 Task: Create a nature macro collection with close-up photos of flowers, insects, and other intricate details of the natural world.
Action: Mouse moved to (234, 125)
Screenshot: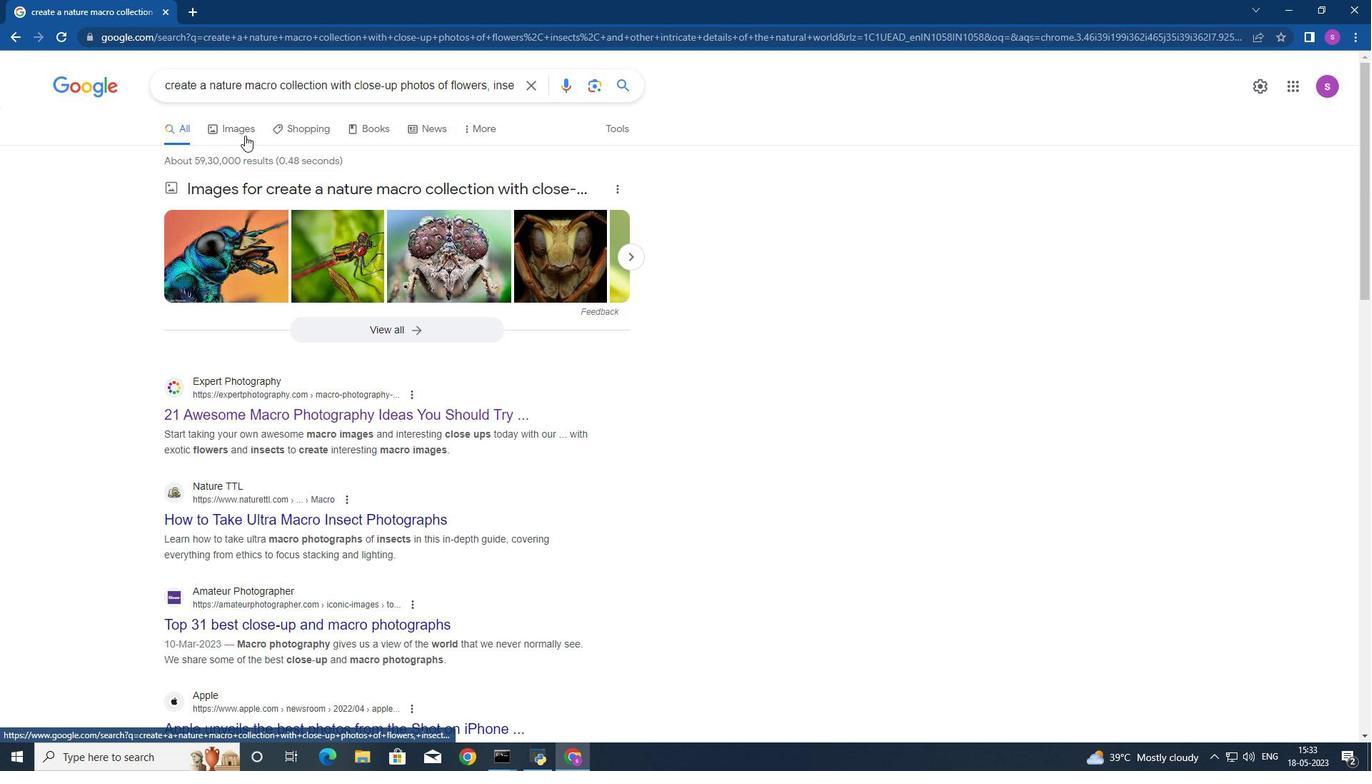 
Action: Mouse pressed left at (234, 125)
Screenshot: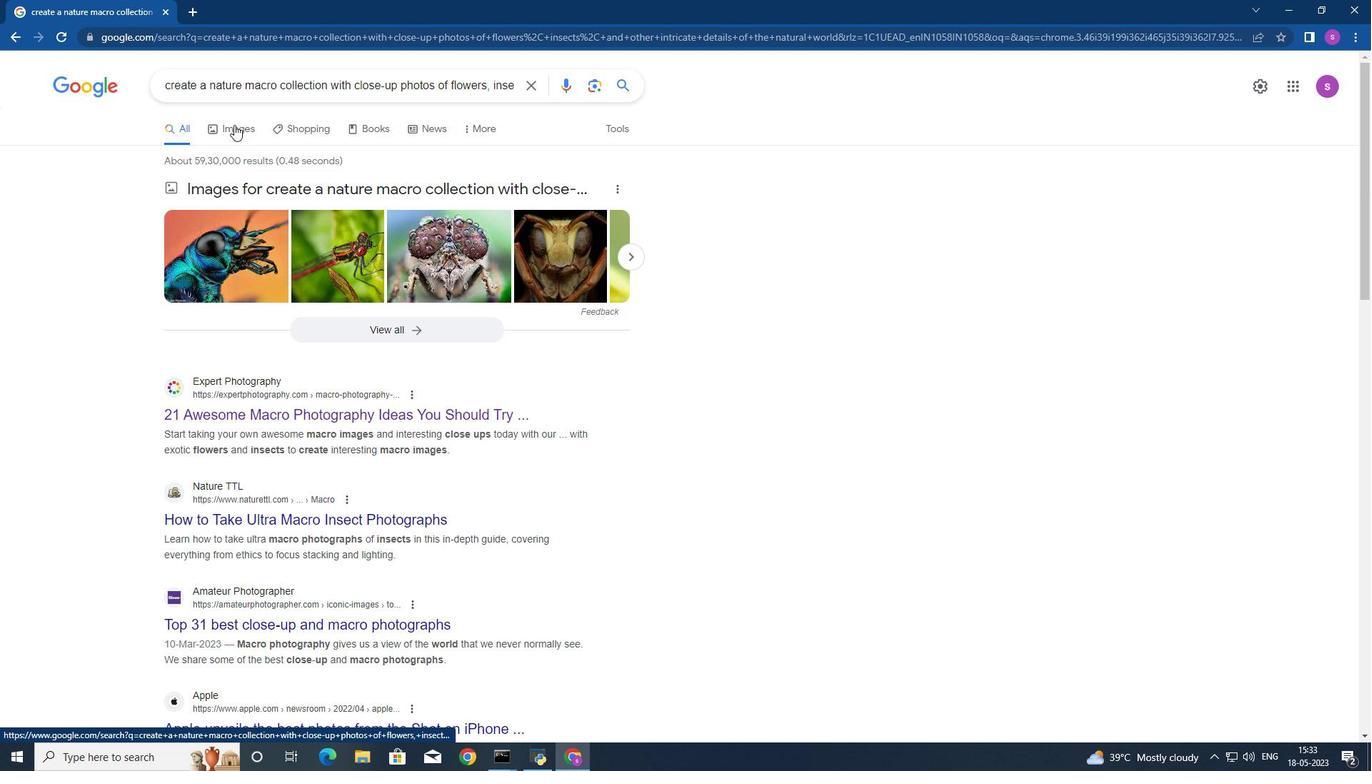 
Action: Mouse moved to (638, 404)
Screenshot: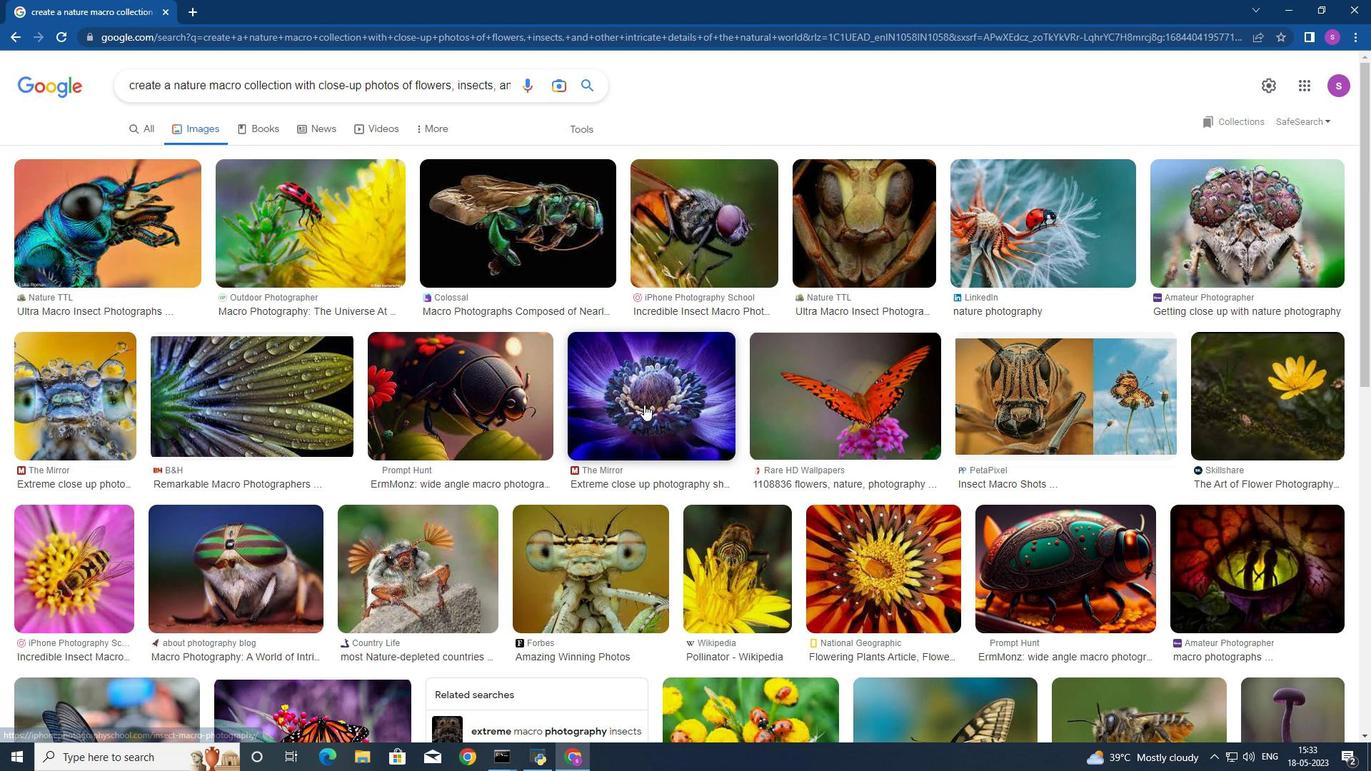 
Action: Mouse pressed left at (638, 404)
Screenshot: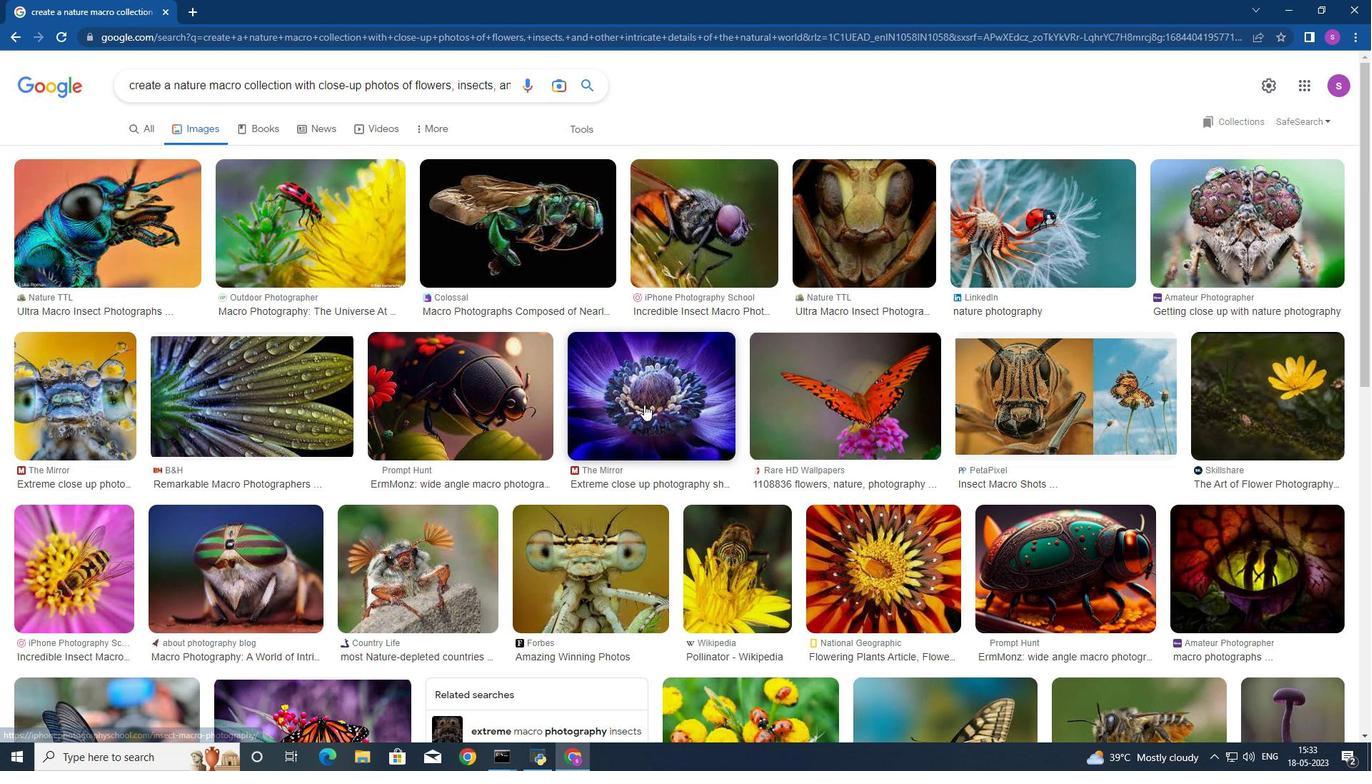 
Action: Mouse moved to (1066, 255)
Screenshot: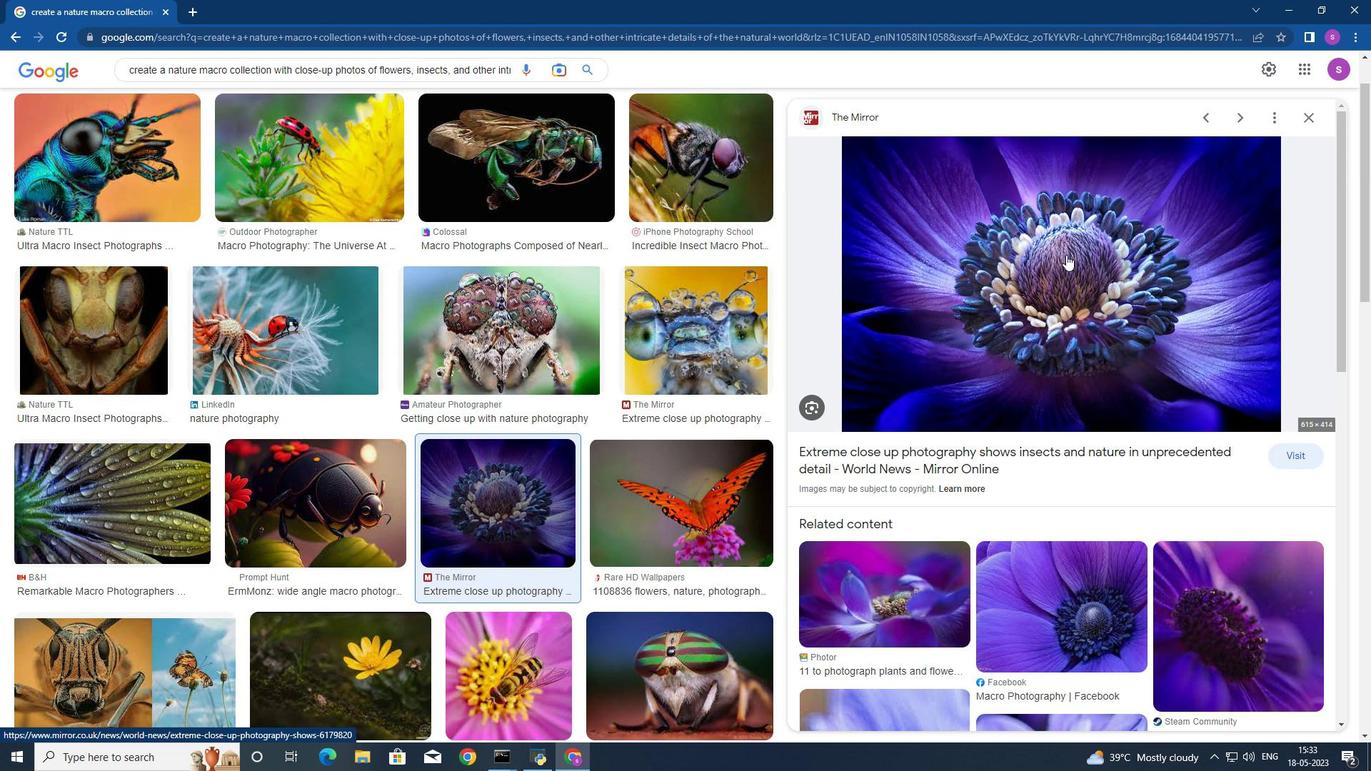 
Action: Mouse pressed right at (1066, 255)
Screenshot: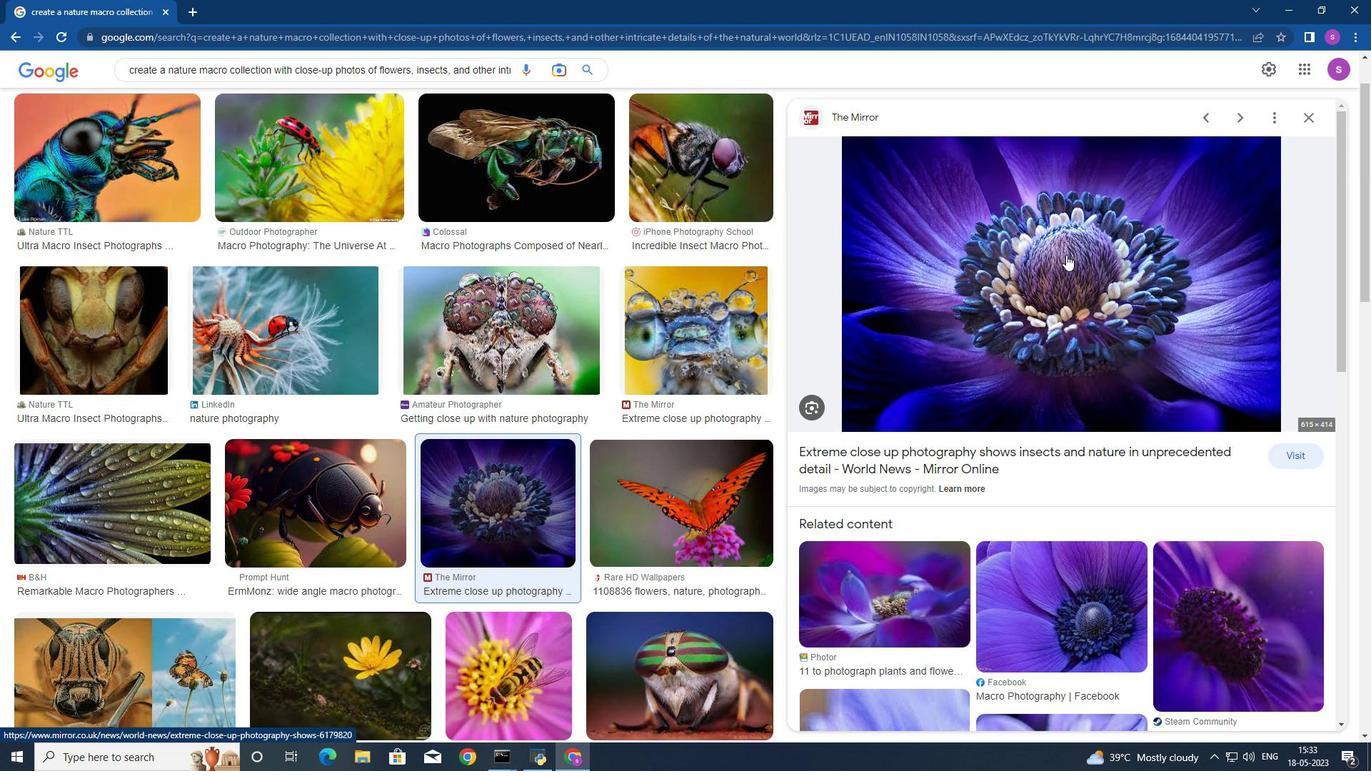 
Action: Mouse moved to (1147, 410)
Screenshot: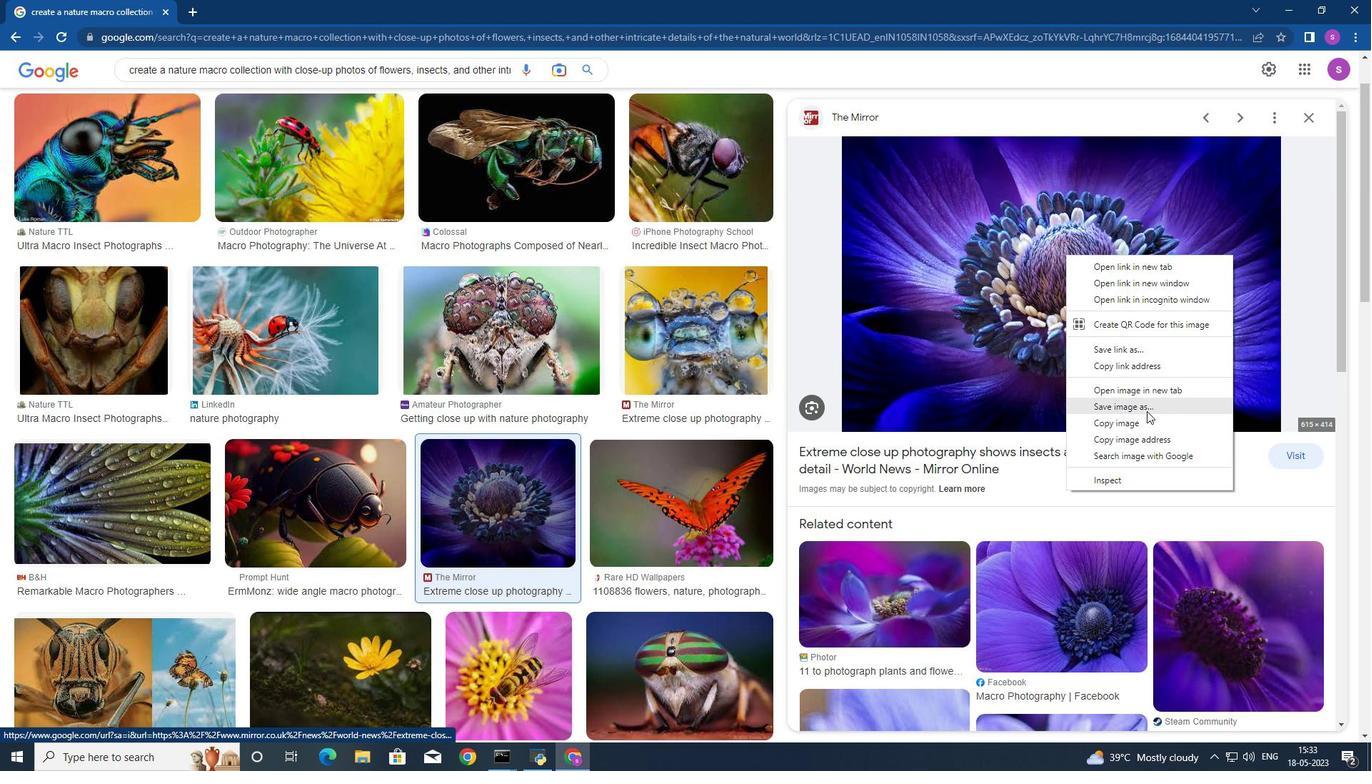 
Action: Mouse pressed left at (1147, 410)
Screenshot: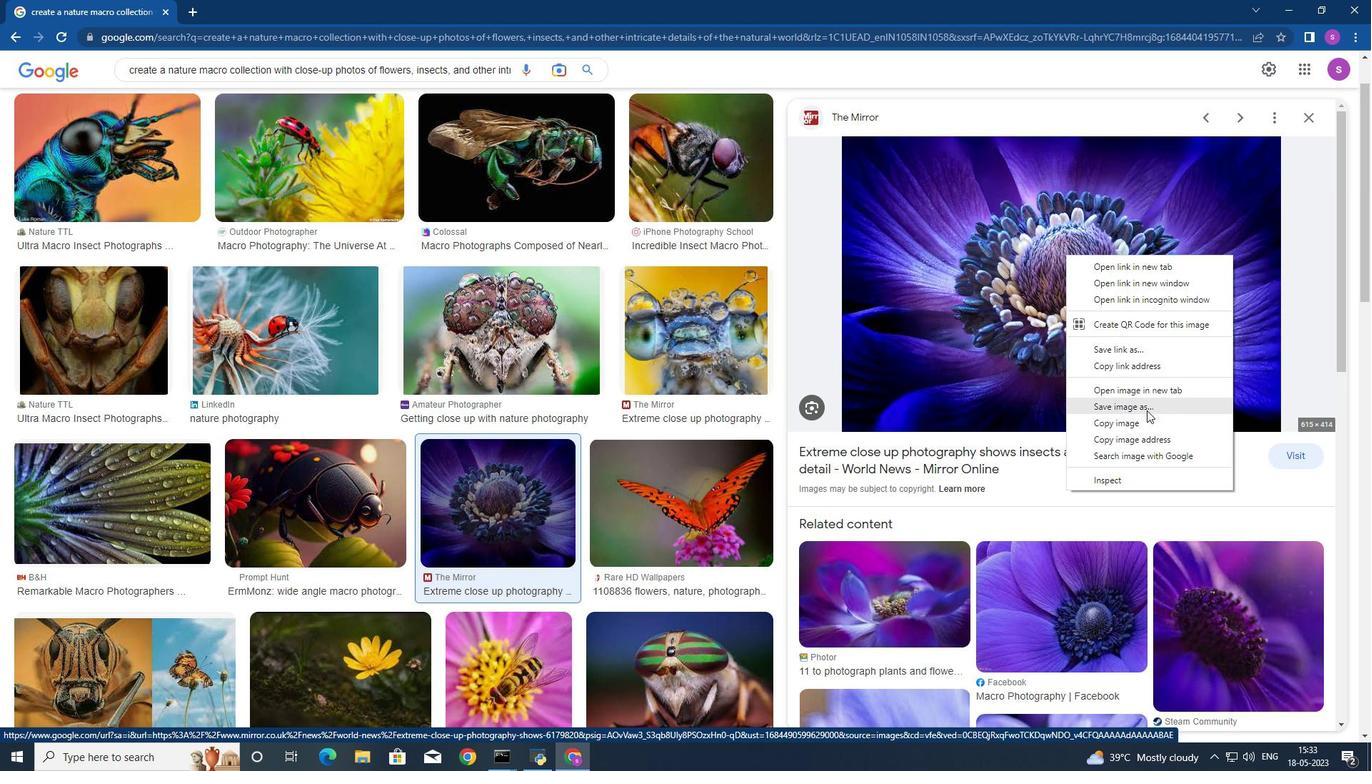 
Action: Mouse moved to (572, 362)
Screenshot: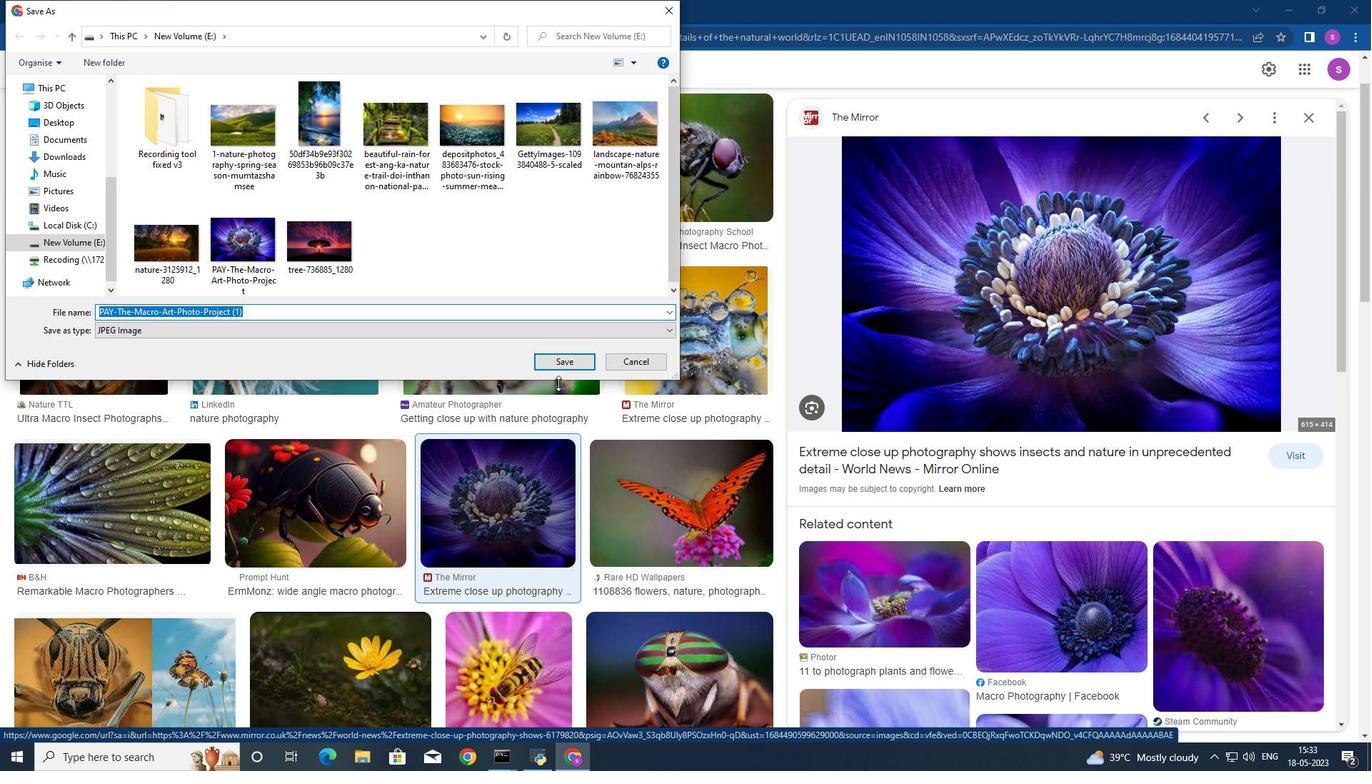 
Action: Mouse pressed left at (572, 362)
Screenshot: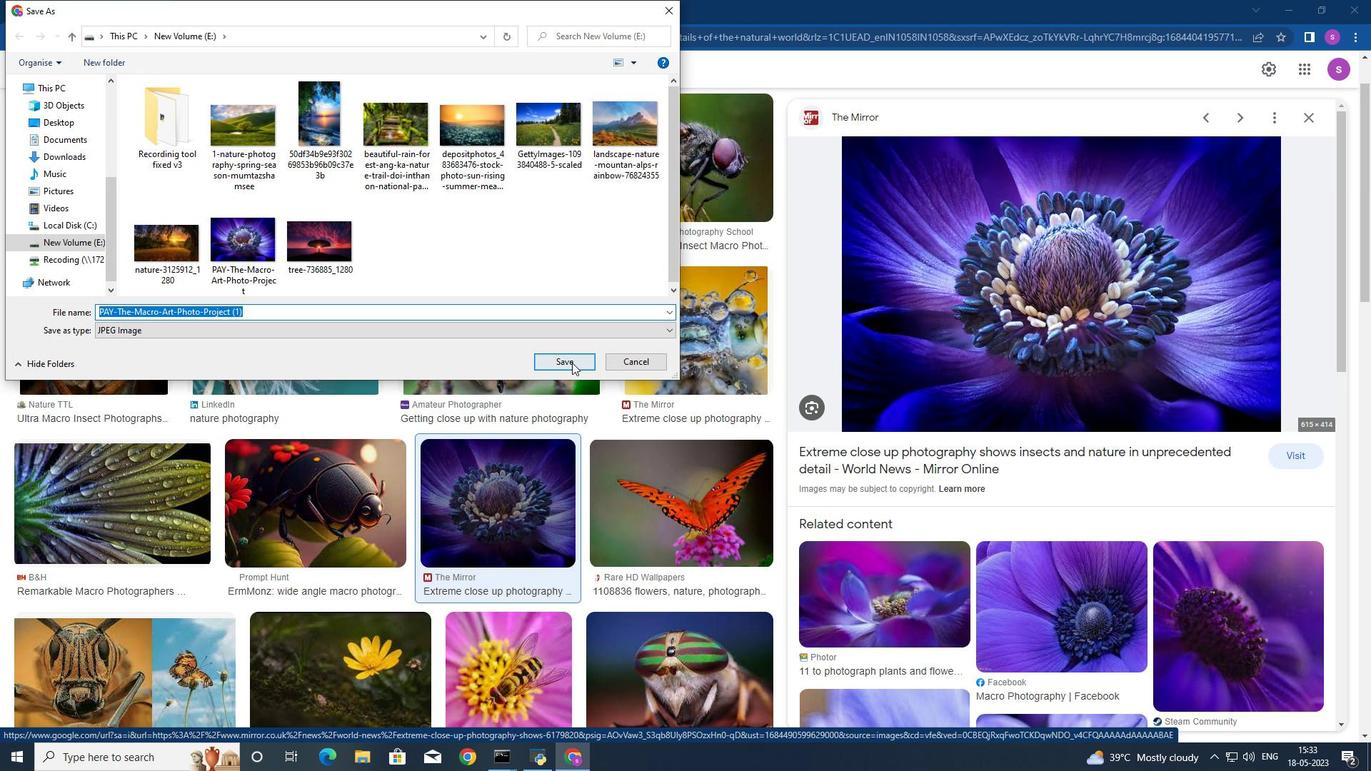 
Action: Mouse moved to (497, 468)
Screenshot: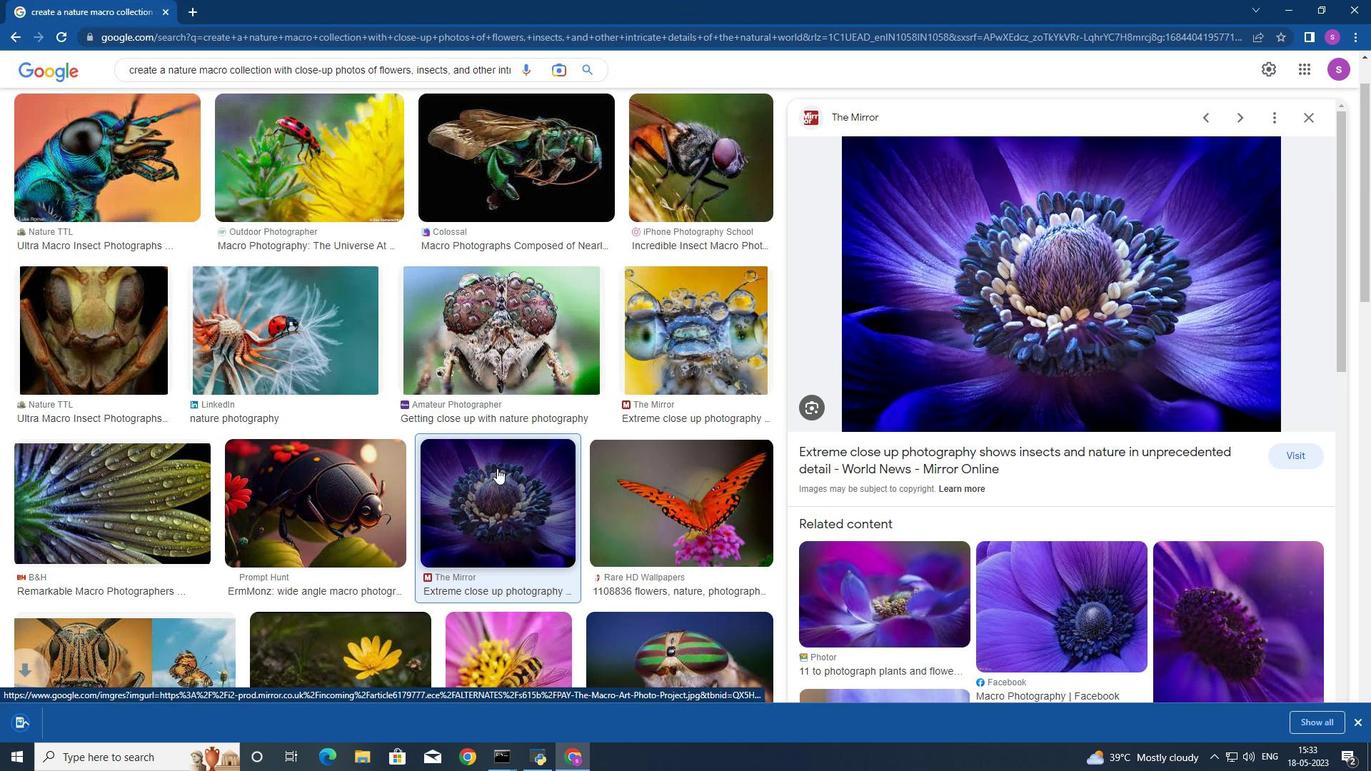 
Action: Mouse pressed left at (497, 468)
Screenshot: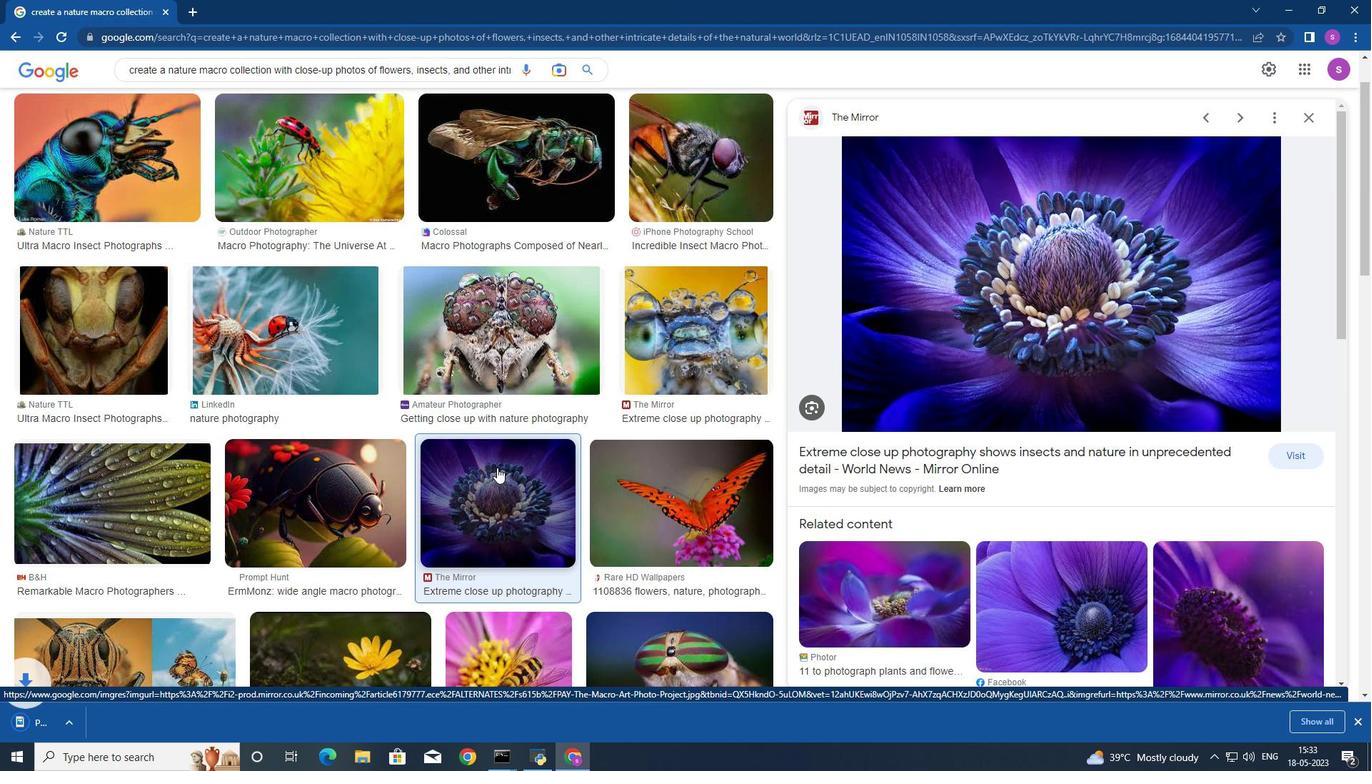 
Action: Mouse moved to (624, 327)
Screenshot: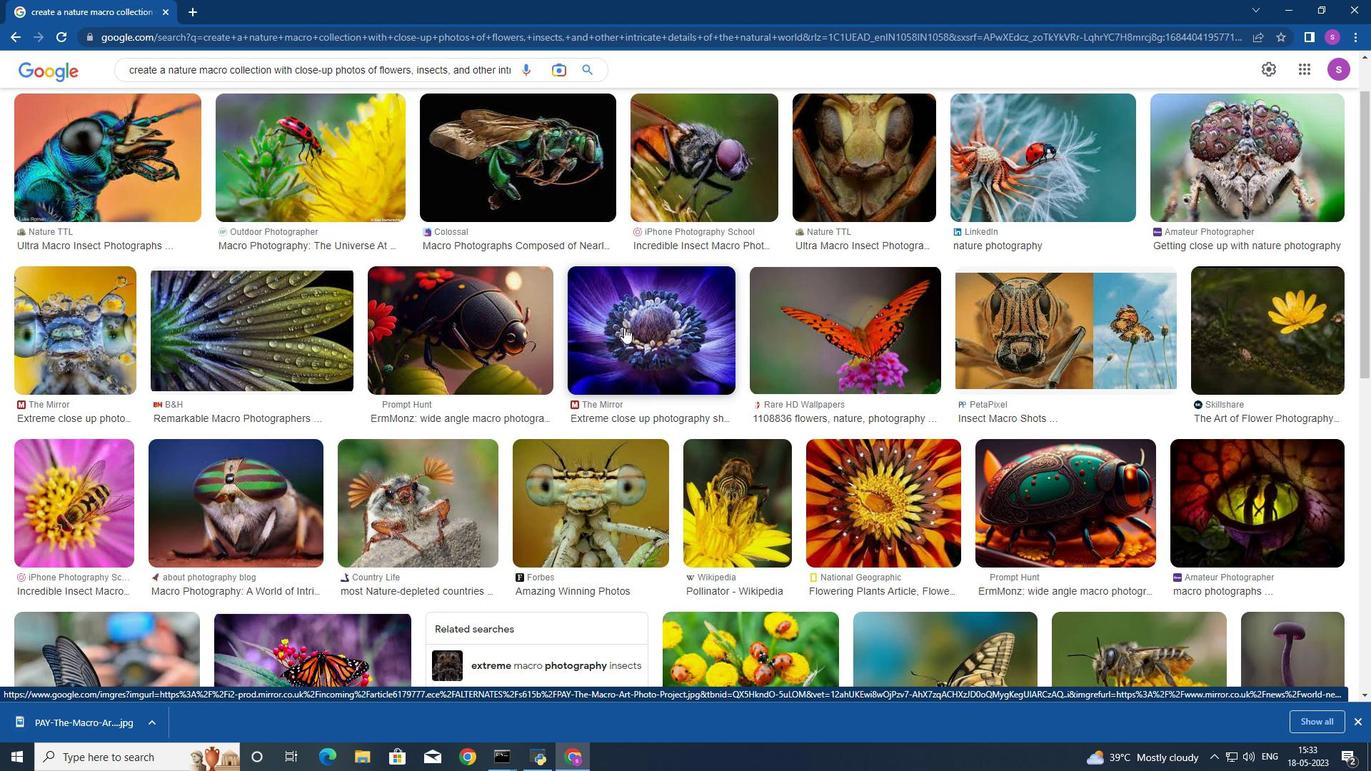 
Action: Mouse pressed right at (624, 327)
Screenshot: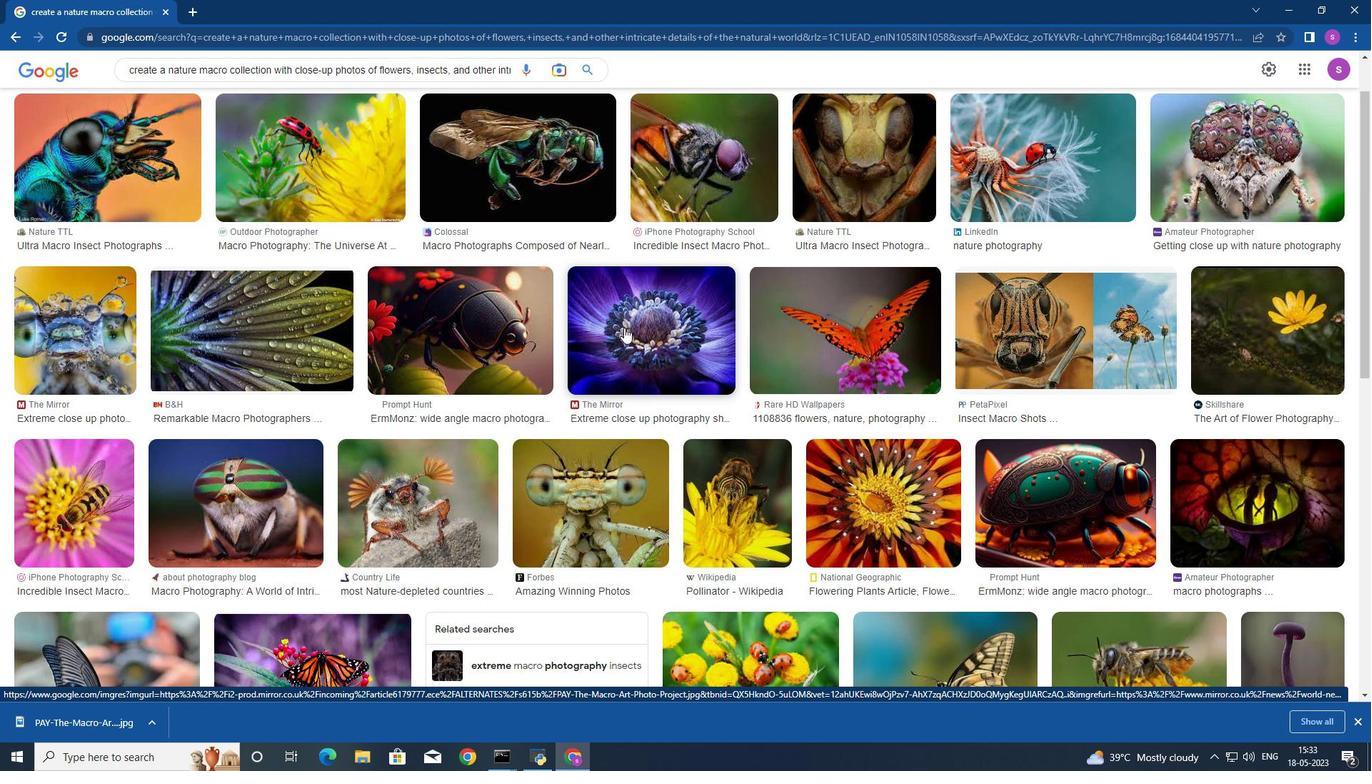 
Action: Mouse moved to (703, 461)
Screenshot: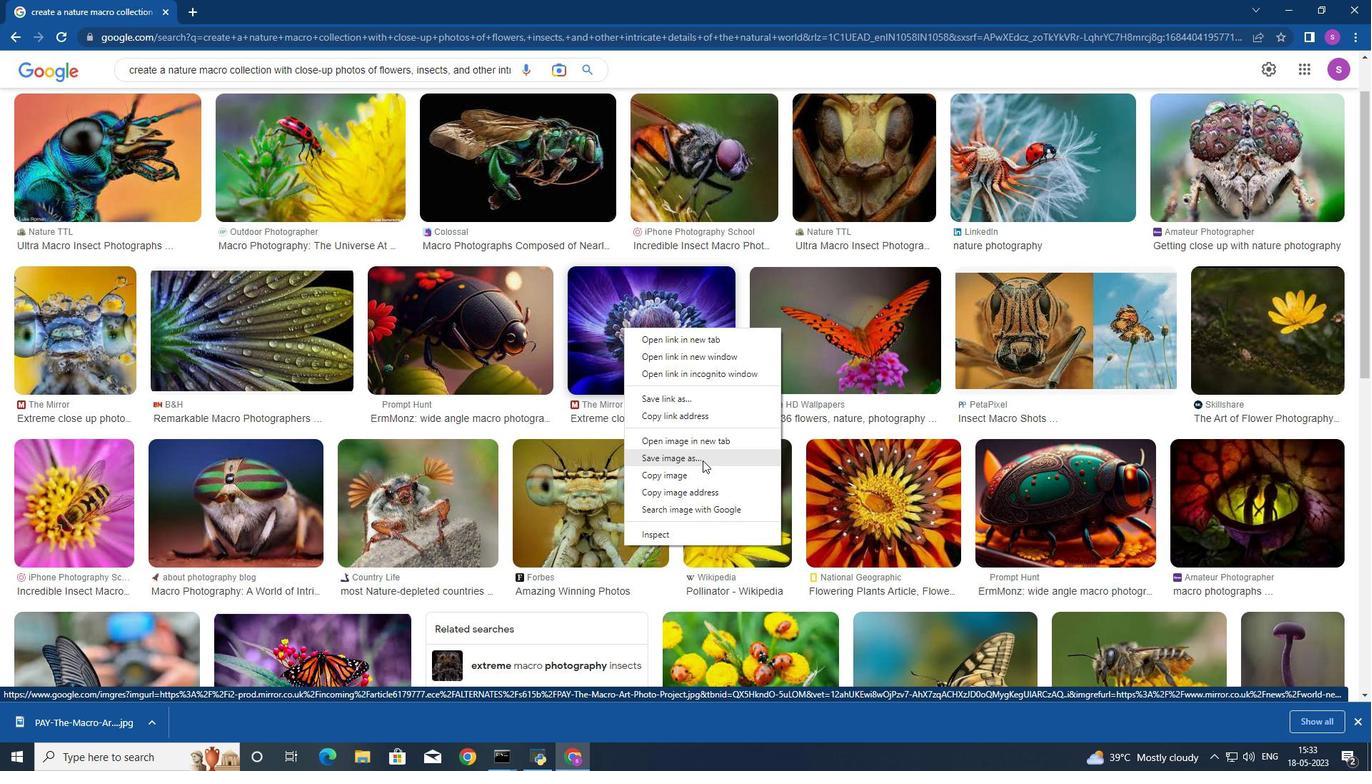 
Action: Mouse pressed left at (703, 461)
Screenshot: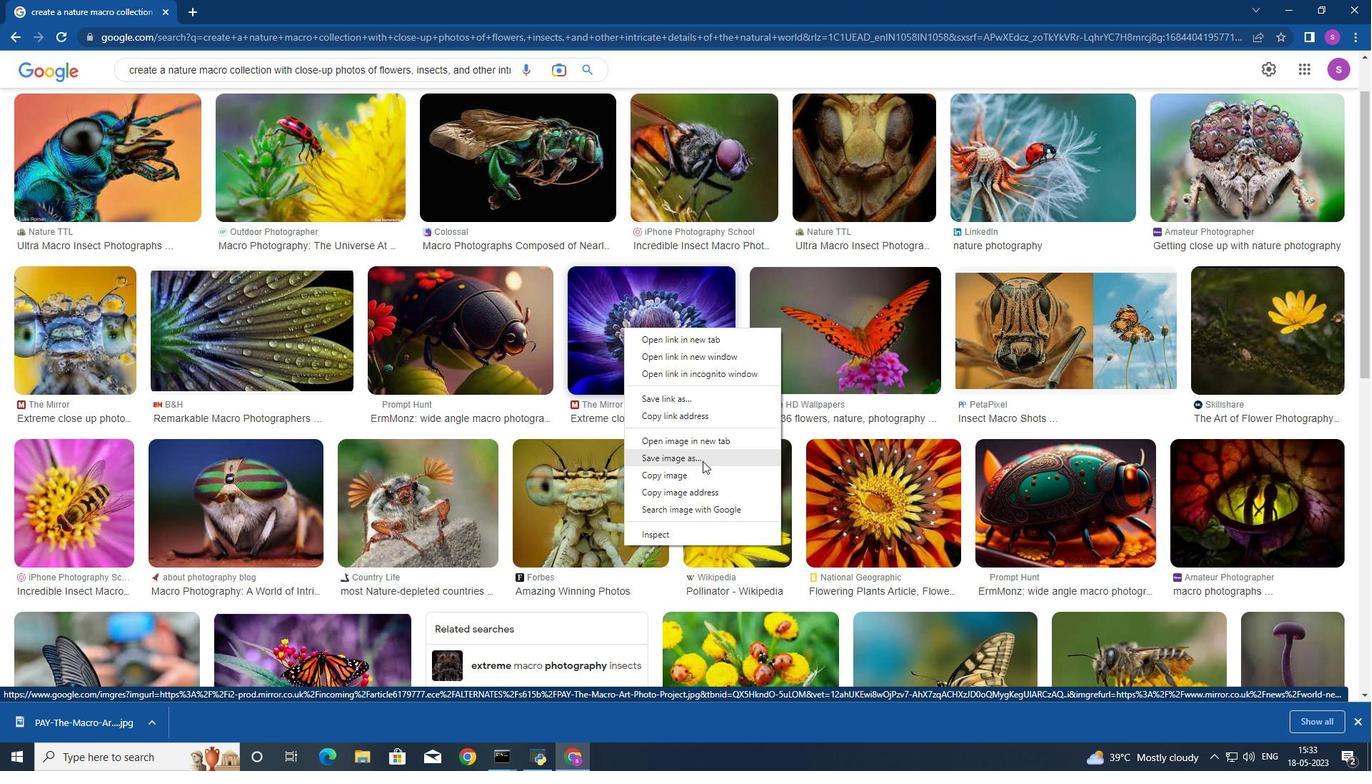 
Action: Mouse moved to (563, 365)
Screenshot: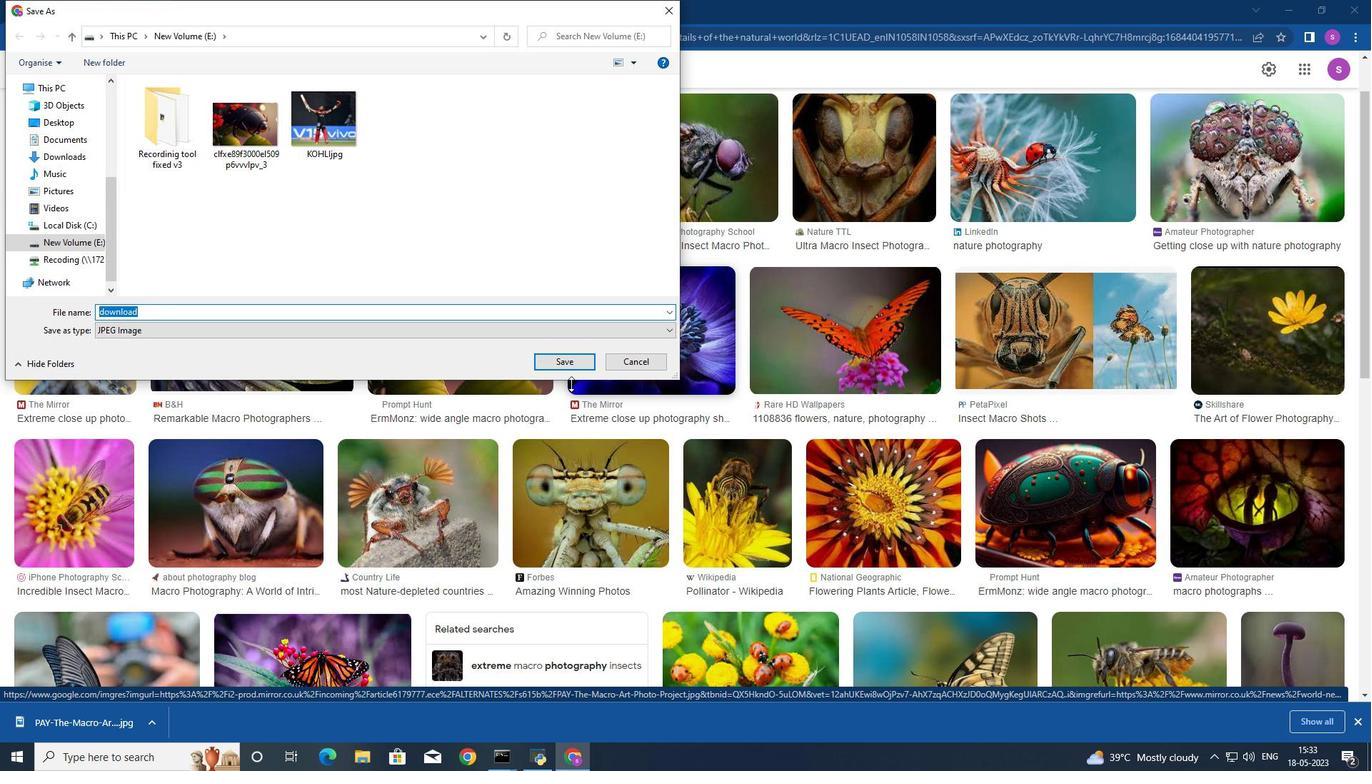 
Action: Mouse pressed left at (563, 365)
Screenshot: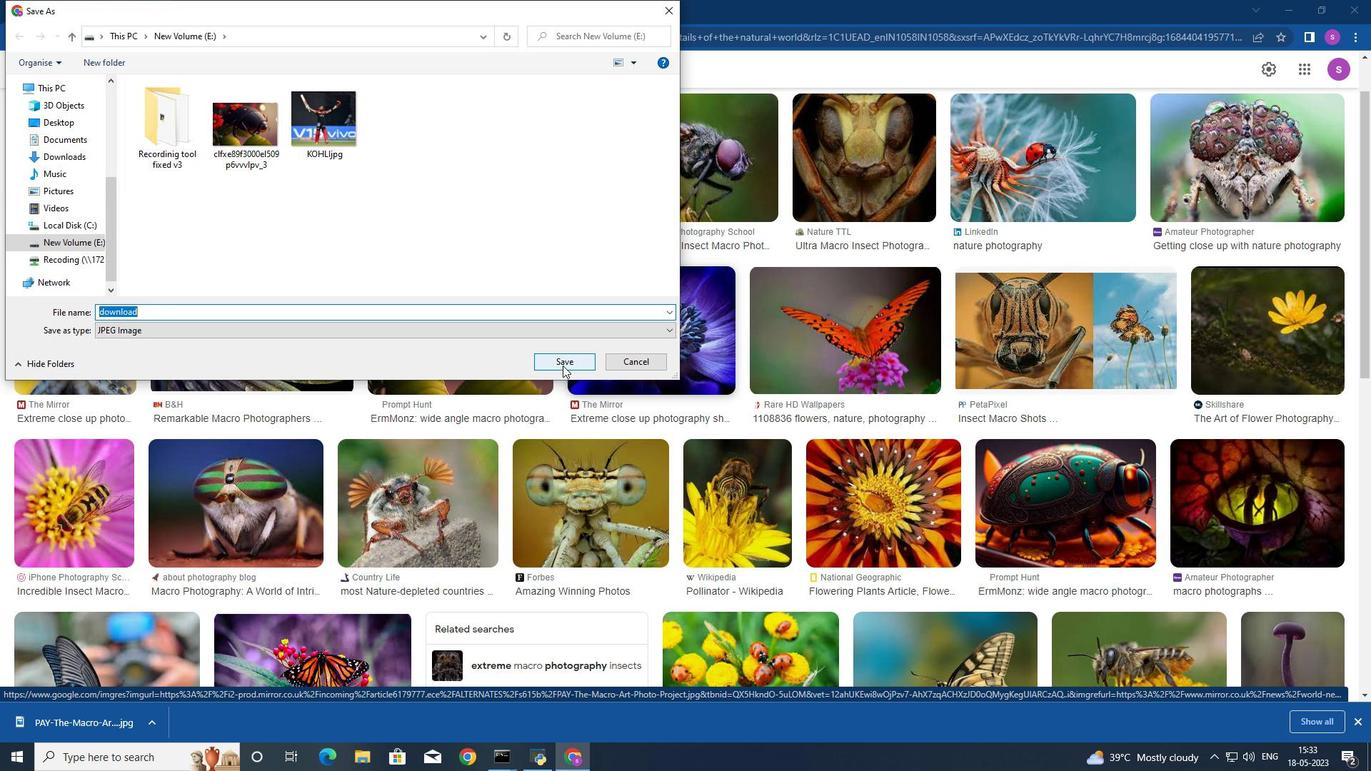 
Action: Mouse moved to (564, 367)
Screenshot: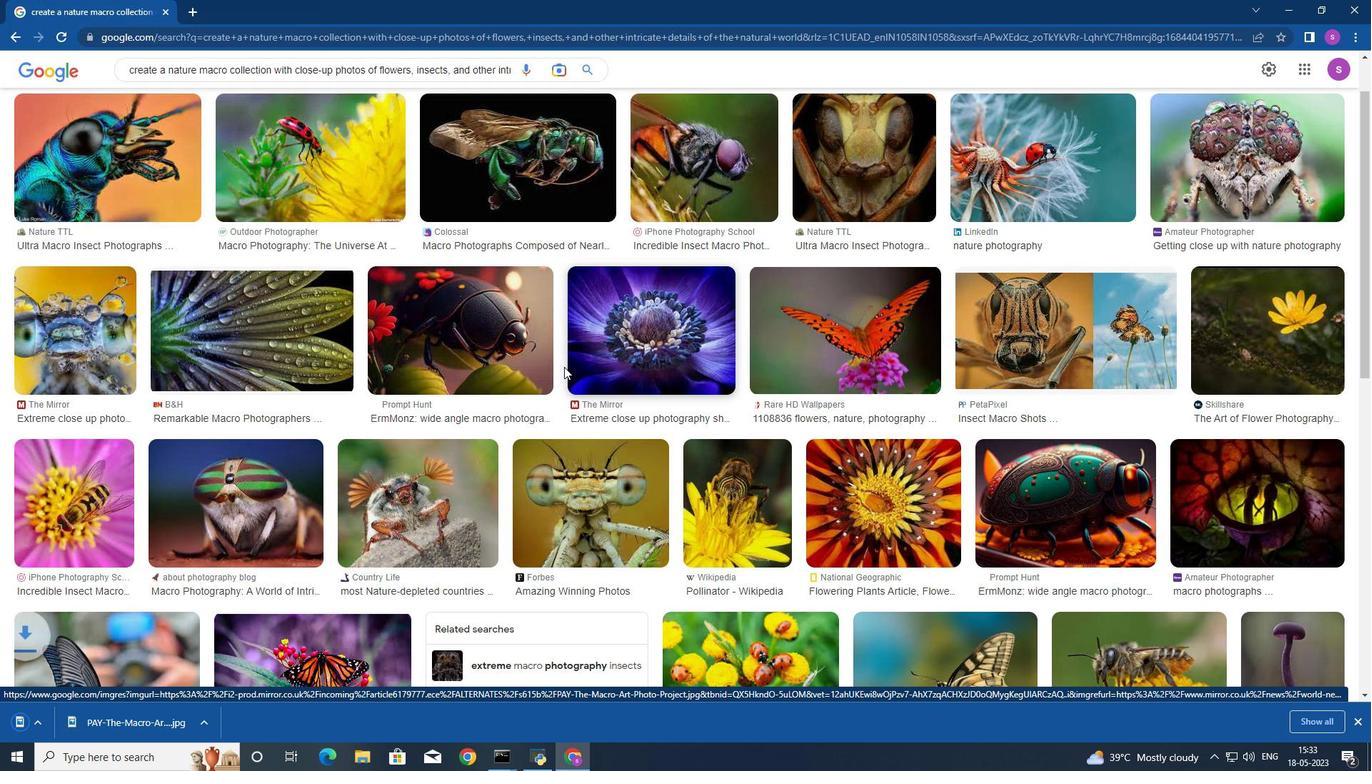 
Action: Mouse scrolled (564, 366) with delta (0, 0)
Screenshot: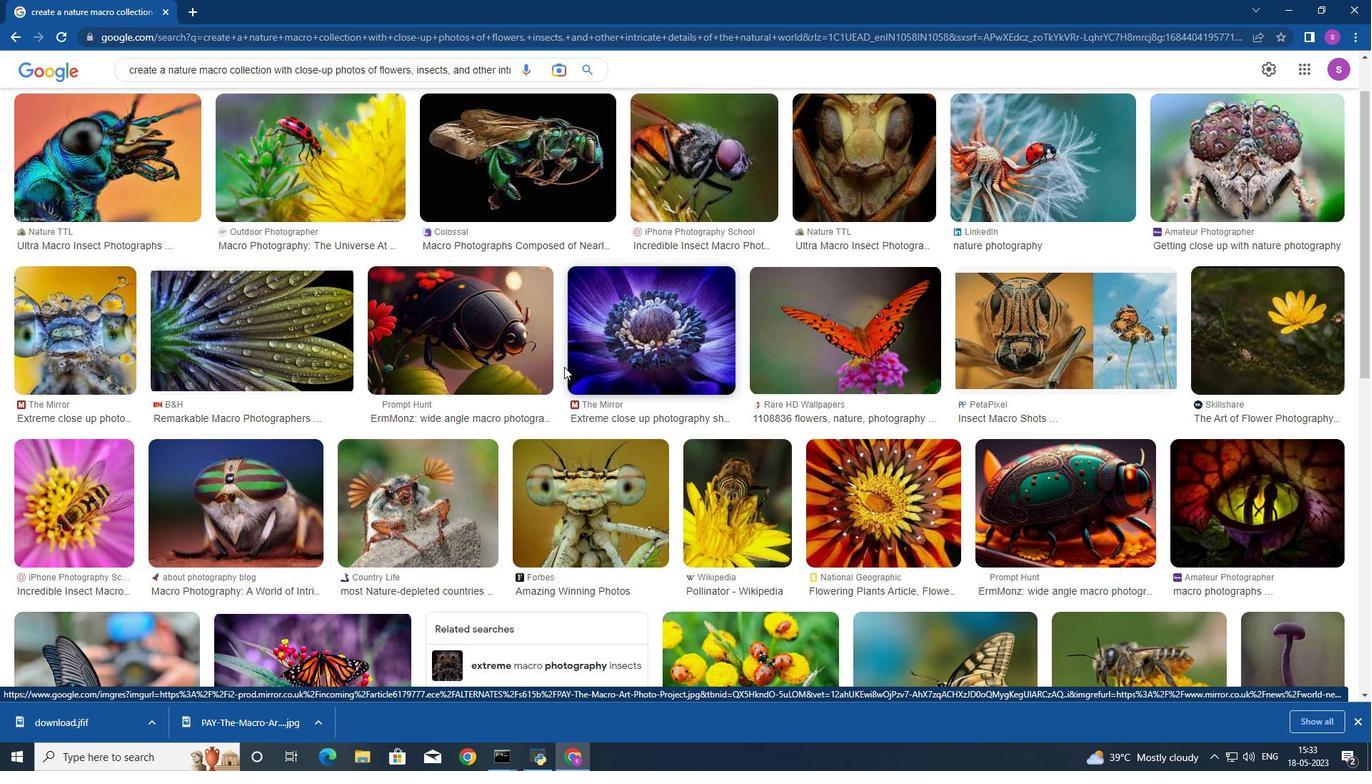 
Action: Mouse moved to (564, 367)
Screenshot: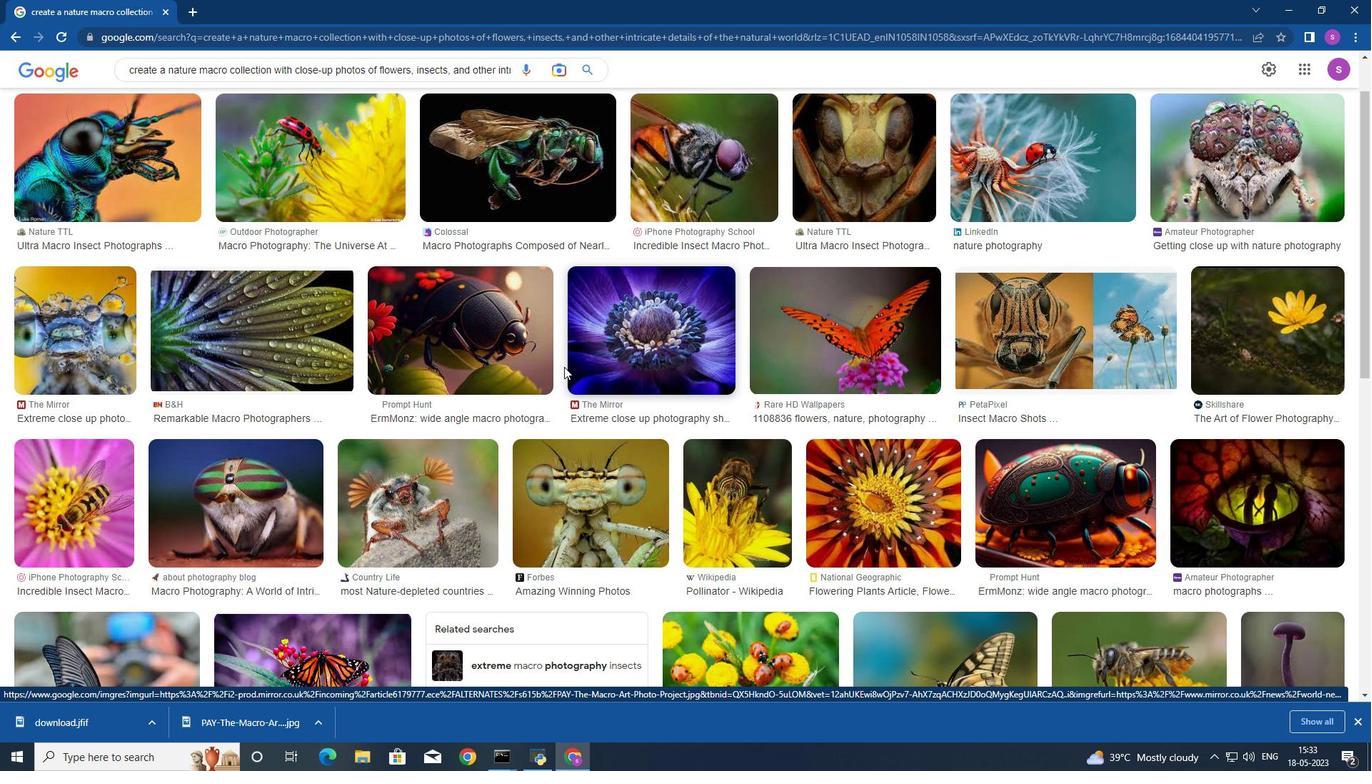 
Action: Mouse scrolled (564, 366) with delta (0, 0)
Screenshot: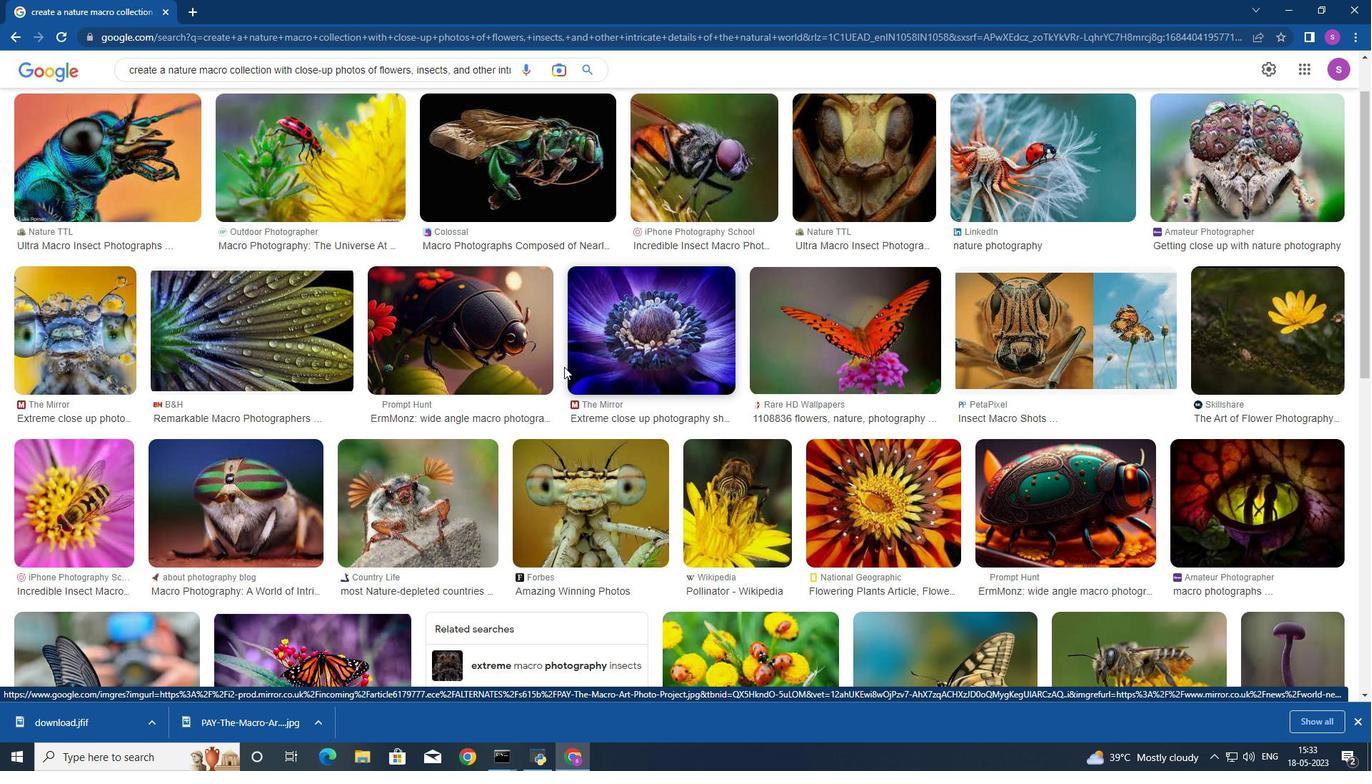 
Action: Mouse moved to (564, 367)
Screenshot: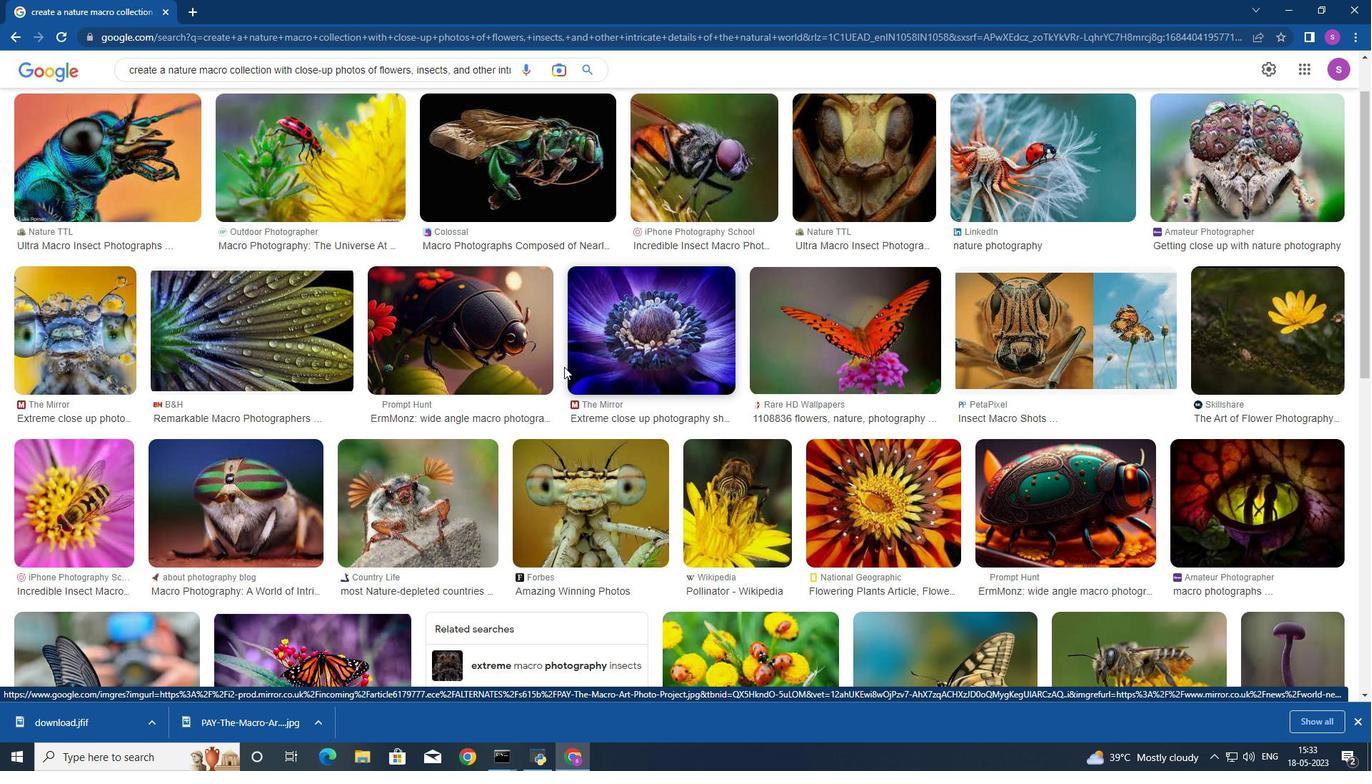 
Action: Mouse scrolled (564, 366) with delta (0, 0)
Screenshot: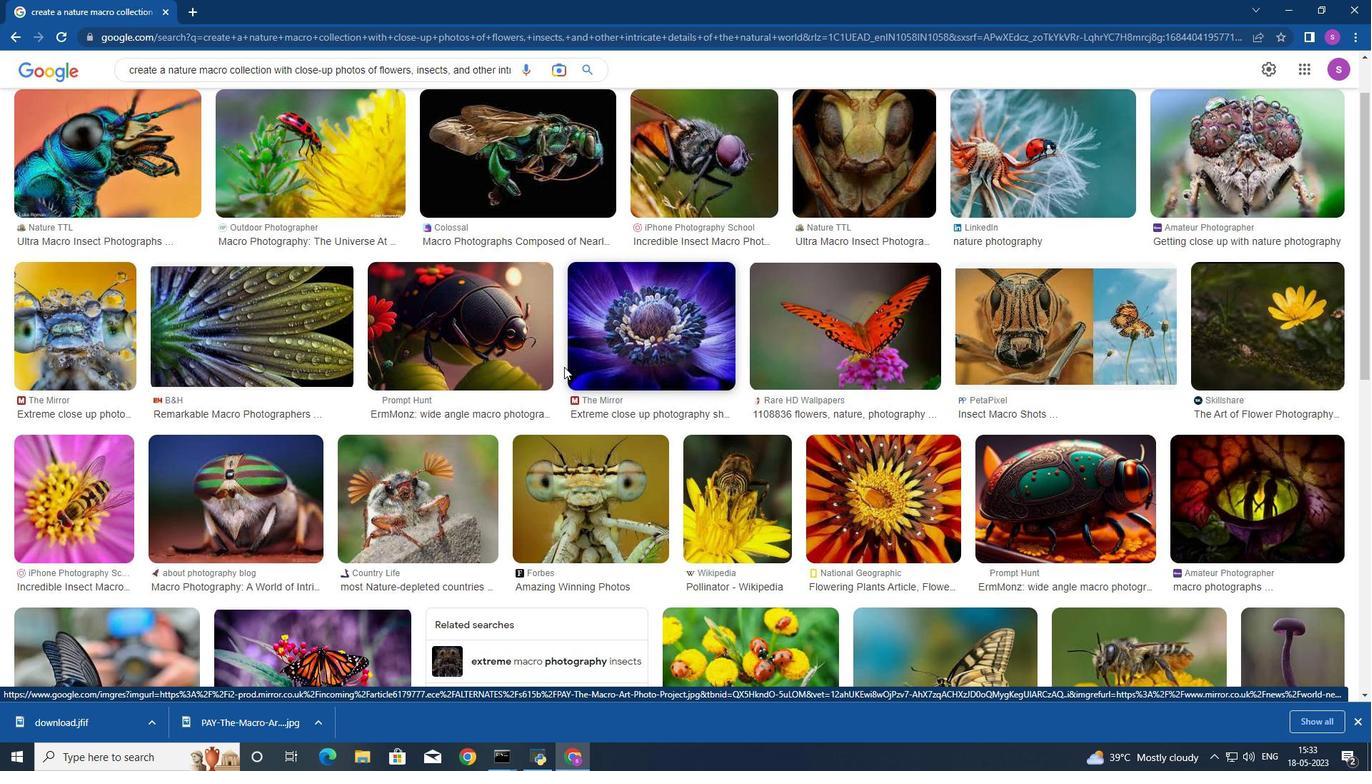 
Action: Mouse moved to (703, 322)
Screenshot: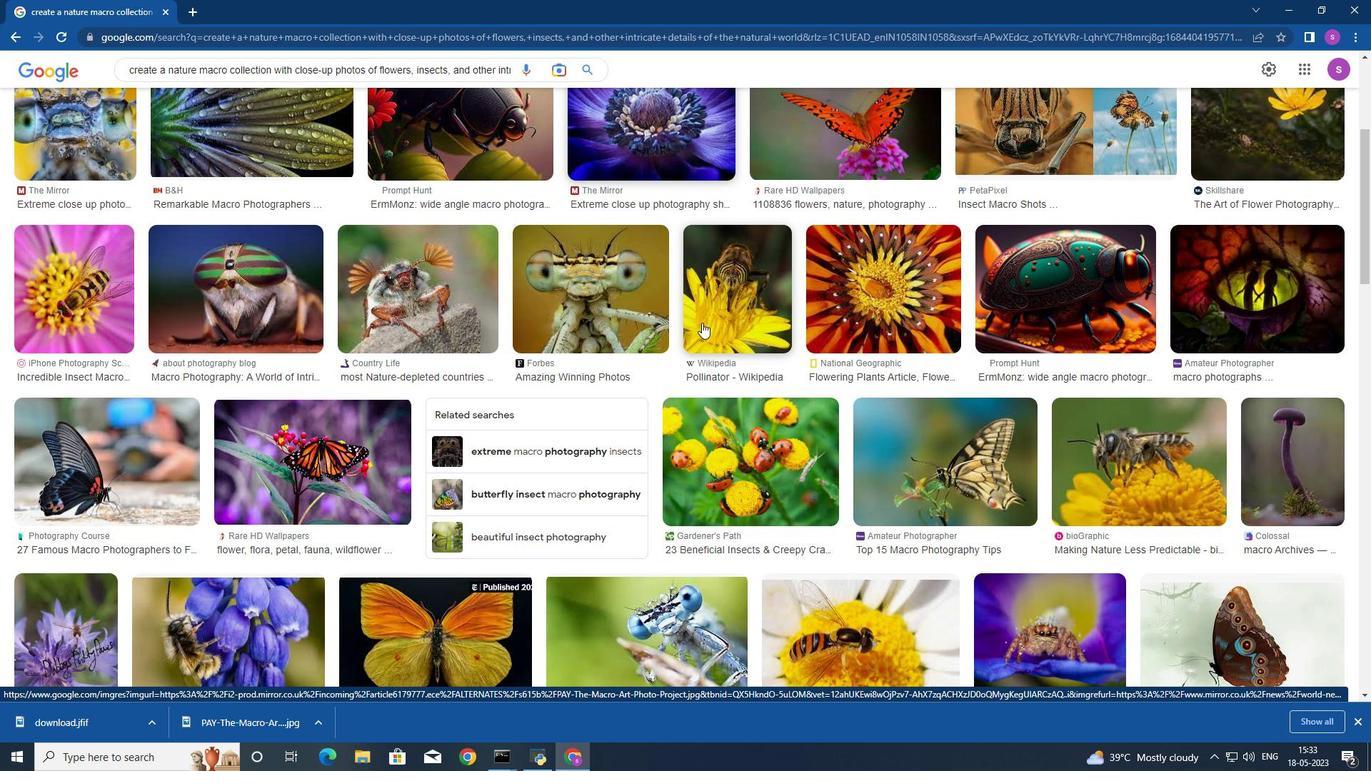 
Action: Mouse pressed left at (703, 322)
Screenshot: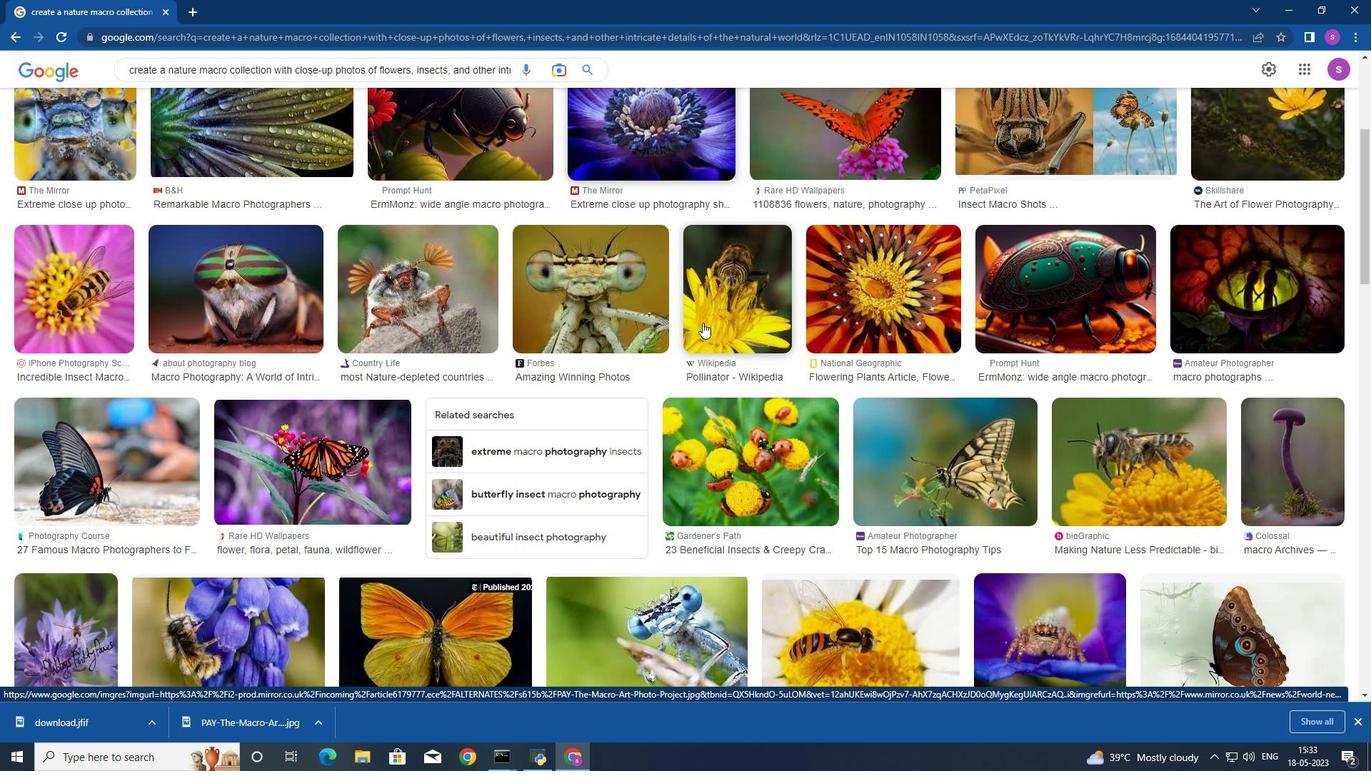 
Action: Mouse moved to (1011, 388)
Screenshot: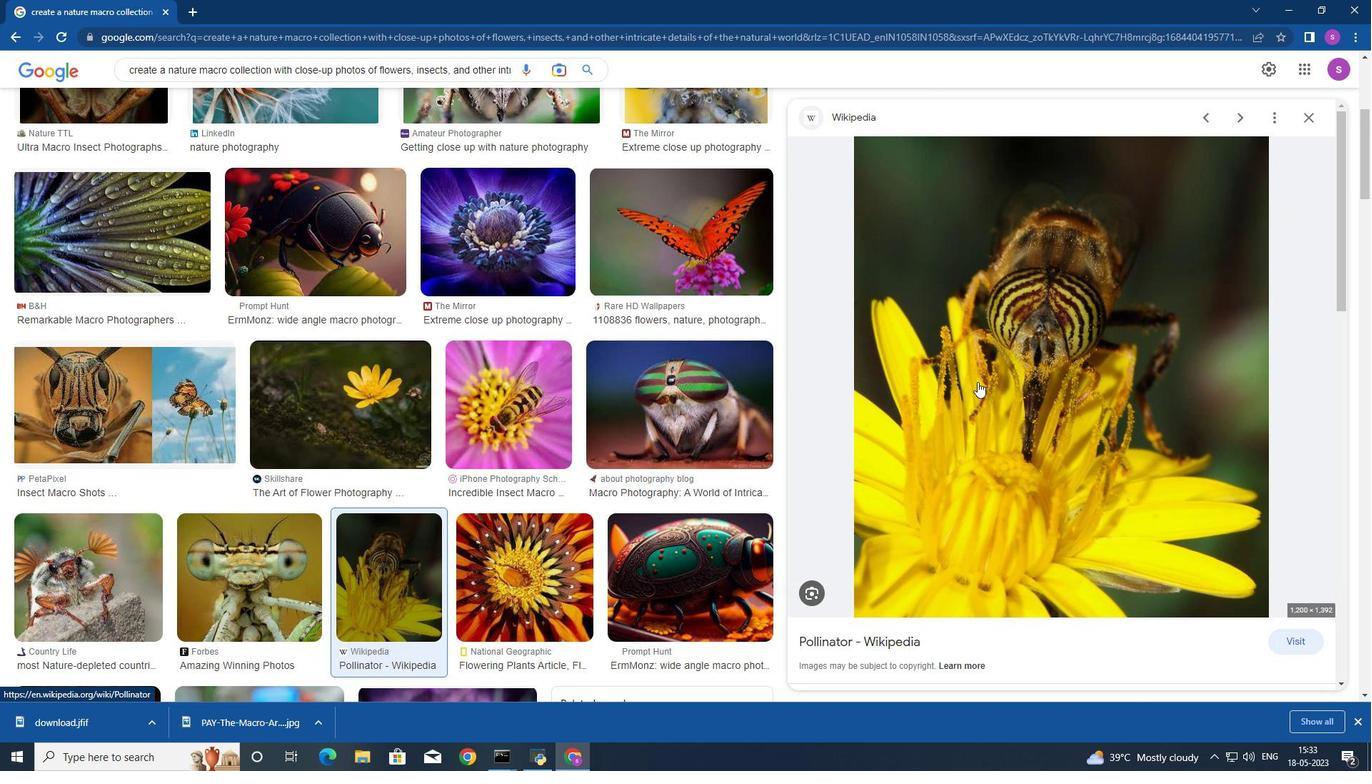 
Action: Mouse pressed right at (1011, 388)
Screenshot: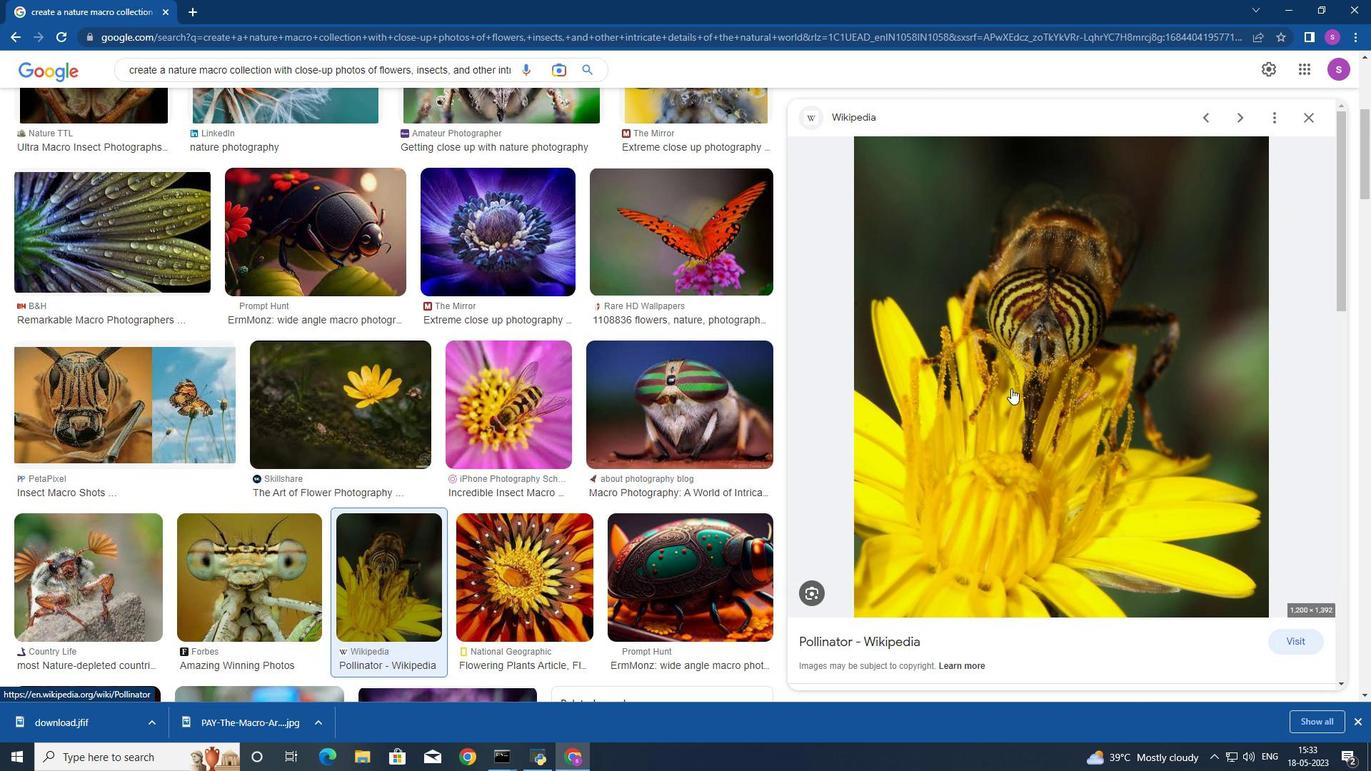 
Action: Mouse moved to (1070, 543)
Screenshot: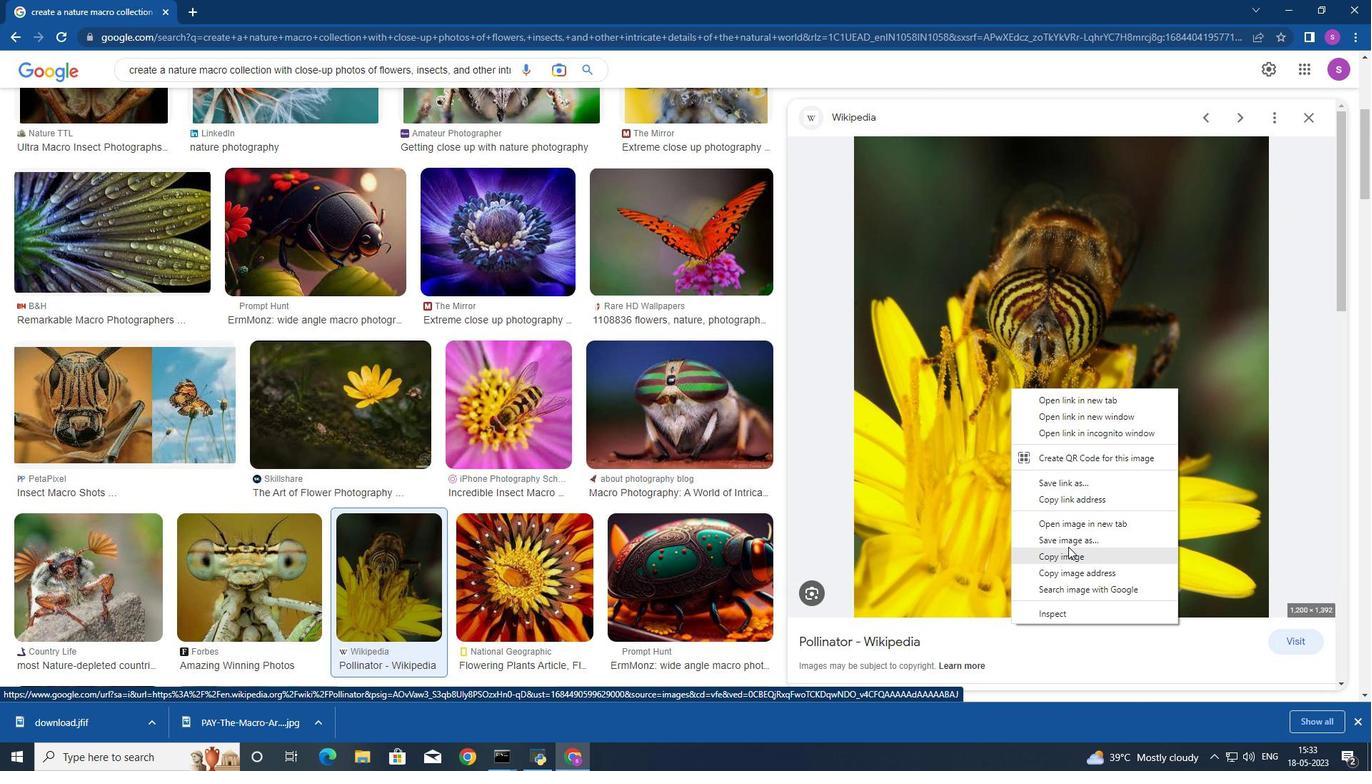 
Action: Mouse pressed left at (1070, 543)
Screenshot: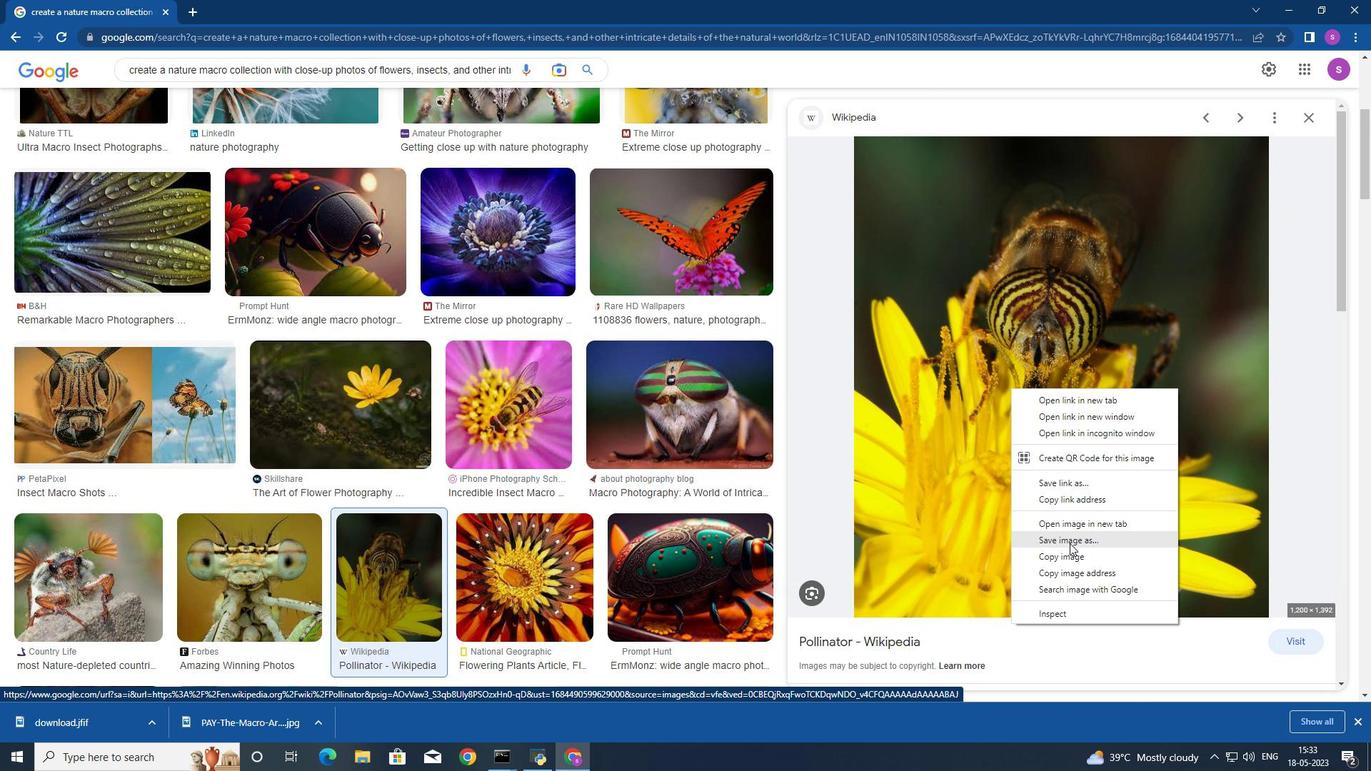 
Action: Mouse moved to (579, 360)
Screenshot: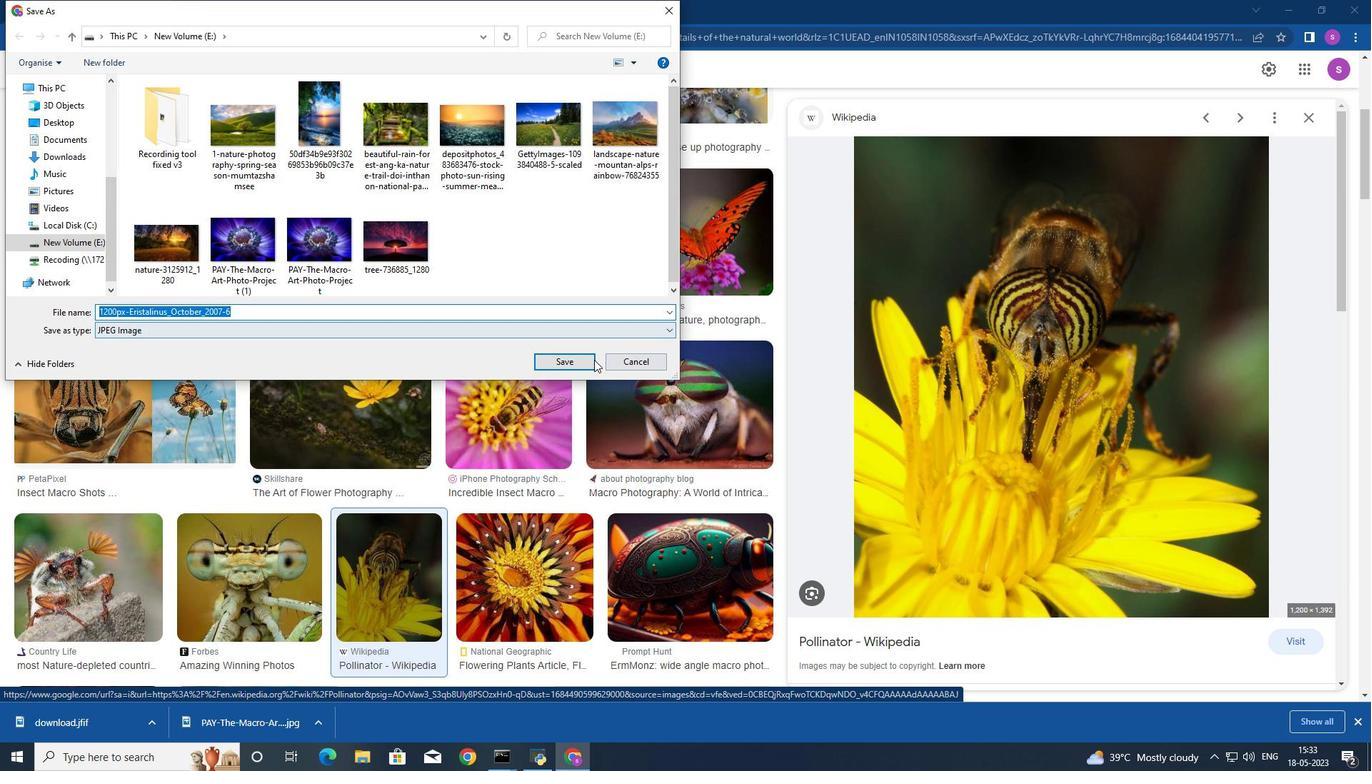 
Action: Mouse pressed left at (579, 360)
Screenshot: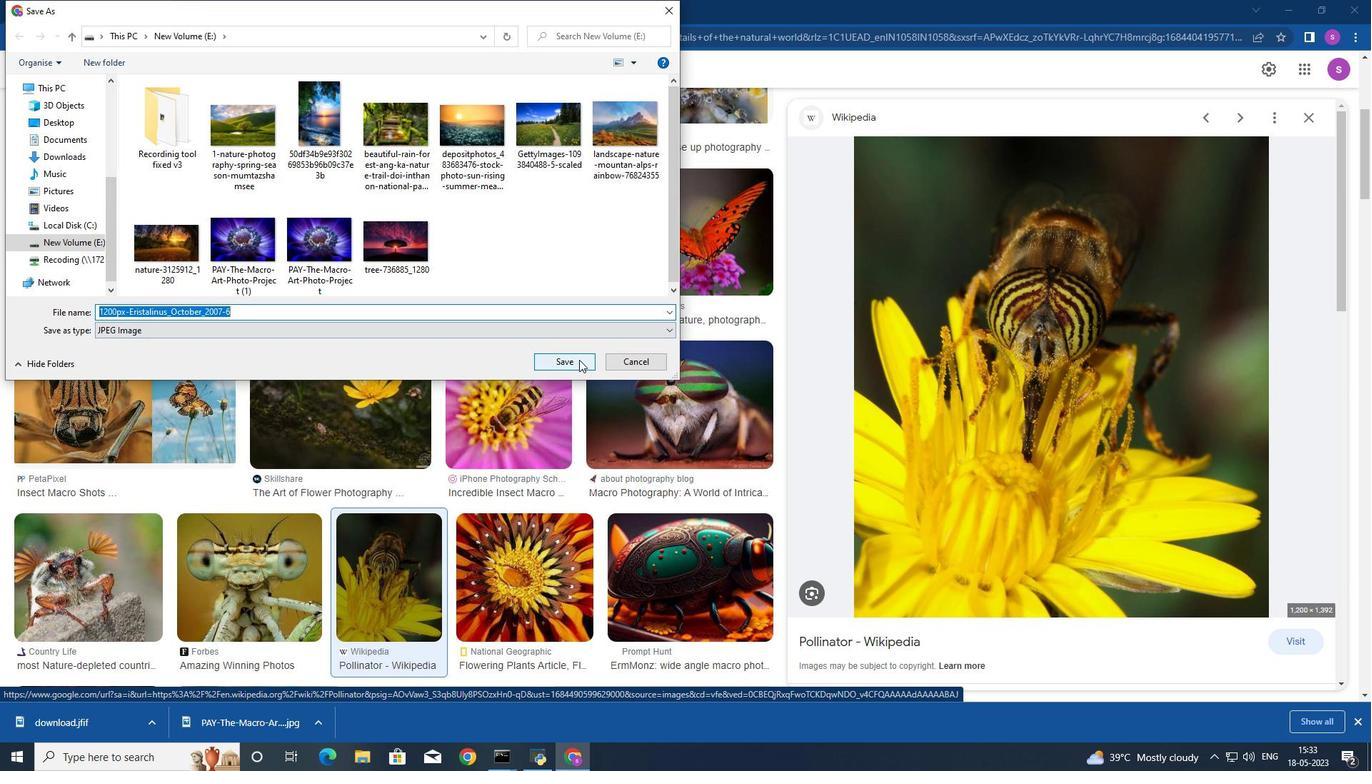 
Action: Mouse moved to (500, 525)
Screenshot: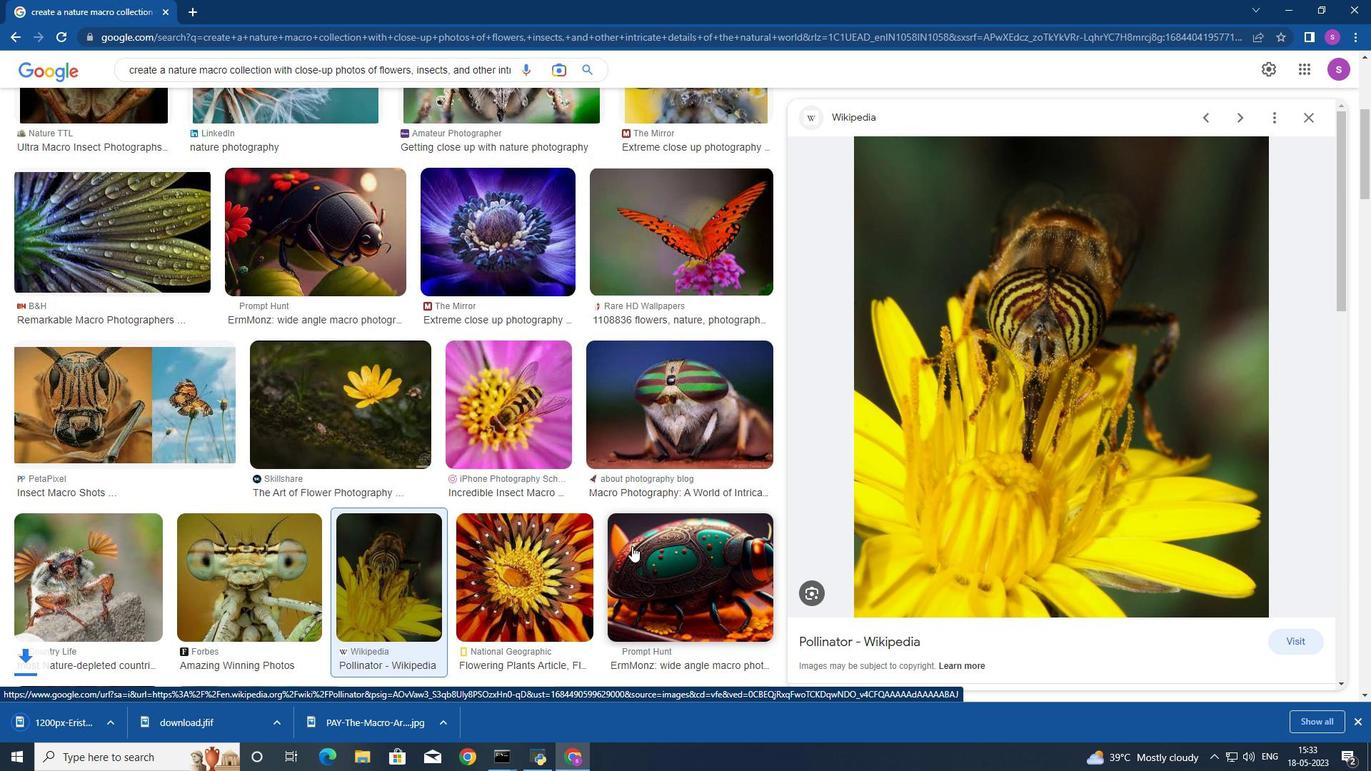 
Action: Mouse scrolled (500, 525) with delta (0, 0)
Screenshot: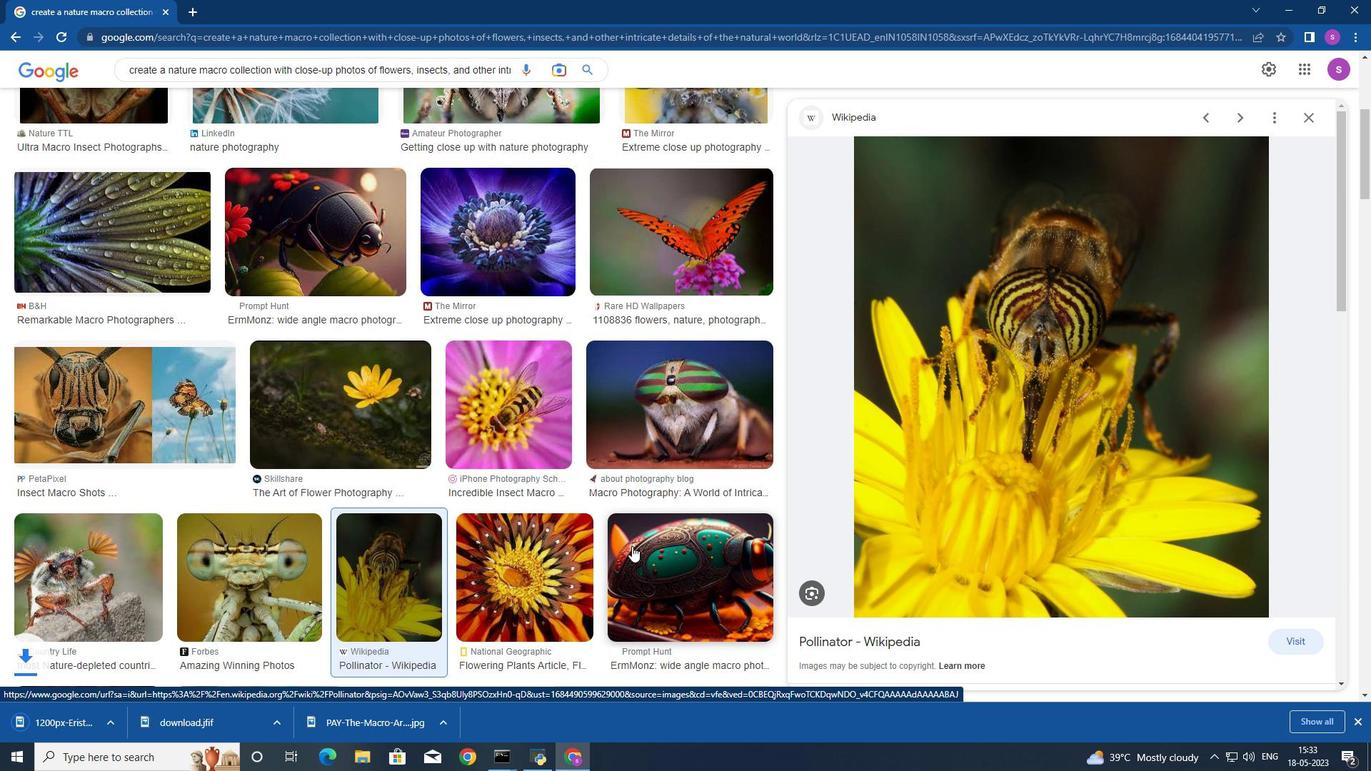 
Action: Mouse moved to (495, 524)
Screenshot: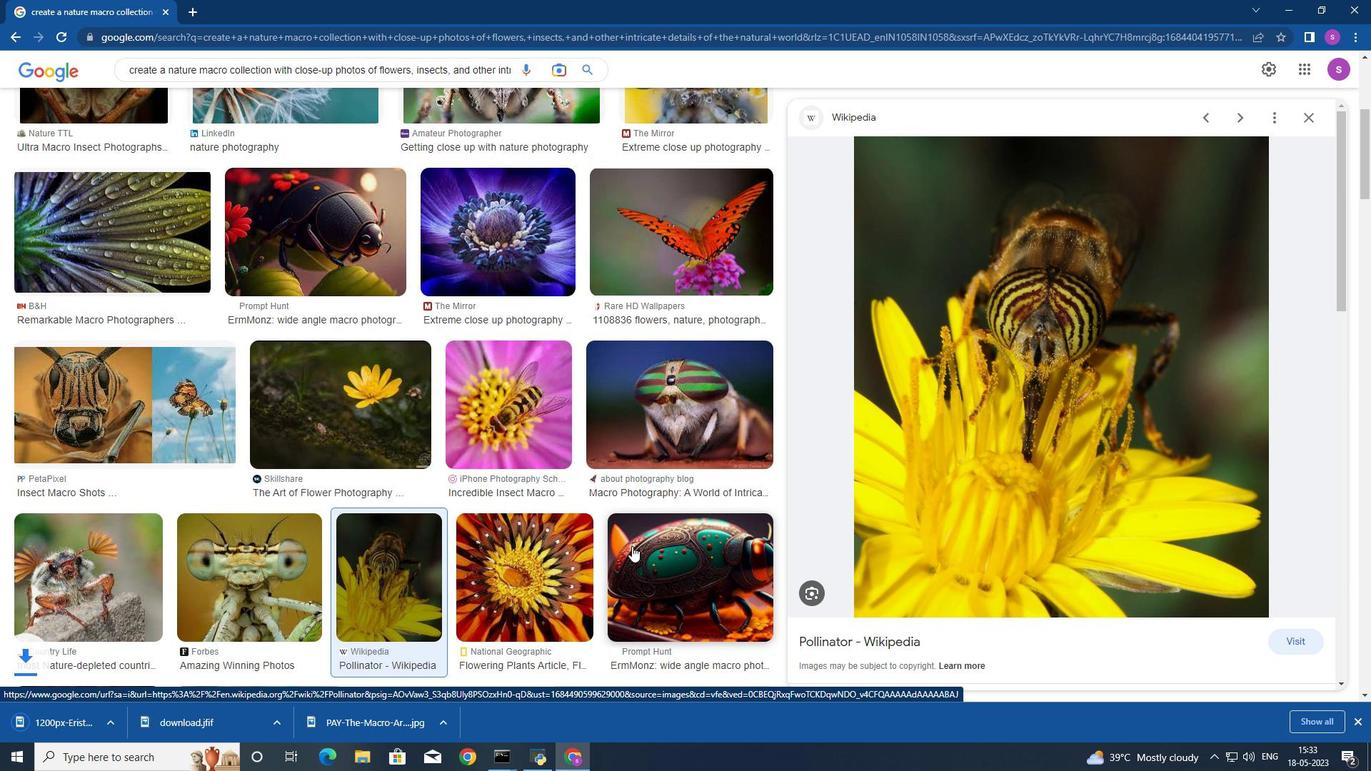 
Action: Mouse scrolled (495, 523) with delta (0, 0)
Screenshot: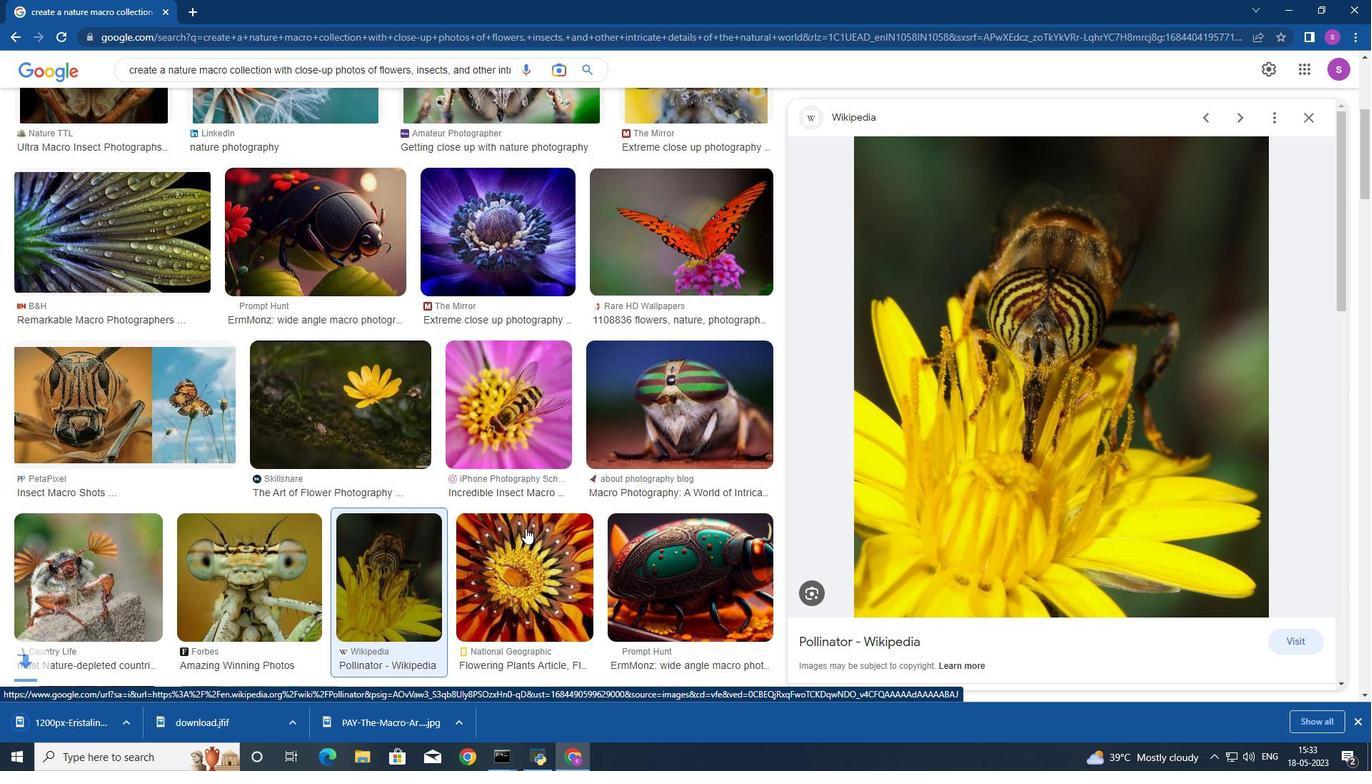
Action: Mouse moved to (494, 524)
Screenshot: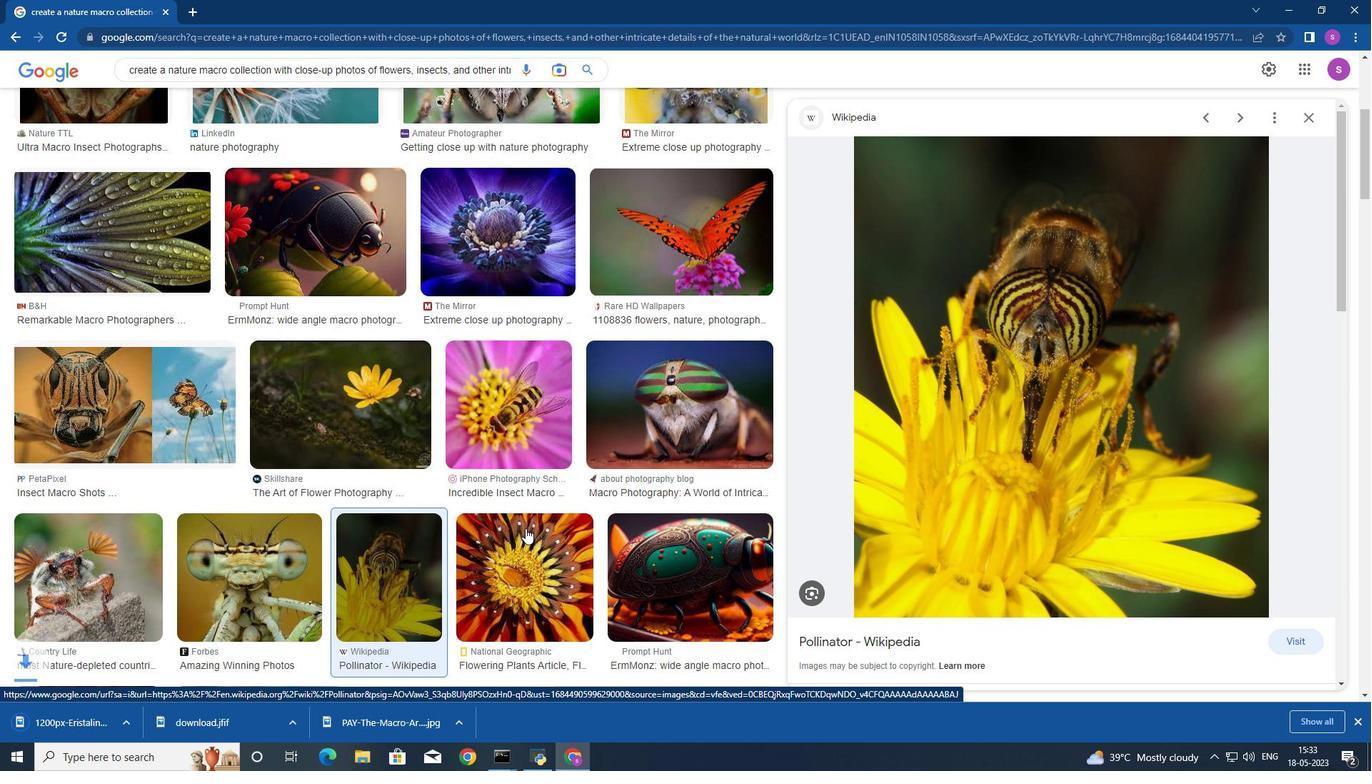 
Action: Mouse scrolled (494, 523) with delta (0, 0)
Screenshot: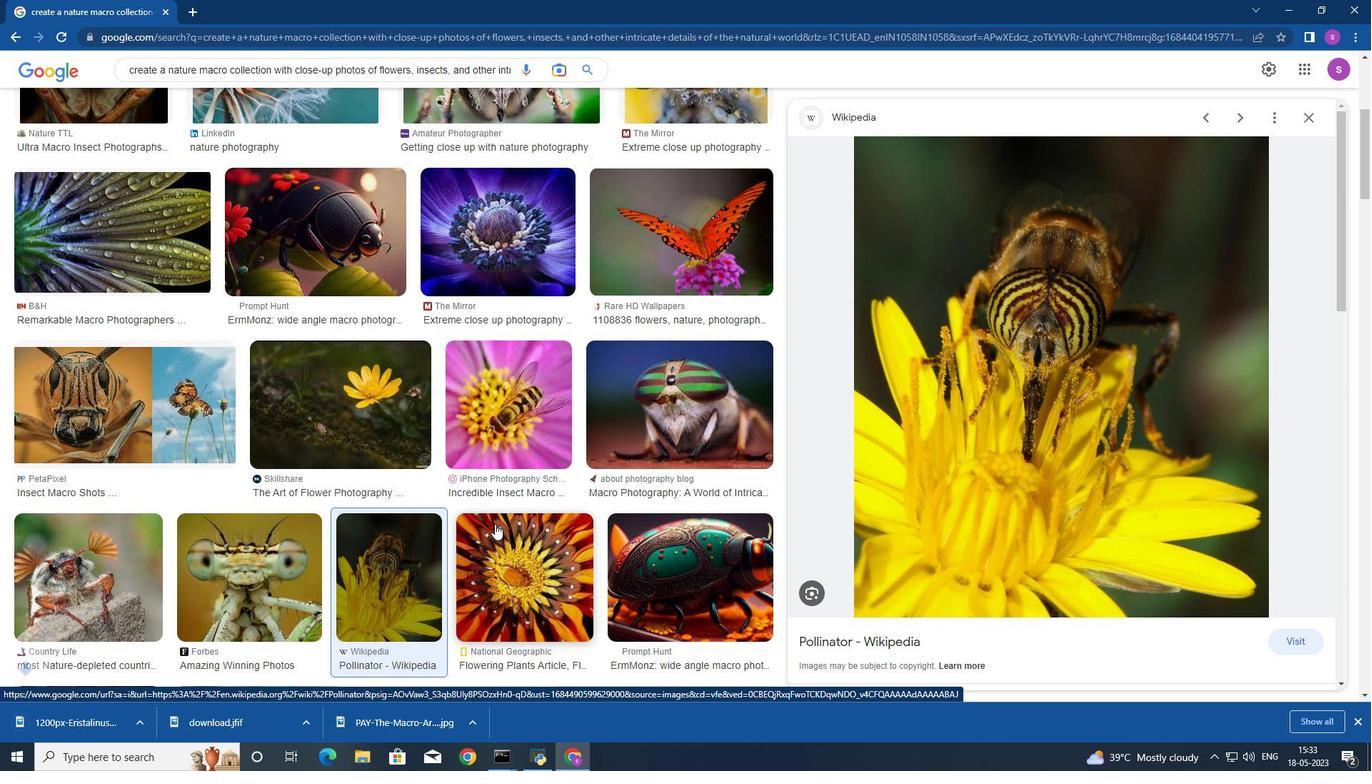 
Action: Mouse moved to (494, 523)
Screenshot: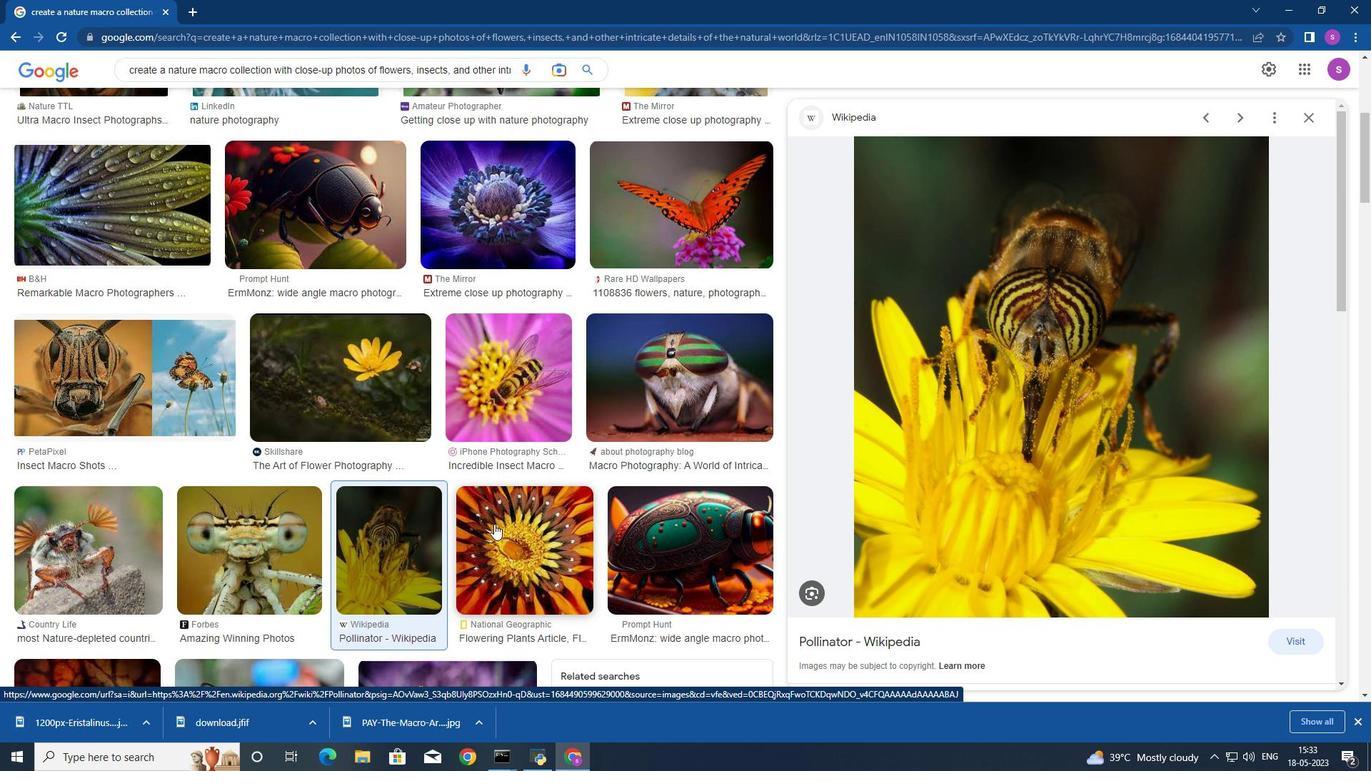 
Action: Mouse scrolled (494, 522) with delta (0, 0)
Screenshot: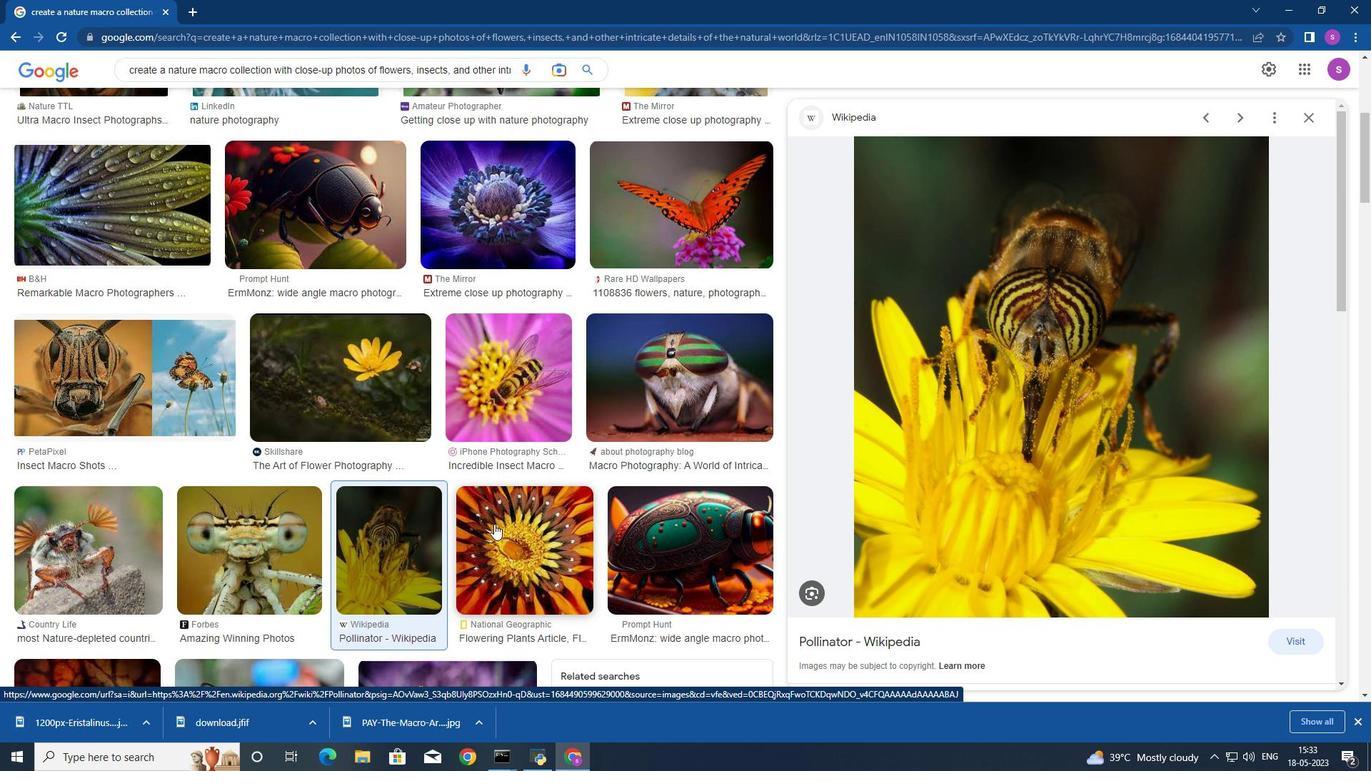 
Action: Mouse moved to (411, 467)
Screenshot: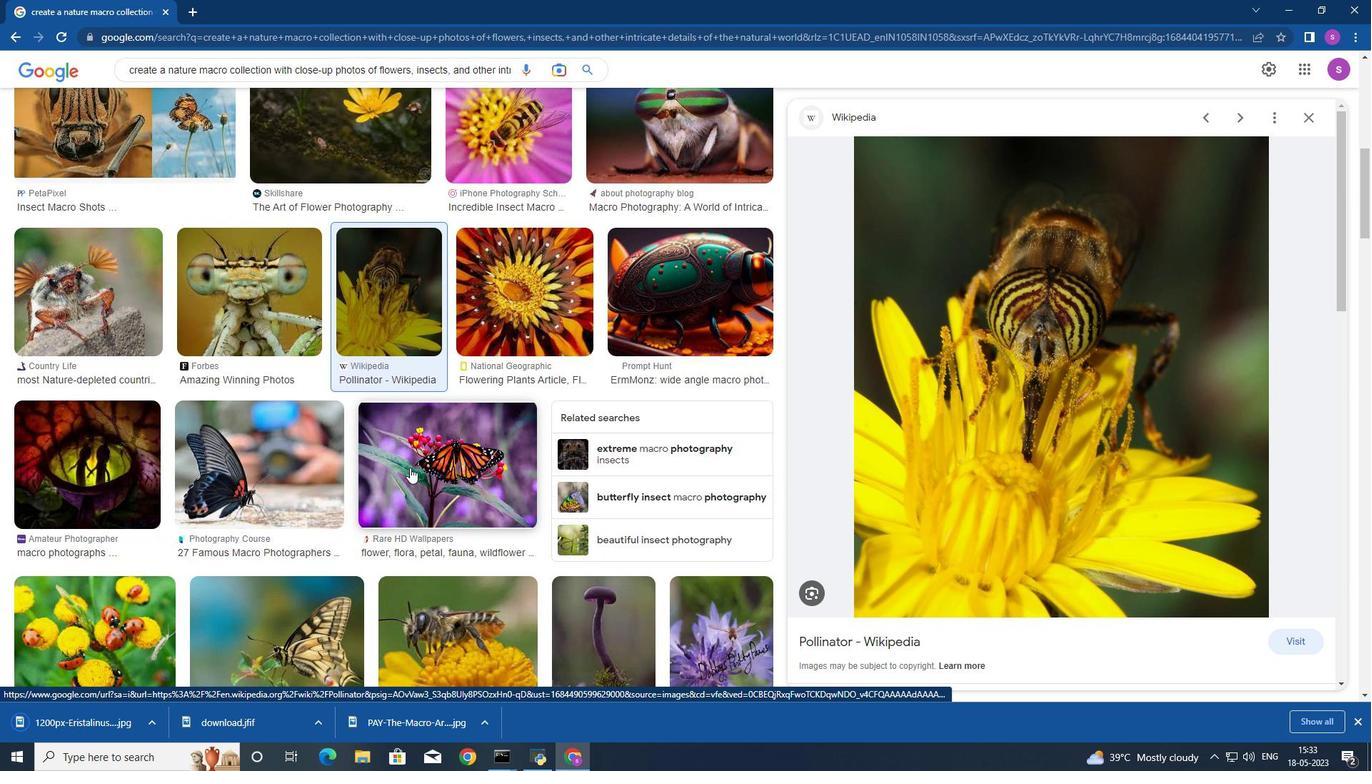 
Action: Mouse pressed left at (411, 467)
Screenshot: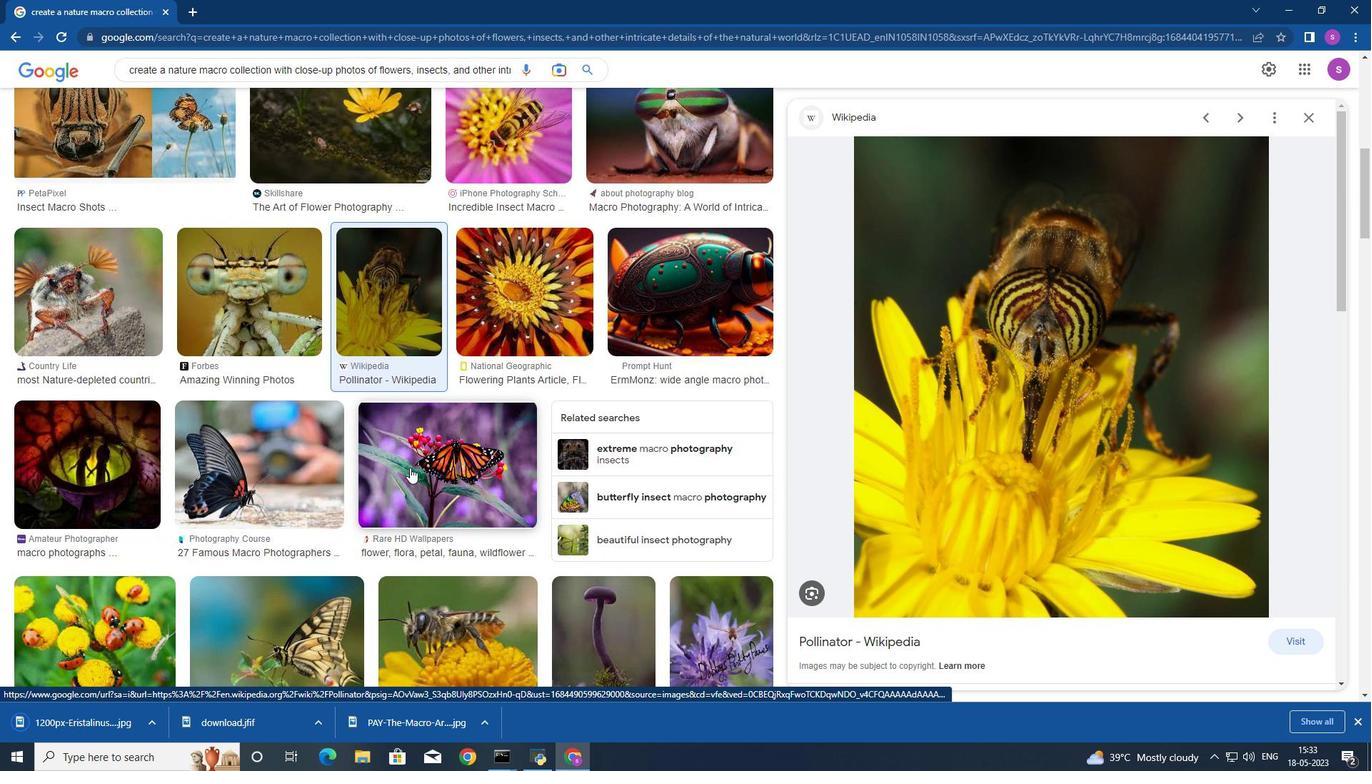 
Action: Mouse moved to (921, 317)
Screenshot: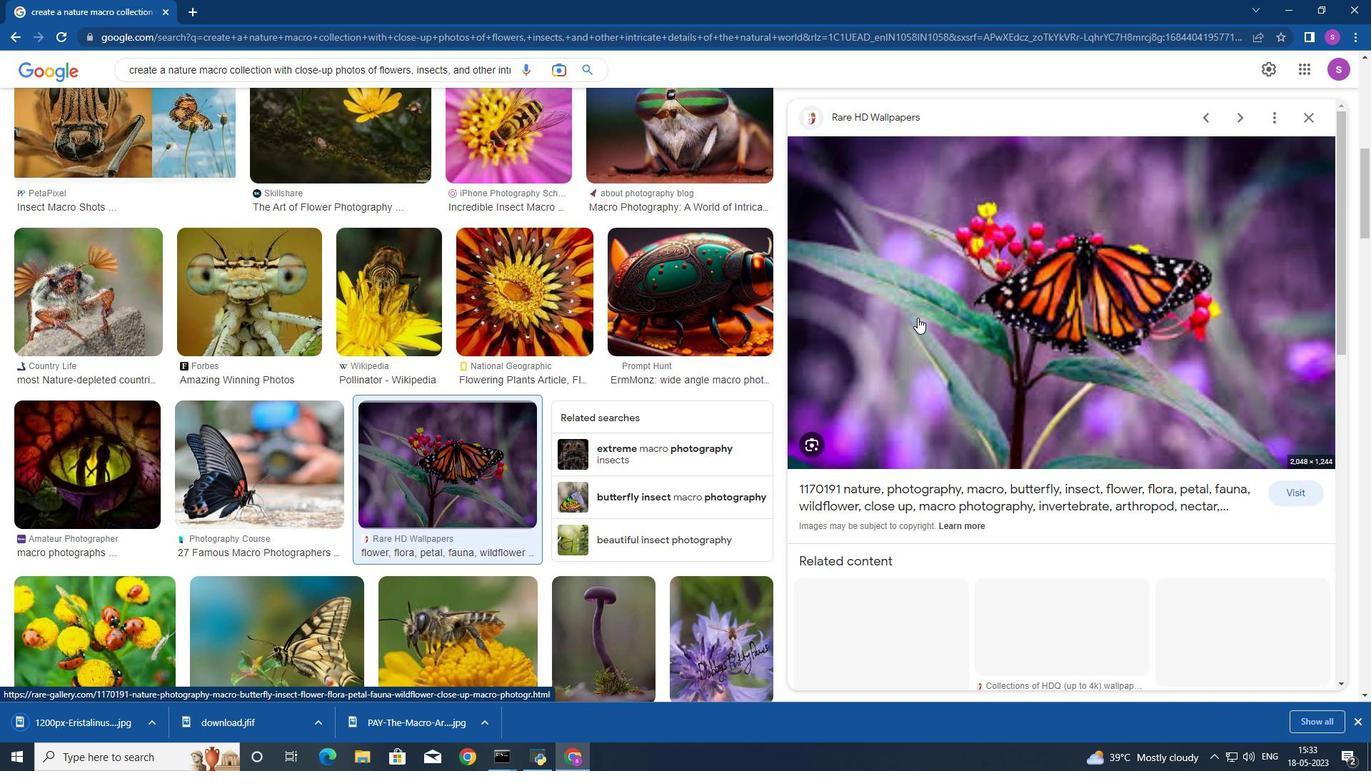 
Action: Mouse pressed right at (921, 317)
Screenshot: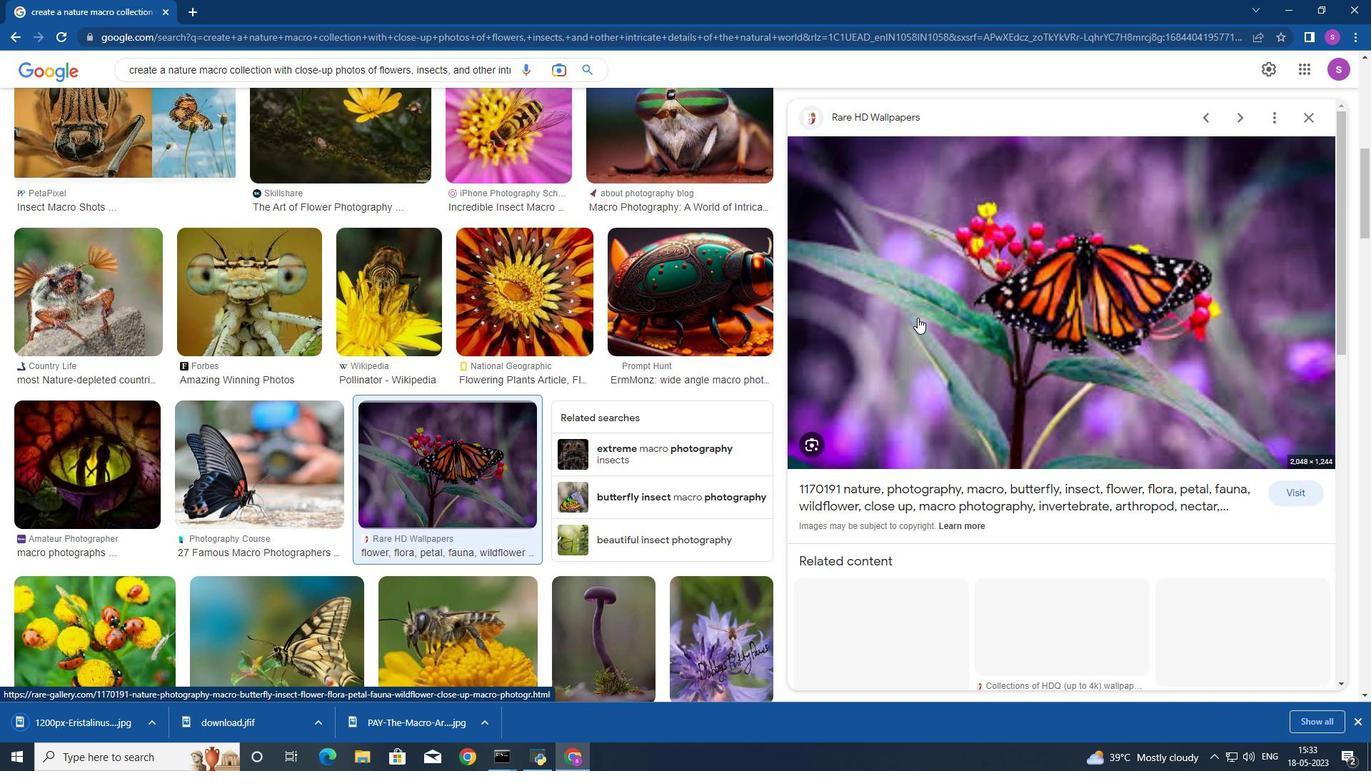 
Action: Mouse moved to (994, 473)
Screenshot: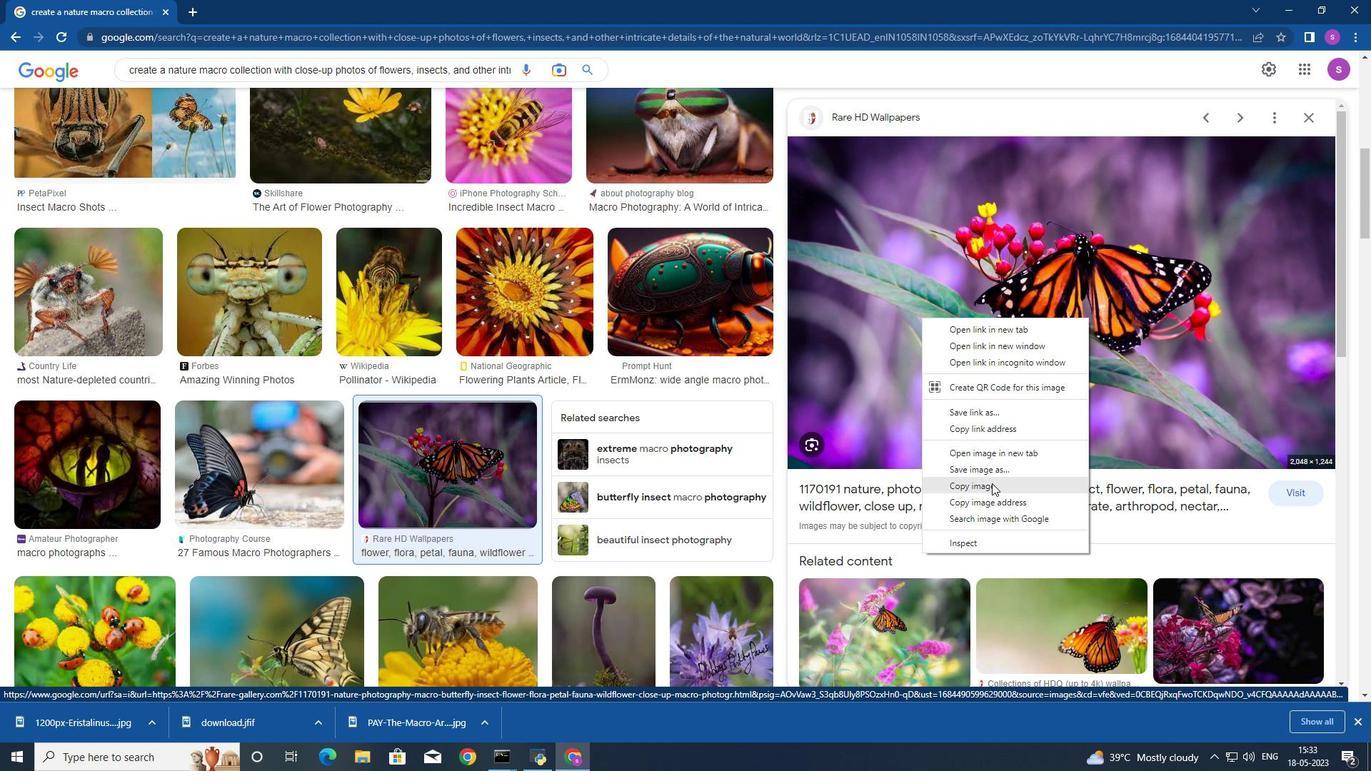 
Action: Mouse pressed left at (994, 473)
Screenshot: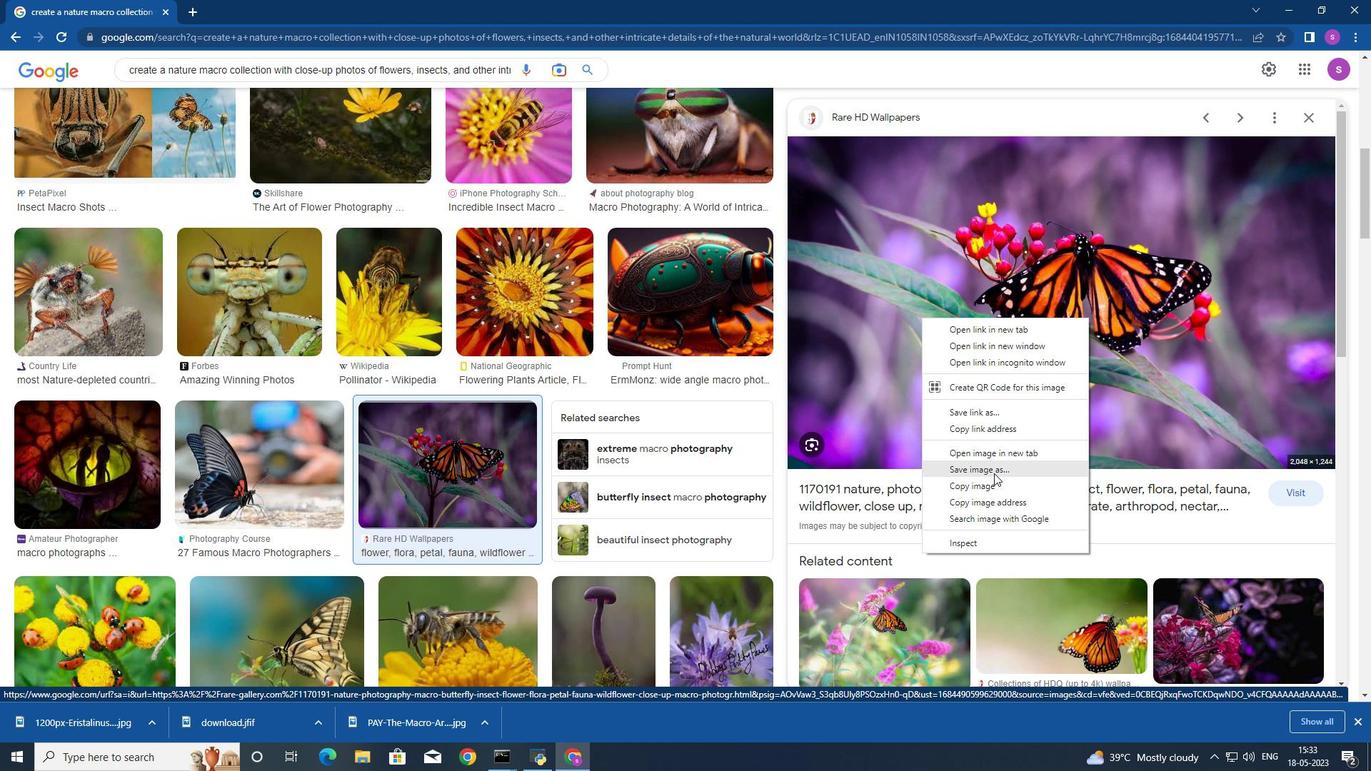
Action: Mouse moved to (573, 357)
Screenshot: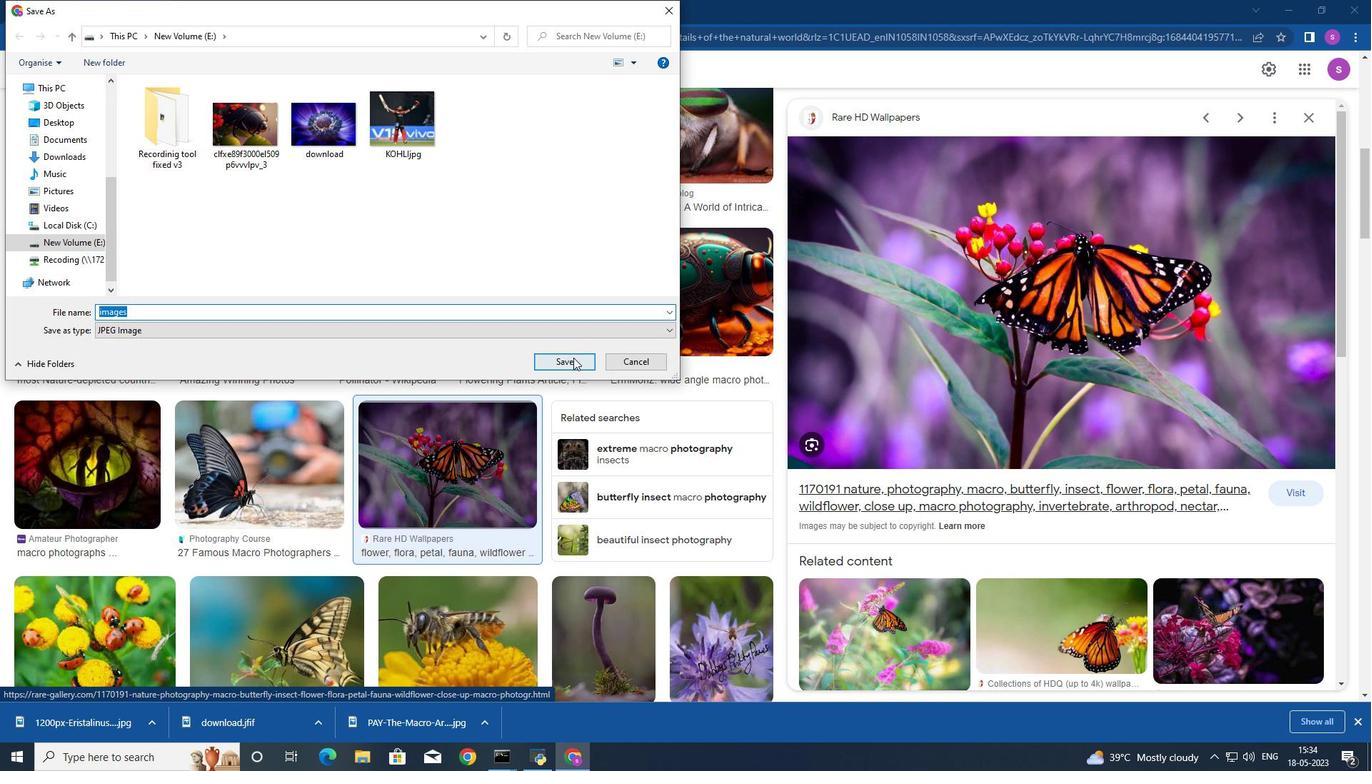 
Action: Mouse pressed left at (573, 357)
Screenshot: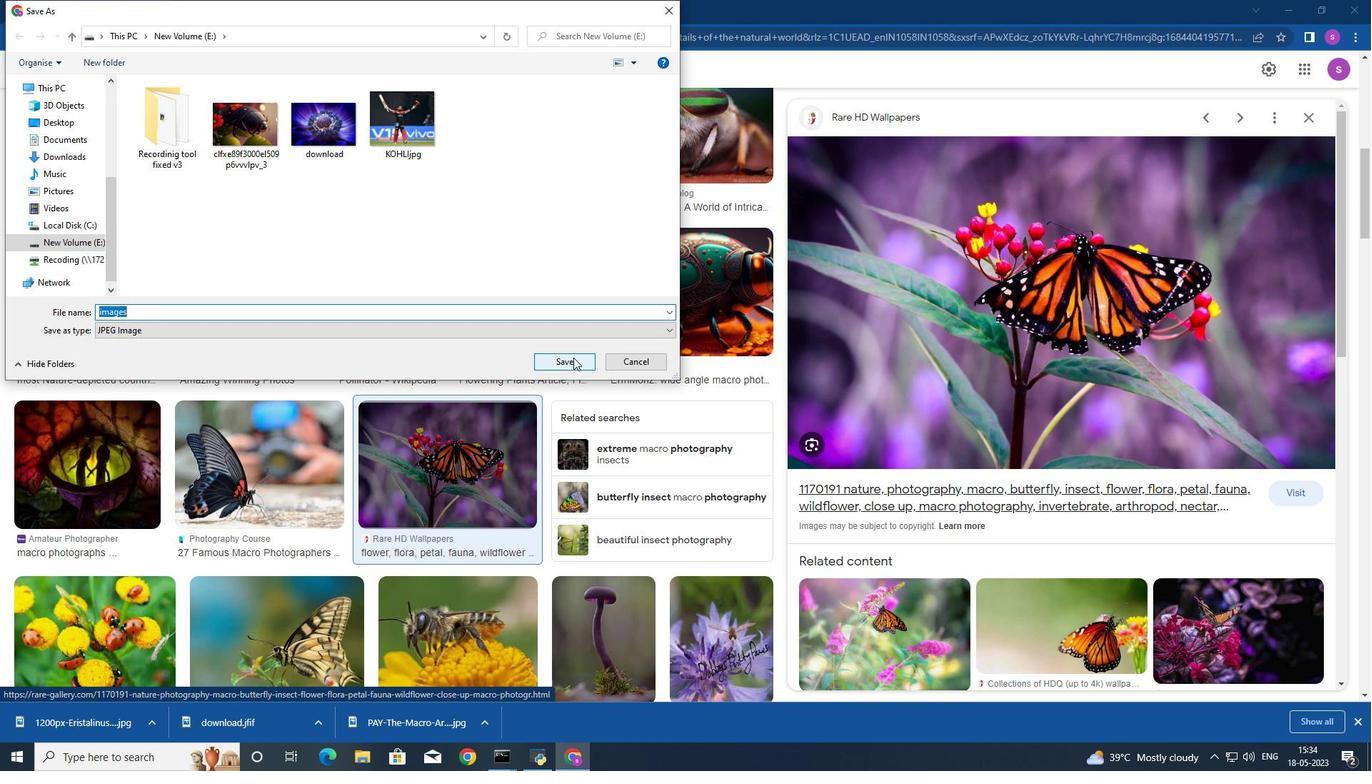 
Action: Mouse moved to (1349, 11)
Screenshot: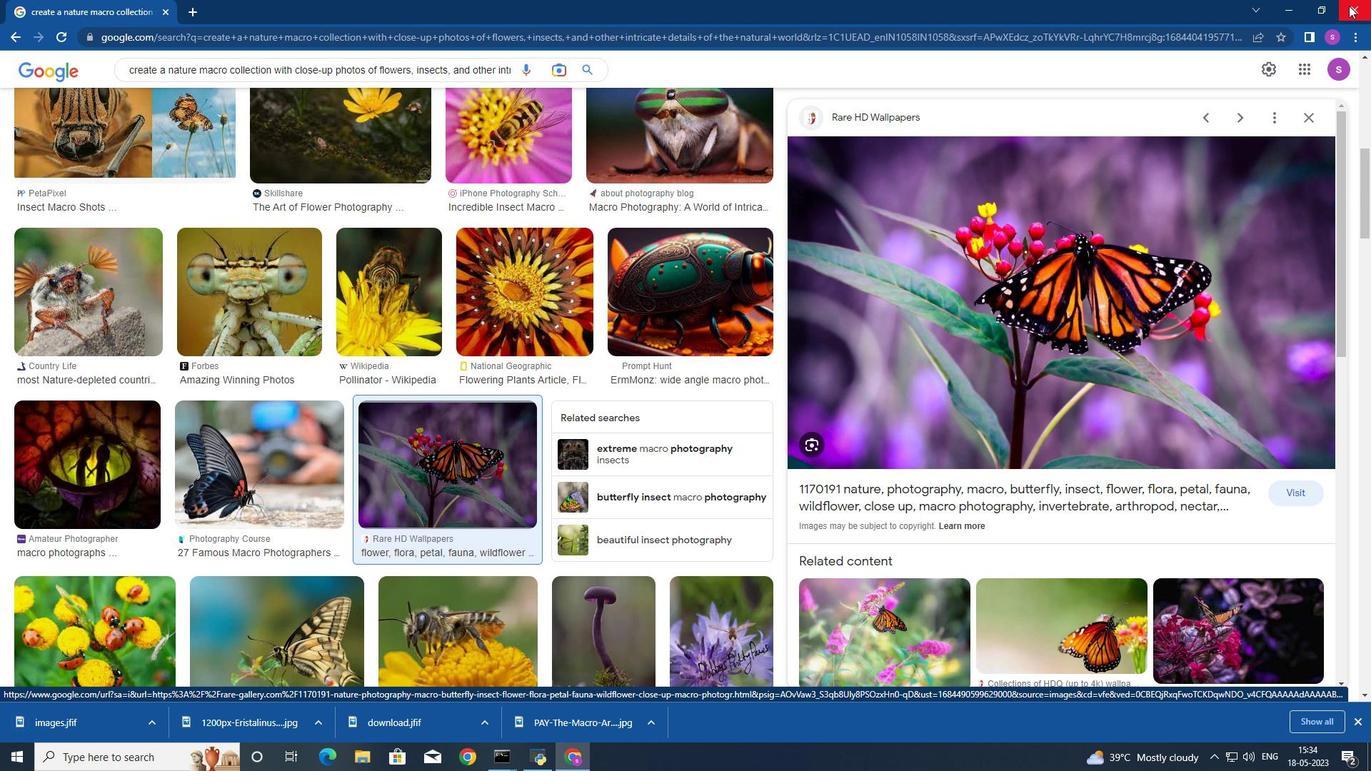 
Action: Mouse pressed left at (1349, 11)
Screenshot: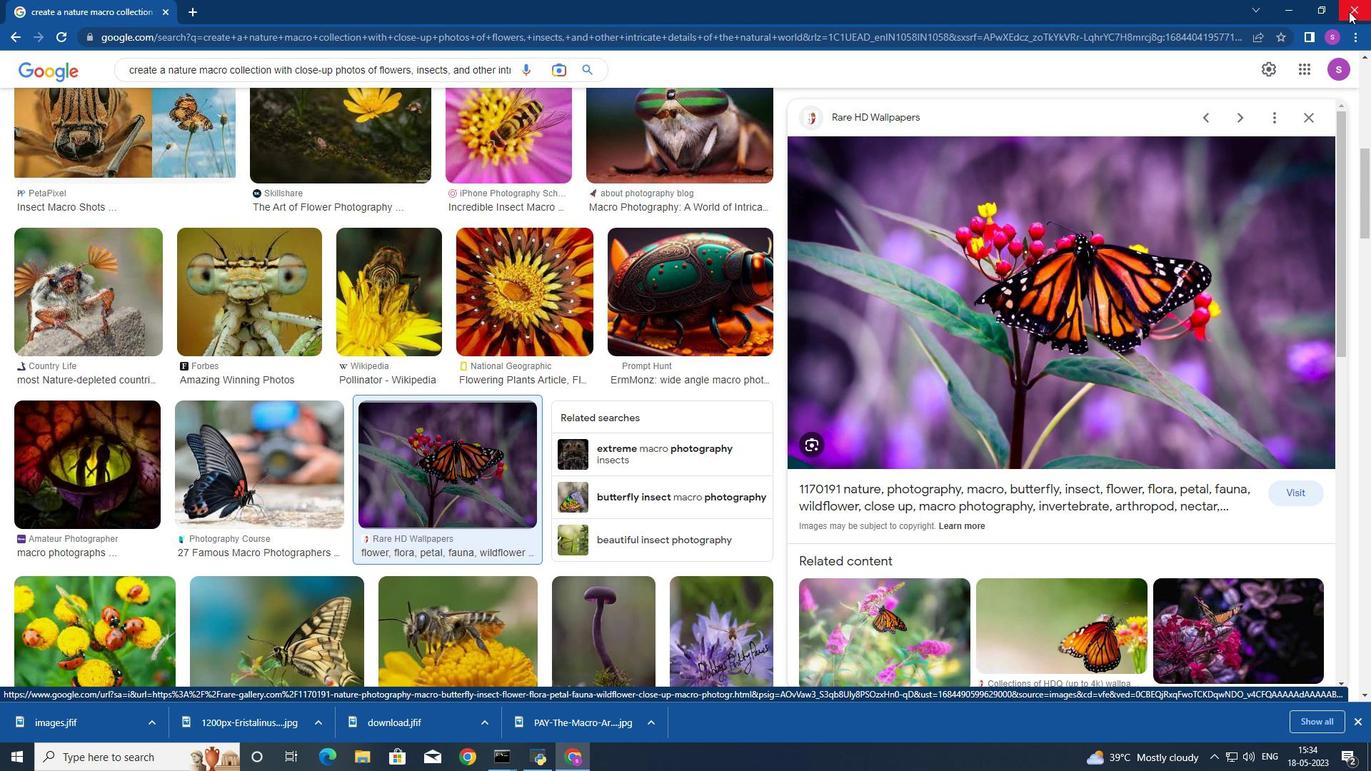 
Action: Mouse moved to (465, 761)
Screenshot: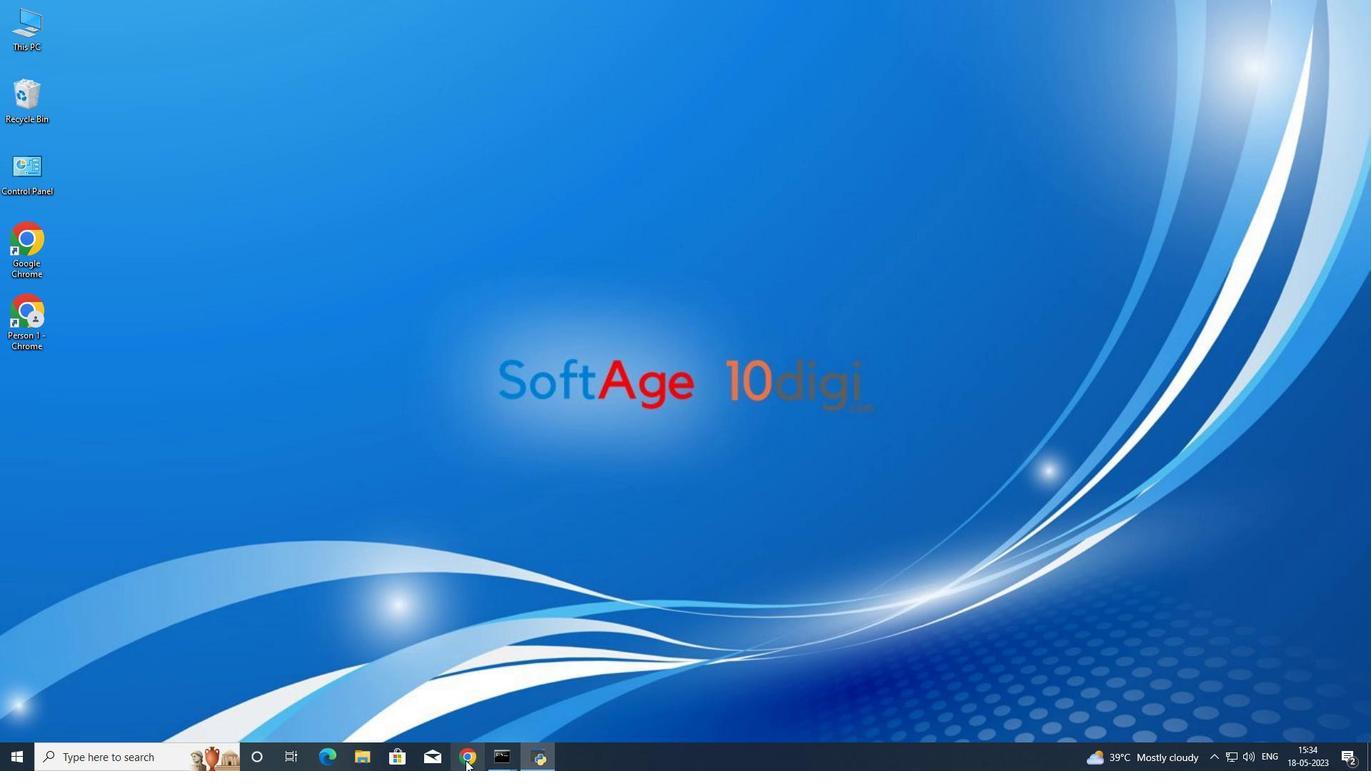 
Action: Mouse pressed left at (465, 761)
Screenshot: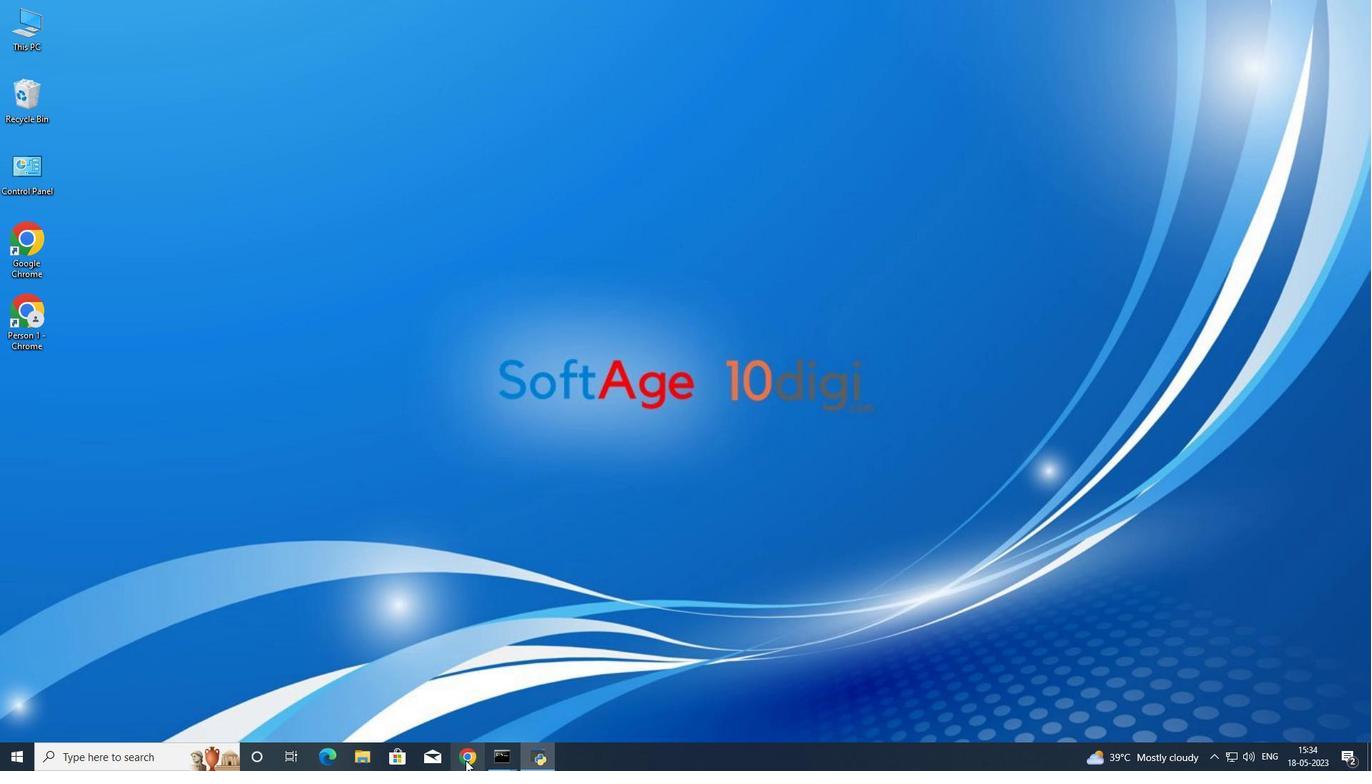 
Action: Mouse moved to (654, 436)
Screenshot: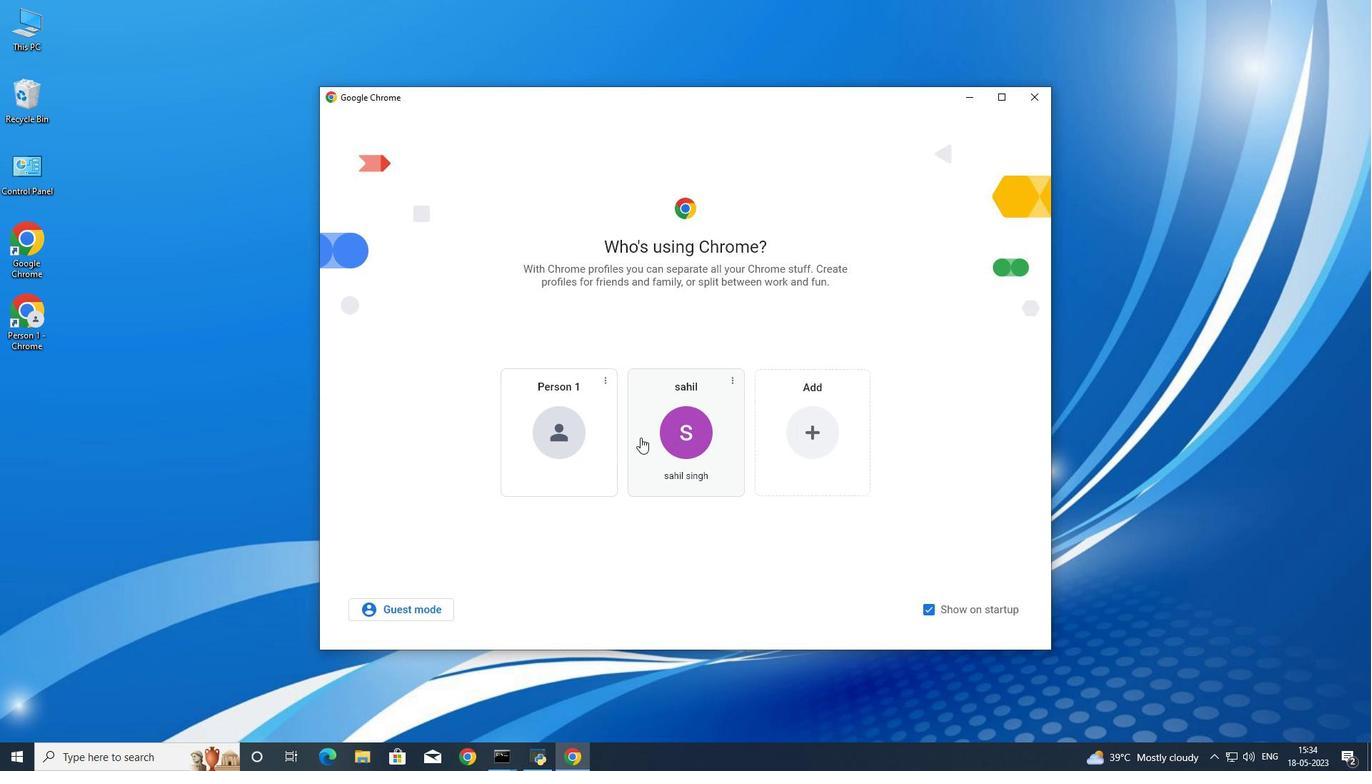
Action: Mouse pressed left at (654, 436)
Screenshot: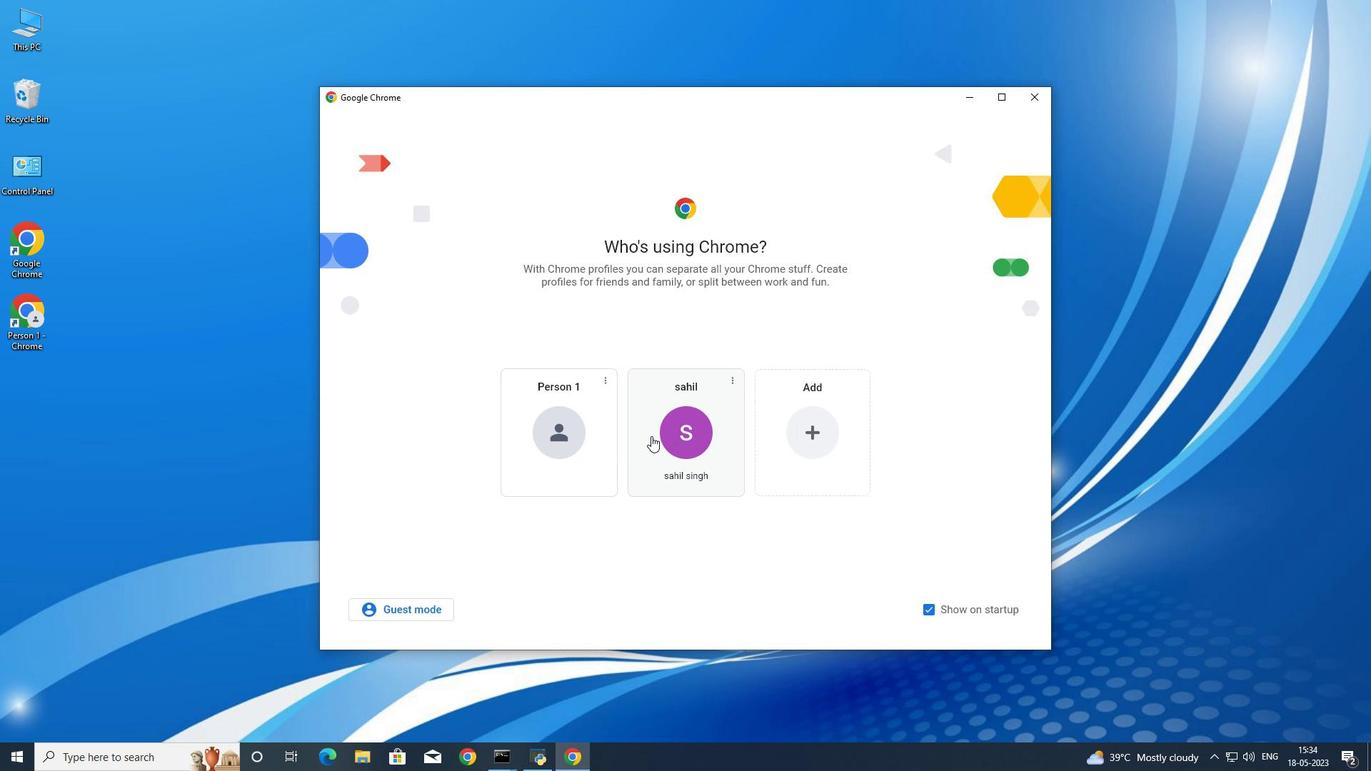 
Action: Mouse moved to (517, 269)
Screenshot: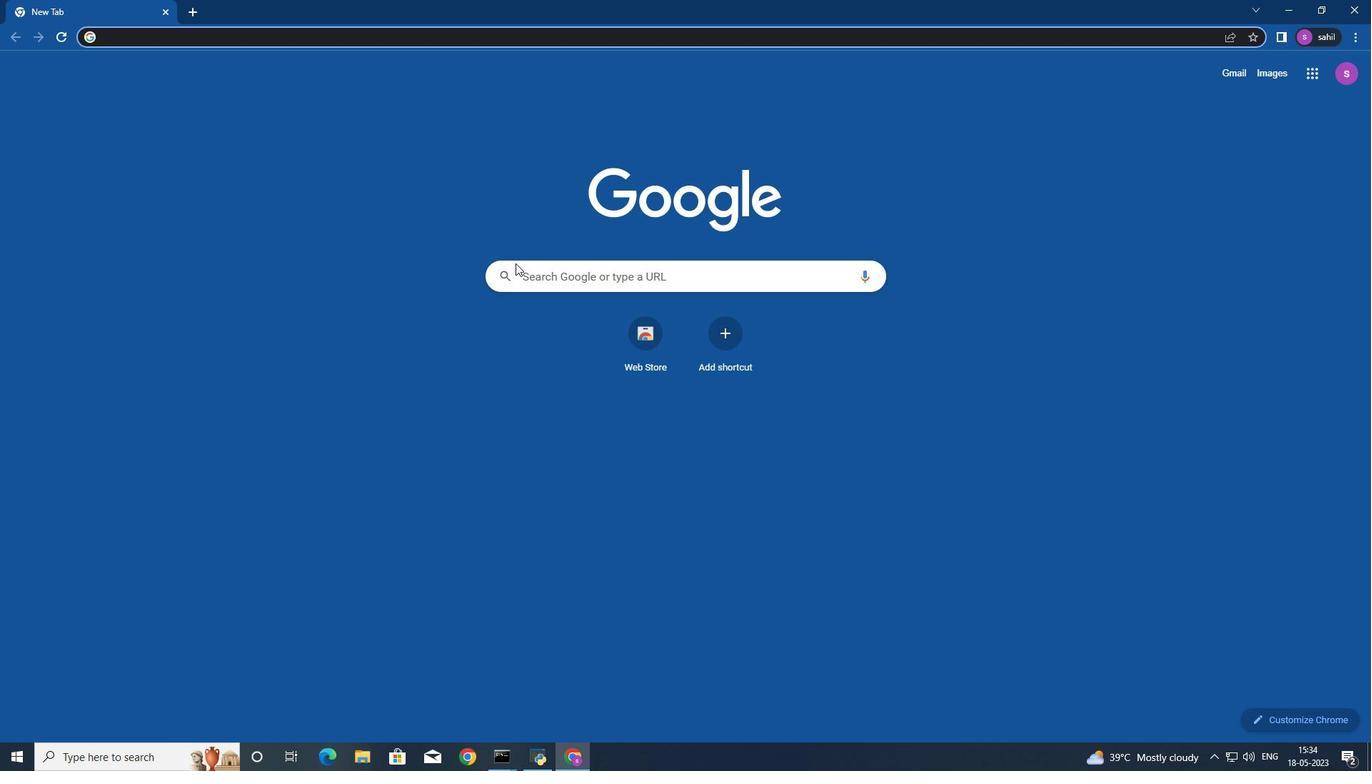 
Action: Mouse pressed left at (517, 269)
Screenshot: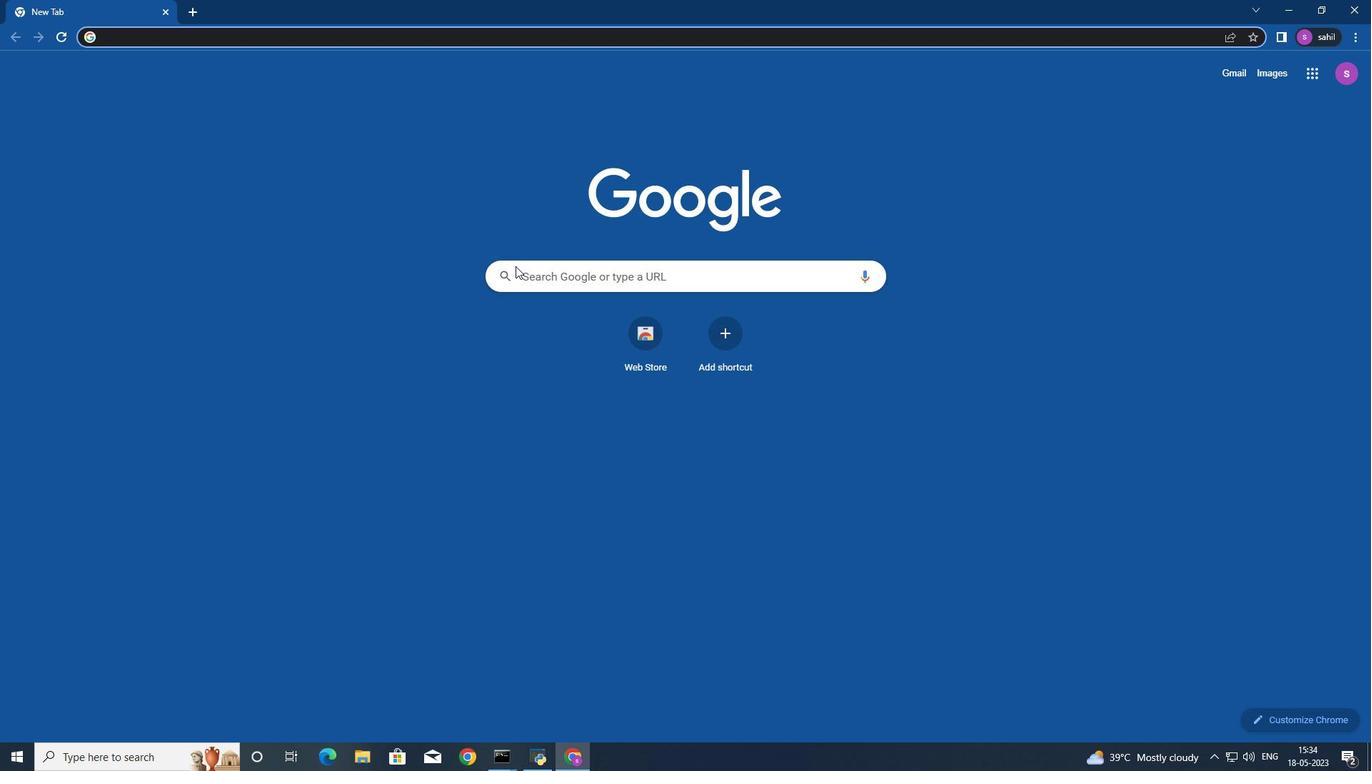
Action: Mouse moved to (587, 380)
Screenshot: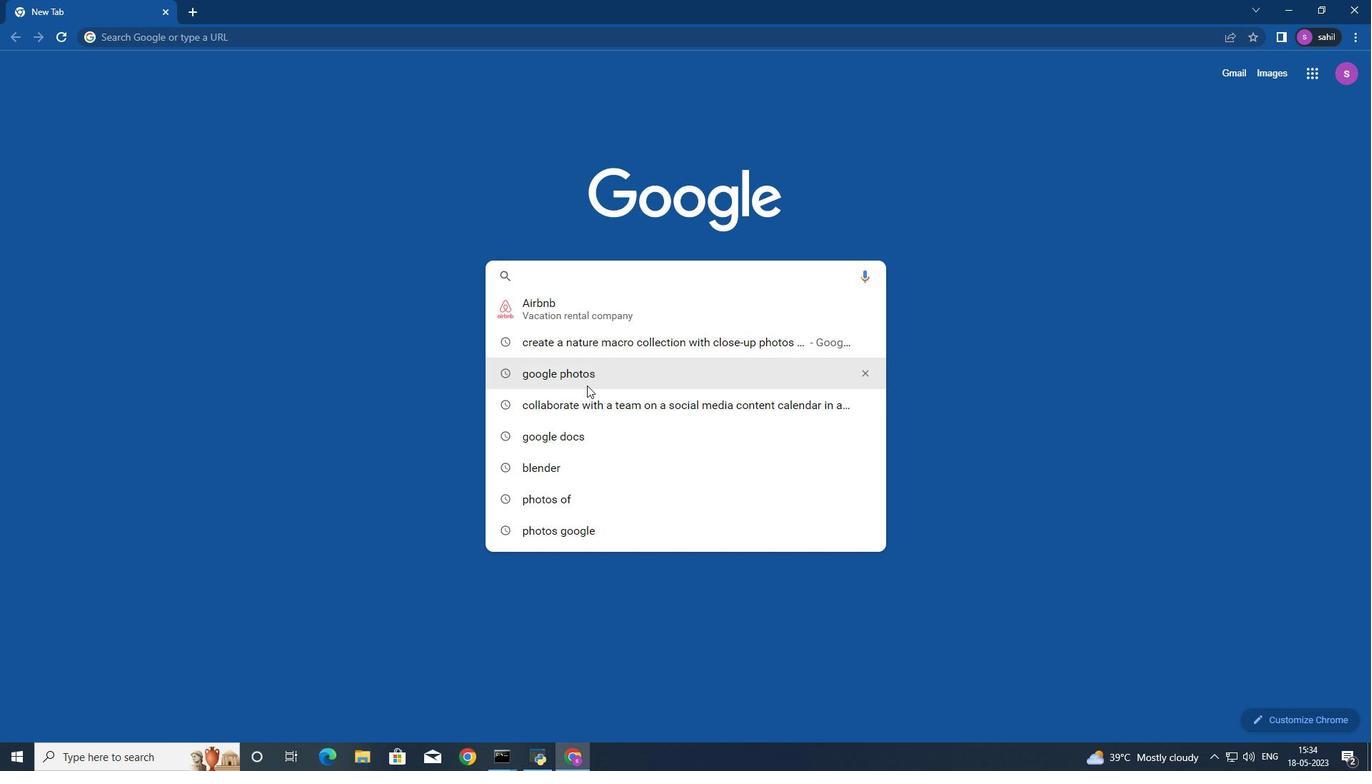 
Action: Mouse pressed left at (587, 380)
Screenshot: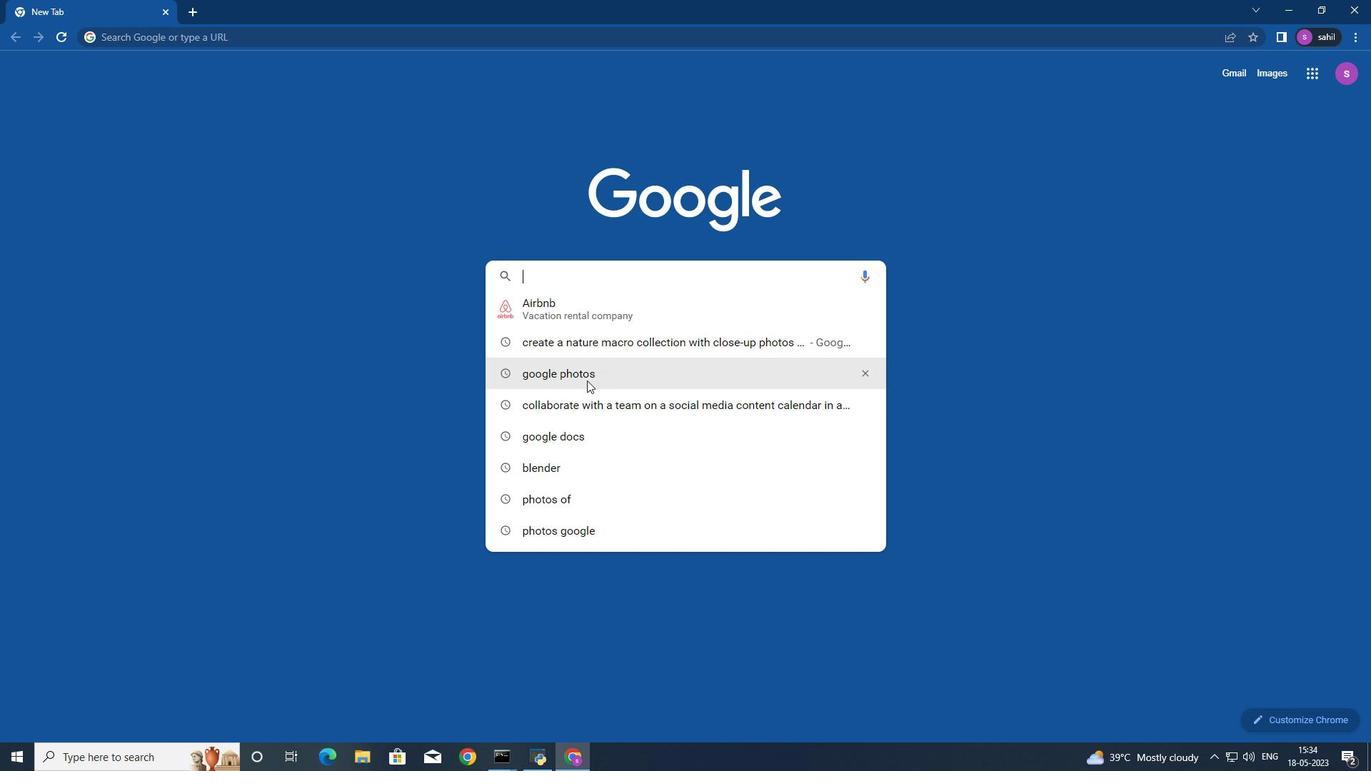 
Action: Mouse moved to (218, 224)
Screenshot: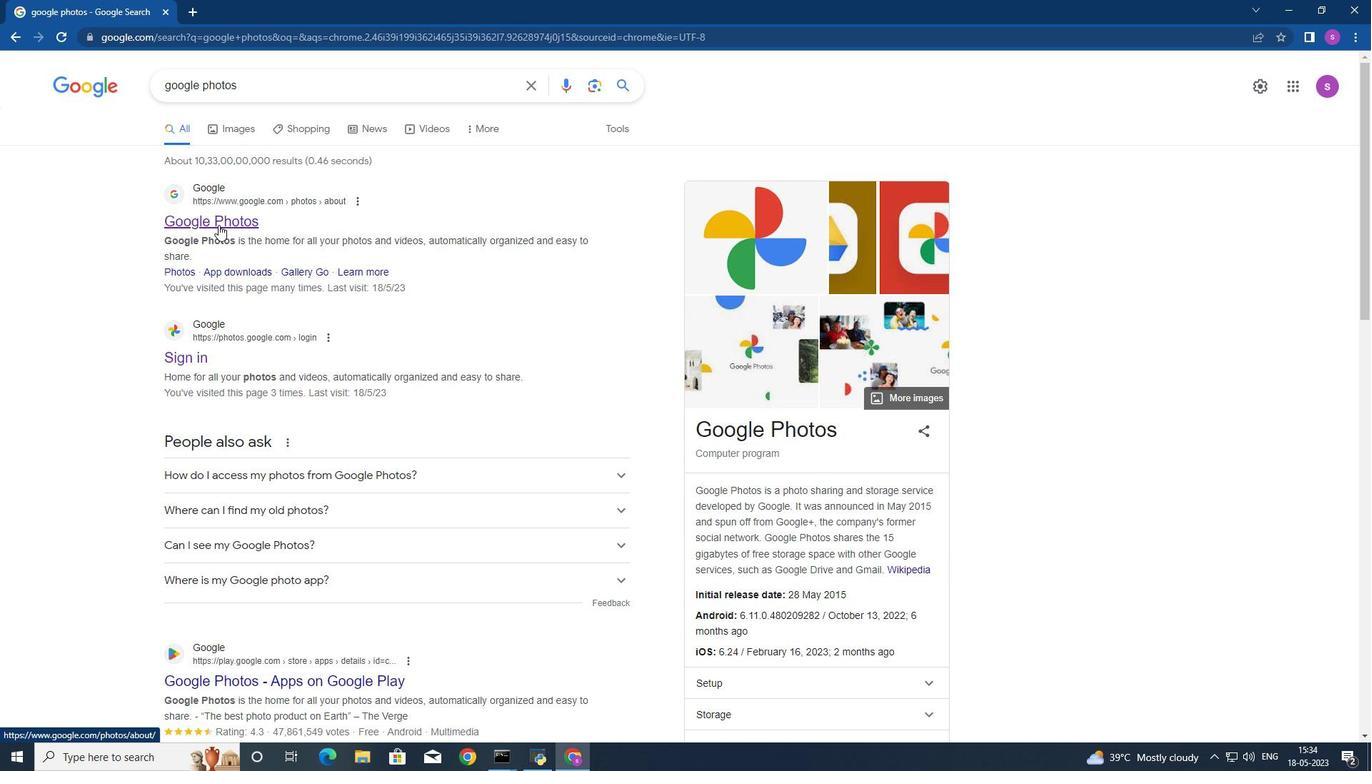 
Action: Mouse pressed left at (218, 224)
Screenshot: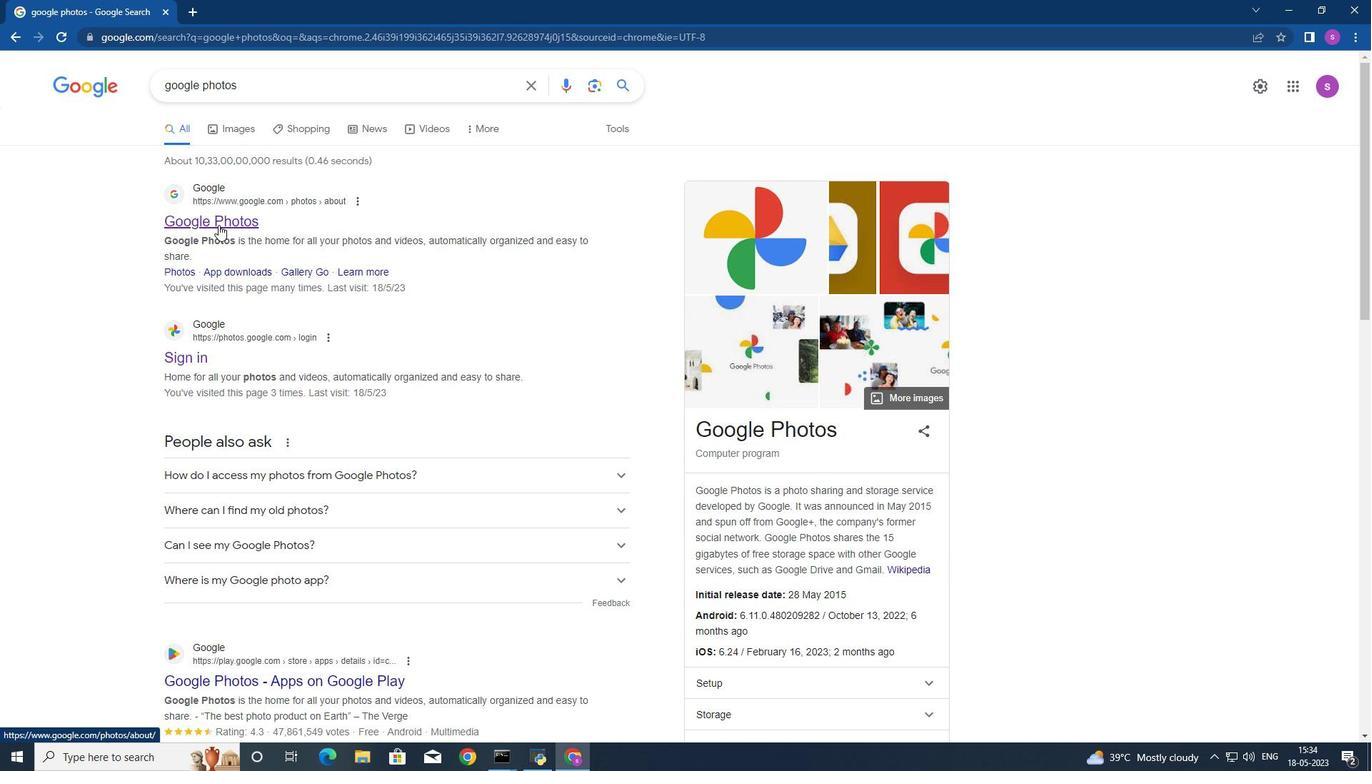 
Action: Mouse moved to (629, 498)
Screenshot: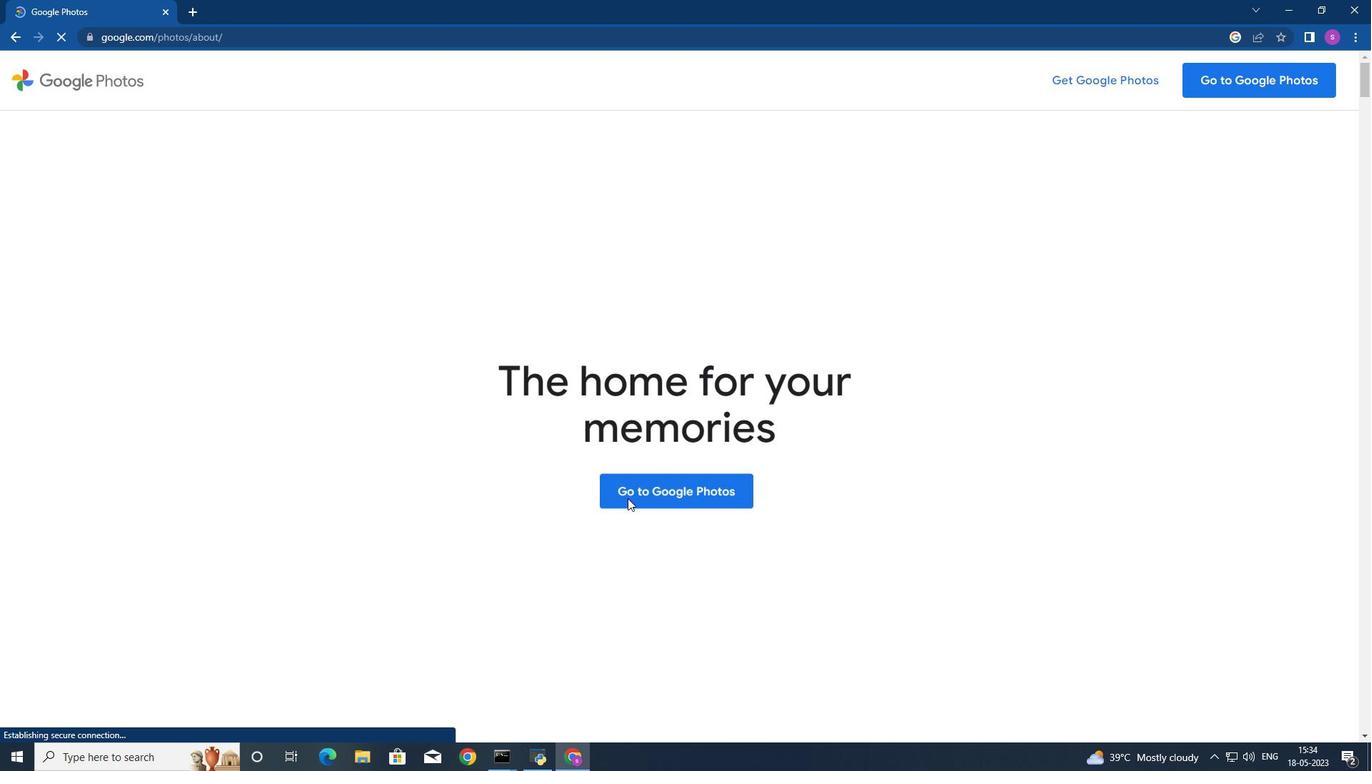 
Action: Mouse pressed left at (629, 498)
Screenshot: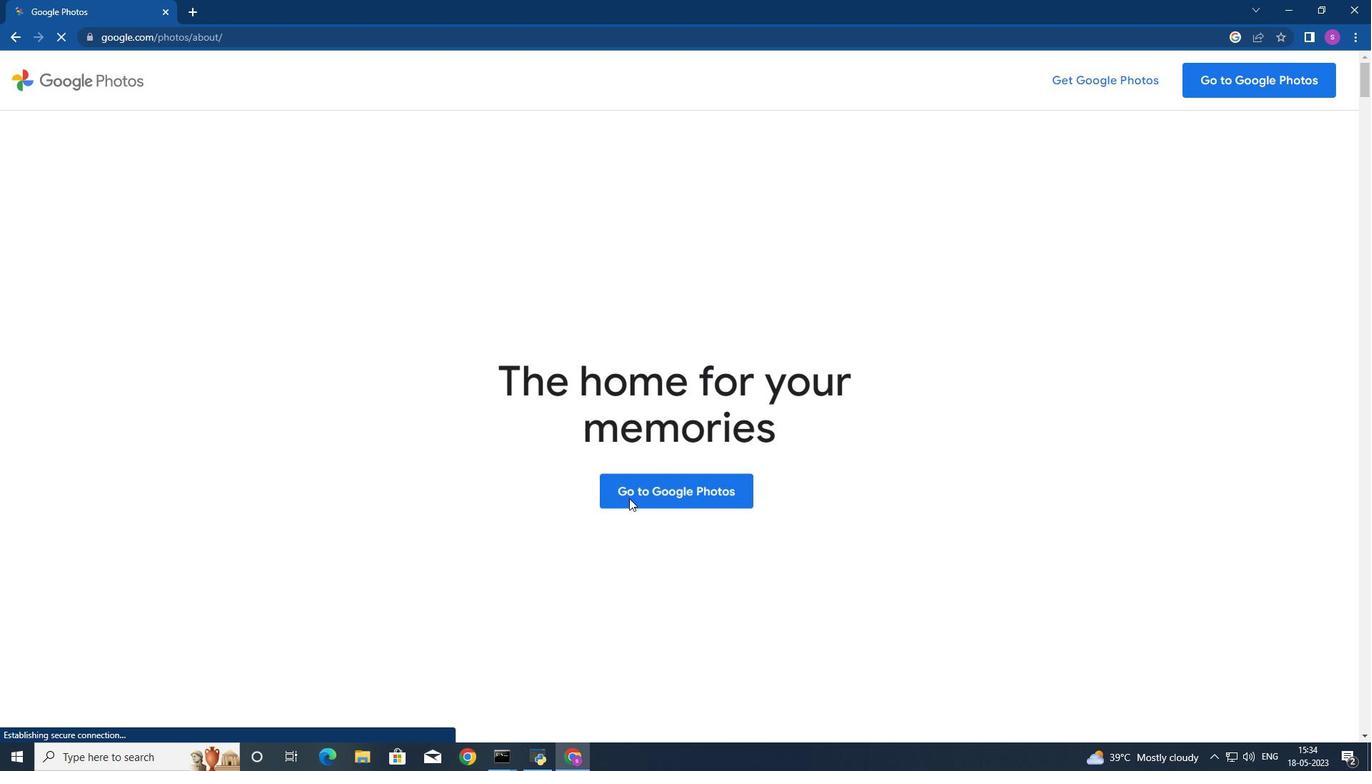 
Action: Mouse moved to (84, 267)
Screenshot: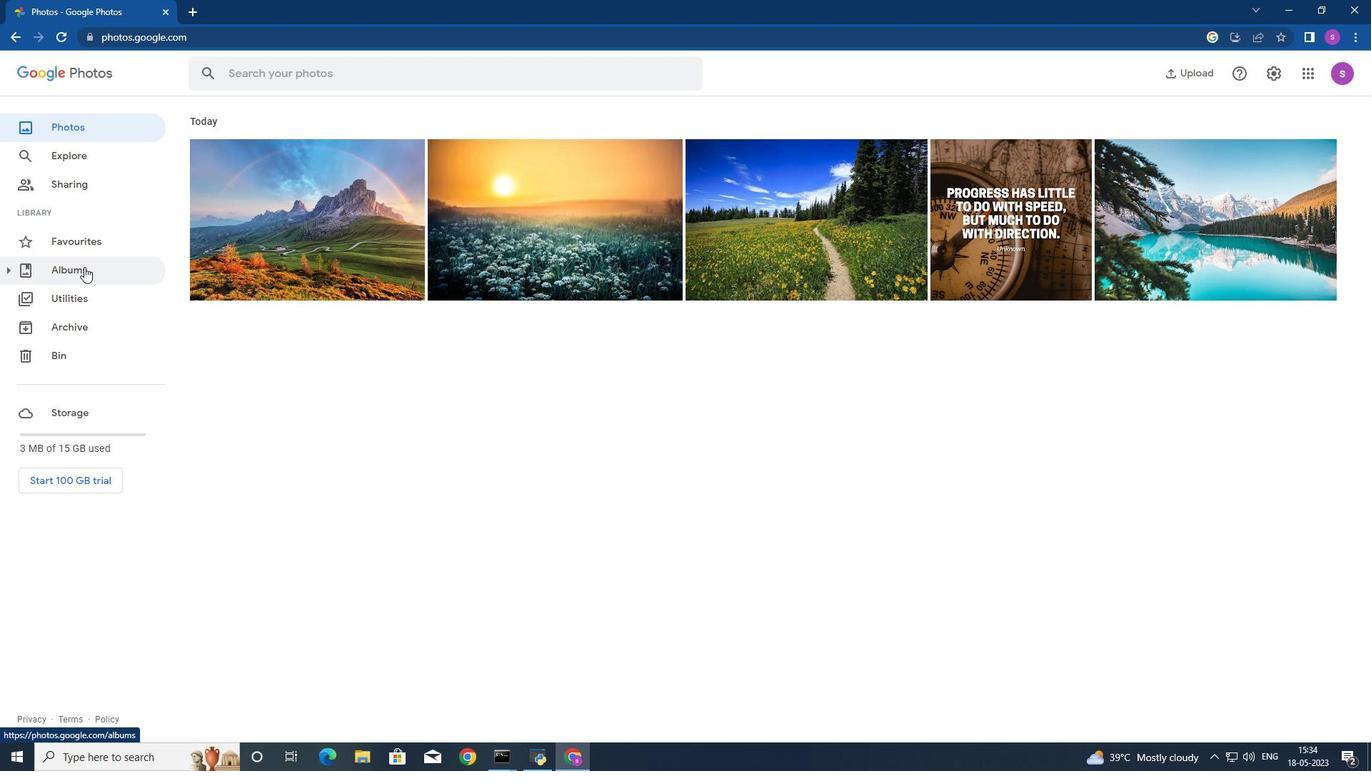 
Action: Mouse pressed left at (84, 267)
Screenshot: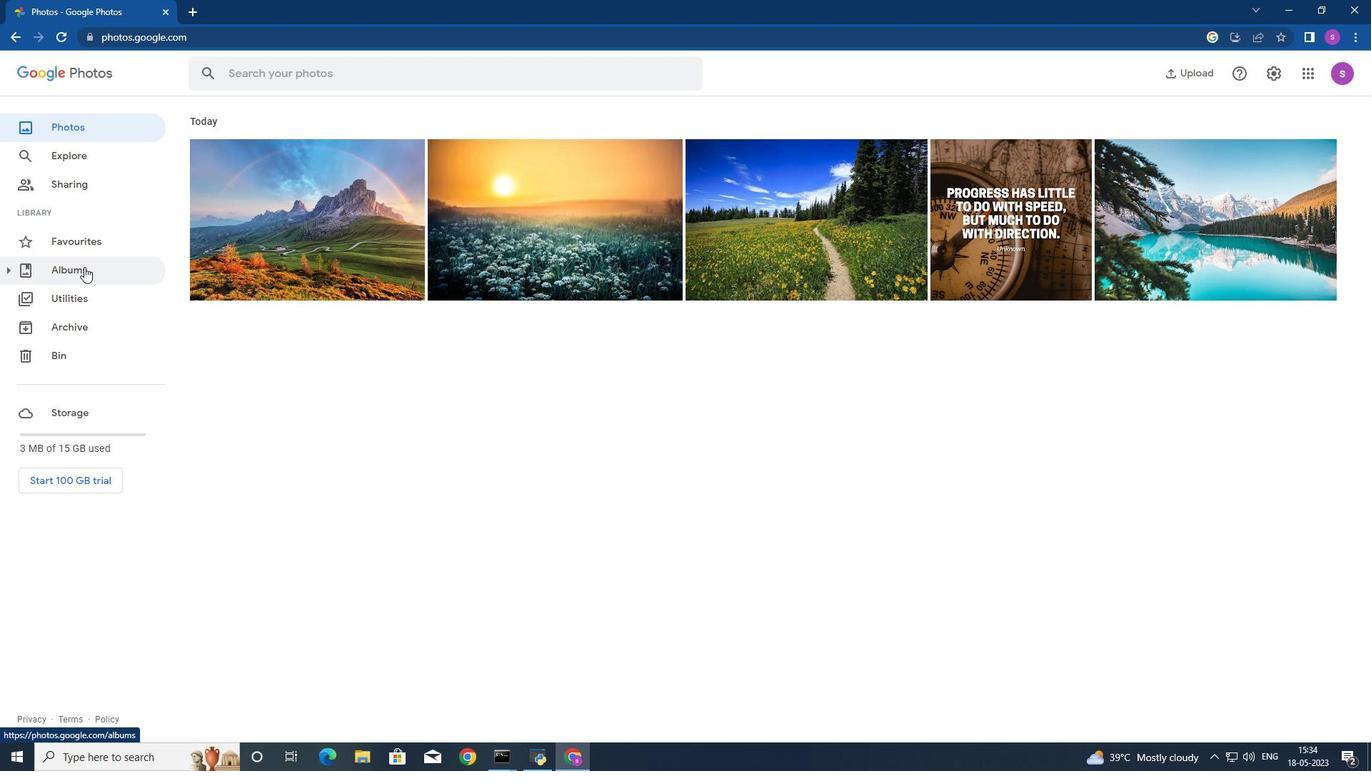 
Action: Mouse moved to (70, 267)
Screenshot: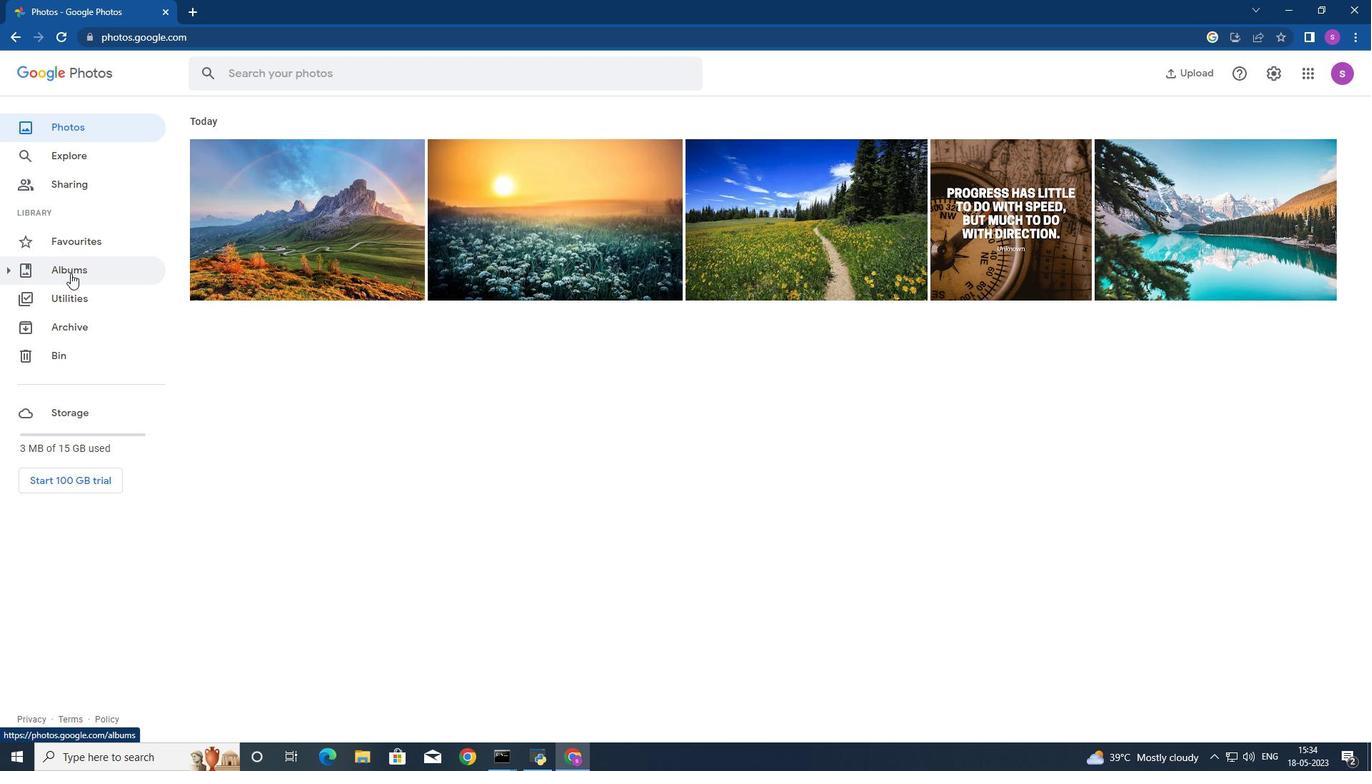 
Action: Mouse pressed left at (70, 267)
Screenshot: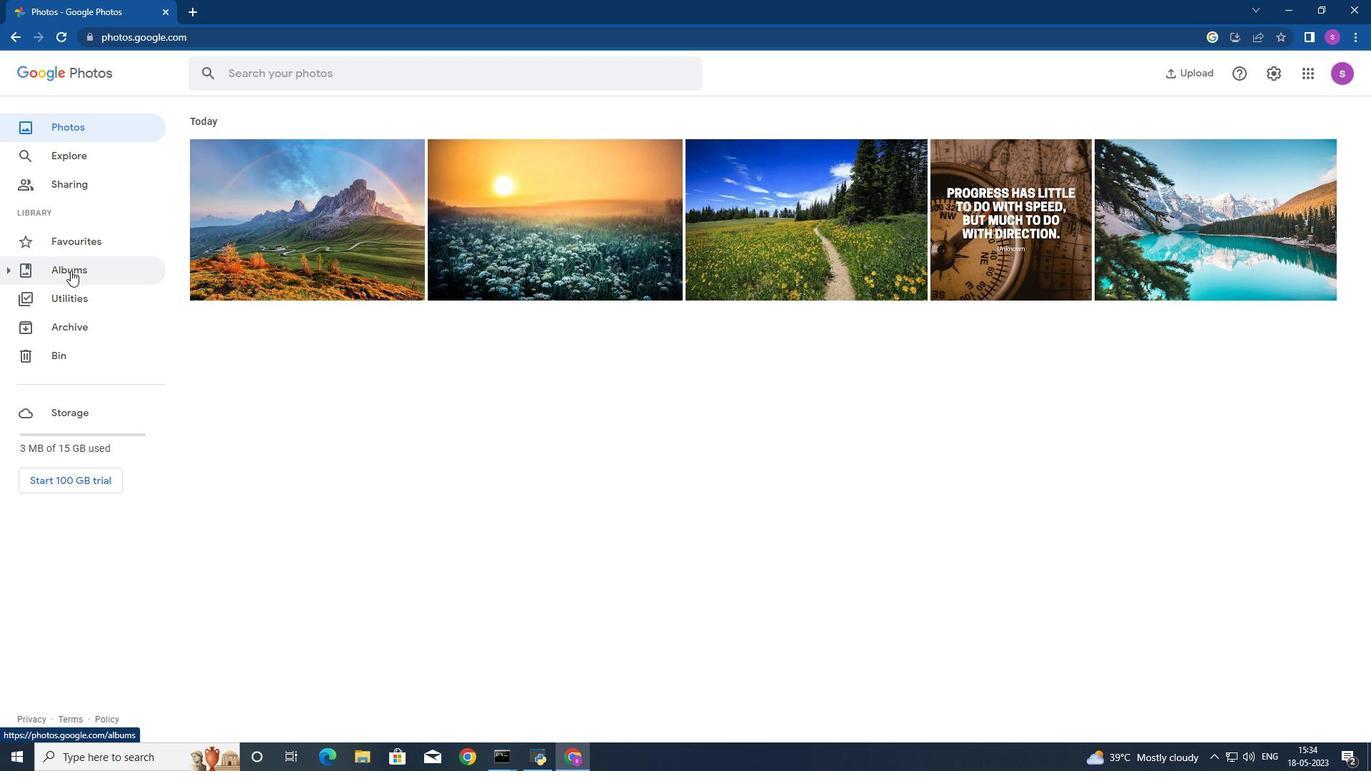 
Action: Mouse moved to (1297, 121)
Screenshot: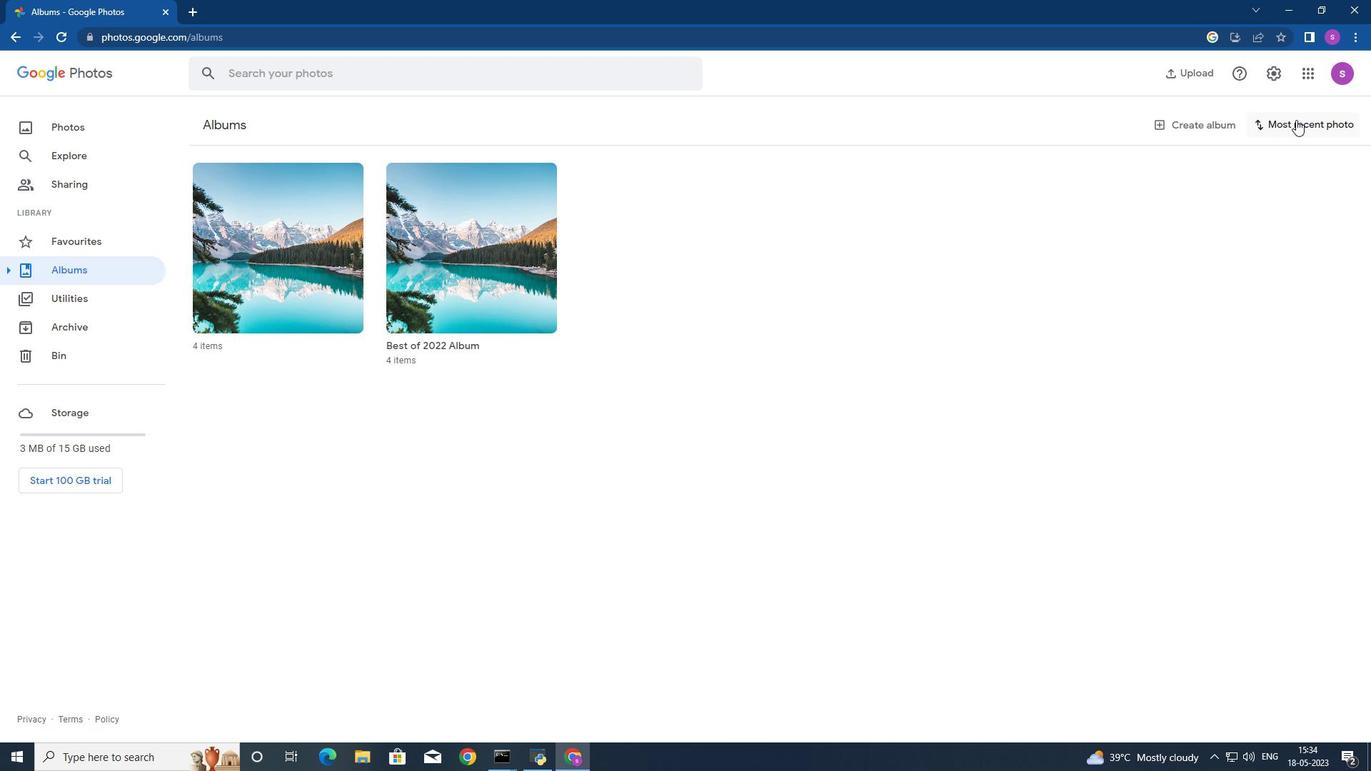 
Action: Mouse pressed left at (1297, 121)
Screenshot: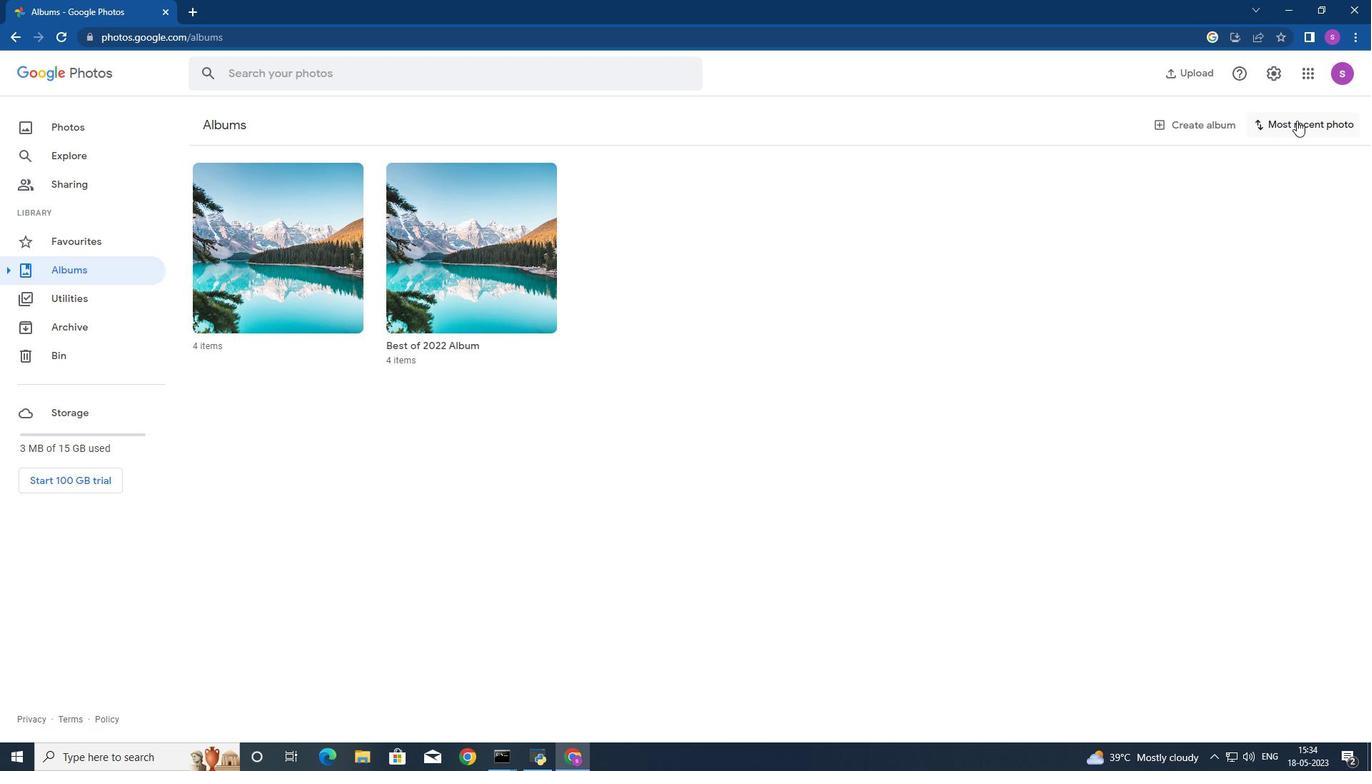 
Action: Mouse moved to (1149, 262)
Screenshot: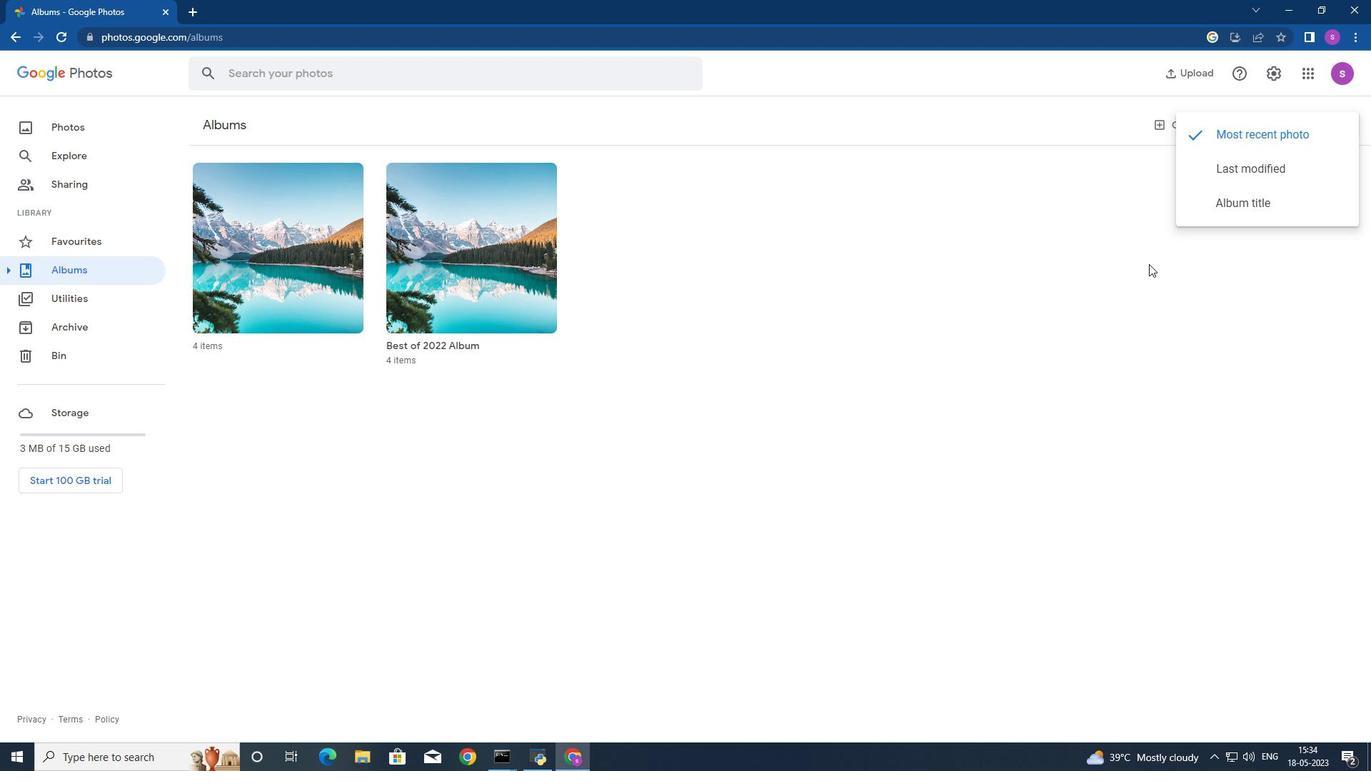 
Action: Mouse pressed left at (1149, 262)
Screenshot: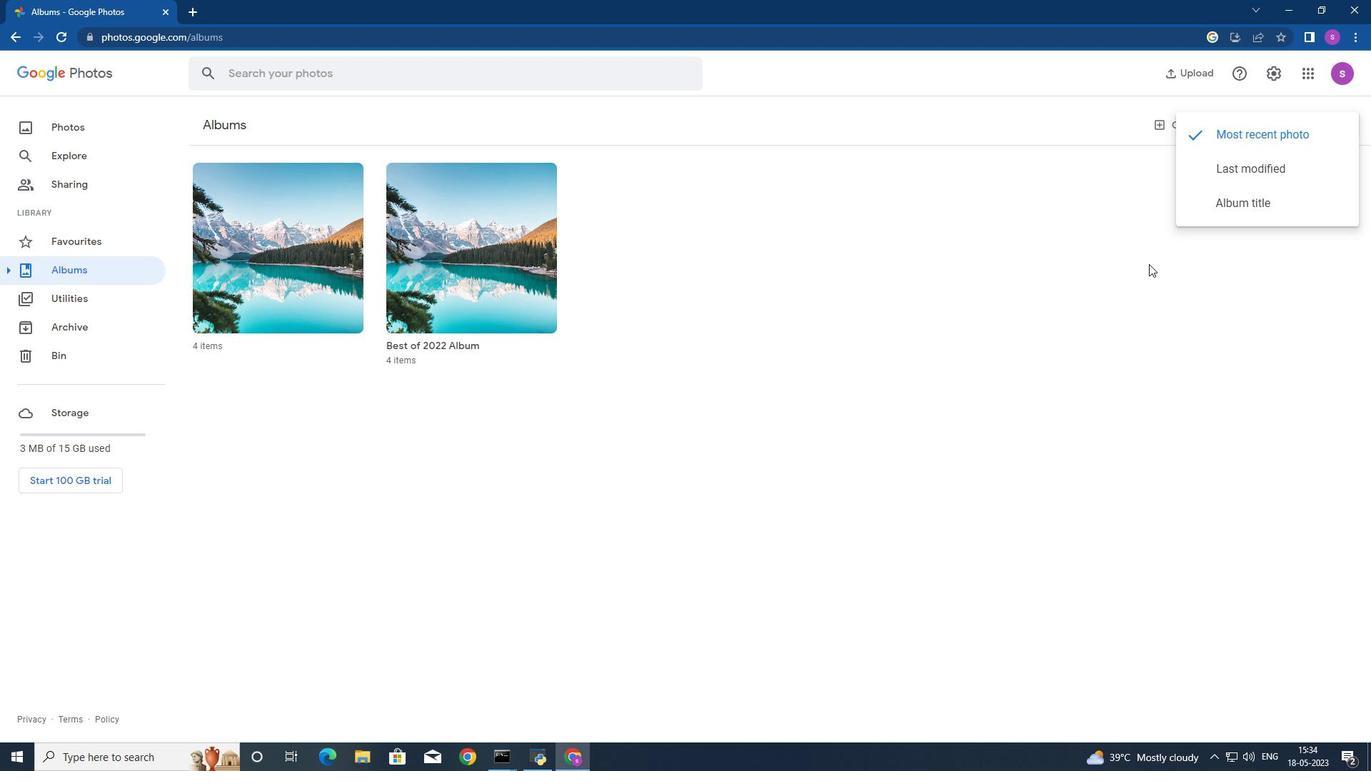 
Action: Mouse moved to (1220, 125)
Screenshot: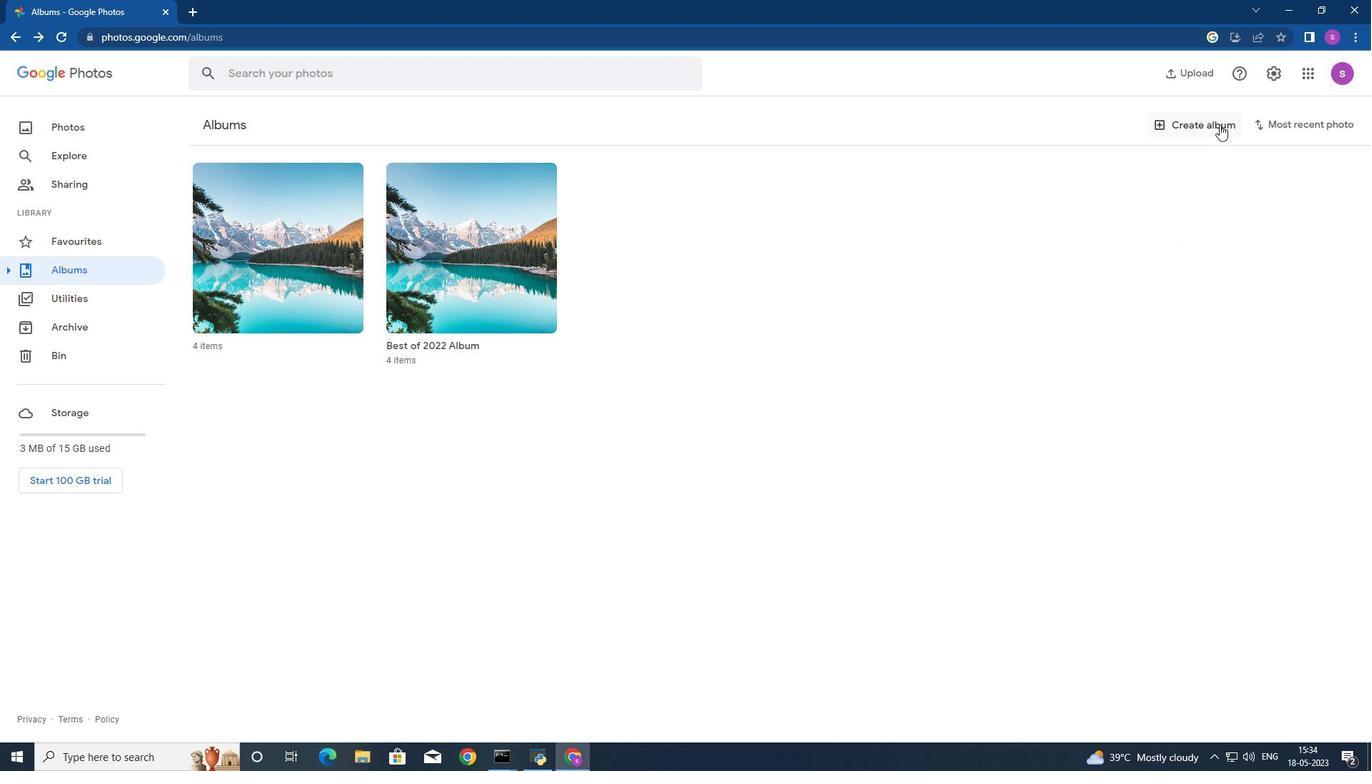
Action: Mouse pressed left at (1220, 125)
Screenshot: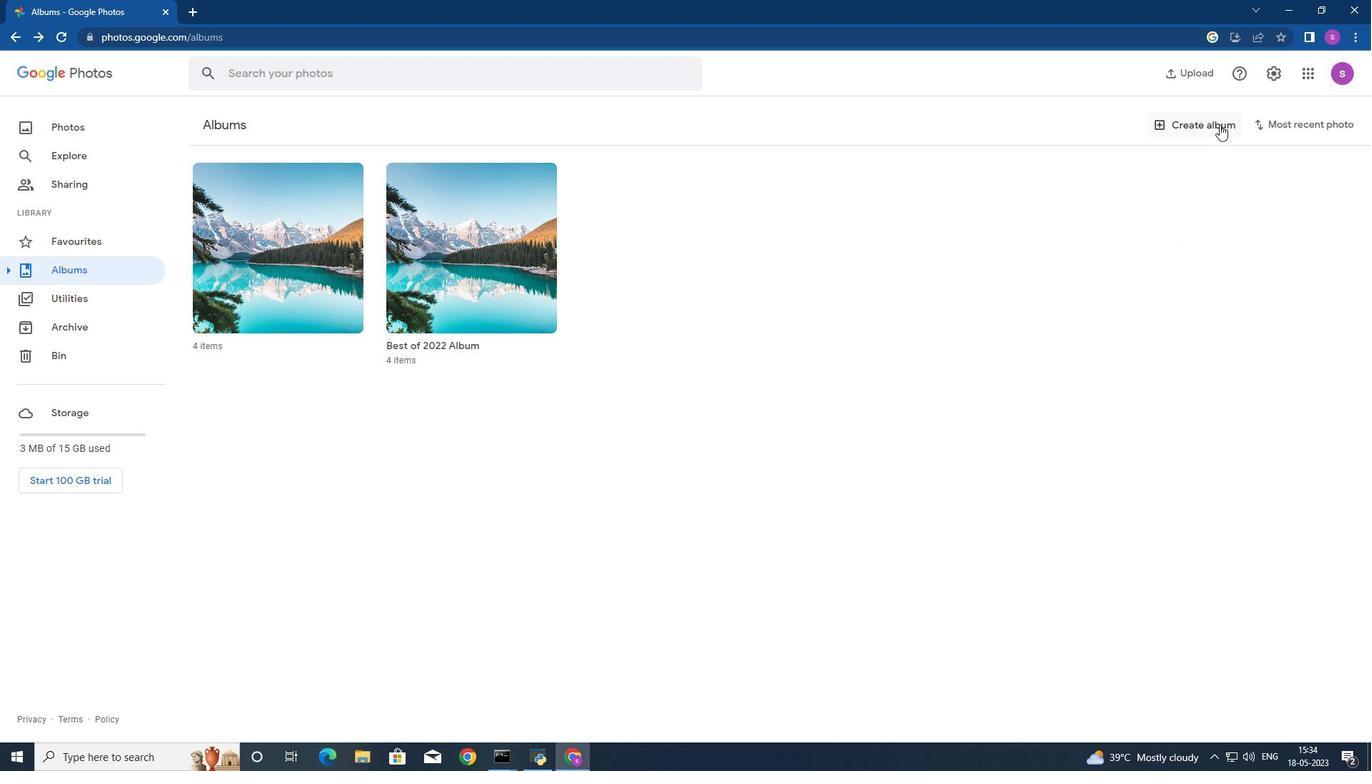 
Action: Mouse moved to (277, 0)
Screenshot: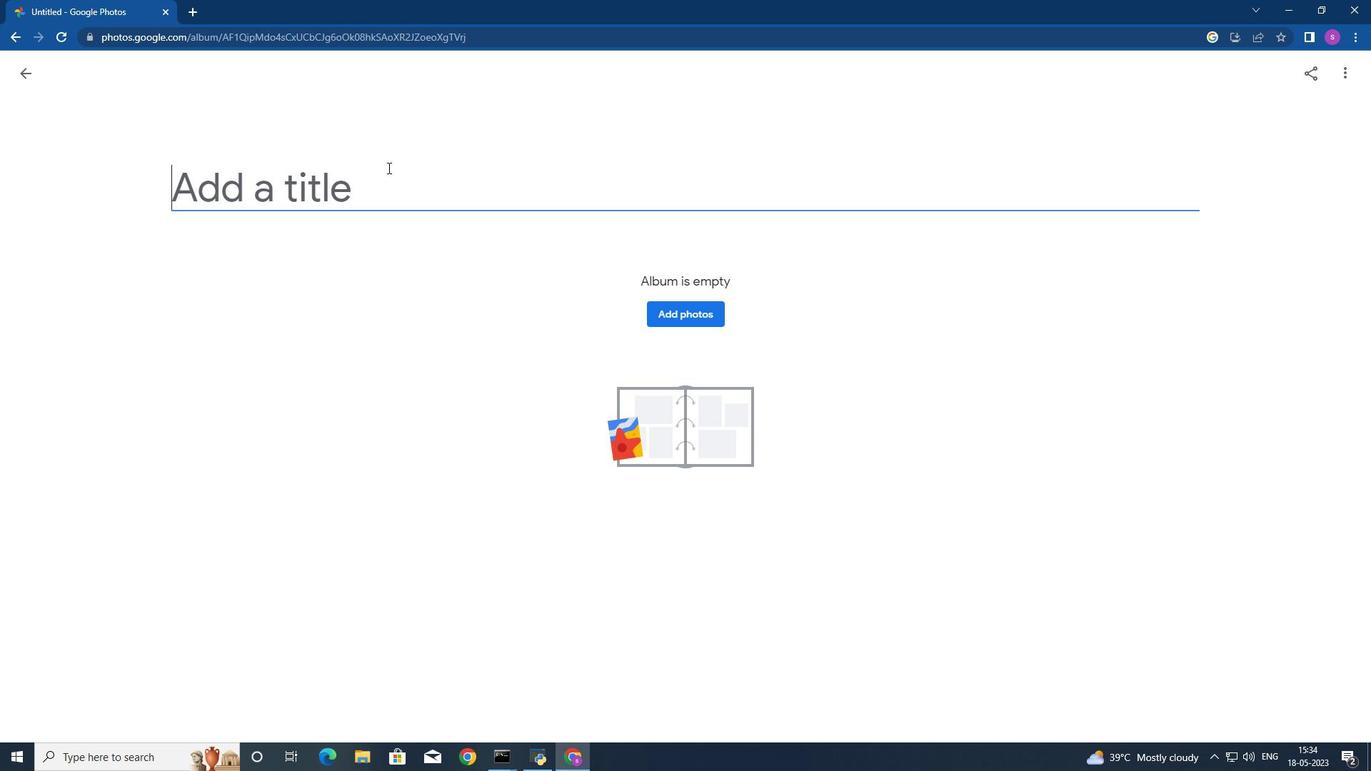 
Action: Mouse scrolled (277, 0) with delta (0, 0)
Screenshot: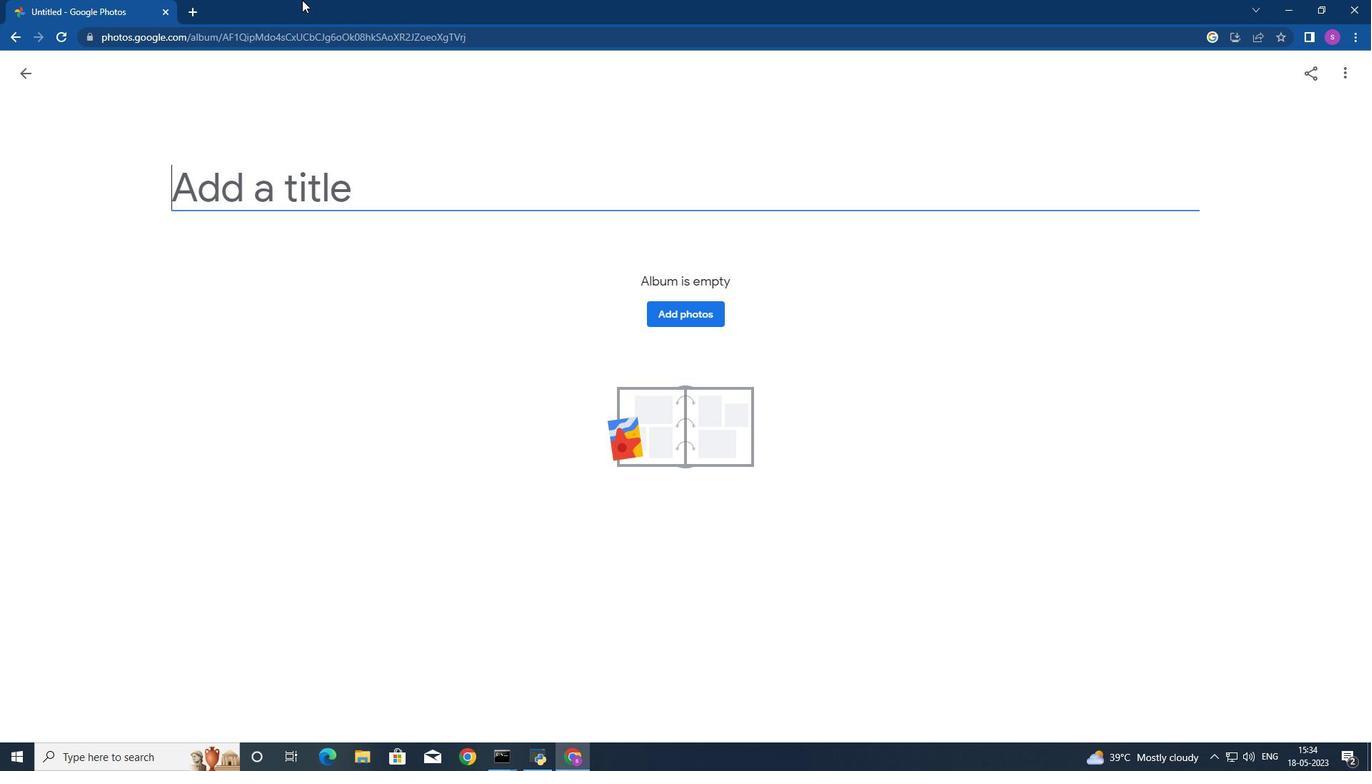 
Action: Mouse moved to (364, 137)
Screenshot: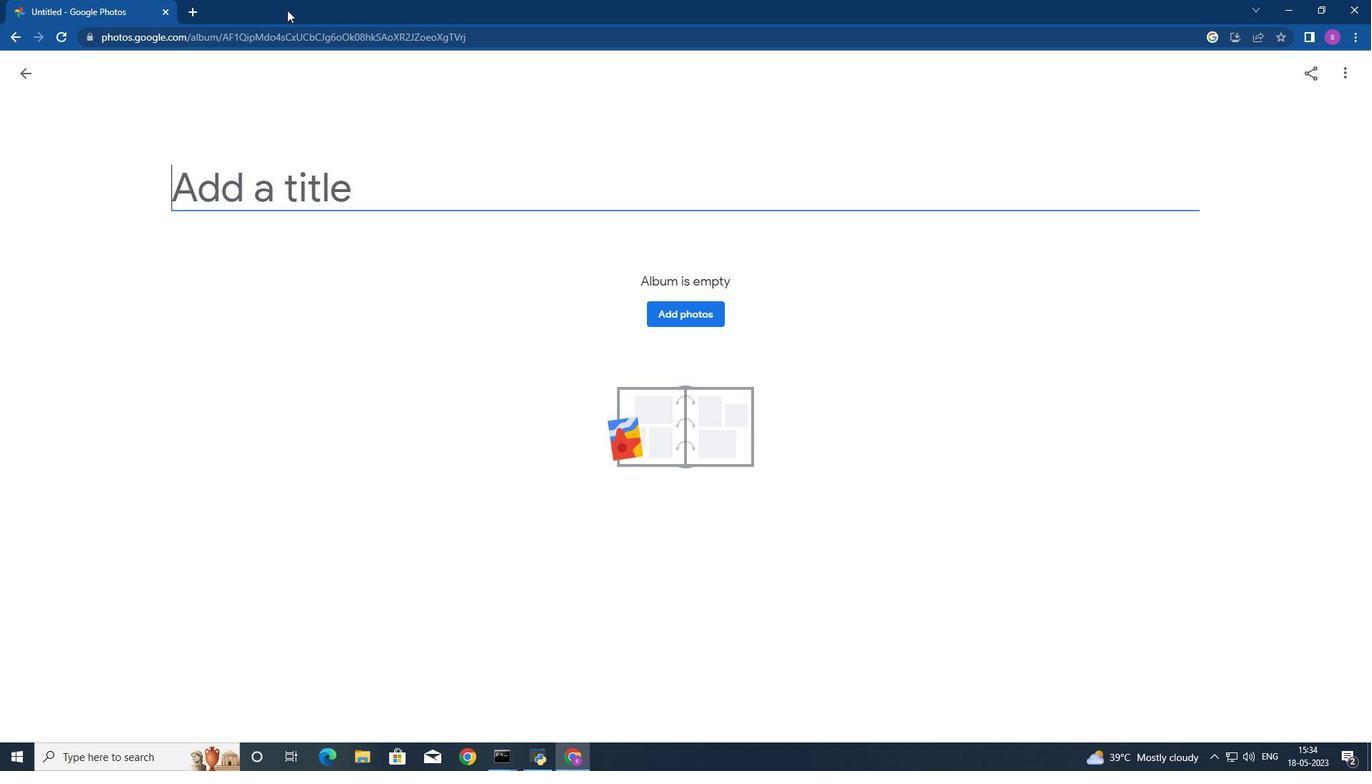 
Action: Mouse scrolled (364, 137) with delta (0, 0)
Screenshot: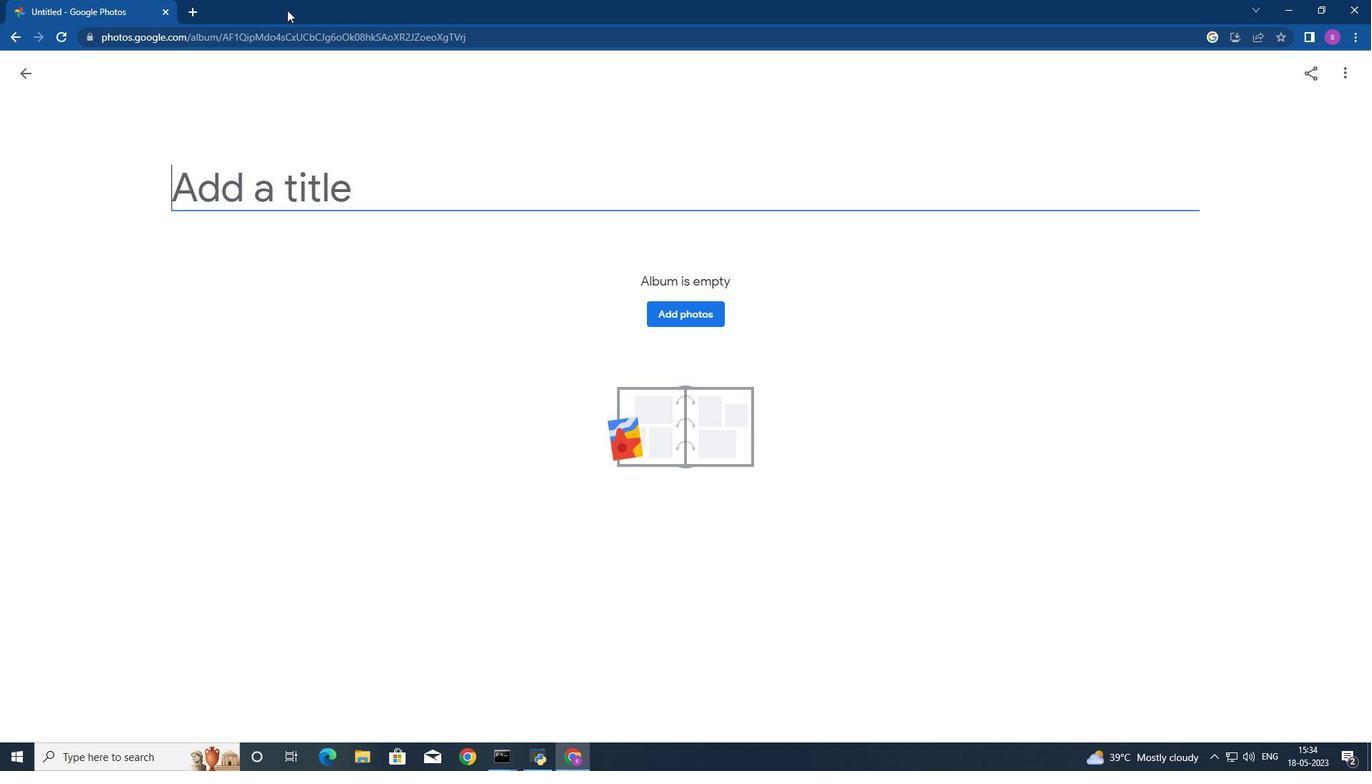 
Action: Mouse moved to (710, 309)
Screenshot: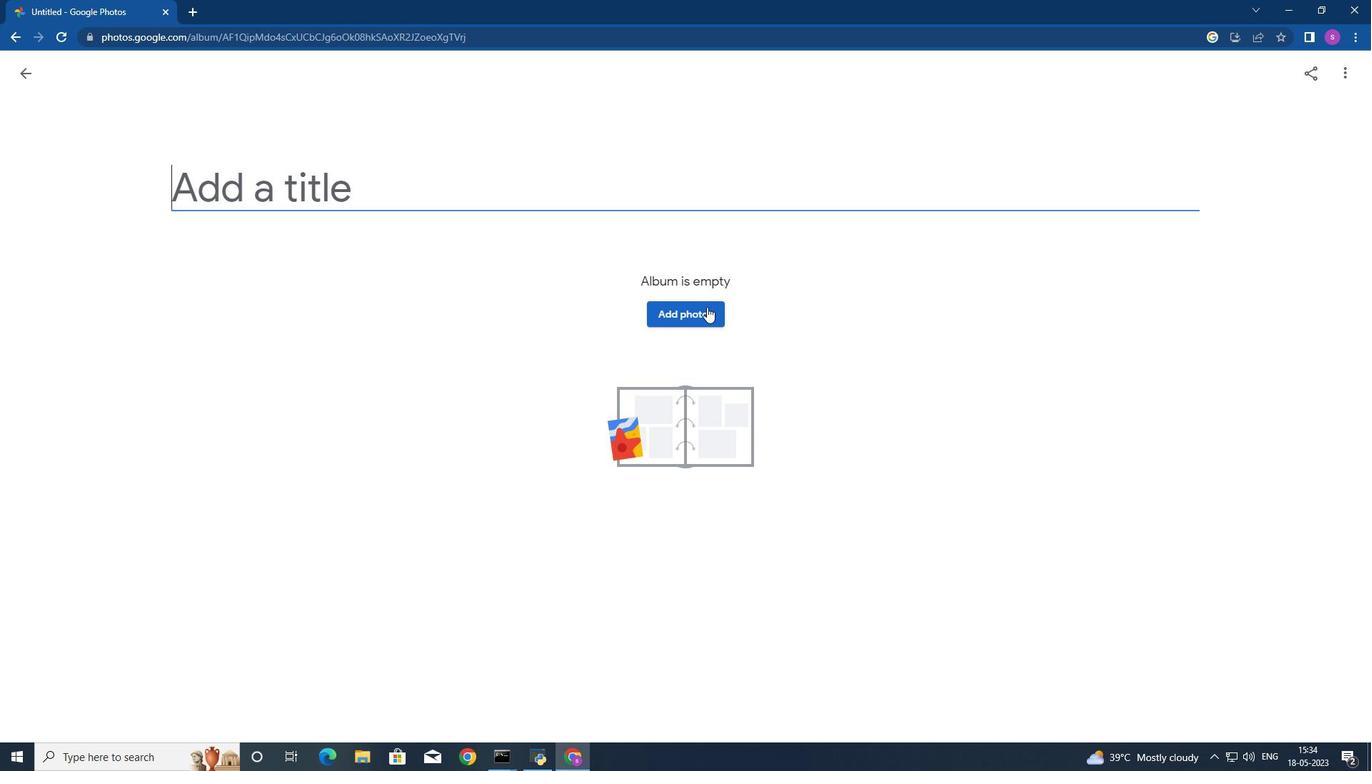 
Action: Mouse pressed left at (710, 309)
Screenshot: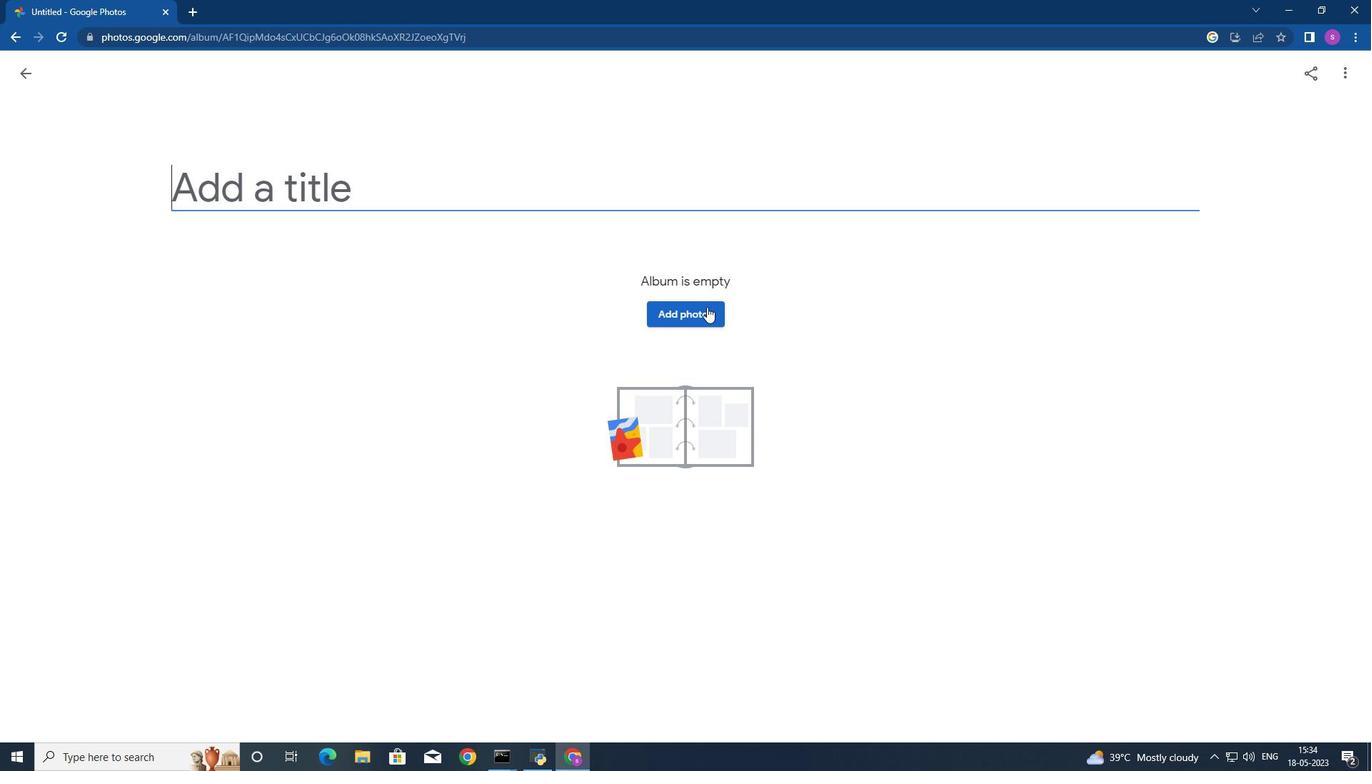 
Action: Mouse moved to (21, 66)
Screenshot: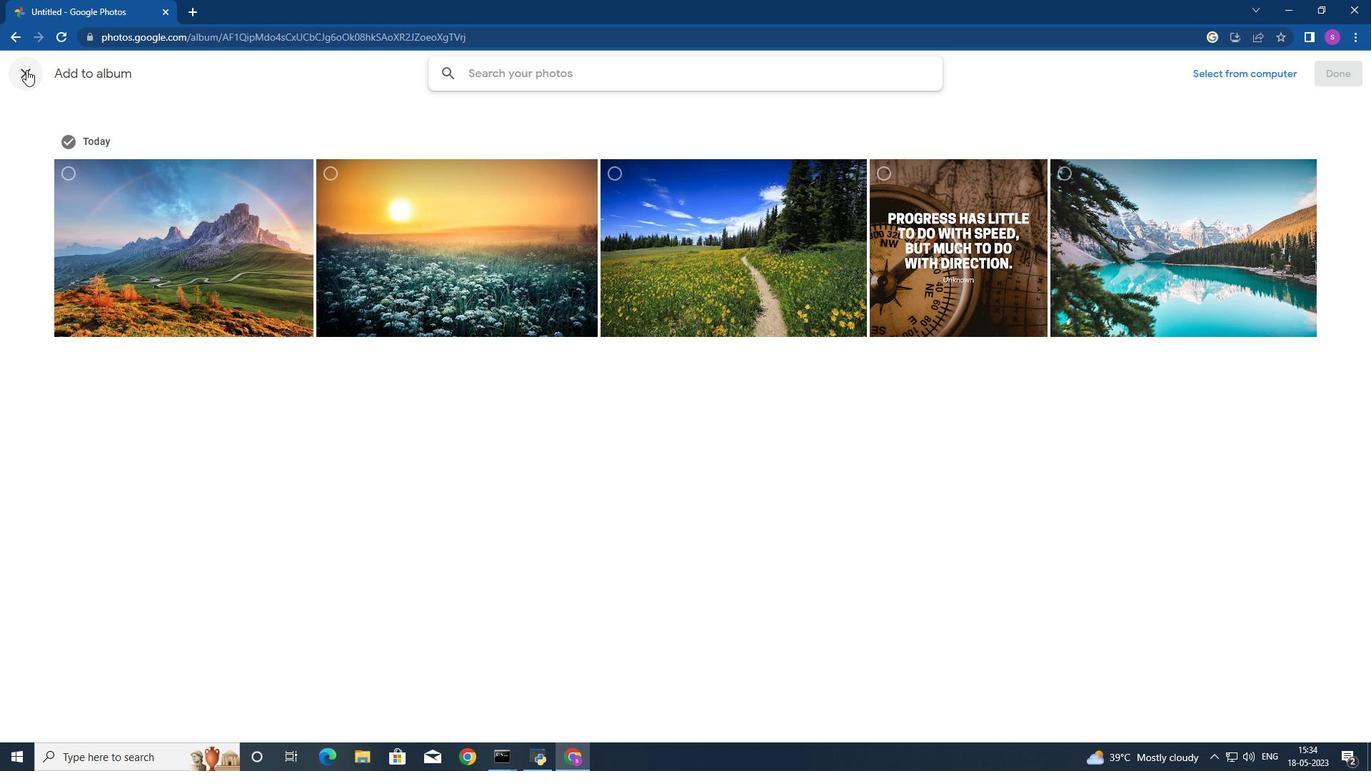 
Action: Mouse pressed left at (21, 66)
Screenshot: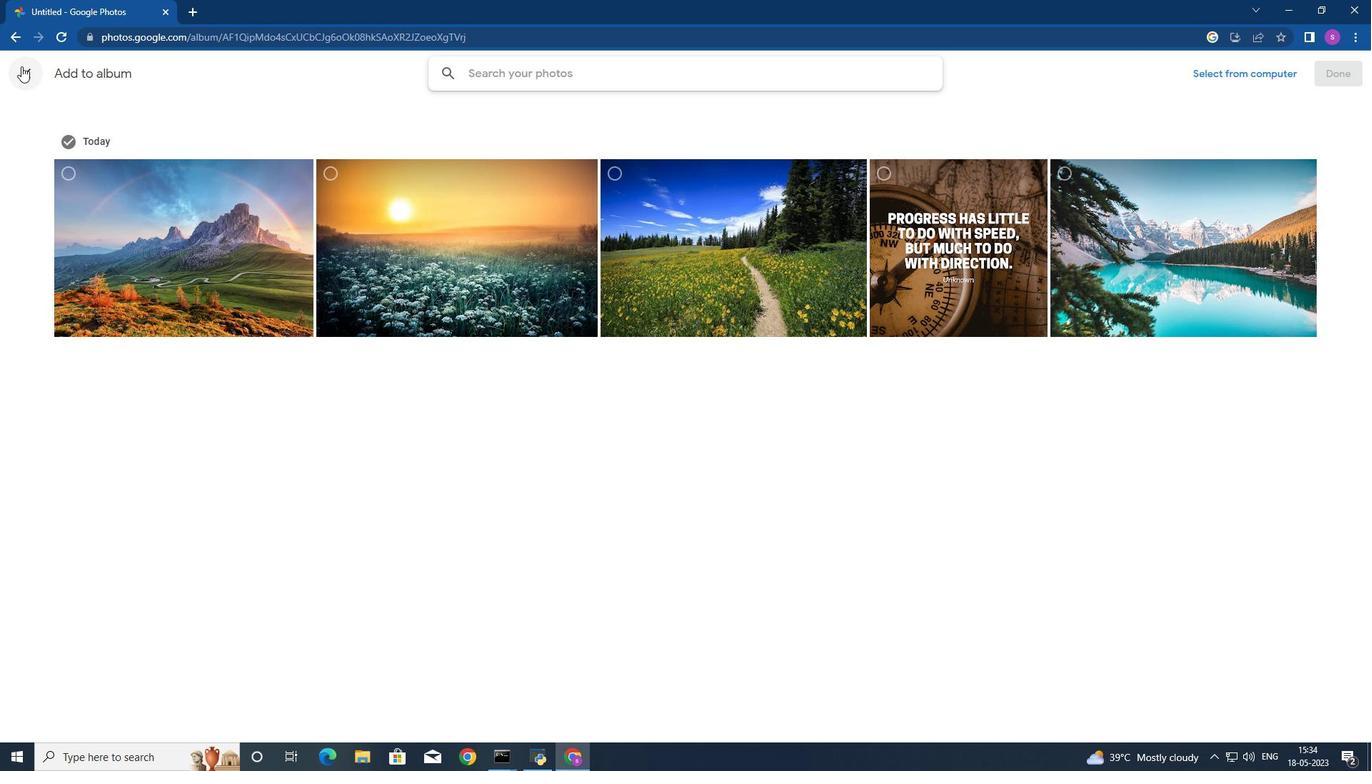 
Action: Mouse moved to (32, 74)
Screenshot: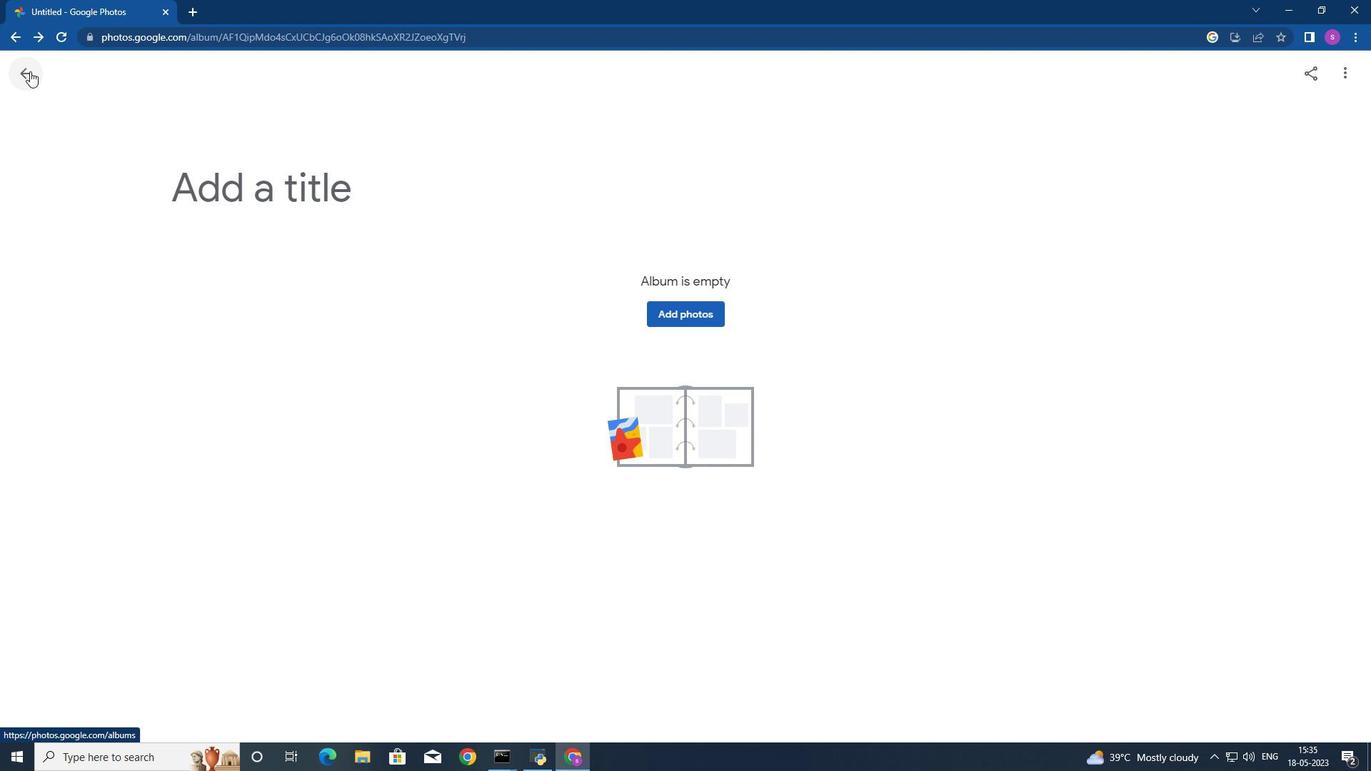 
Action: Mouse pressed left at (32, 74)
Screenshot: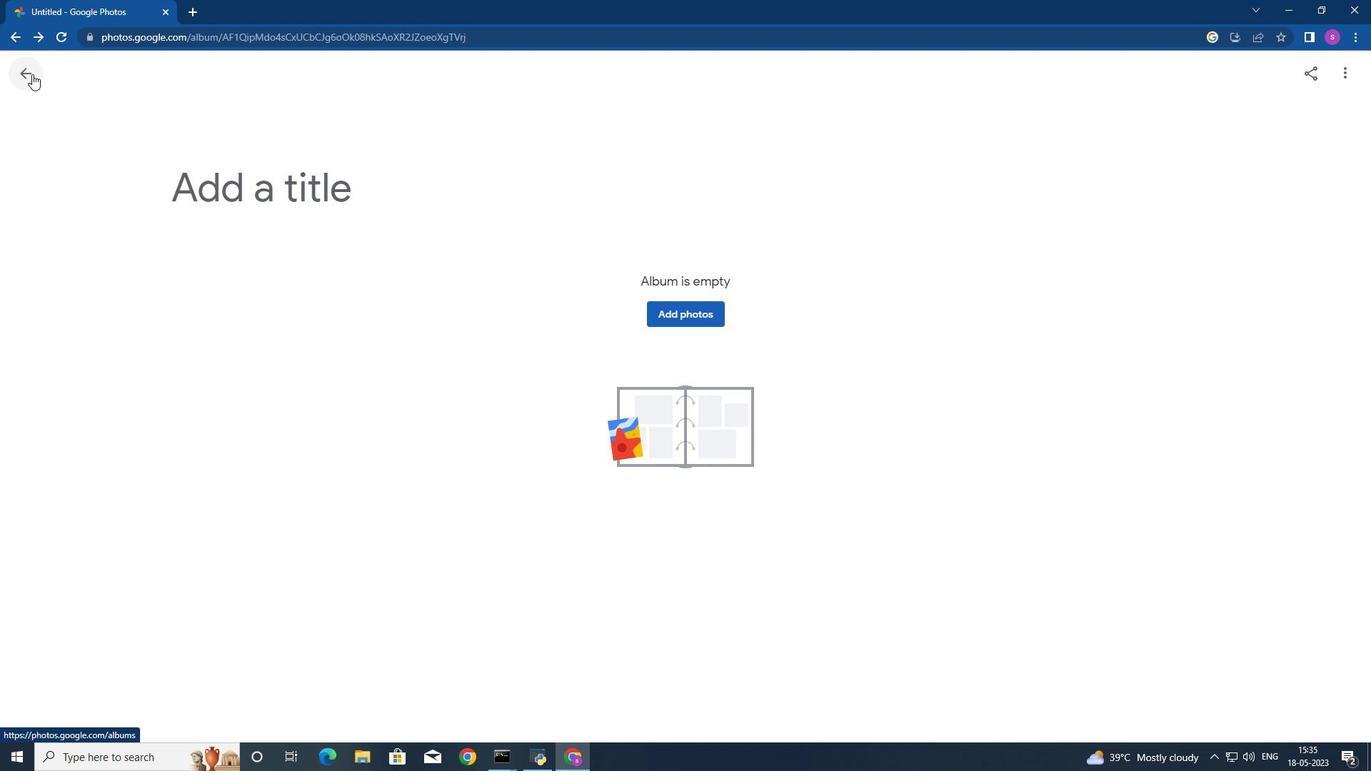 
Action: Mouse moved to (1219, 122)
Screenshot: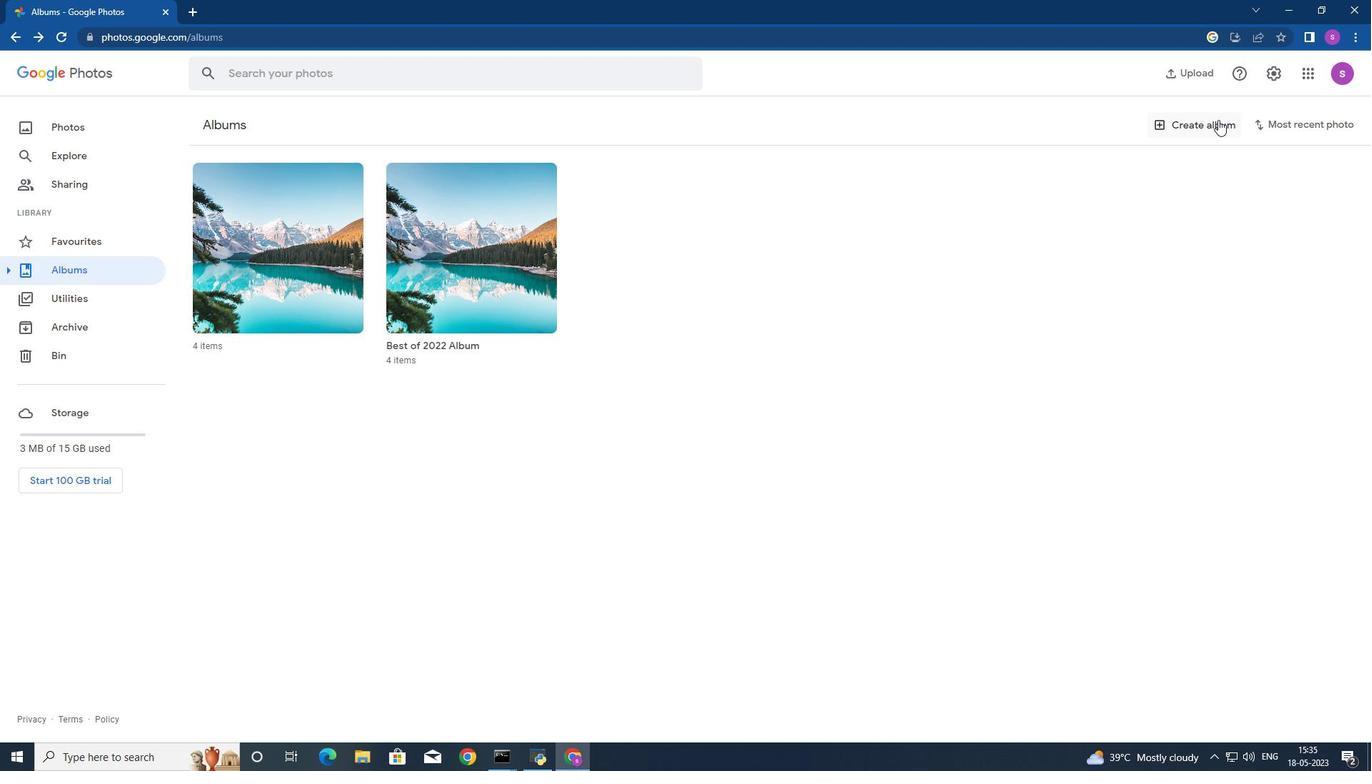 
Action: Mouse pressed left at (1219, 122)
Screenshot: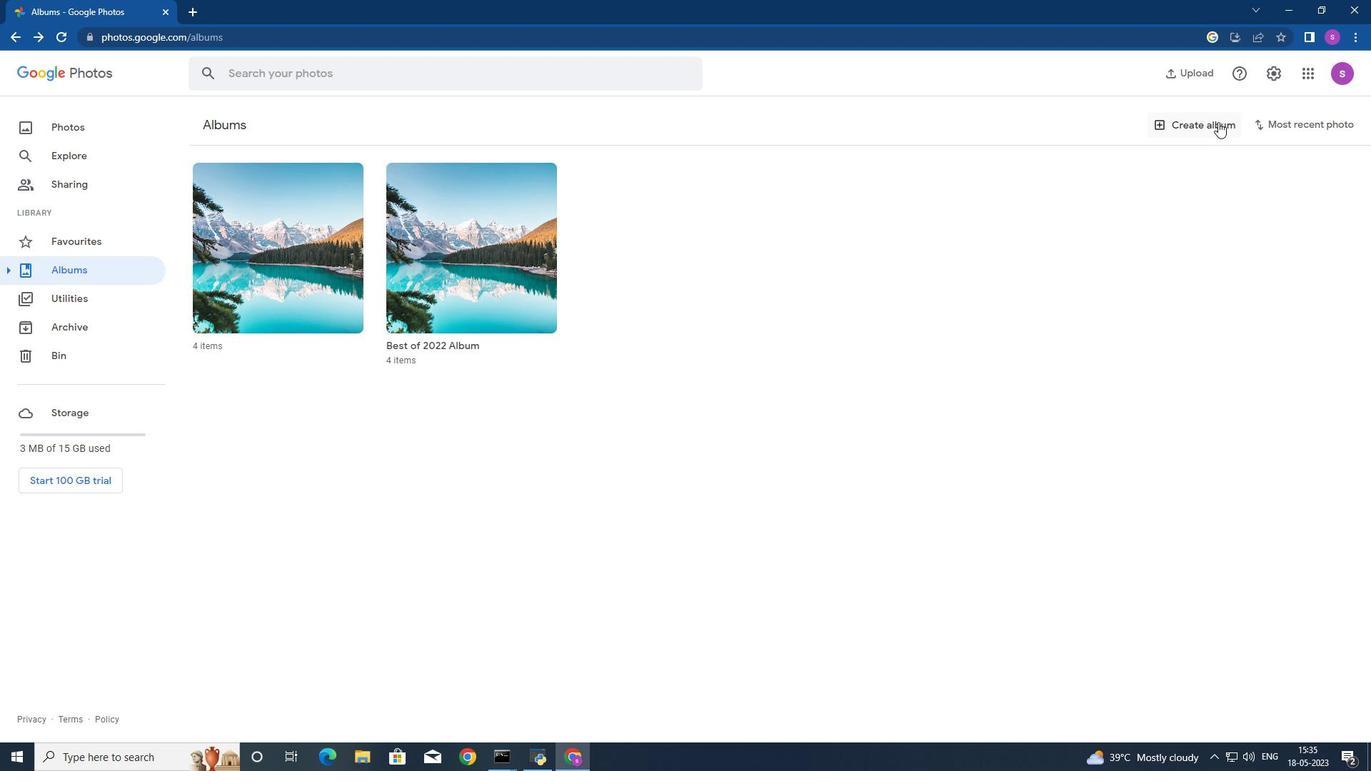 
Action: Mouse moved to (709, 306)
Screenshot: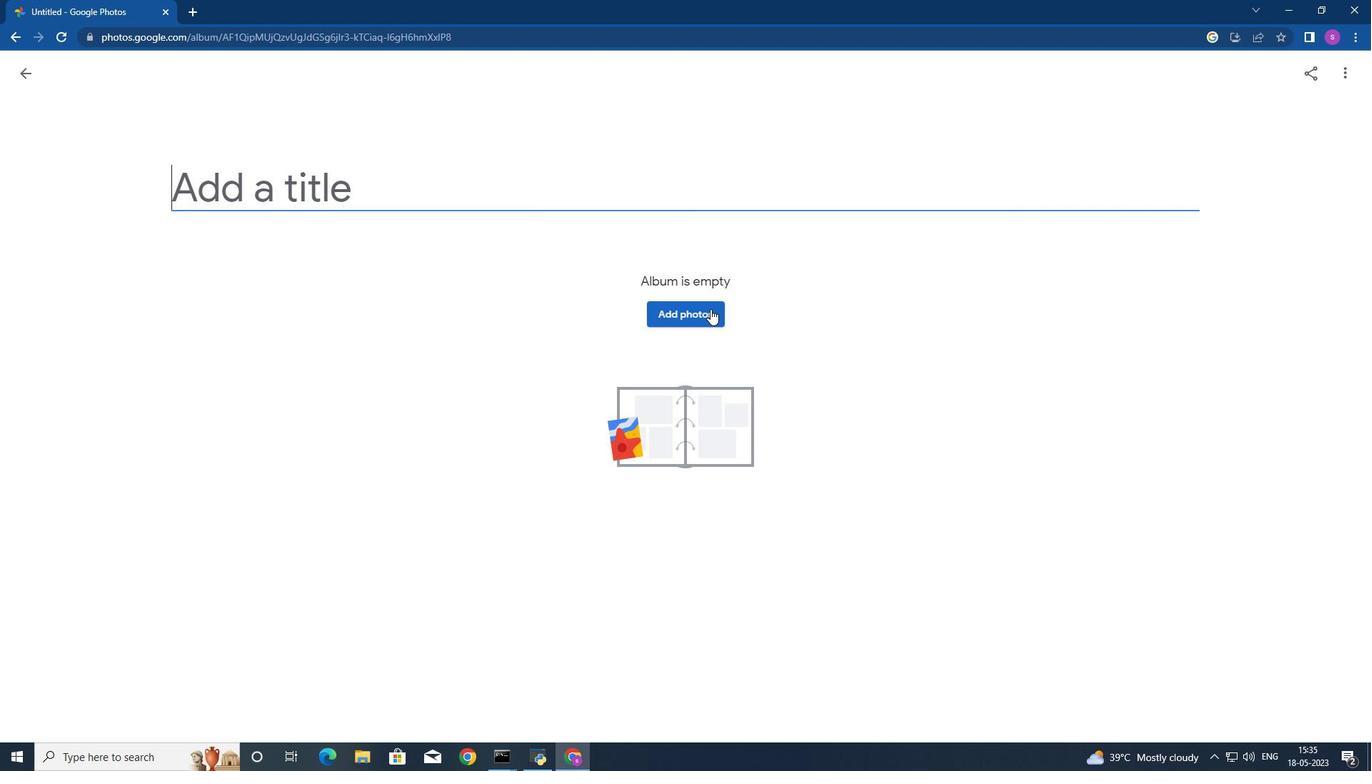 
Action: Mouse pressed left at (709, 306)
Screenshot: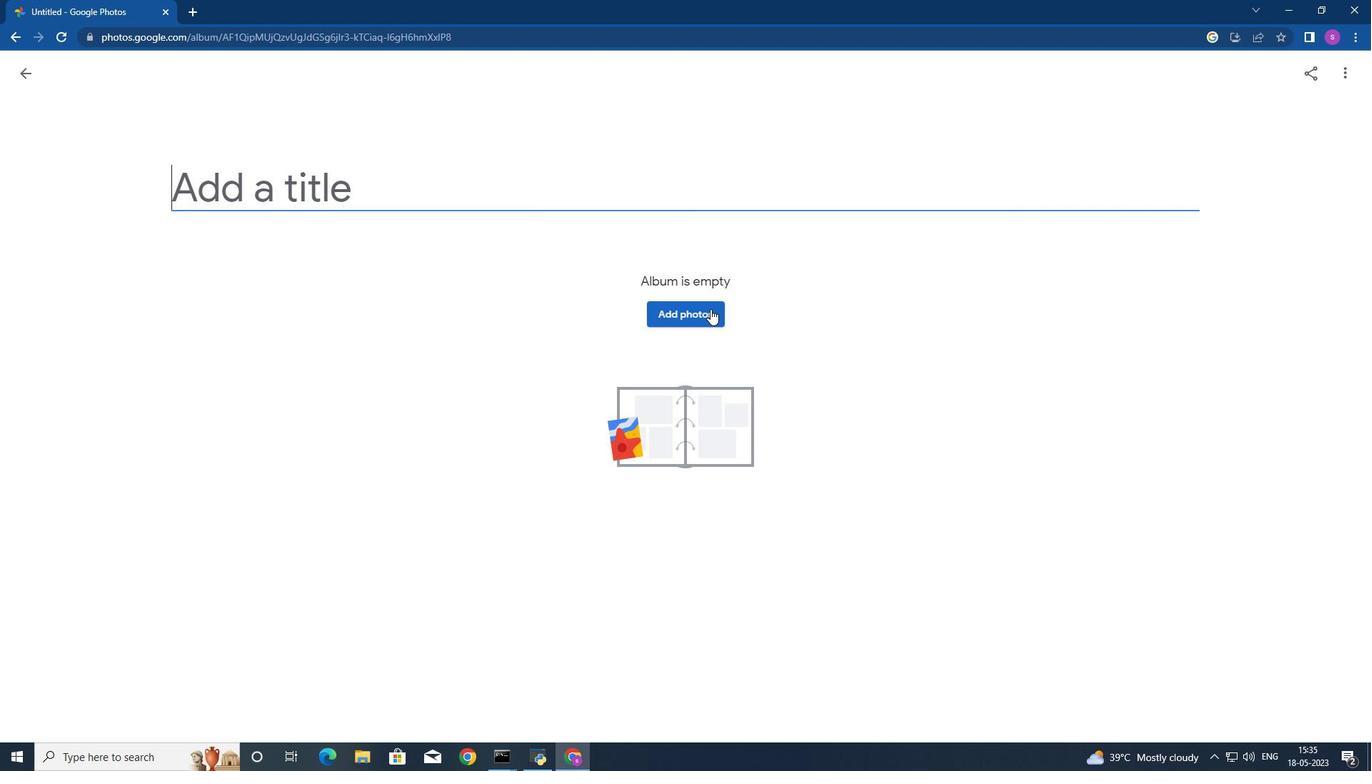 
Action: Mouse moved to (1188, 73)
Screenshot: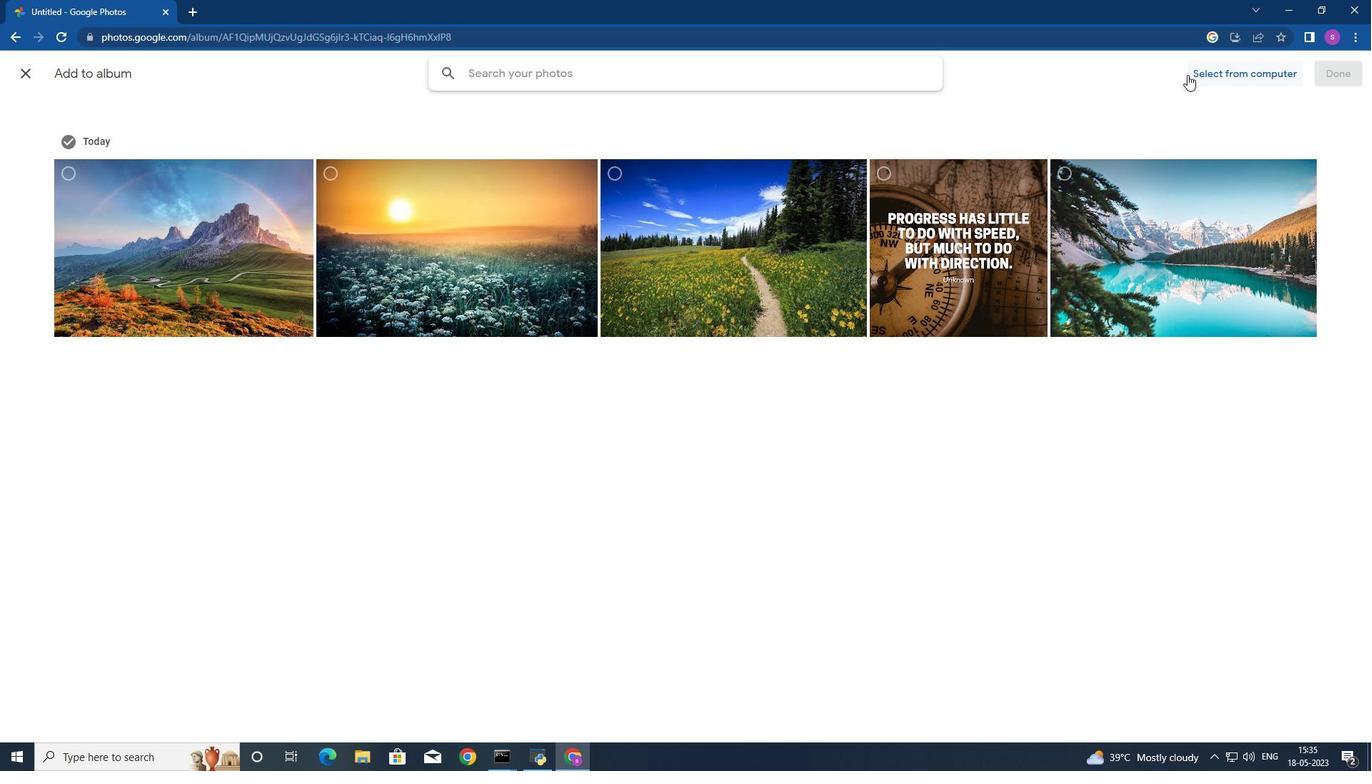 
Action: Mouse pressed left at (1188, 73)
Screenshot: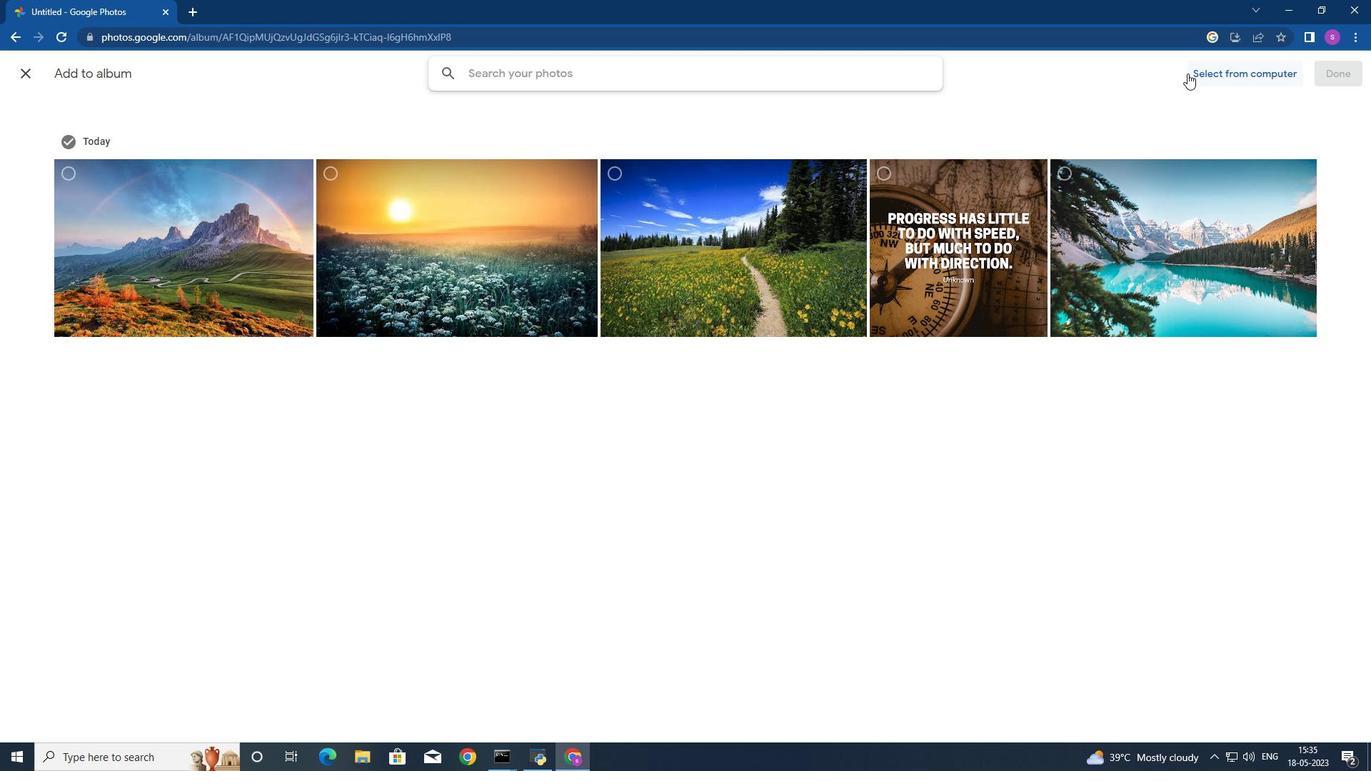 
Action: Mouse moved to (397, 128)
Screenshot: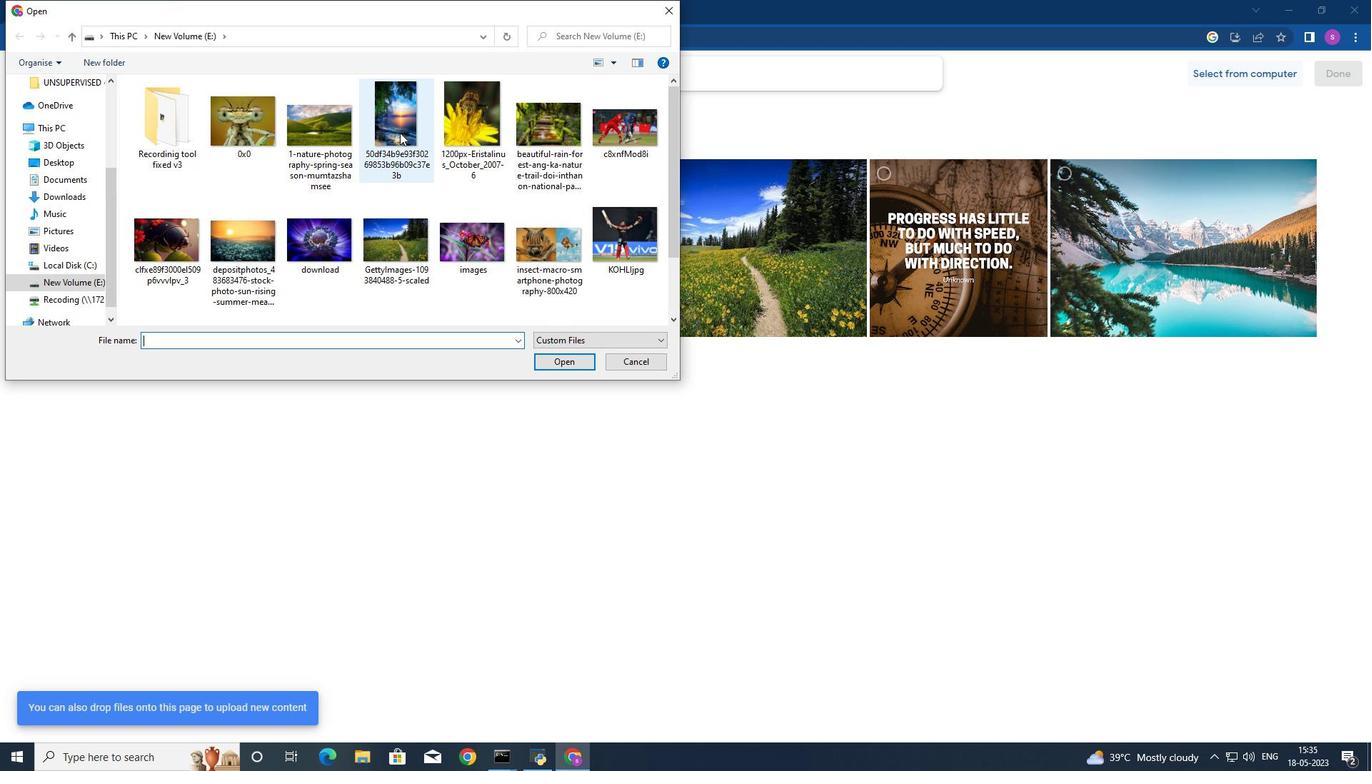 
Action: Mouse pressed left at (397, 128)
Screenshot: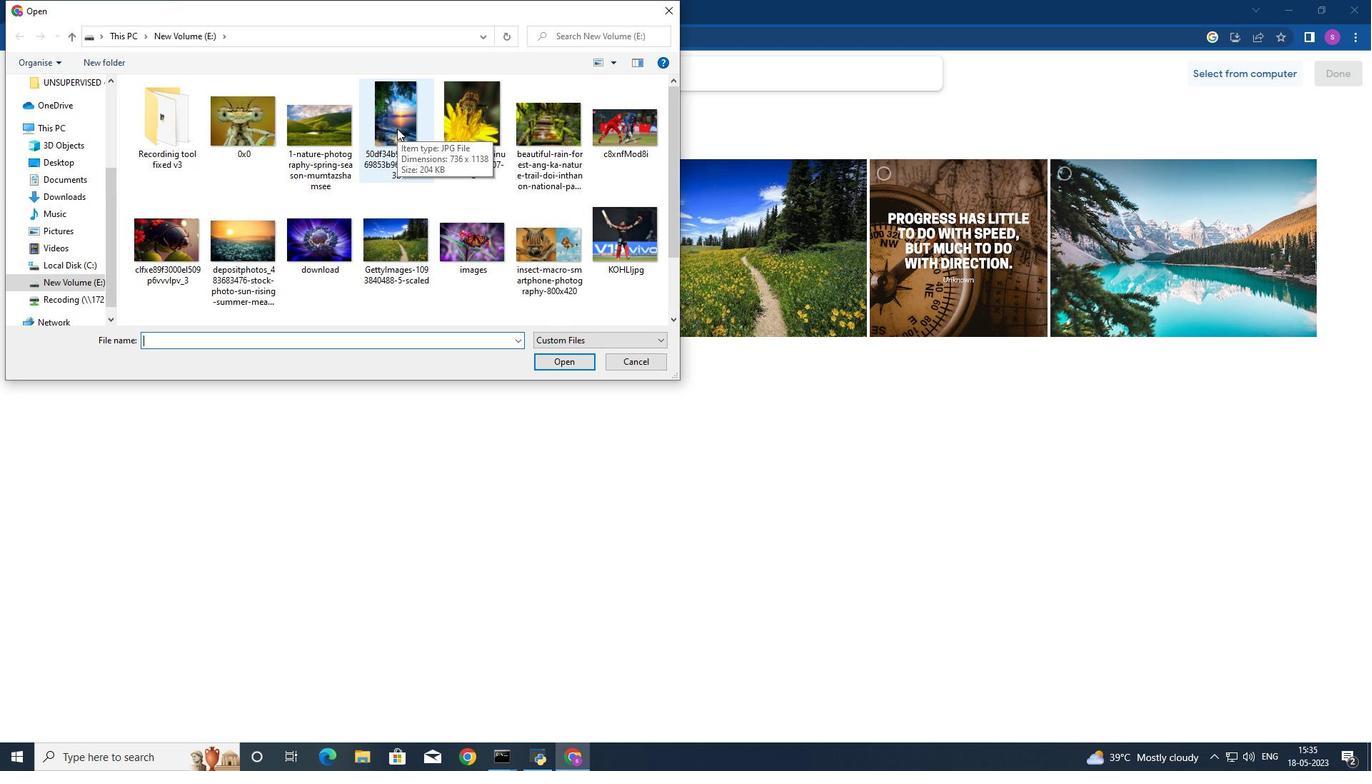 
Action: Mouse moved to (251, 130)
Screenshot: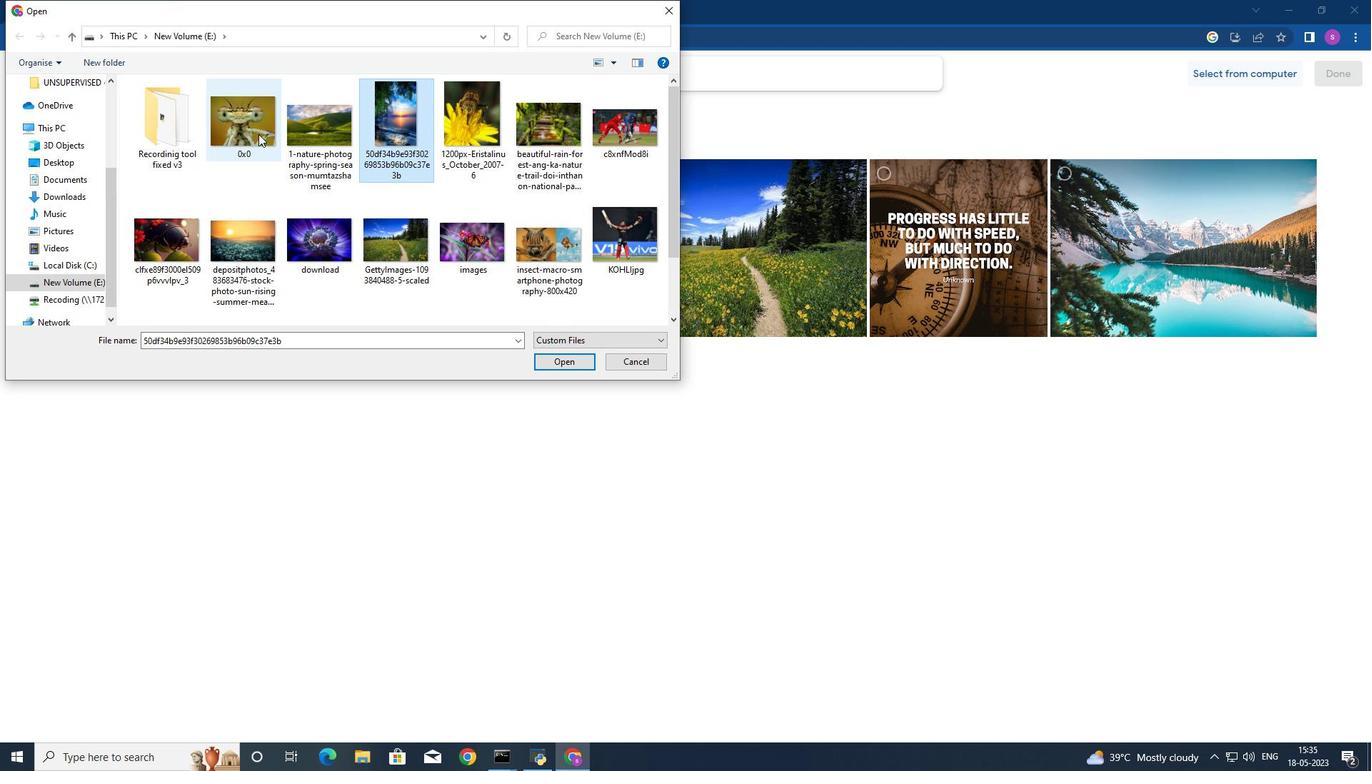 
Action: Mouse pressed left at (251, 130)
Screenshot: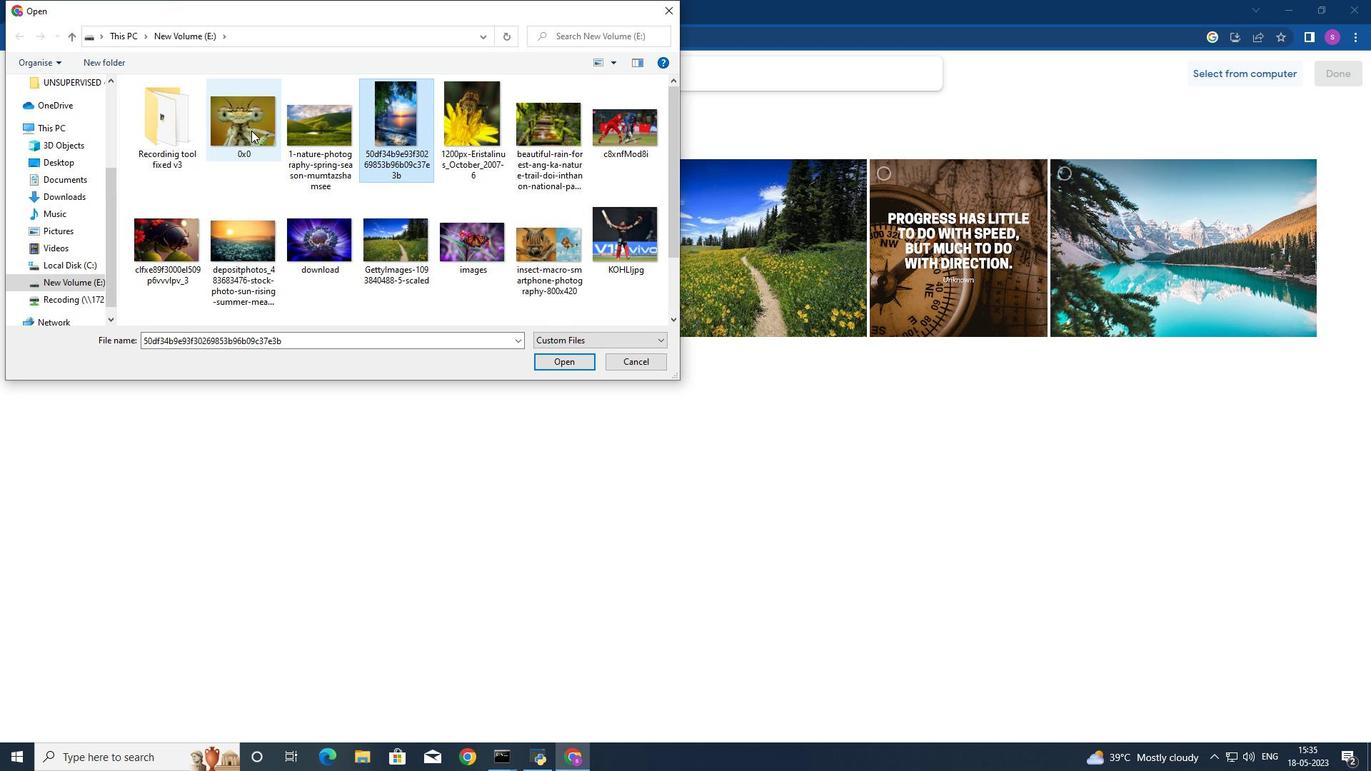 
Action: Mouse moved to (568, 360)
Screenshot: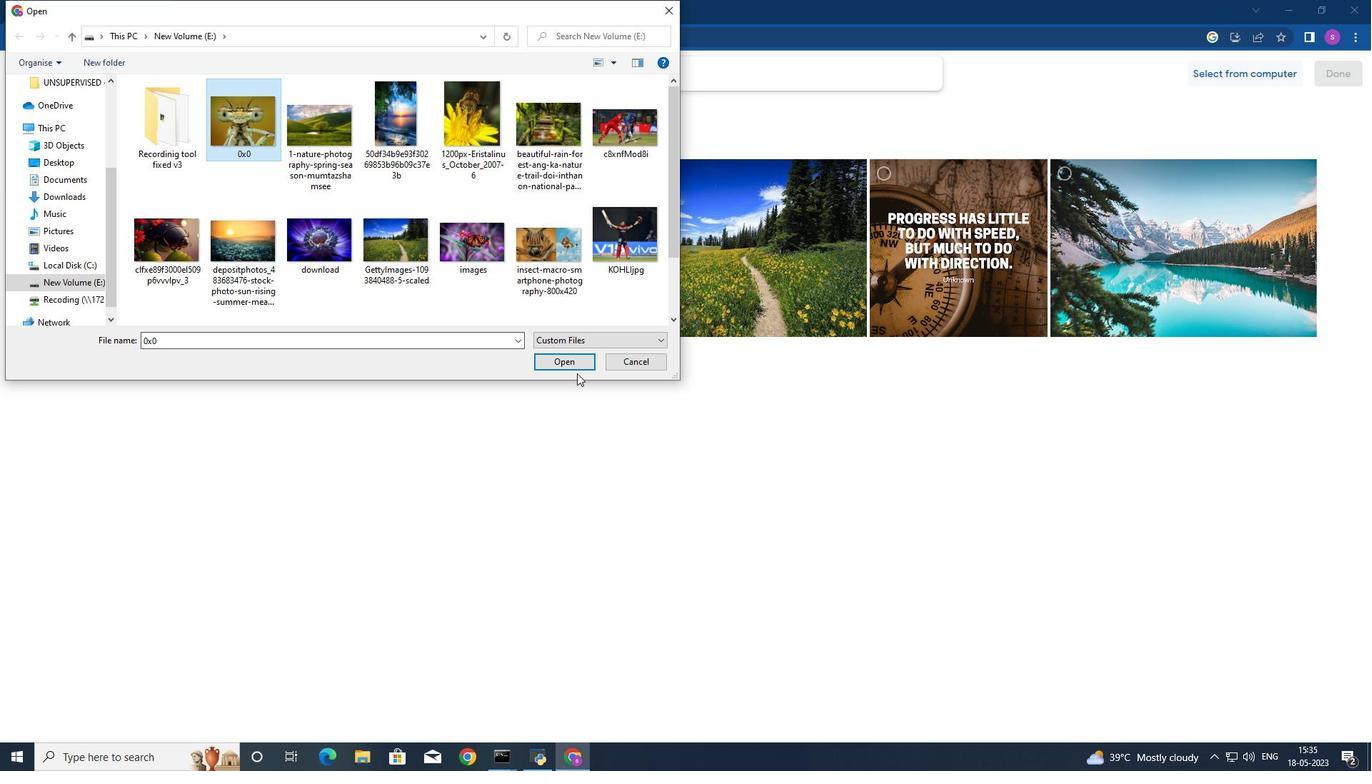 
Action: Mouse pressed left at (568, 360)
Screenshot: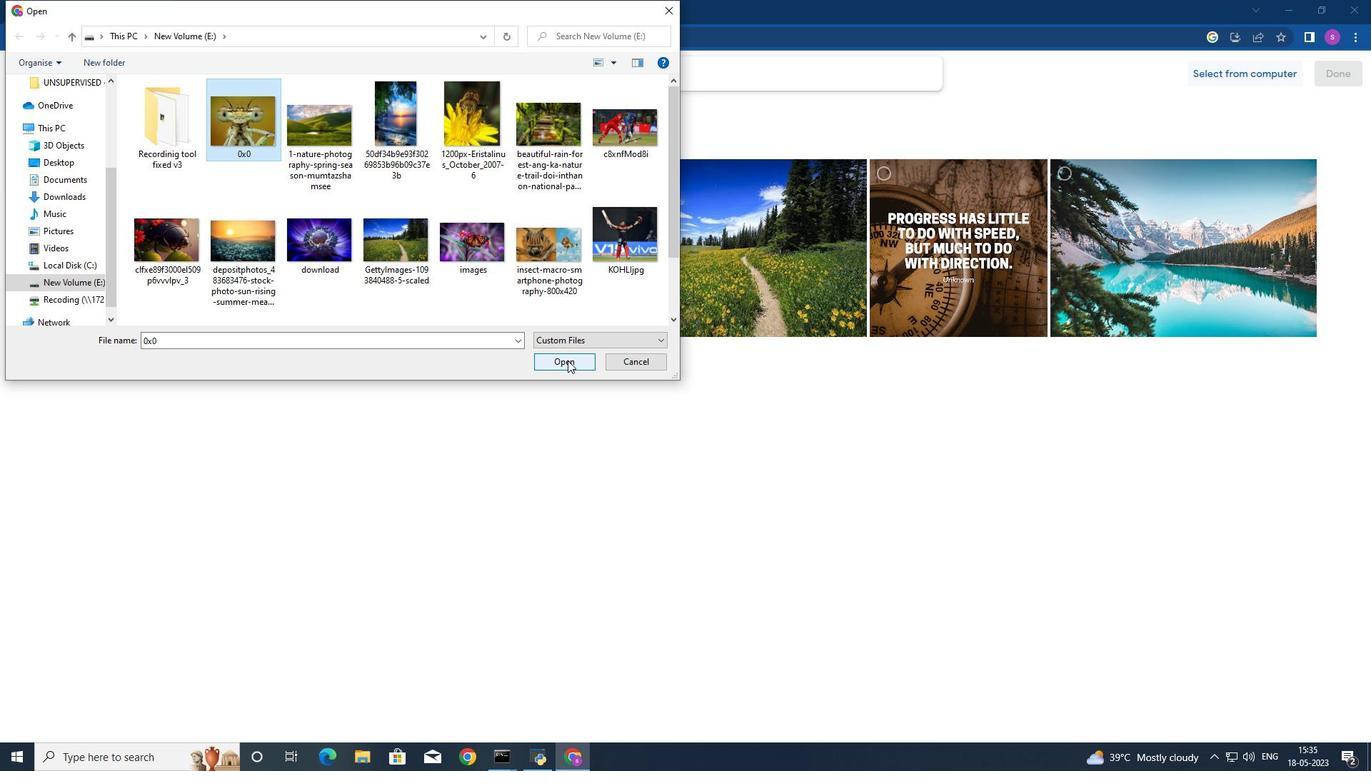 
Action: Mouse moved to (949, 265)
Screenshot: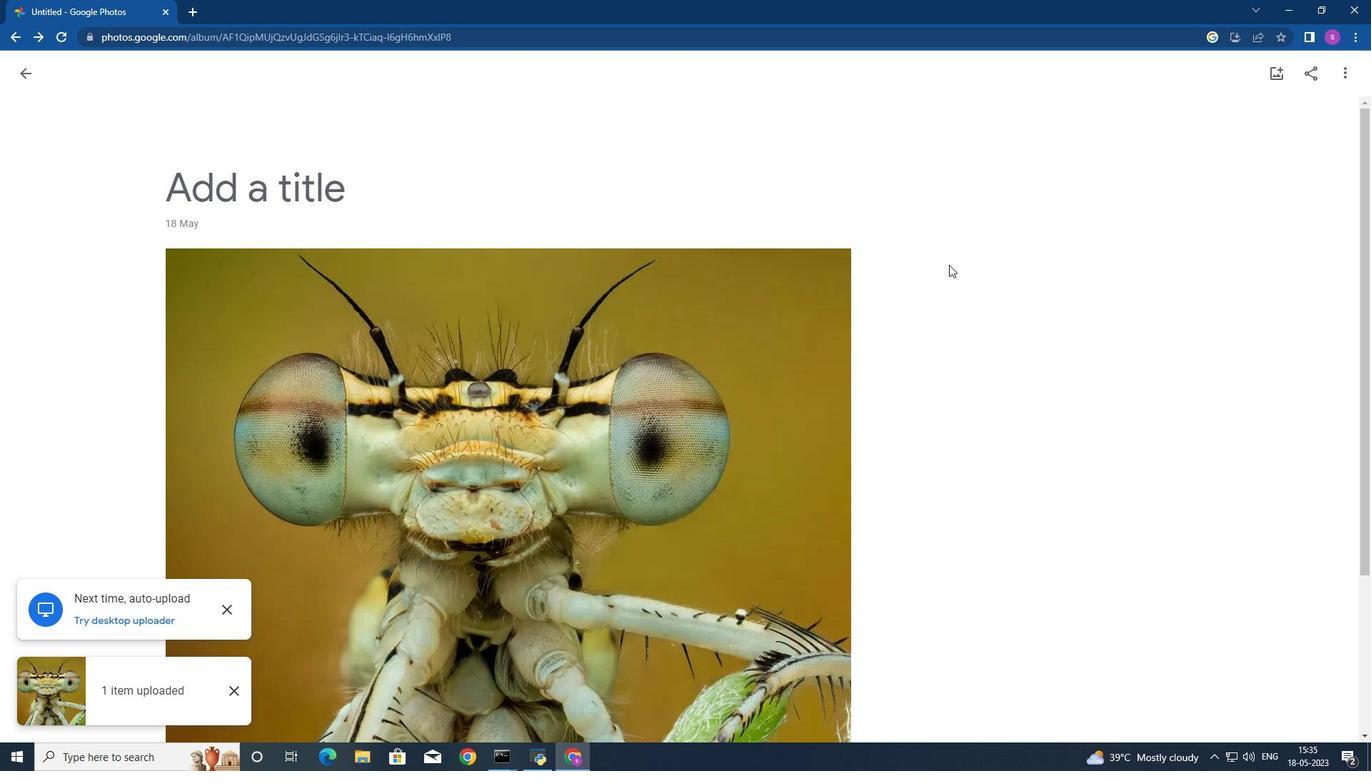 
Action: Mouse scrolled (949, 265) with delta (0, 0)
Screenshot: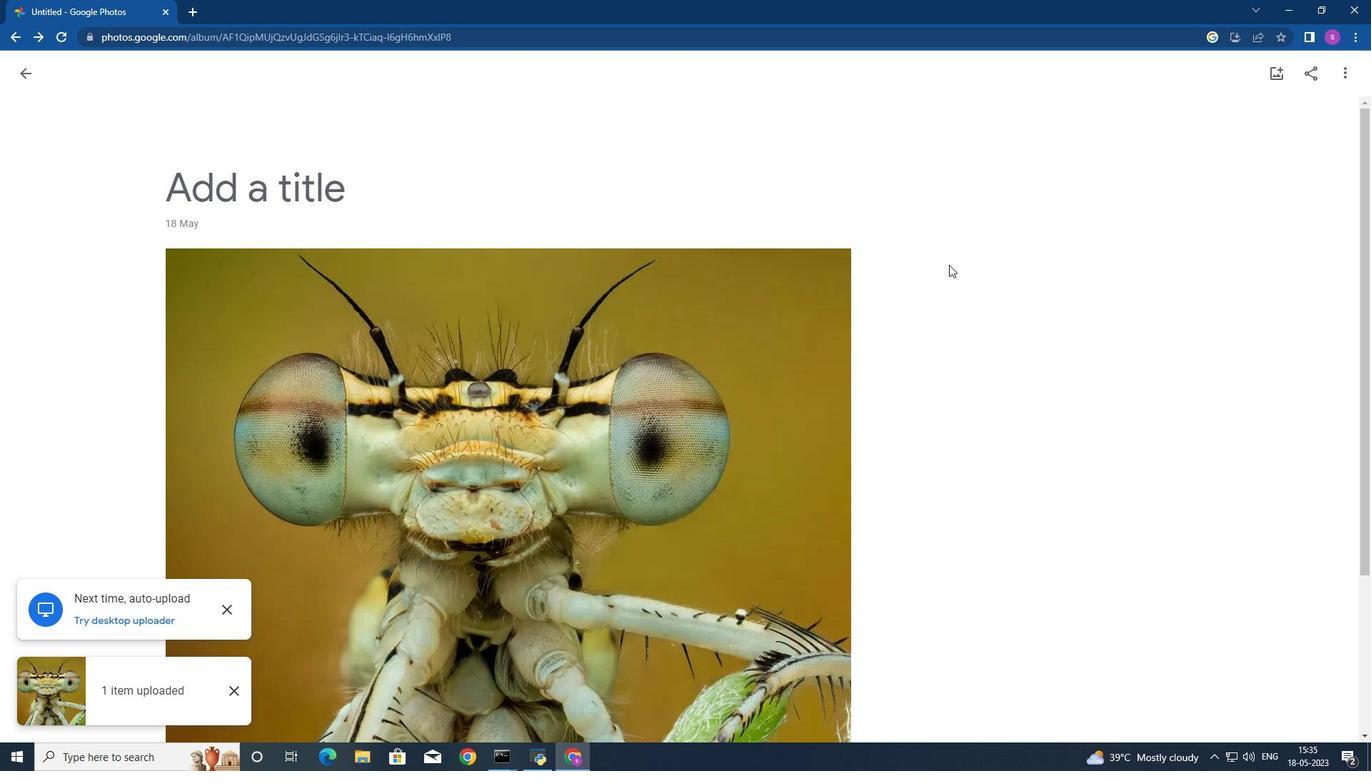 
Action: Mouse moved to (949, 267)
Screenshot: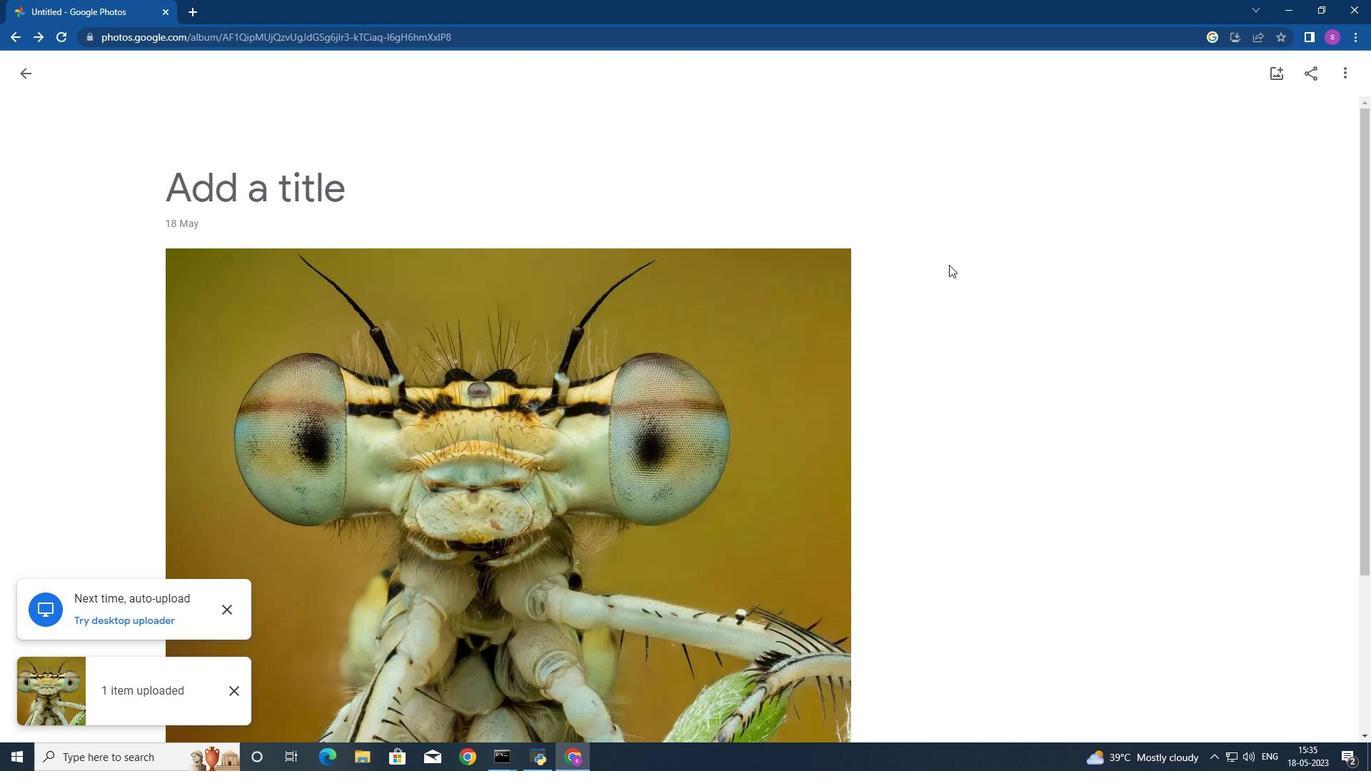 
Action: Mouse scrolled (949, 266) with delta (0, 0)
Screenshot: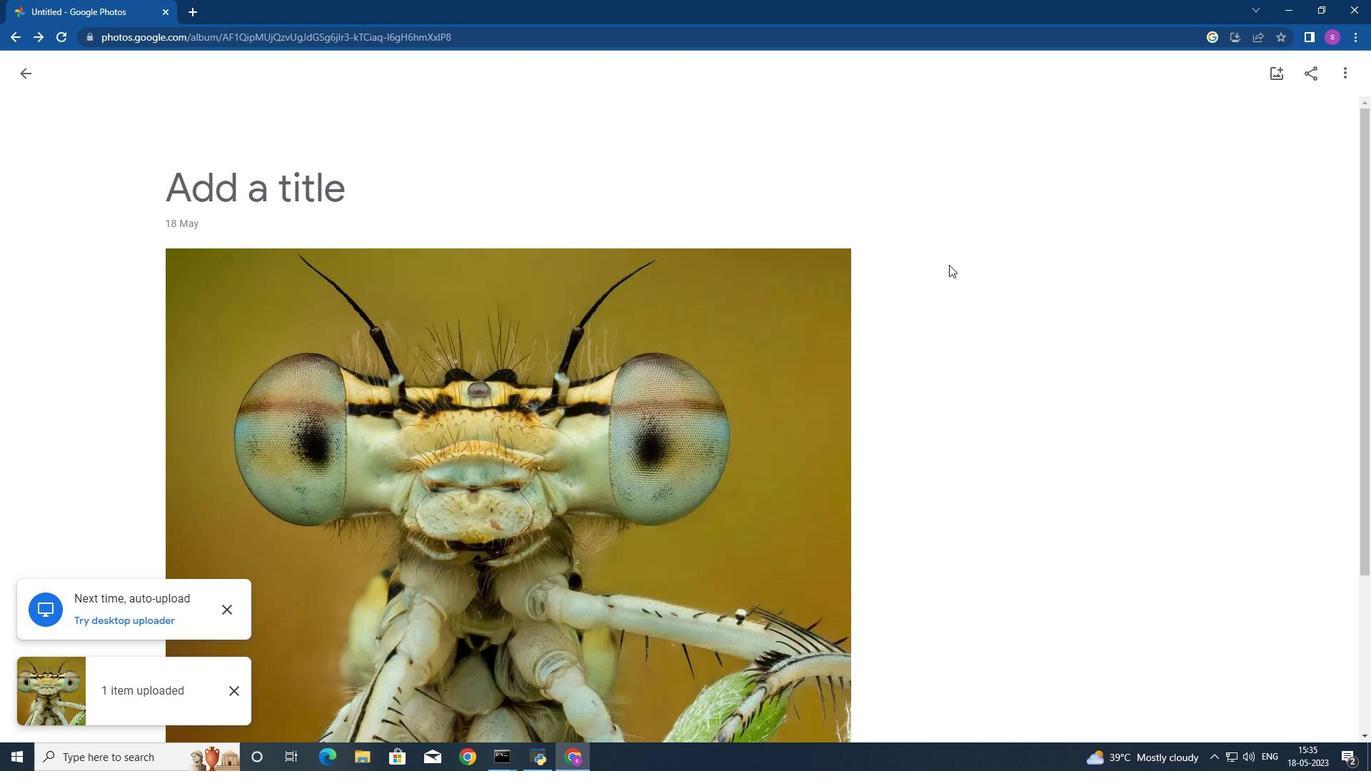 
Action: Mouse moved to (946, 267)
Screenshot: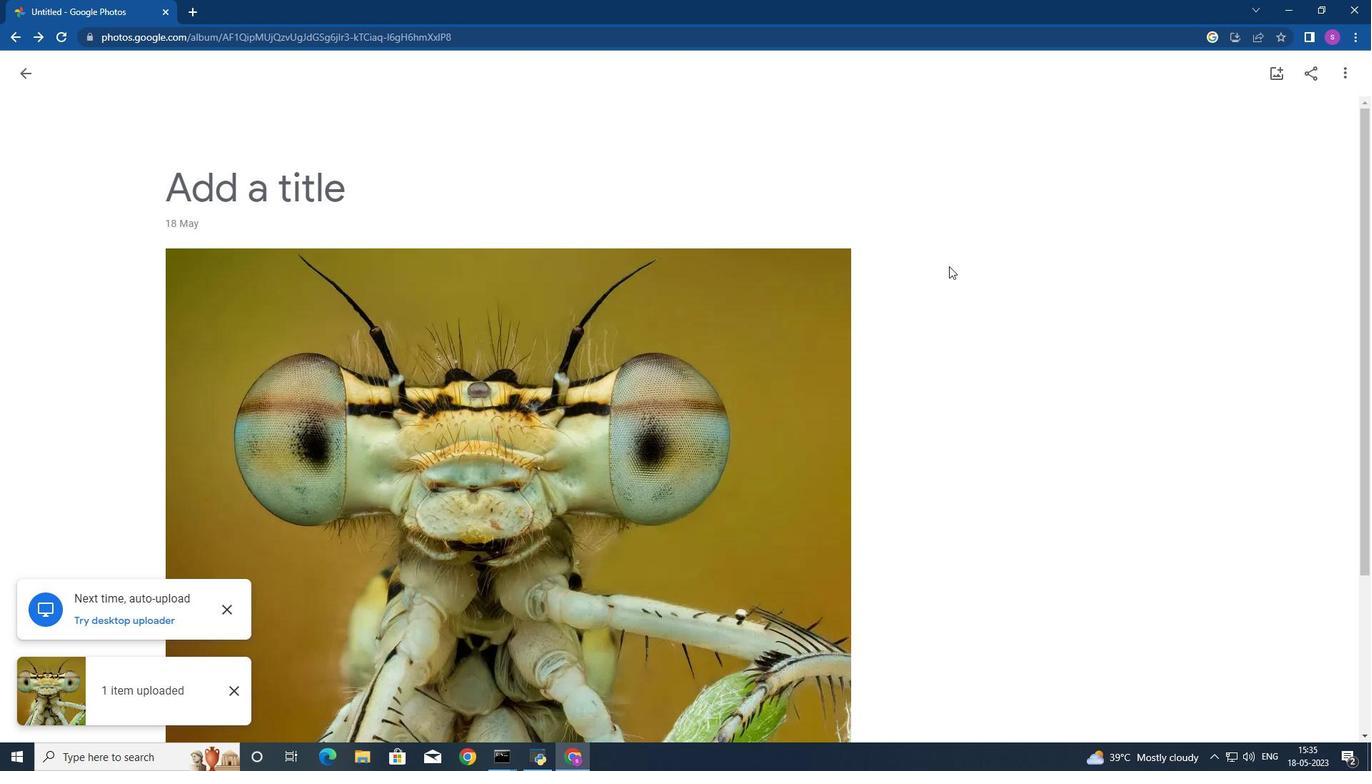 
Action: Mouse scrolled (948, 267) with delta (0, 0)
Screenshot: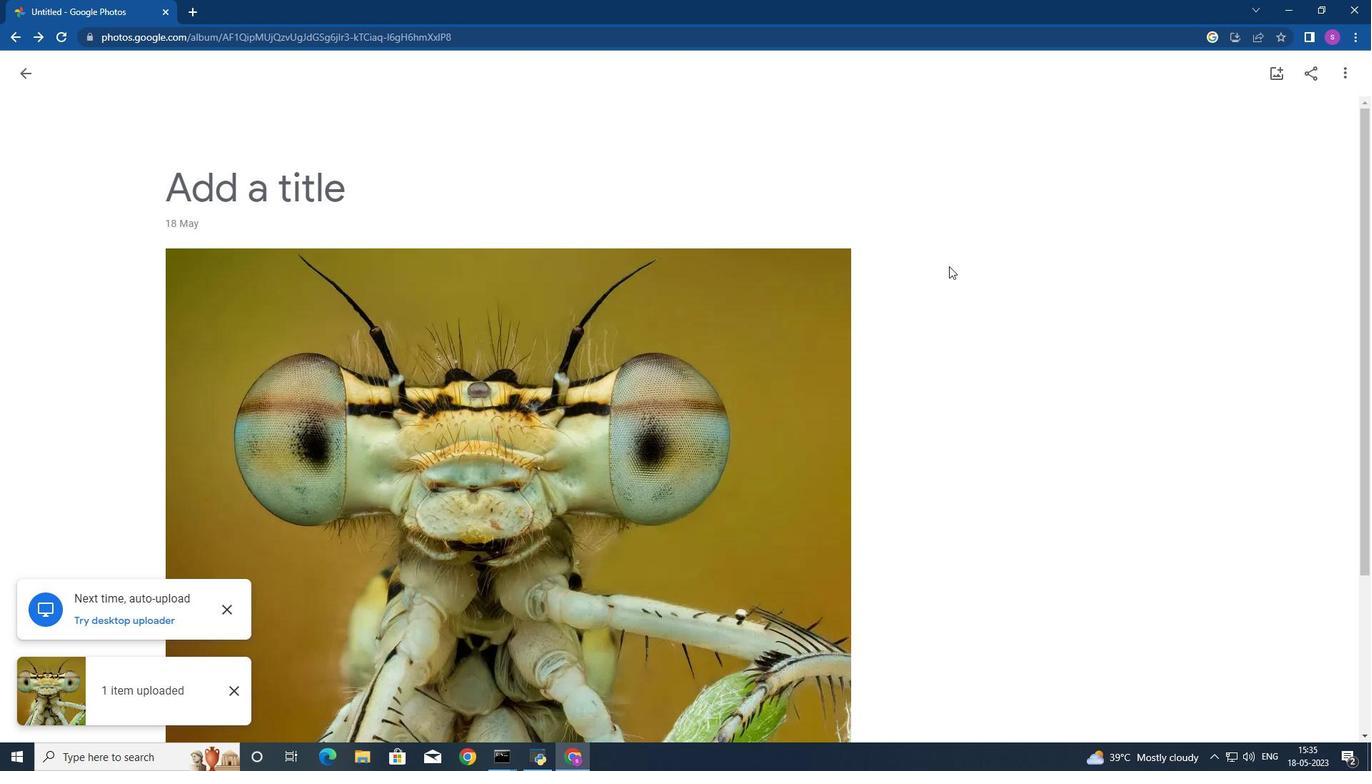 
Action: Mouse scrolled (946, 267) with delta (0, 0)
Screenshot: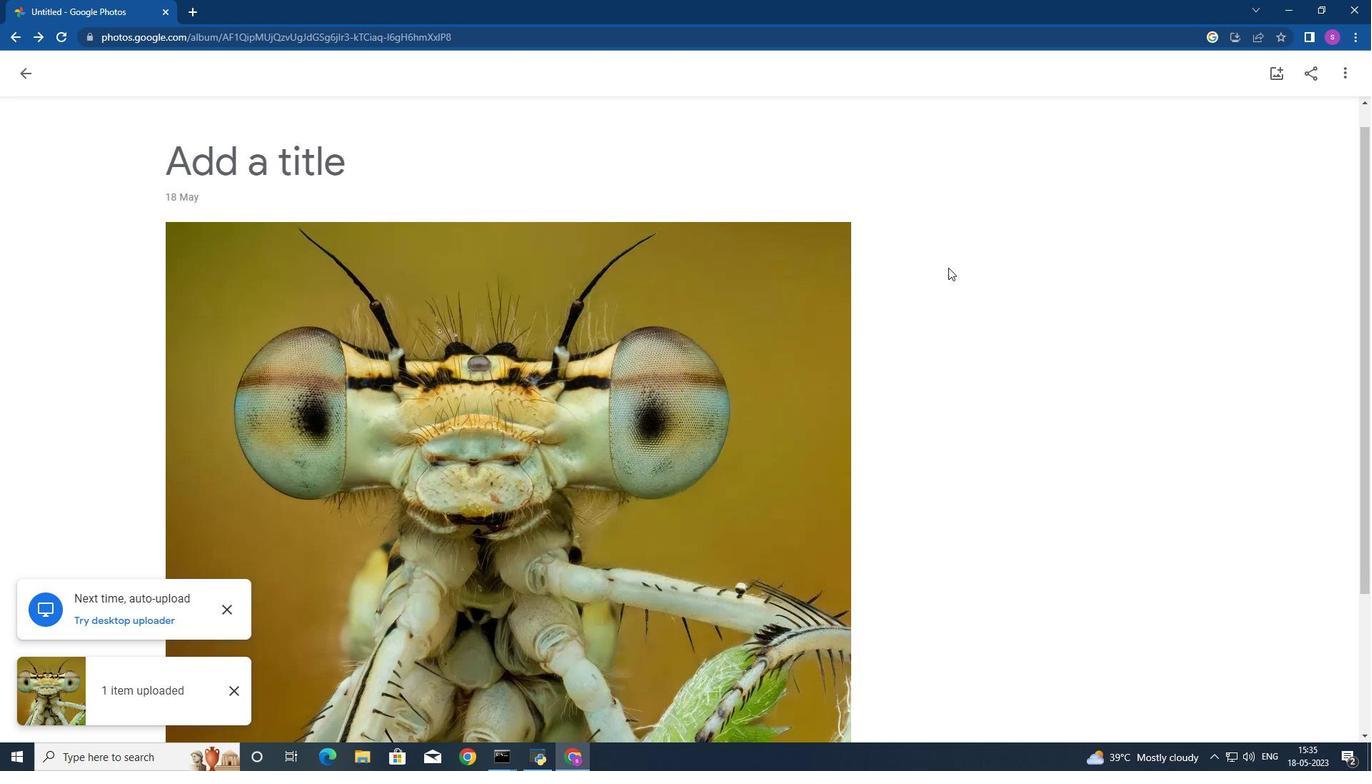 
Action: Mouse moved to (943, 267)
Screenshot: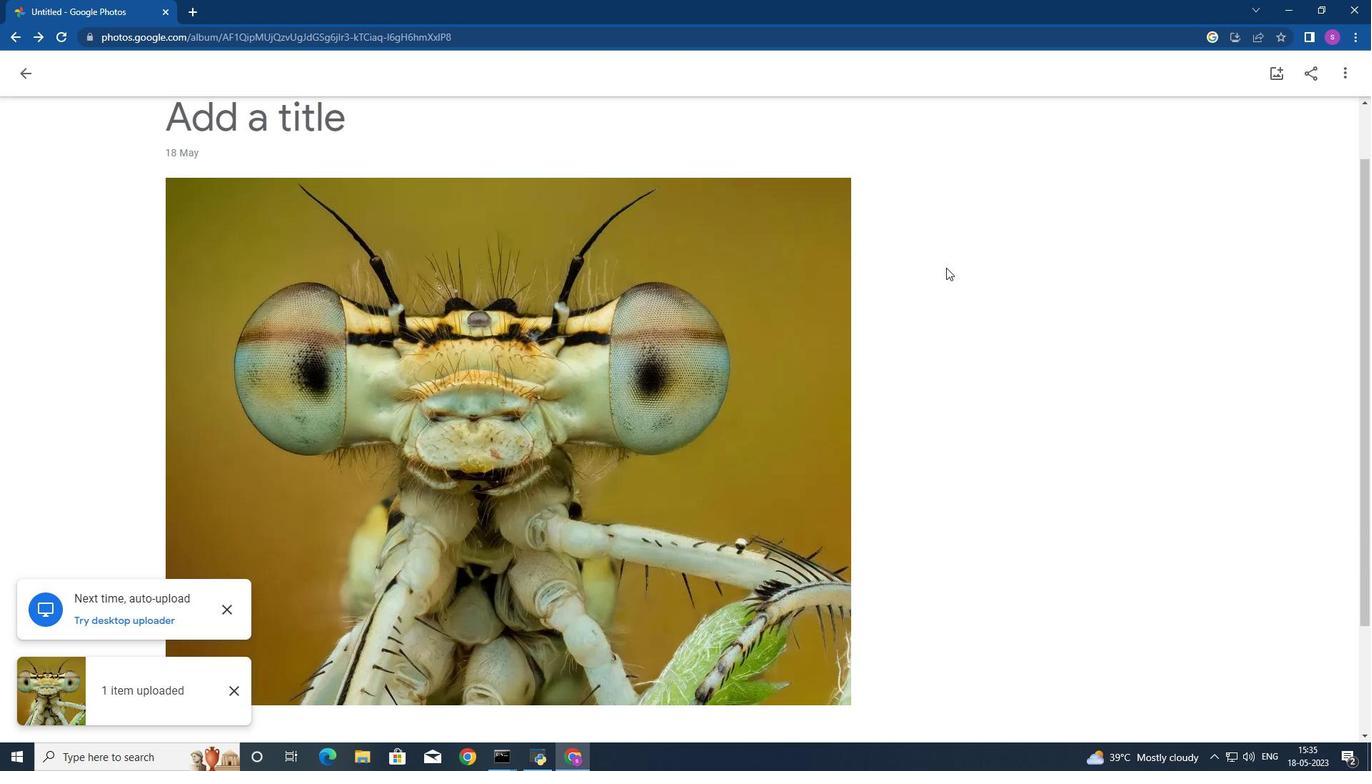 
Action: Mouse scrolled (943, 267) with delta (0, 0)
Screenshot: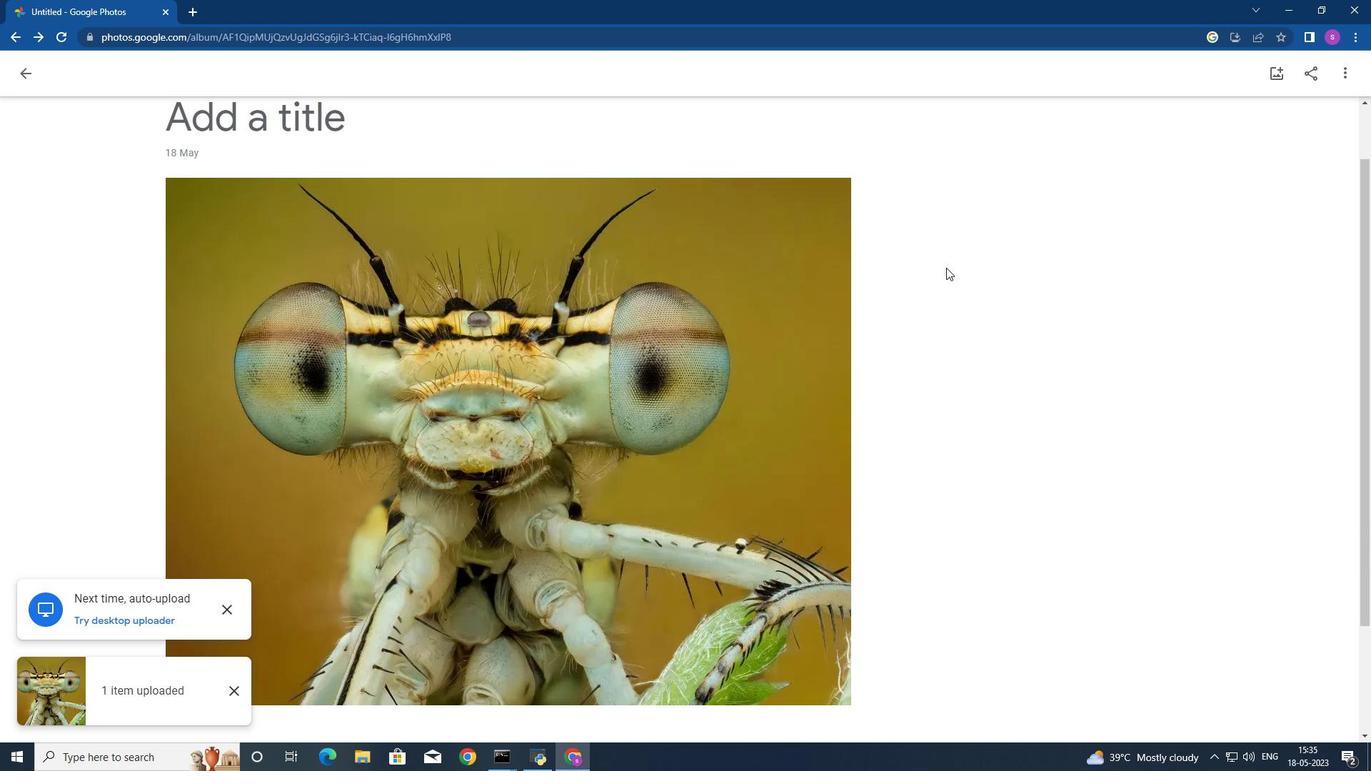 
Action: Mouse moved to (940, 267)
Screenshot: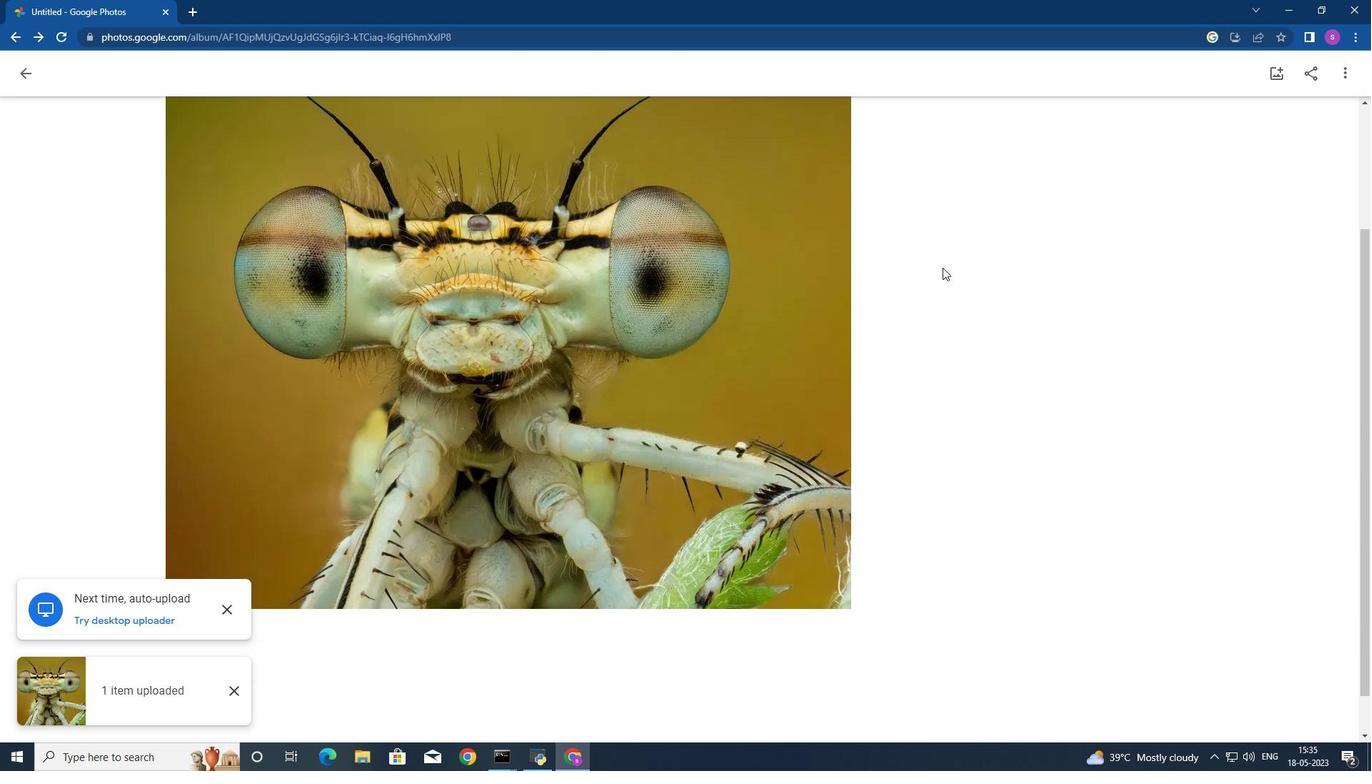 
Action: Mouse scrolled (940, 267) with delta (0, 0)
Screenshot: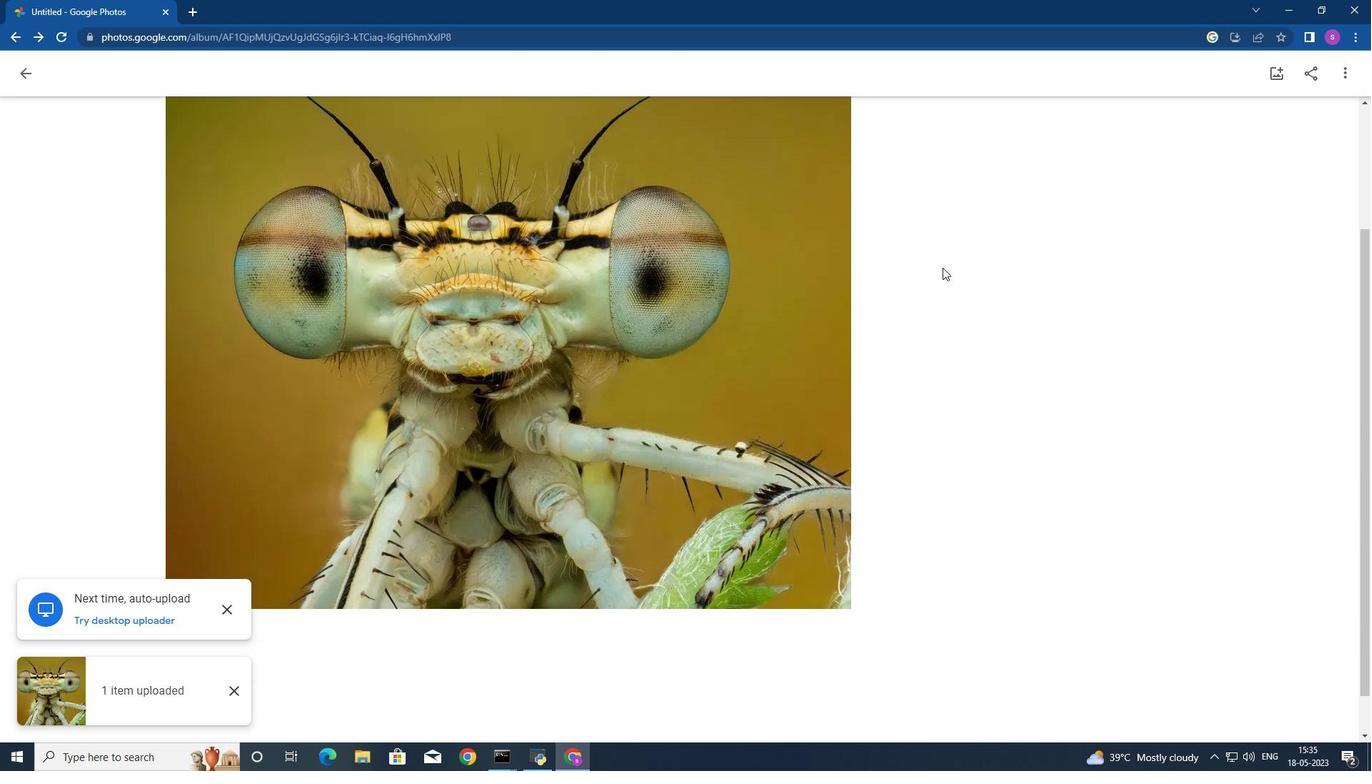 
Action: Mouse moved to (938, 267)
Screenshot: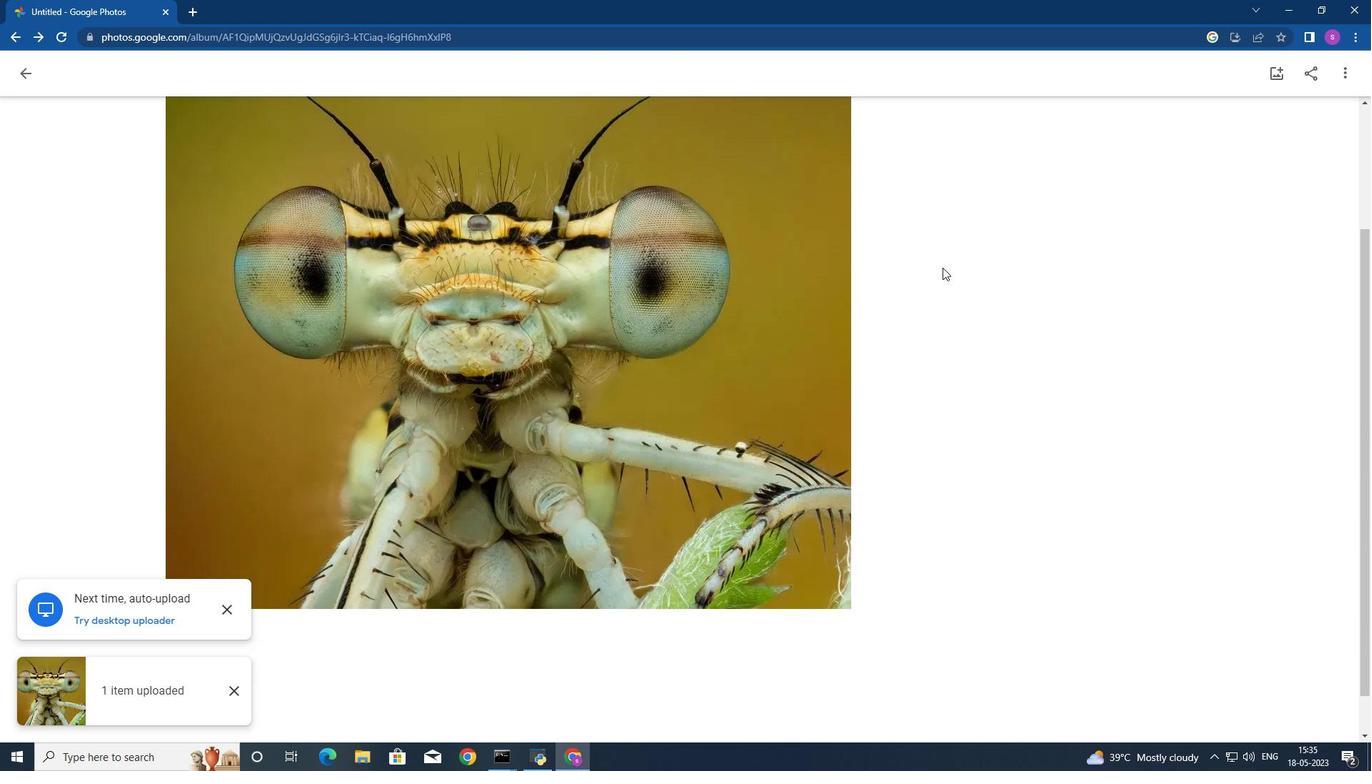 
Action: Mouse scrolled (938, 267) with delta (0, 0)
Screenshot: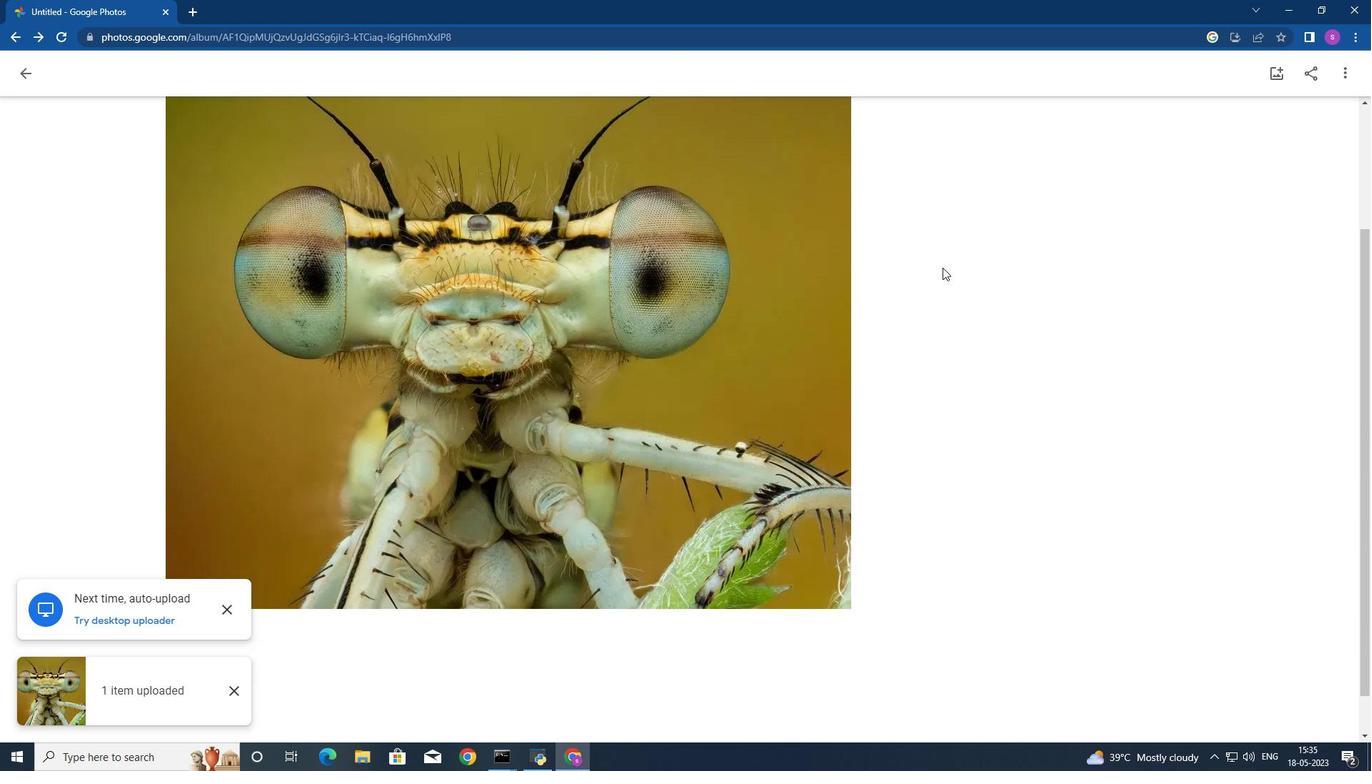 
Action: Mouse moved to (936, 267)
Screenshot: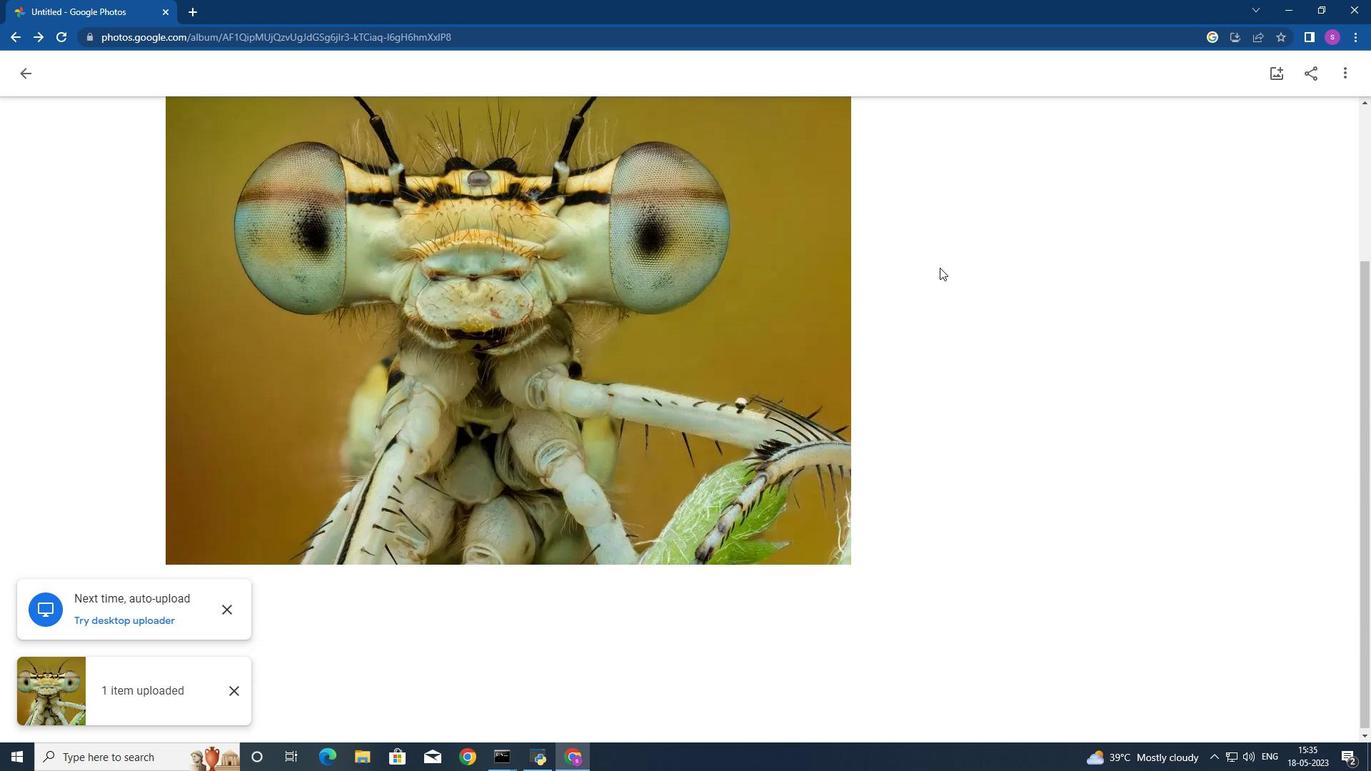
Action: Mouse scrolled (936, 267) with delta (0, 0)
Screenshot: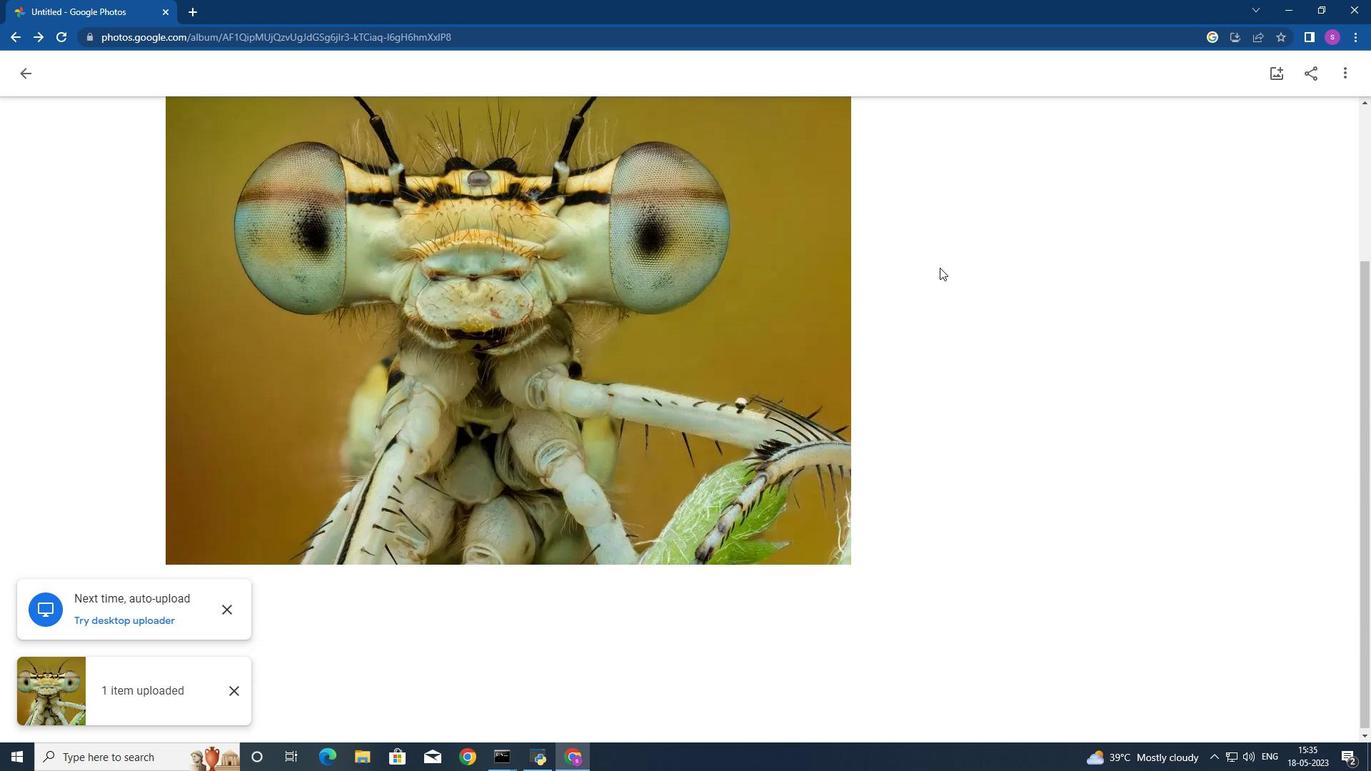 
Action: Mouse moved to (936, 267)
Screenshot: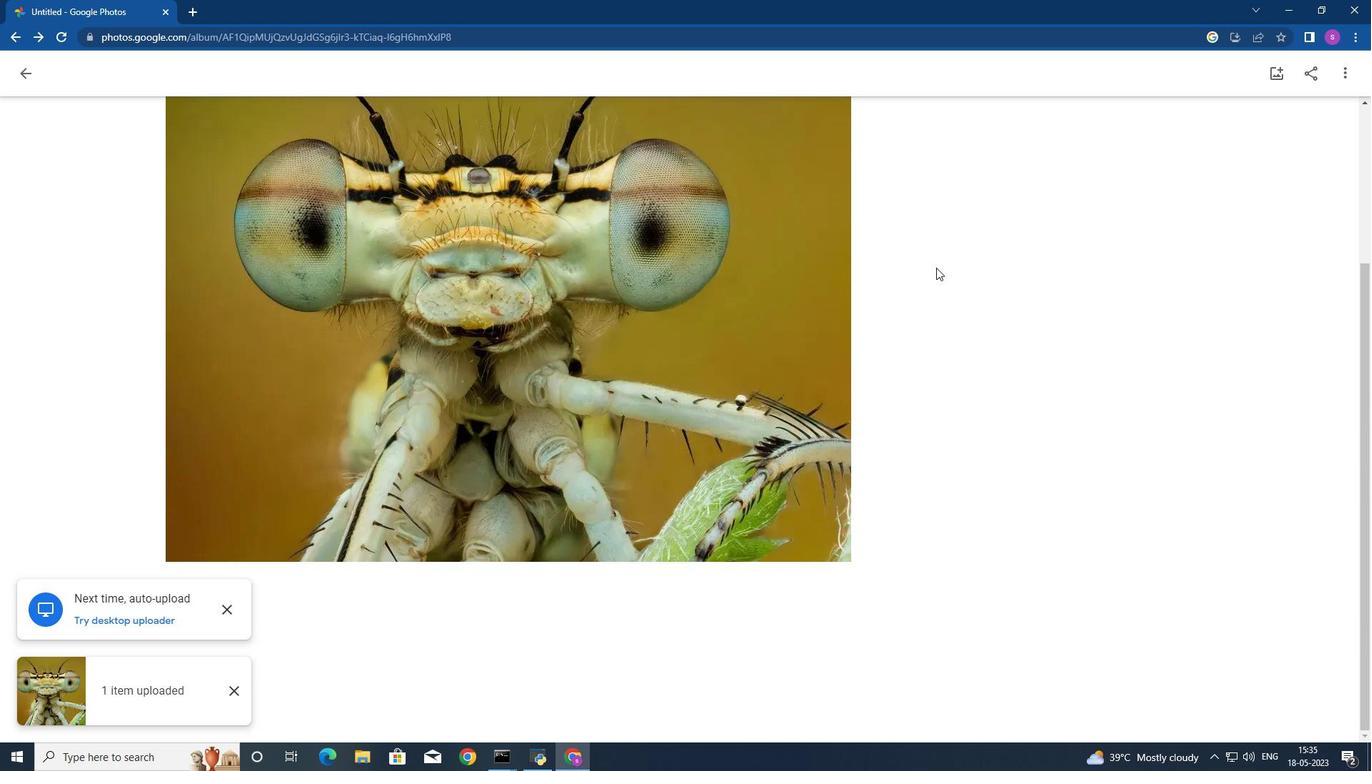 
Action: Mouse scrolled (936, 267) with delta (0, 0)
Screenshot: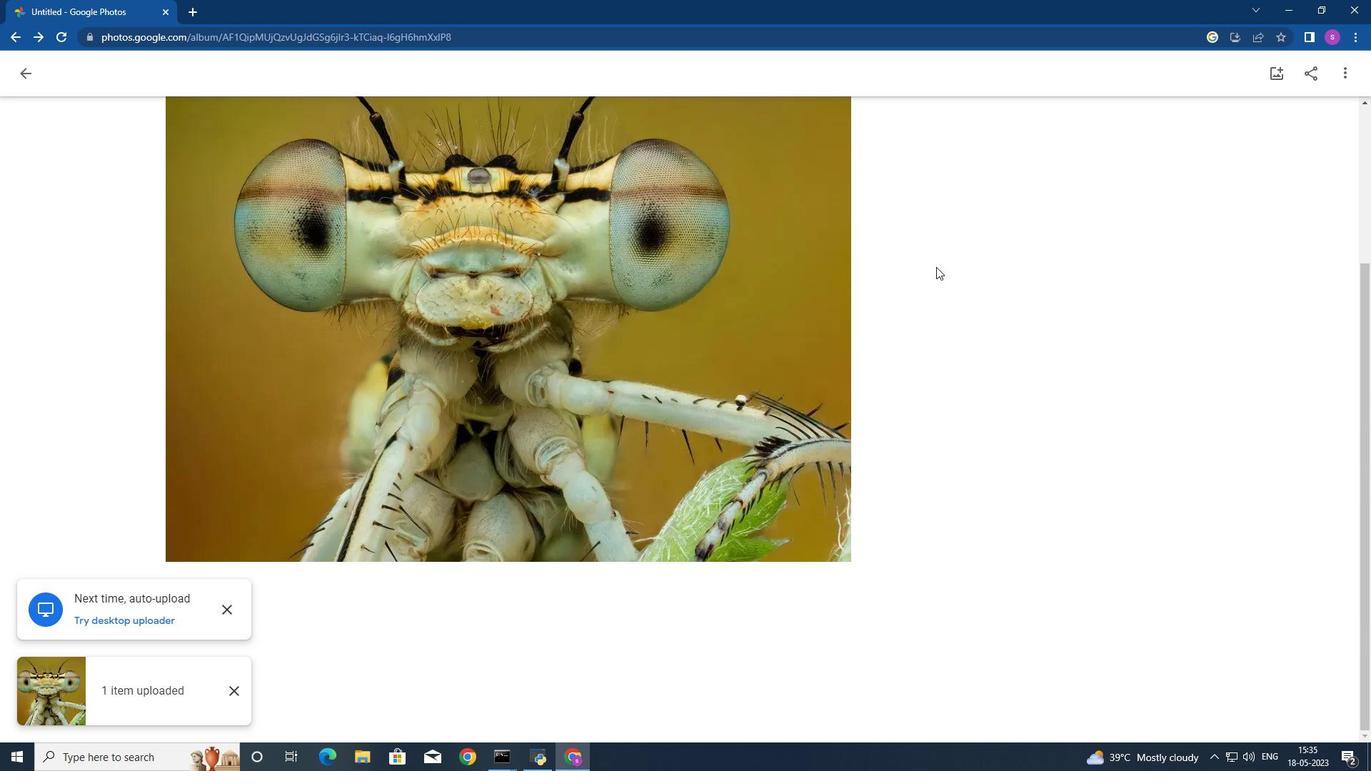 
Action: Mouse scrolled (936, 267) with delta (0, 0)
Screenshot: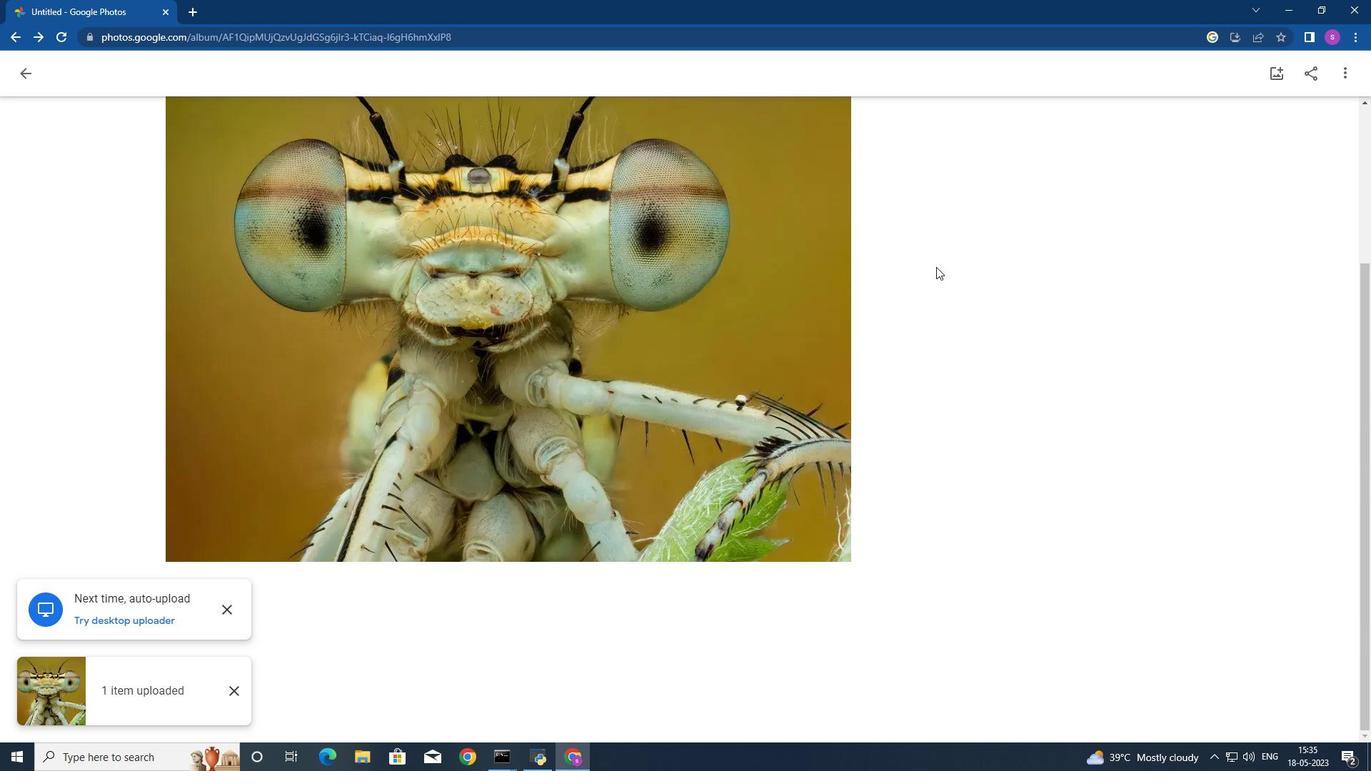 
Action: Mouse moved to (935, 268)
Screenshot: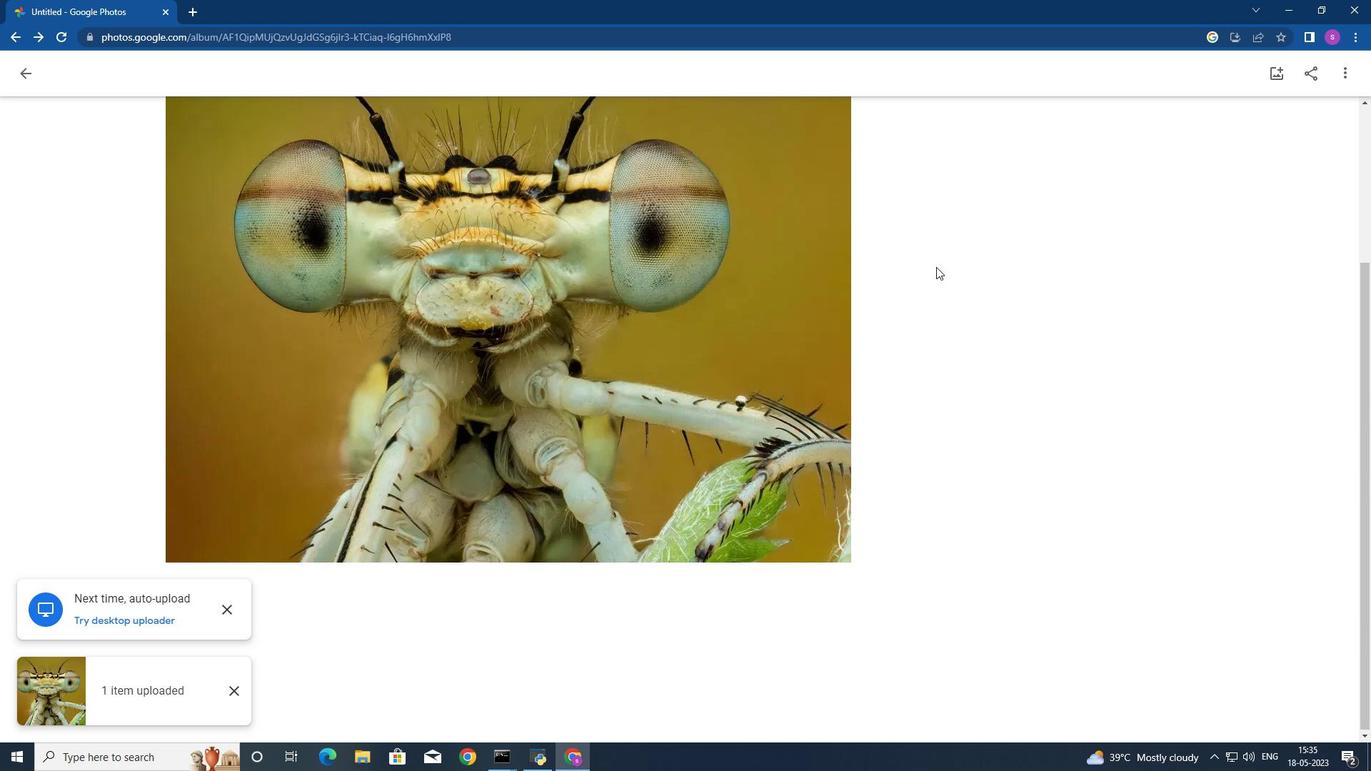 
Action: Mouse scrolled (935, 269) with delta (0, 0)
Screenshot: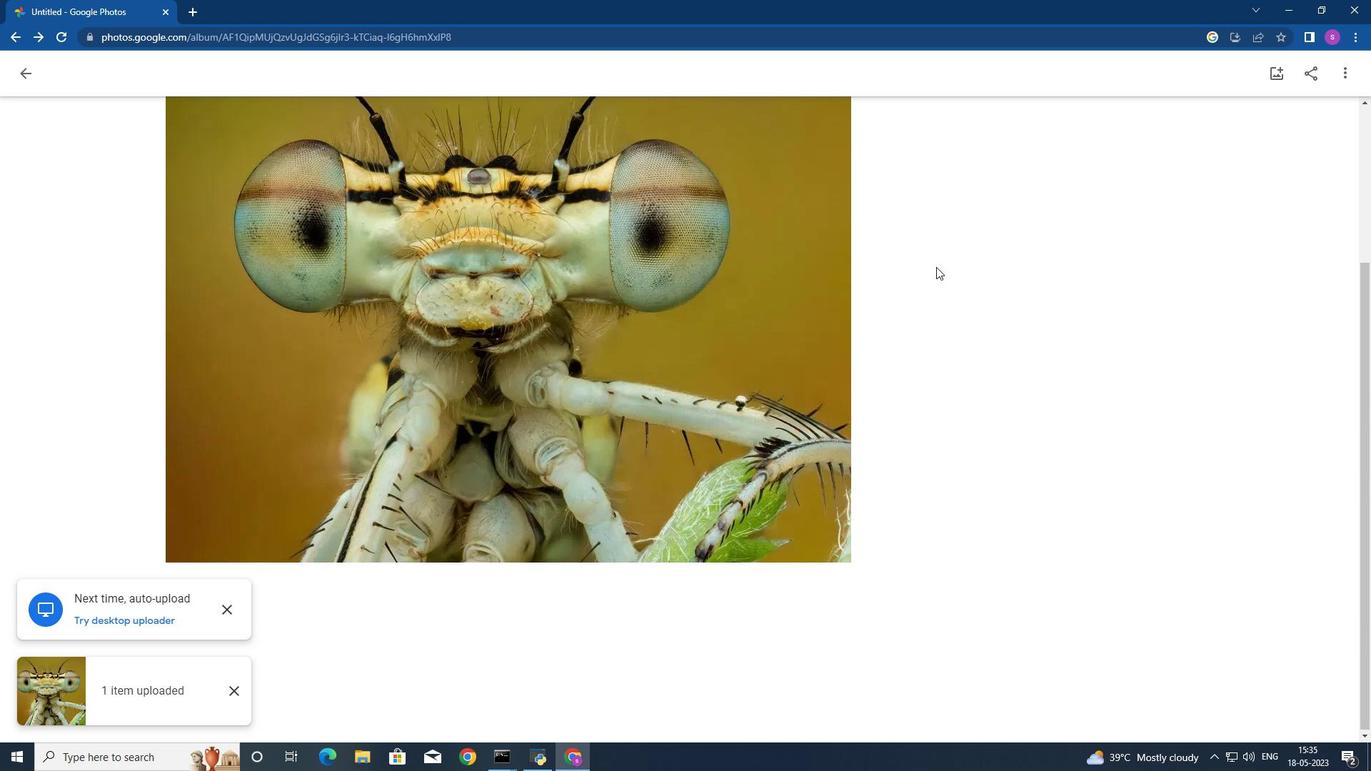 
Action: Mouse moved to (1276, 71)
Screenshot: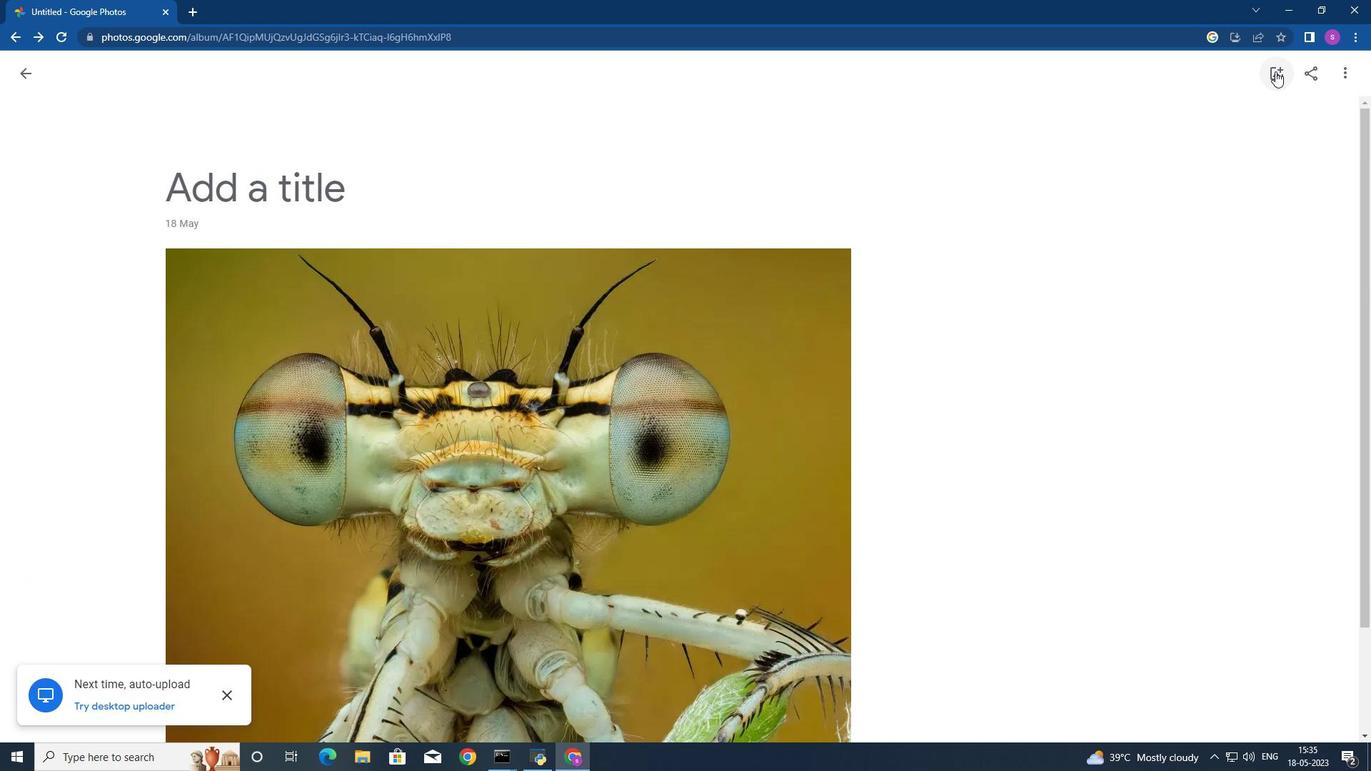 
Action: Mouse pressed left at (1276, 71)
Screenshot: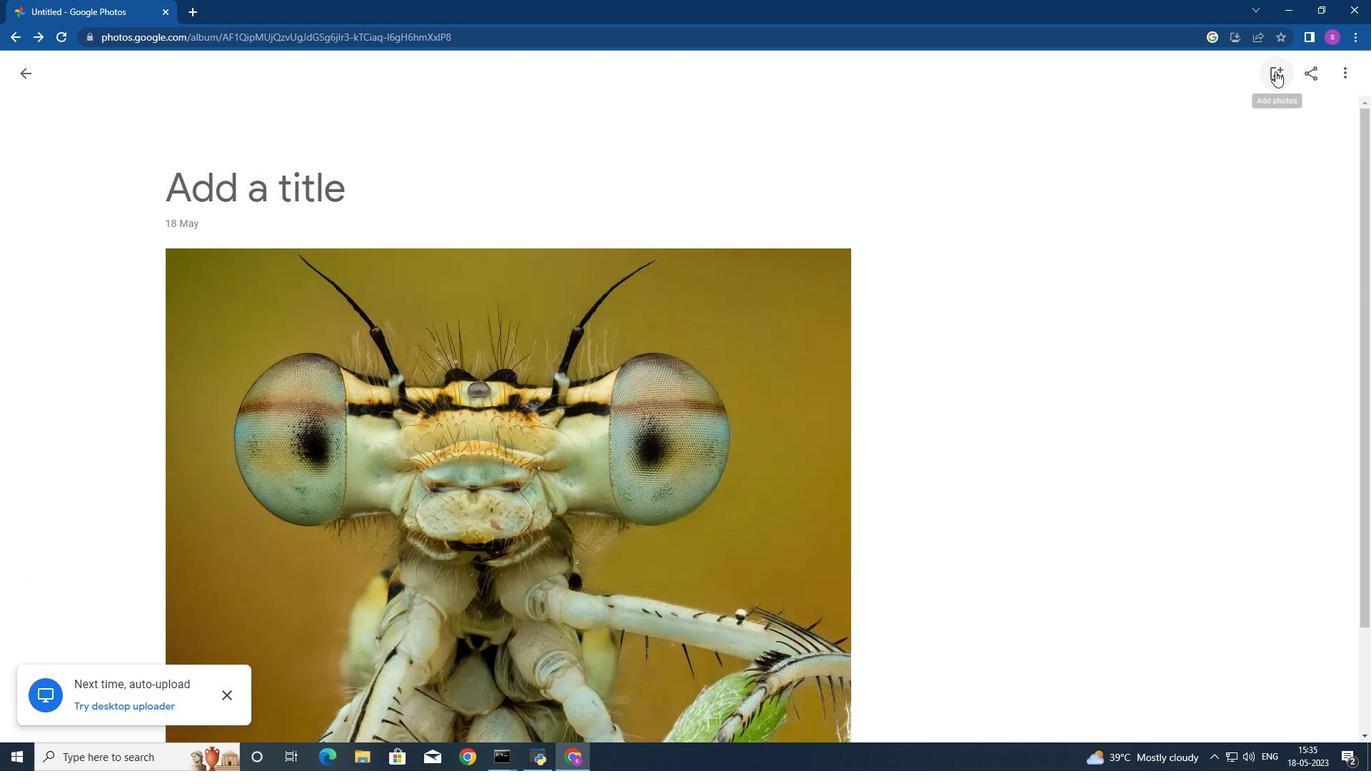 
Action: Mouse moved to (1230, 77)
Screenshot: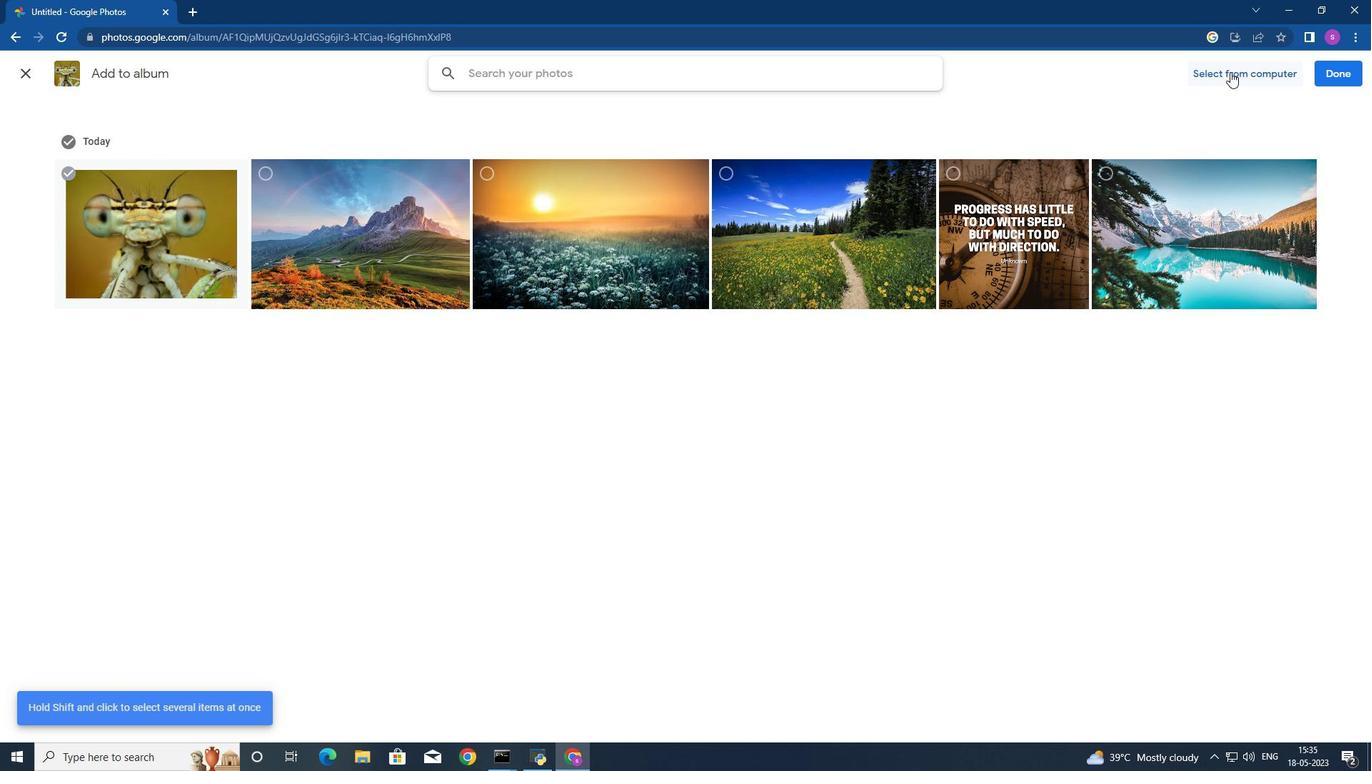 
Action: Mouse pressed left at (1230, 77)
Screenshot: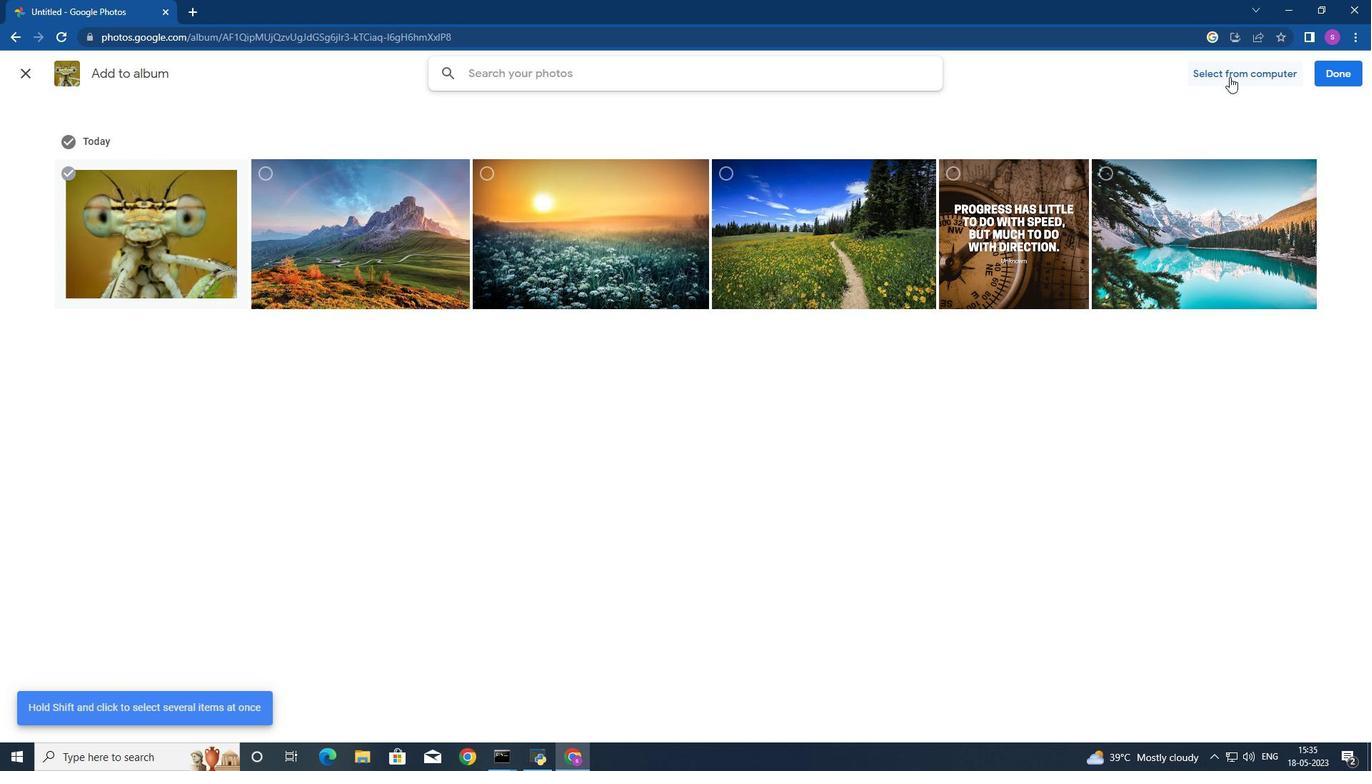 
Action: Mouse moved to (478, 122)
Screenshot: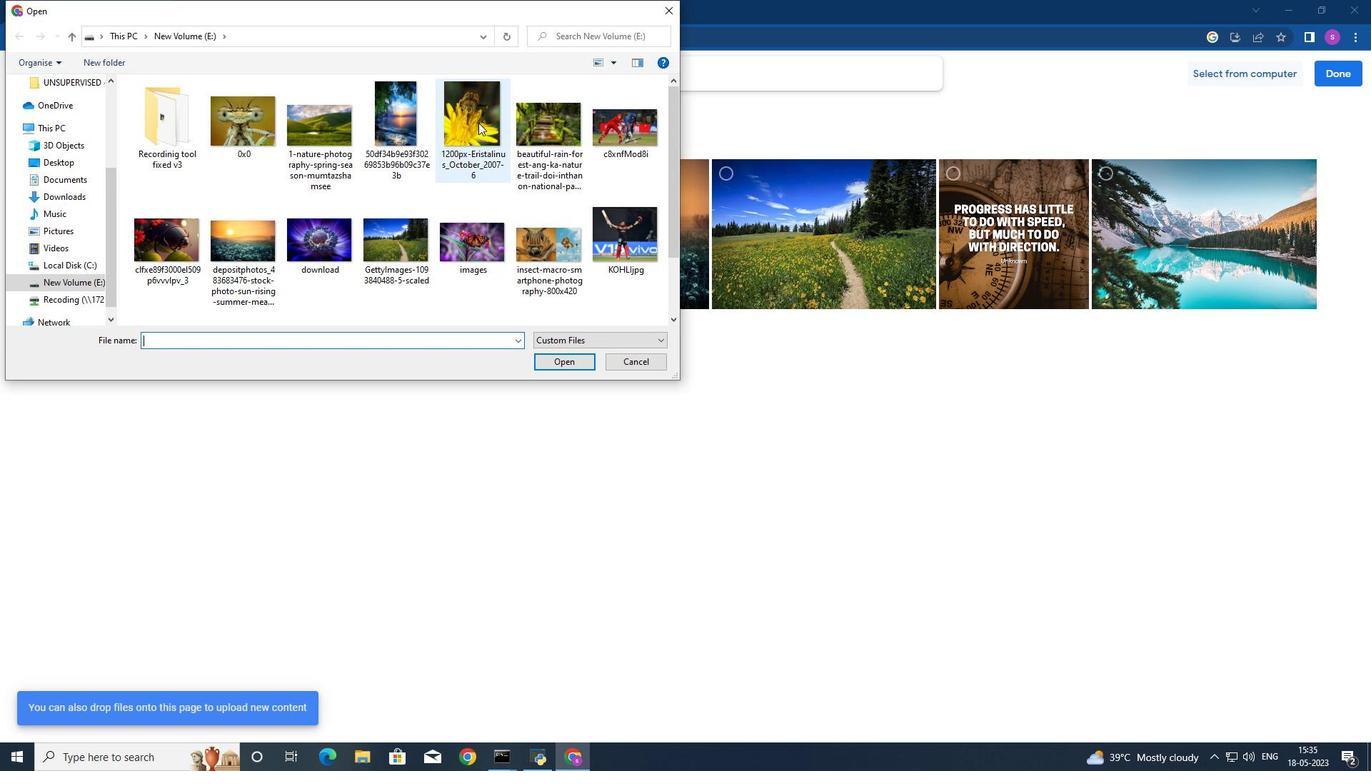 
Action: Mouse pressed left at (478, 122)
Screenshot: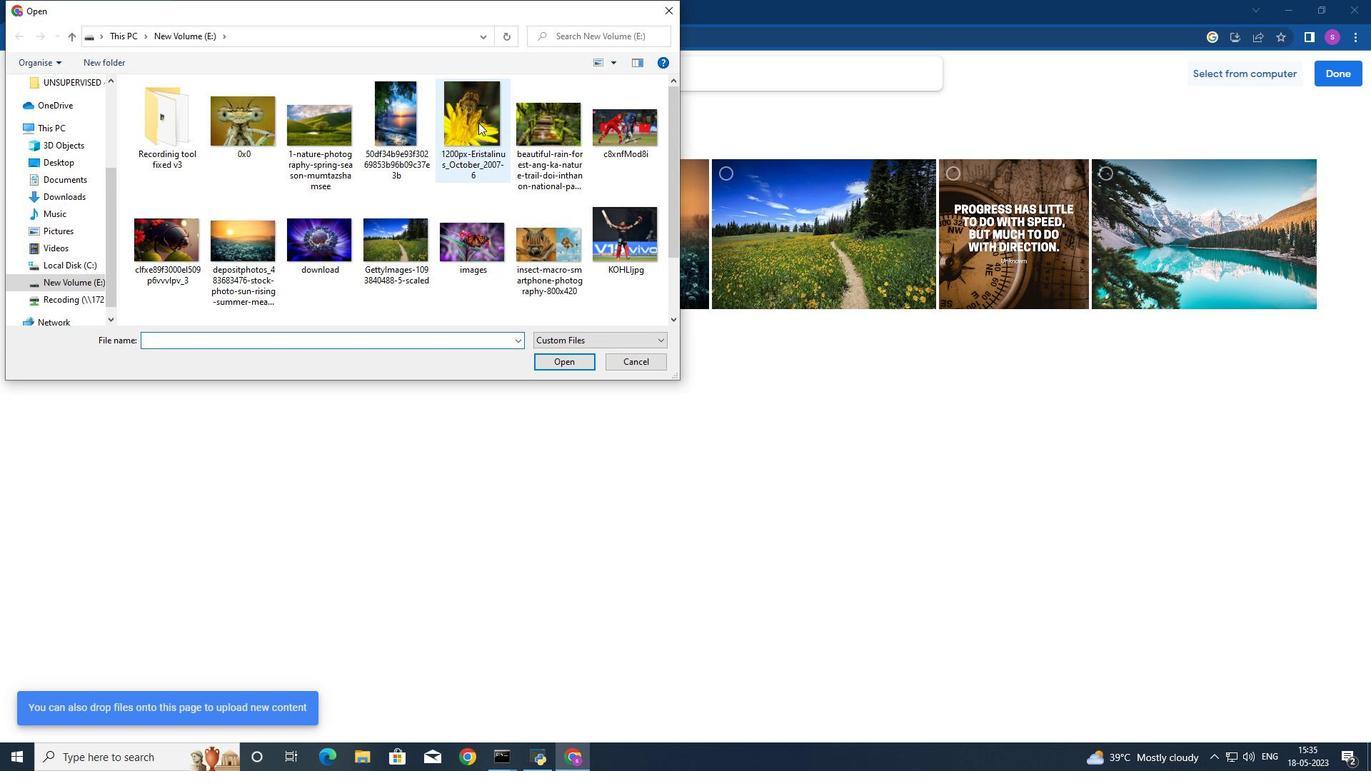 
Action: Mouse moved to (560, 358)
Screenshot: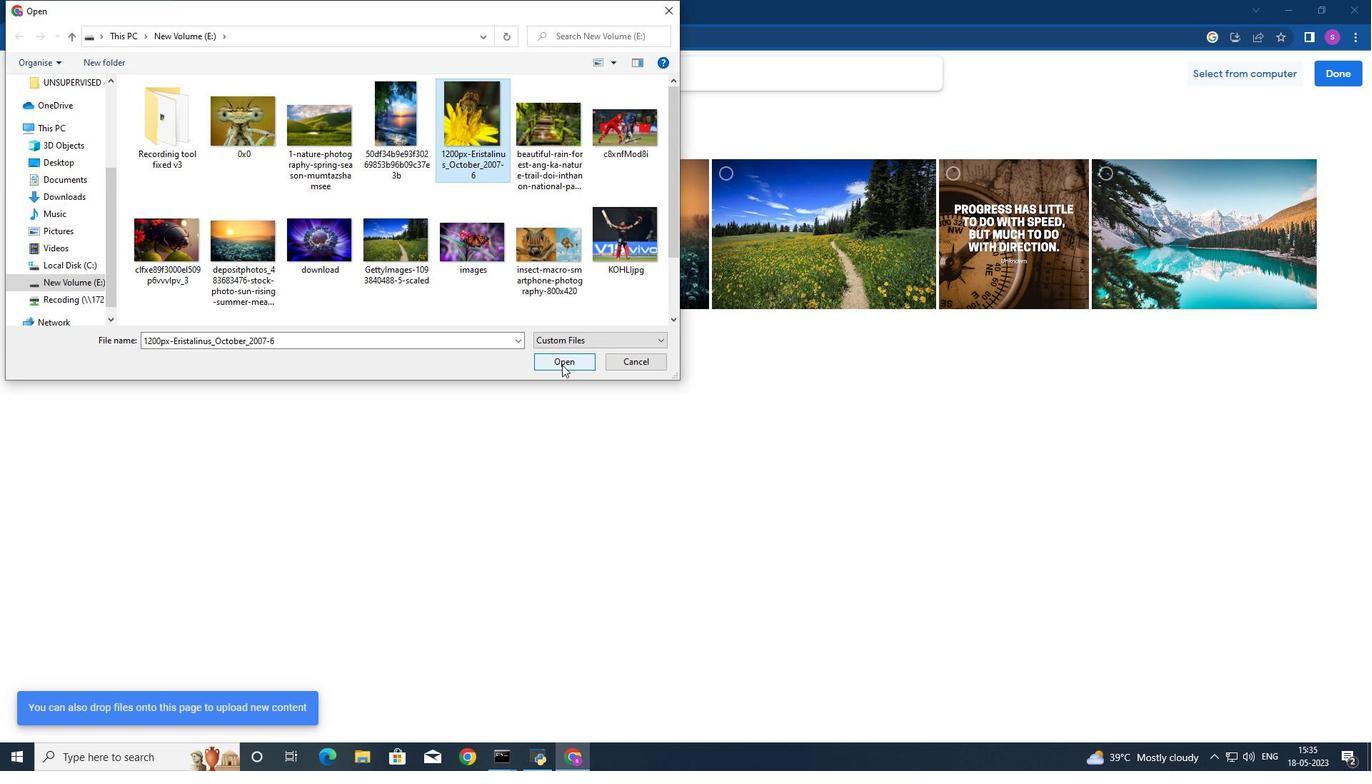 
Action: Mouse pressed left at (560, 358)
Screenshot: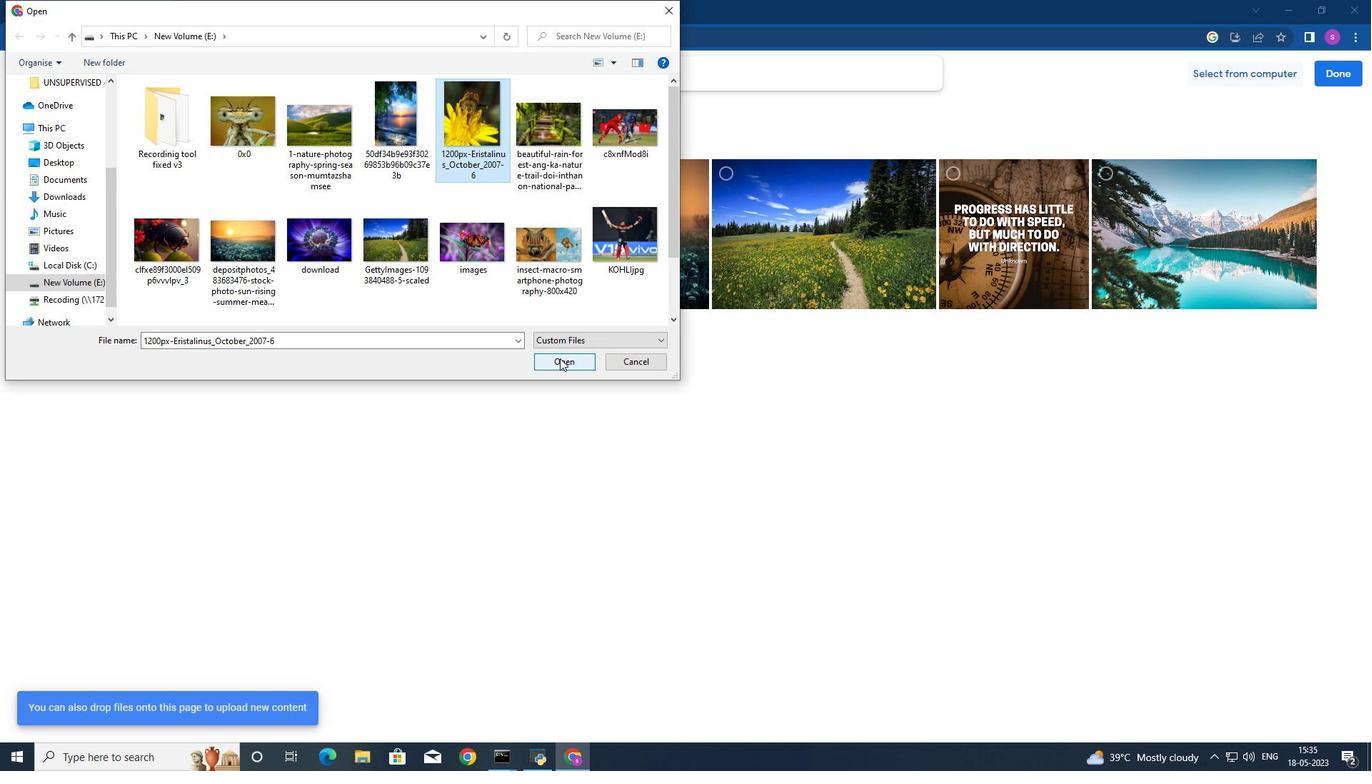 
Action: Mouse moved to (559, 361)
Screenshot: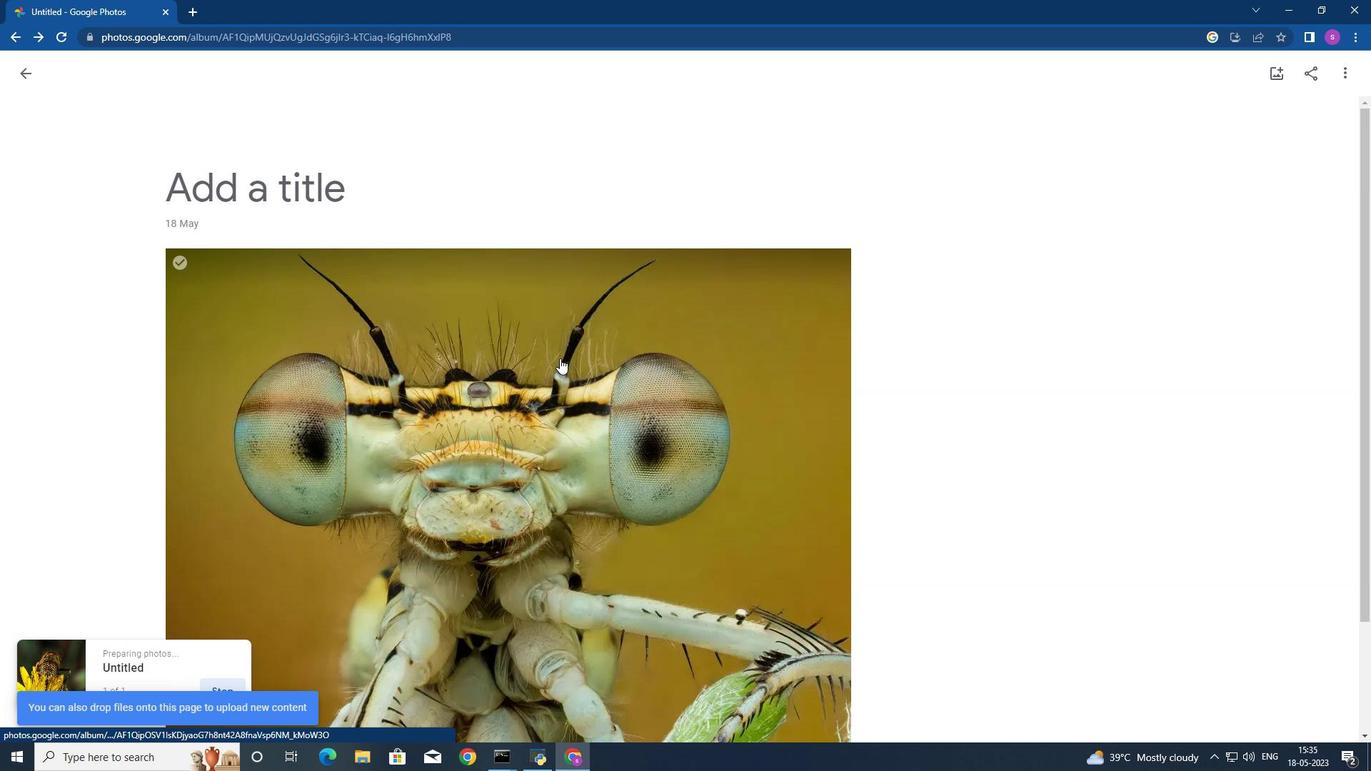 
Action: Mouse scrolled (559, 360) with delta (0, 0)
Screenshot: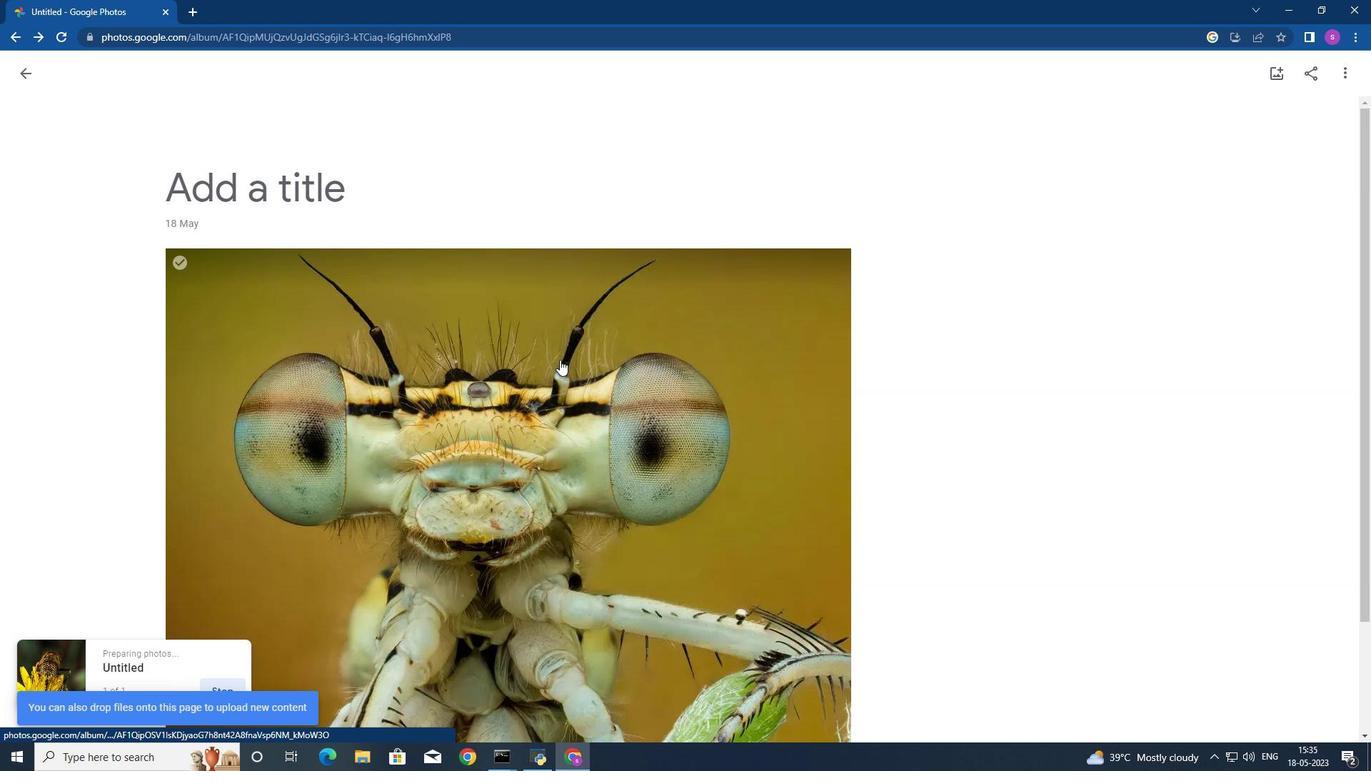 
Action: Mouse moved to (558, 361)
Screenshot: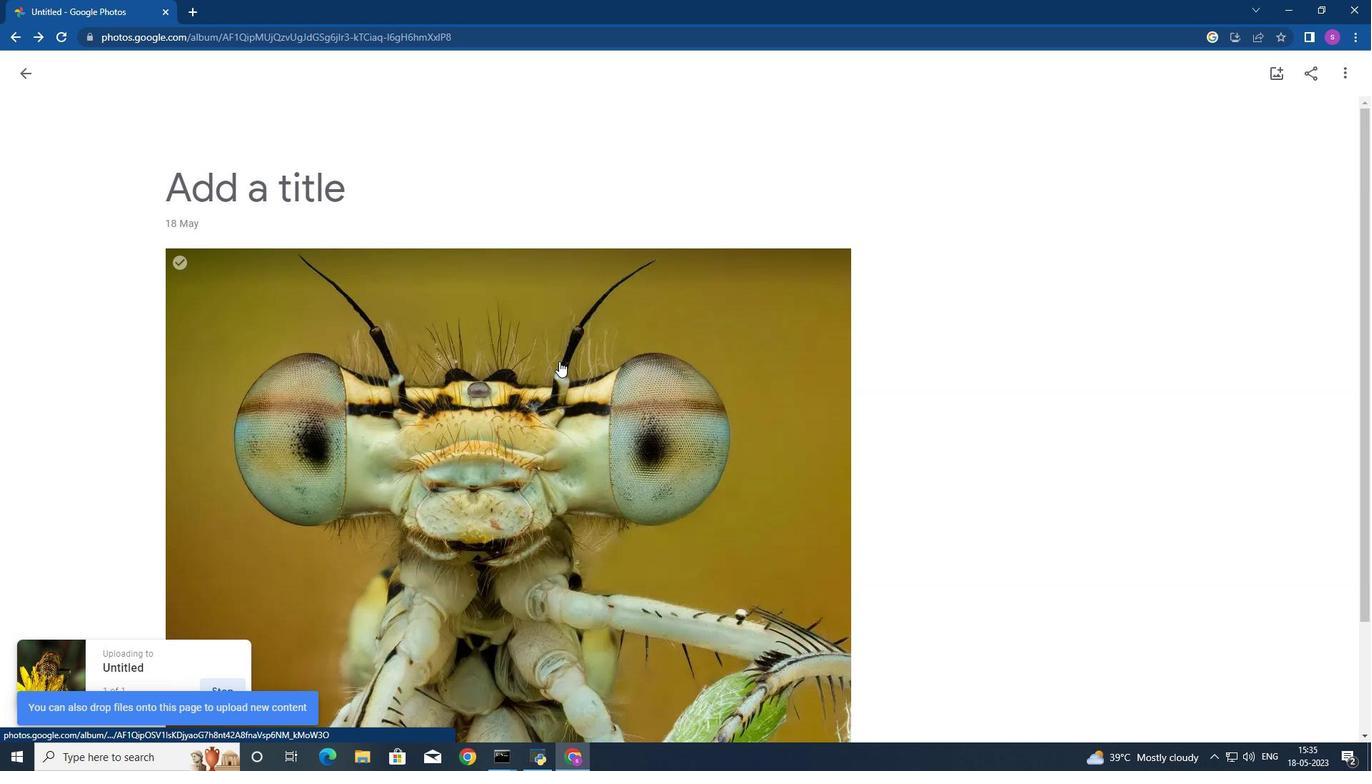 
Action: Mouse scrolled (558, 360) with delta (0, 0)
Screenshot: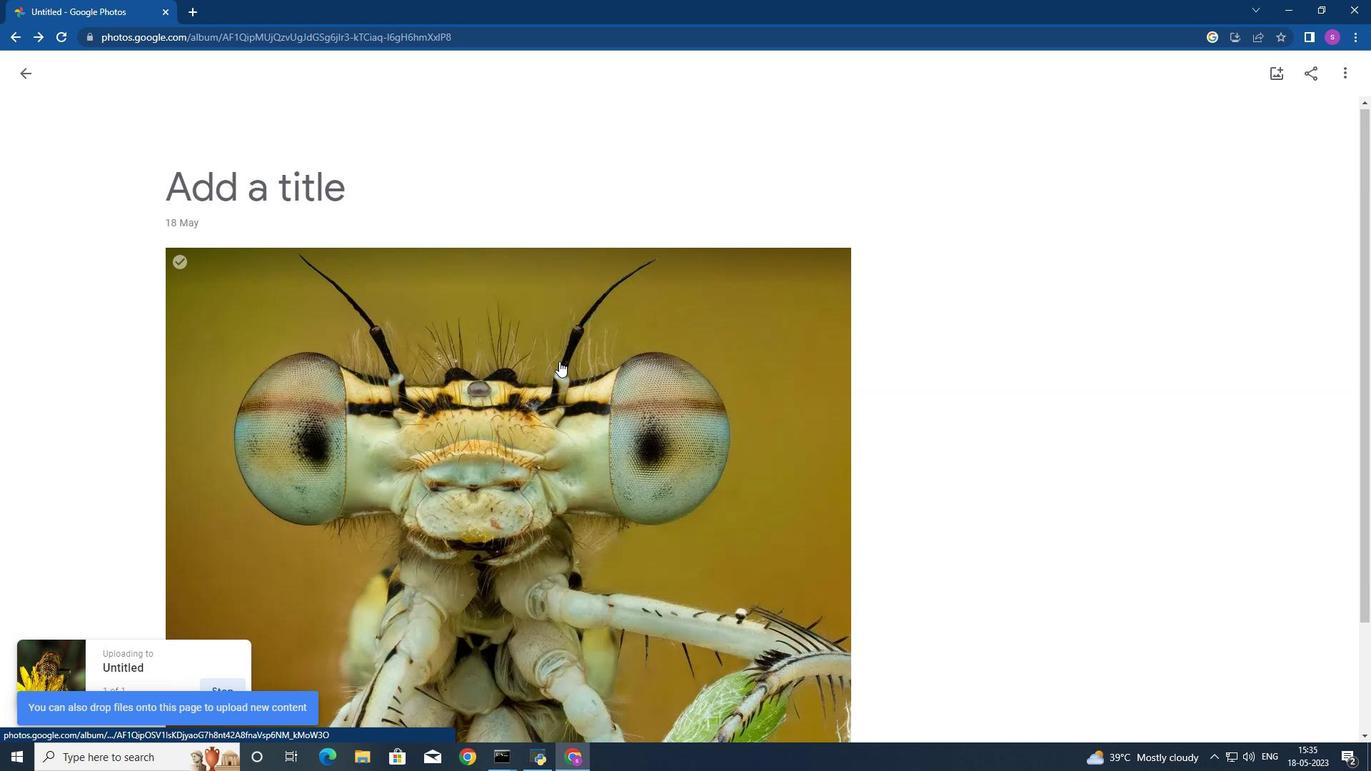 
Action: Mouse moved to (558, 362)
Screenshot: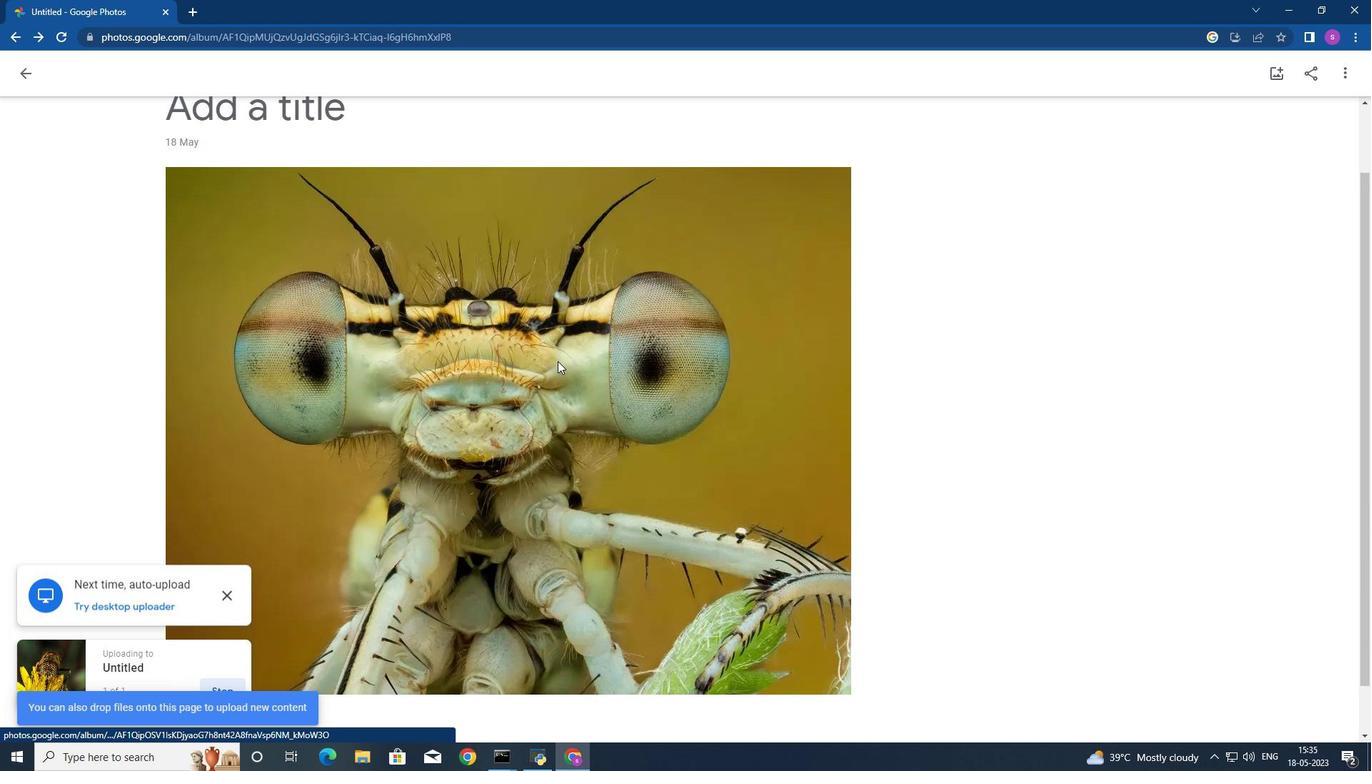 
Action: Mouse scrolled (558, 361) with delta (0, 0)
Screenshot: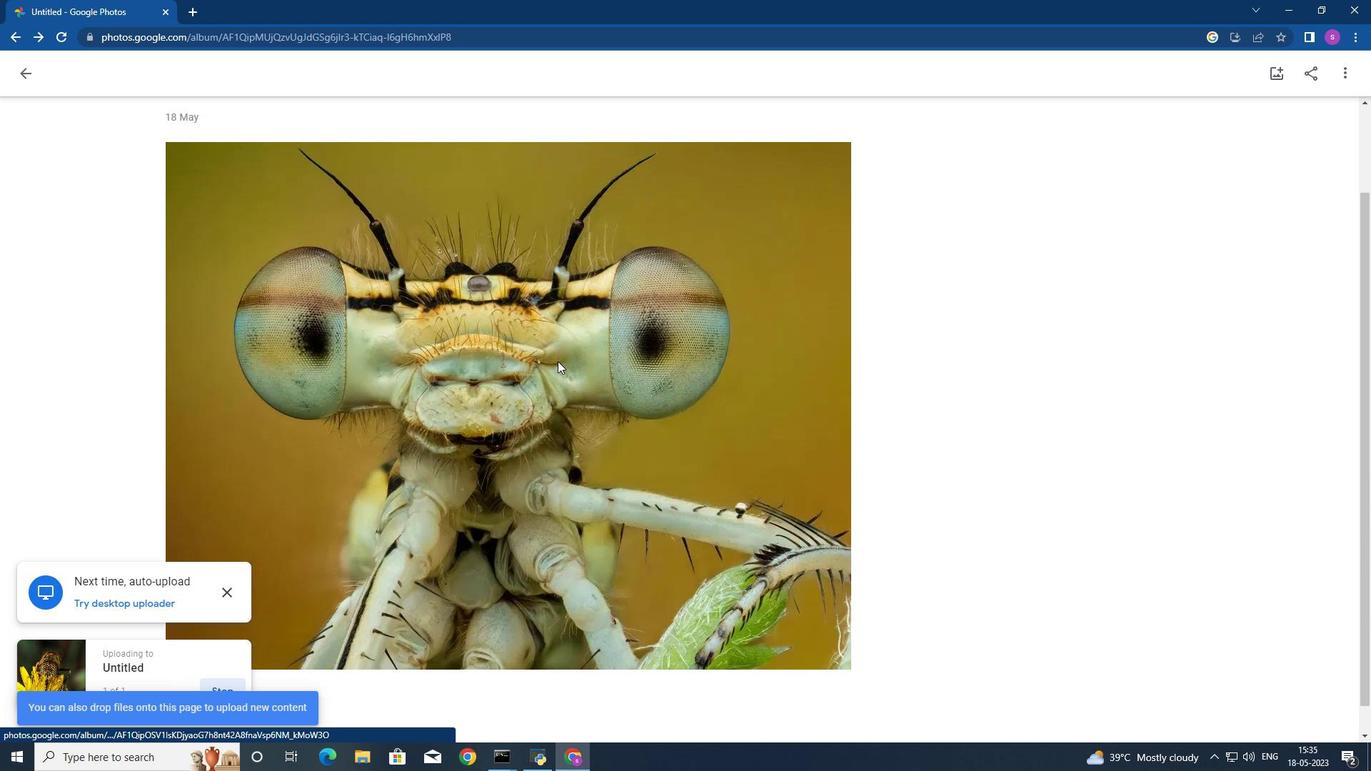 
Action: Mouse moved to (557, 362)
Screenshot: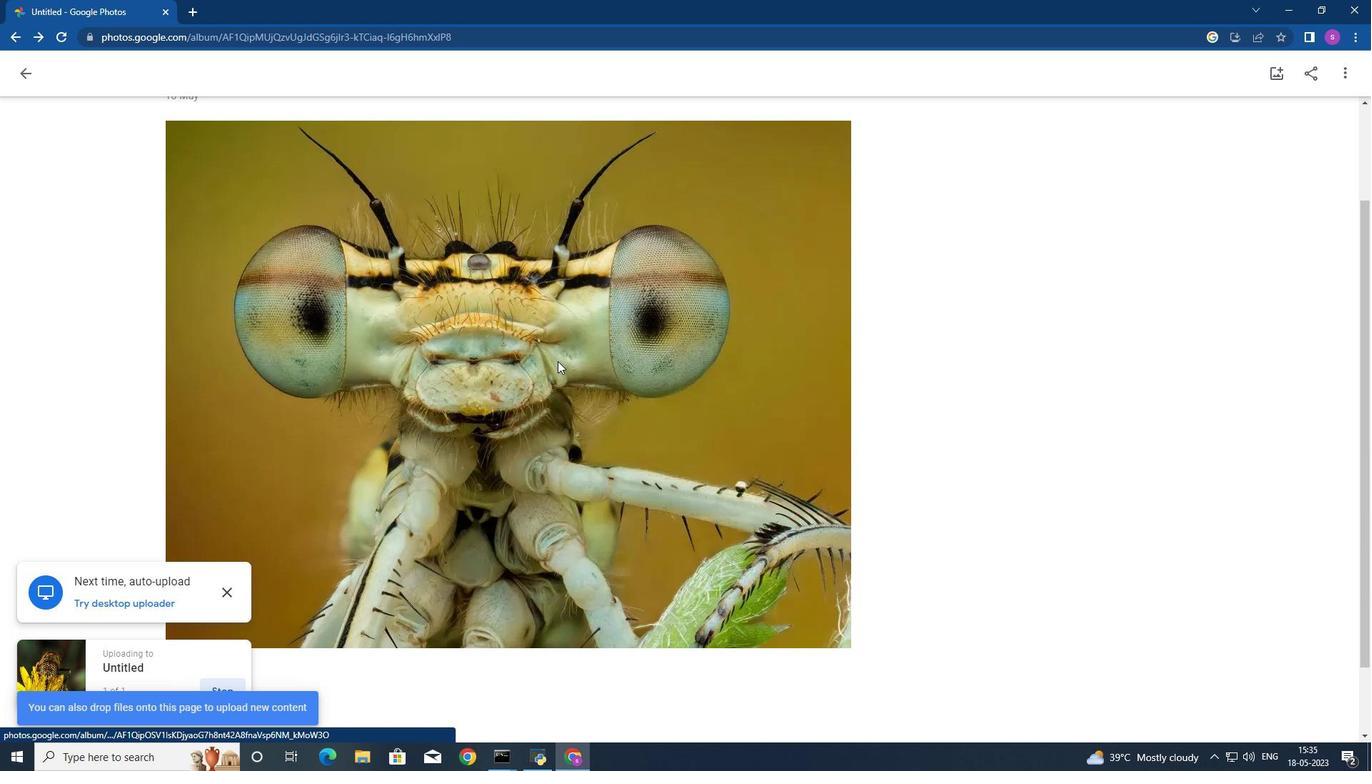 
Action: Mouse scrolled (557, 361) with delta (0, 0)
Screenshot: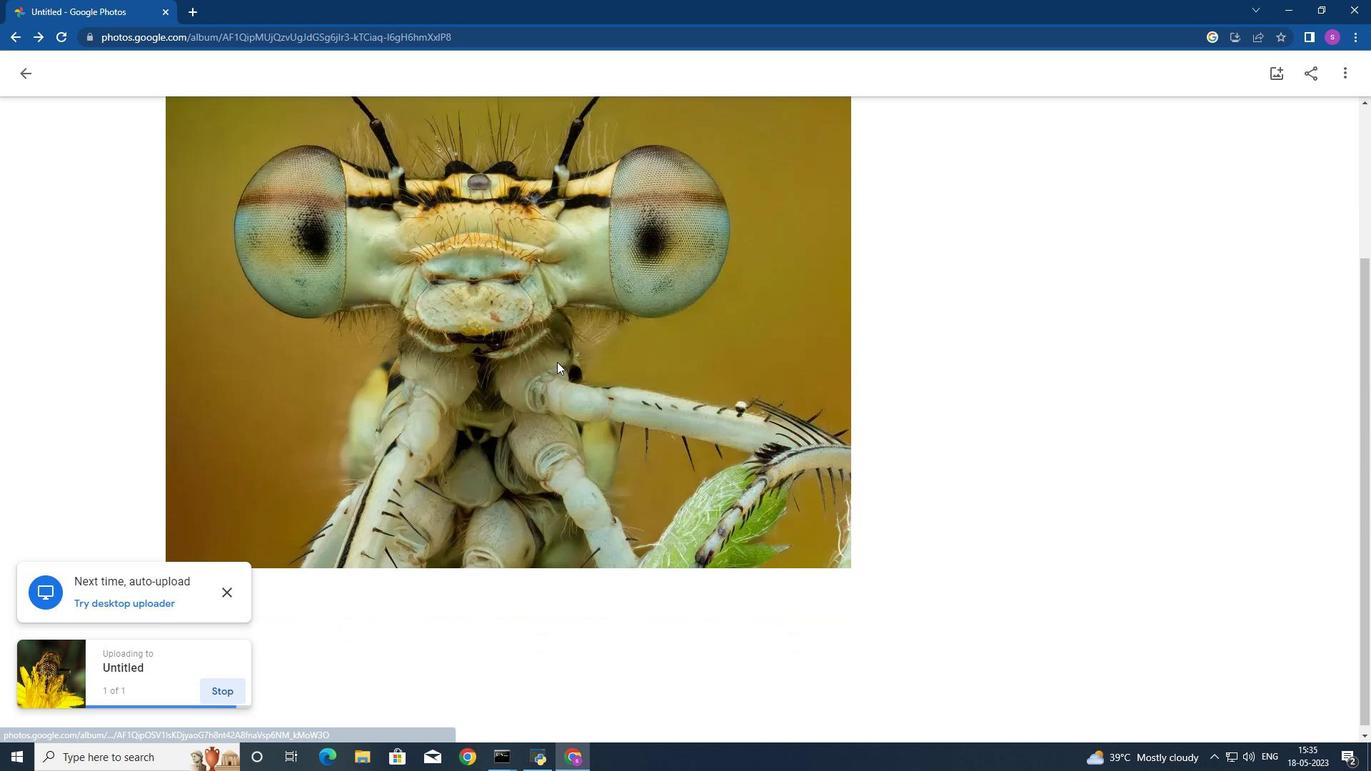 
Action: Mouse moved to (338, 642)
Screenshot: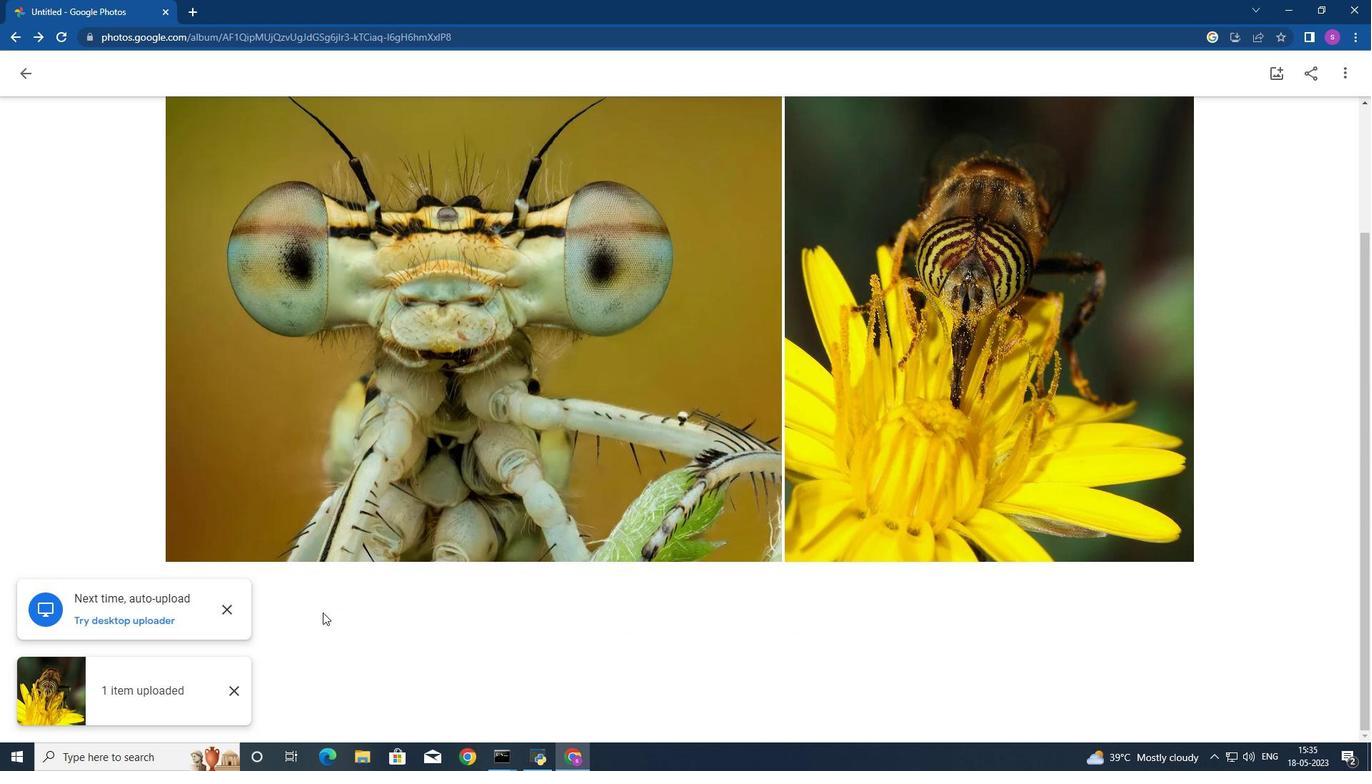 
Action: Mouse scrolled (338, 643) with delta (0, 0)
Screenshot: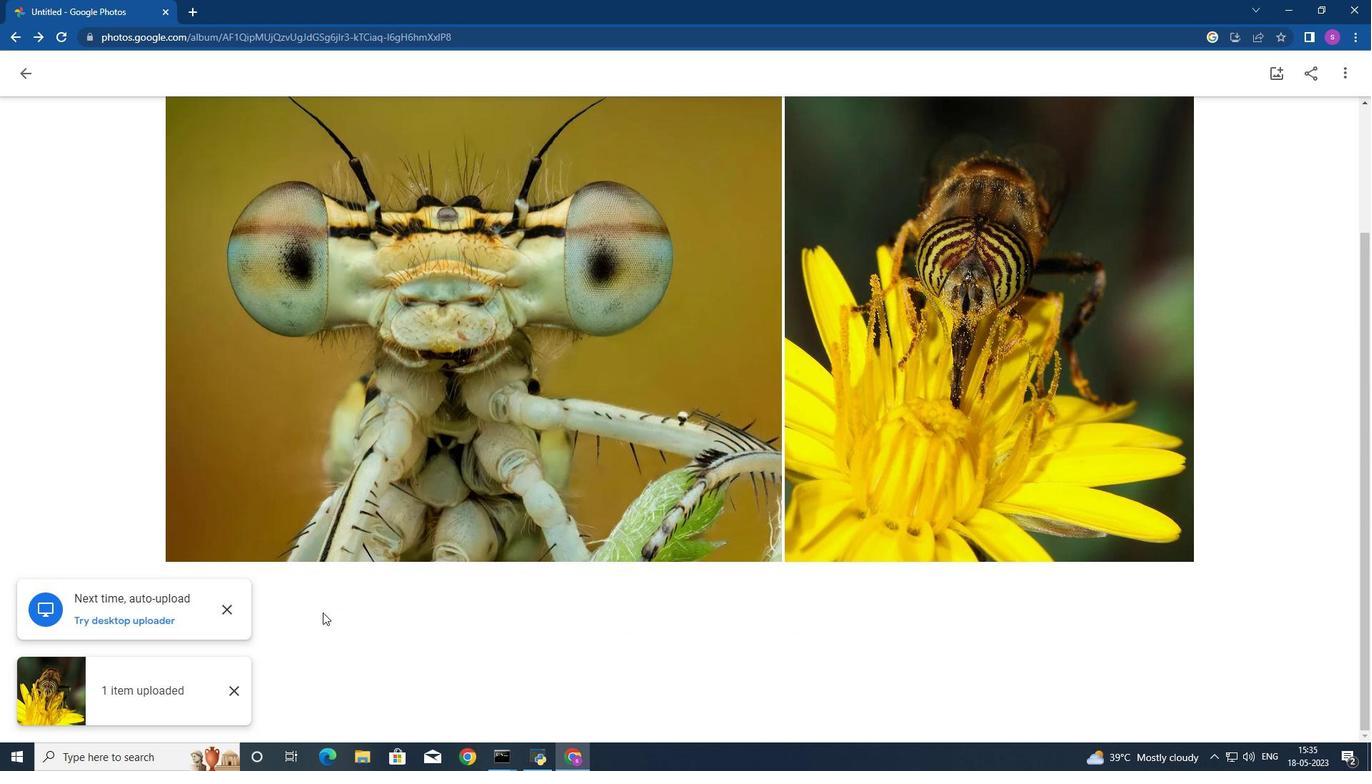 
Action: Mouse moved to (330, 733)
Screenshot: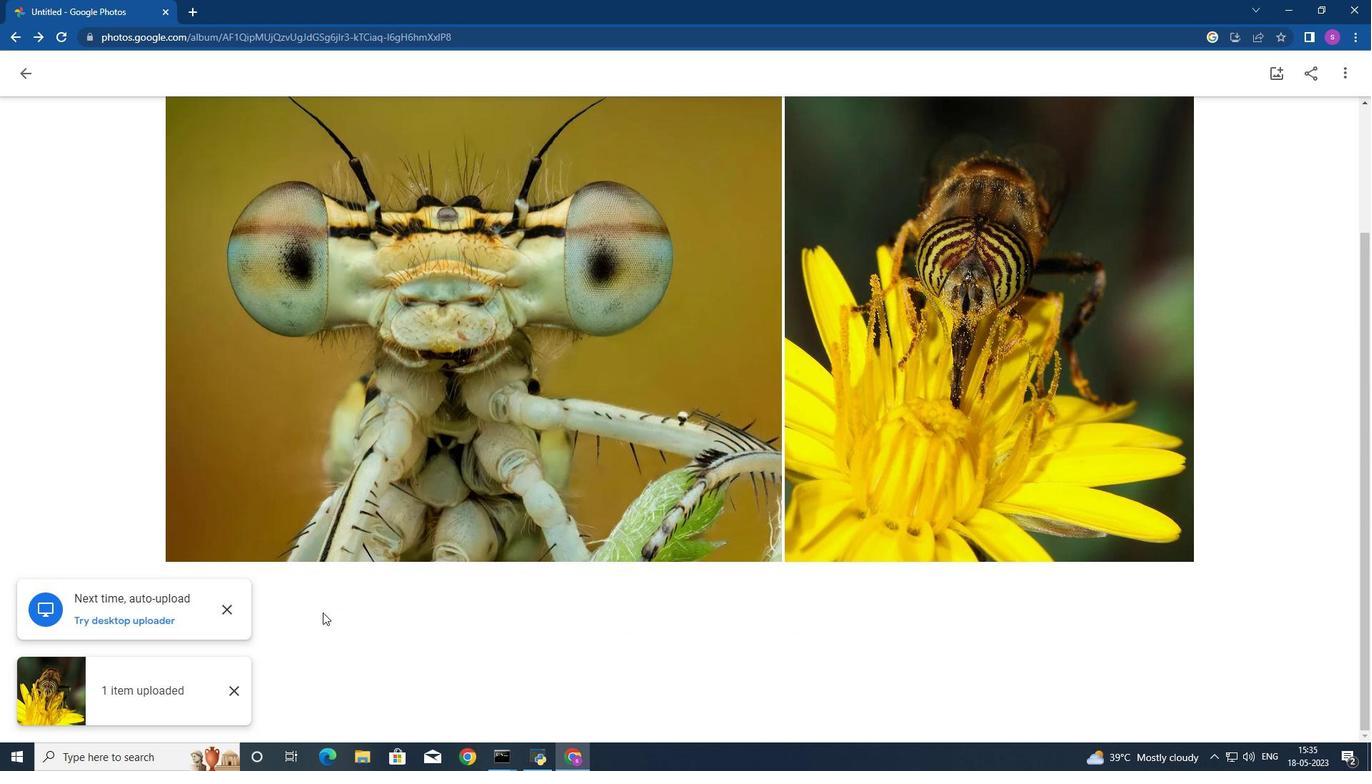 
Action: Mouse scrolled (330, 733) with delta (0, 0)
Screenshot: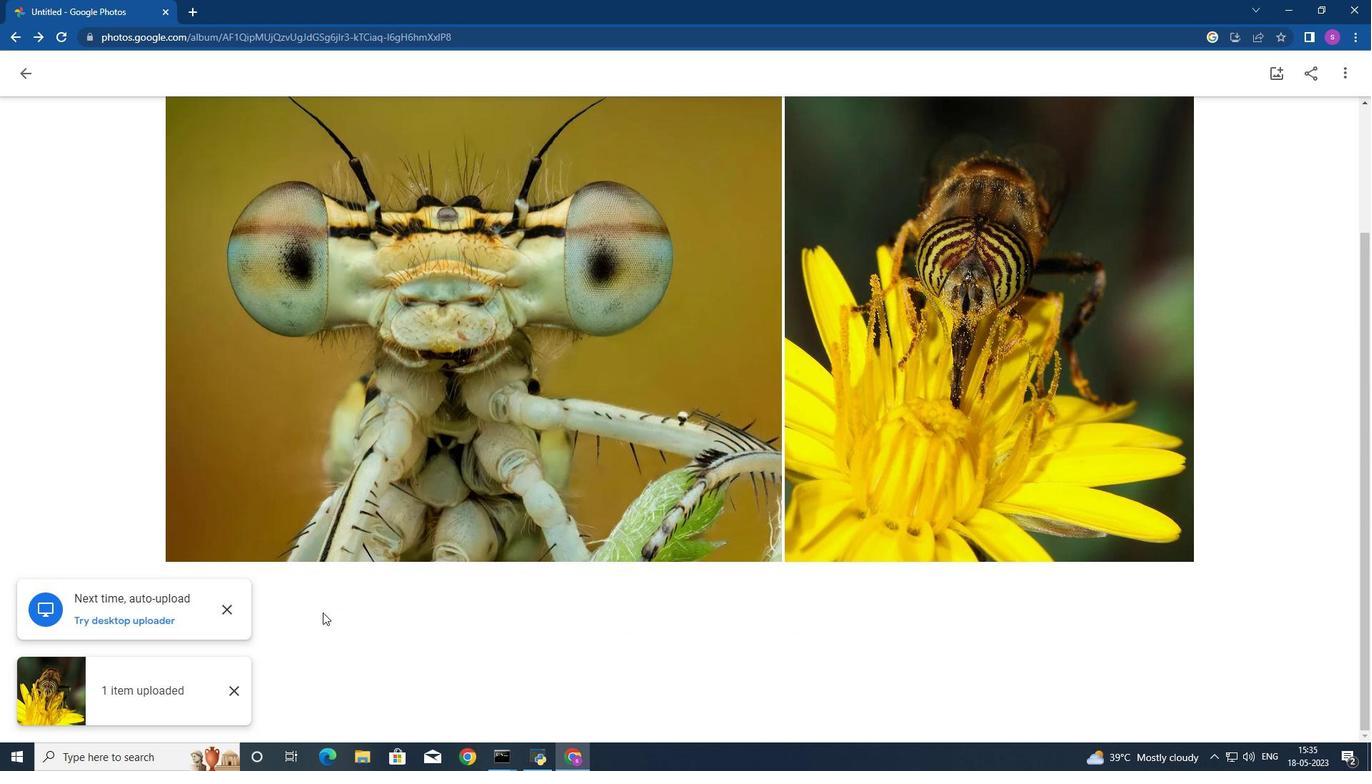
Action: Mouse moved to (658, 673)
Screenshot: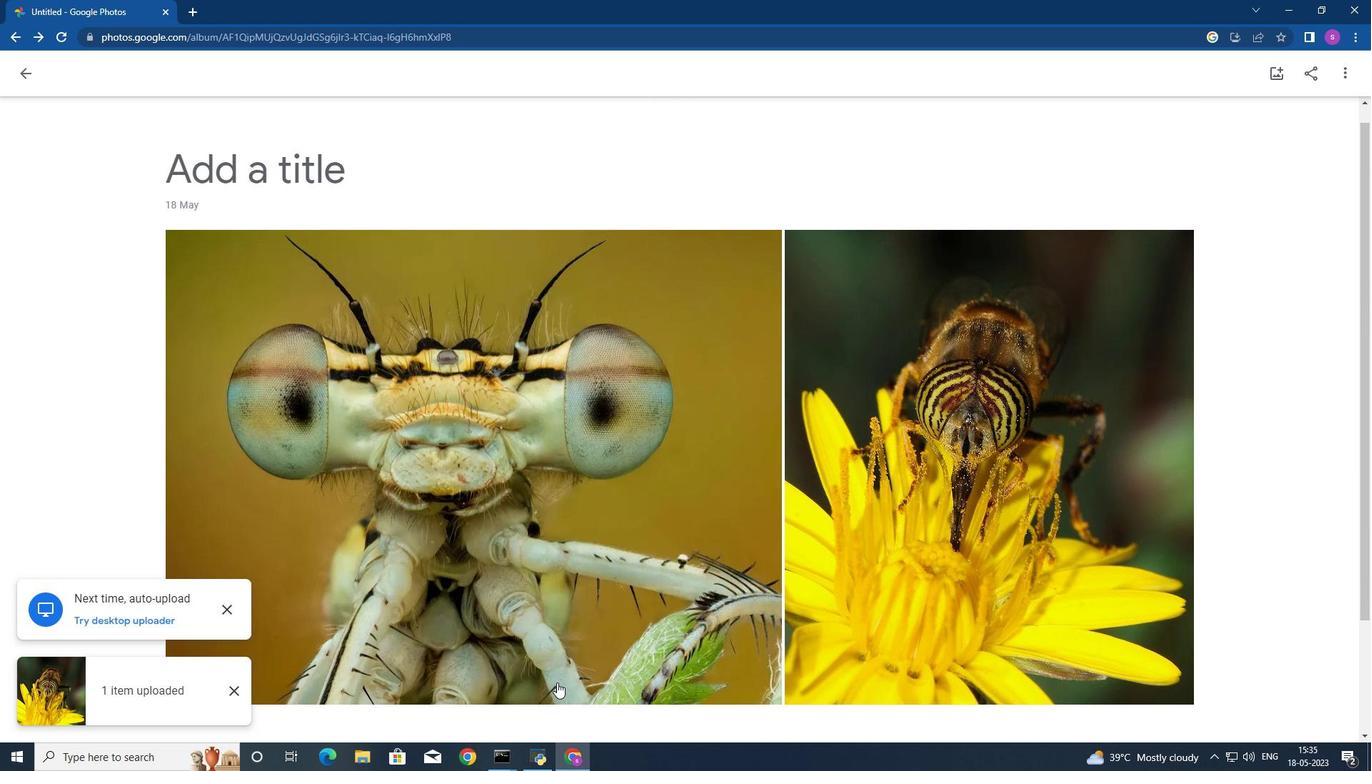 
Action: Mouse scrolled (627, 670) with delta (0, 0)
Screenshot: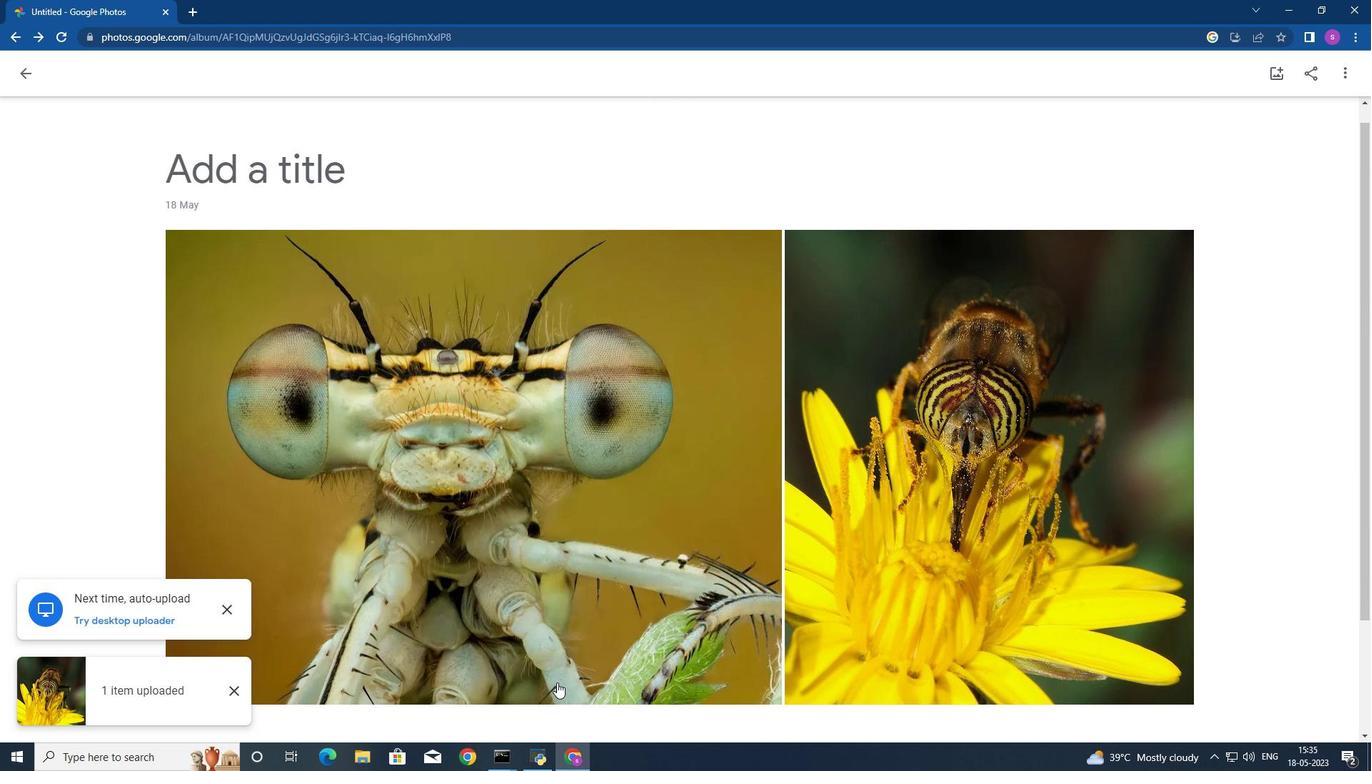 
Action: Mouse moved to (678, 673)
Screenshot: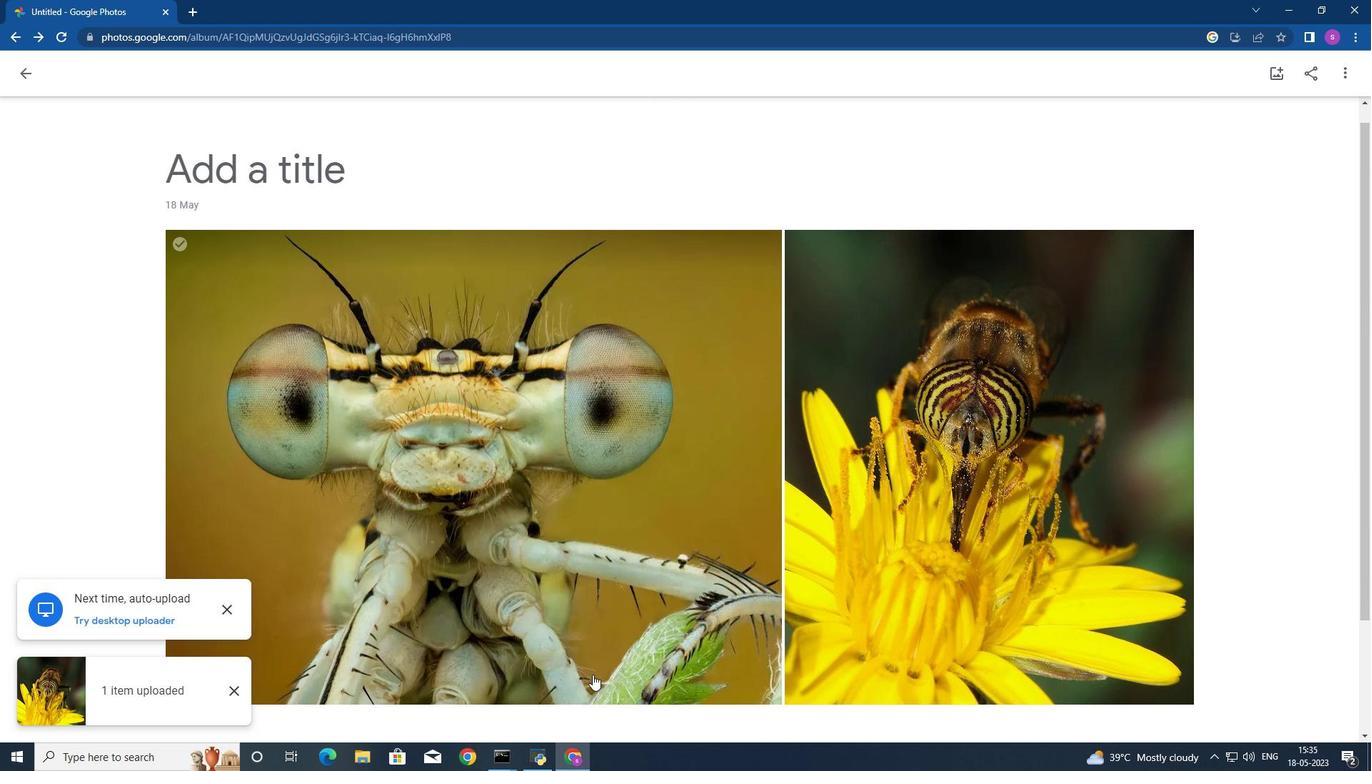 
Action: Mouse scrolled (669, 672) with delta (0, 0)
Screenshot: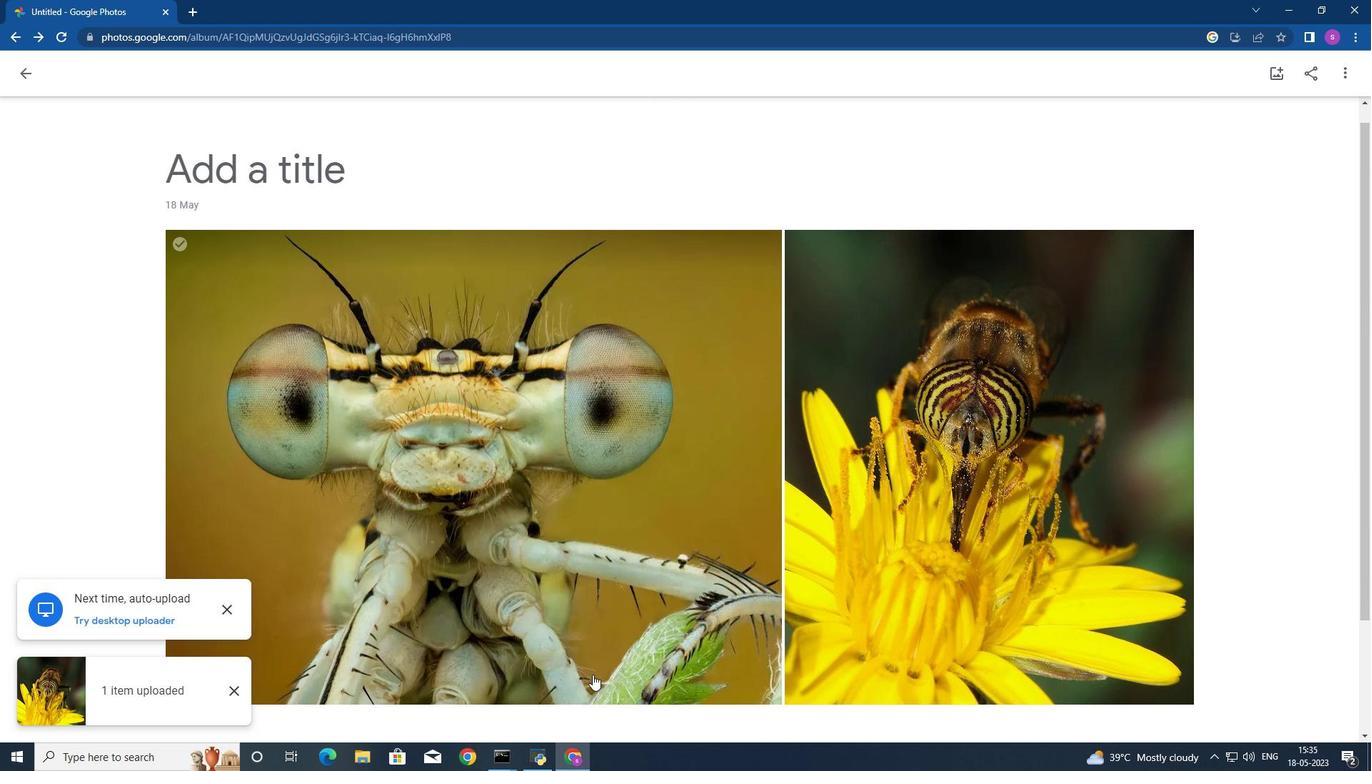 
Action: Mouse moved to (725, 670)
Screenshot: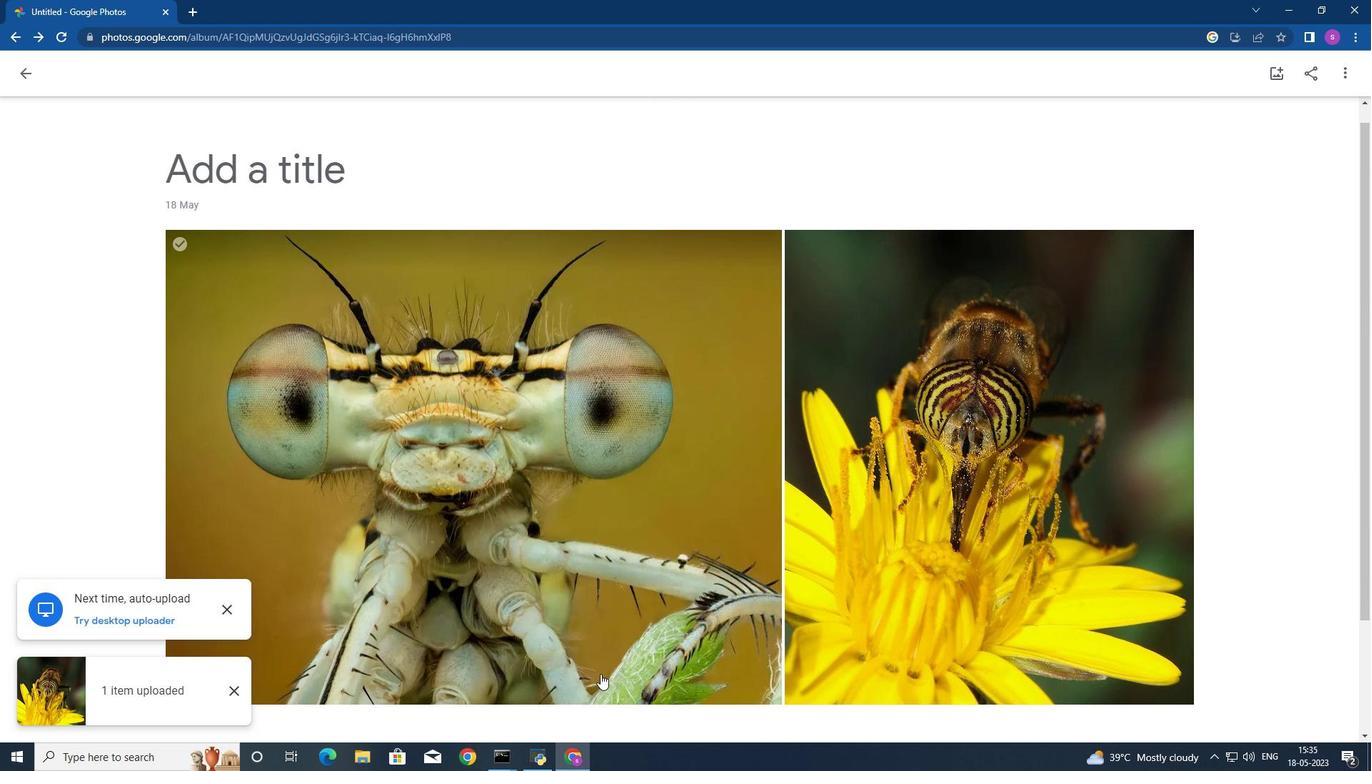 
Action: Mouse scrolled (725, 669) with delta (0, 0)
Screenshot: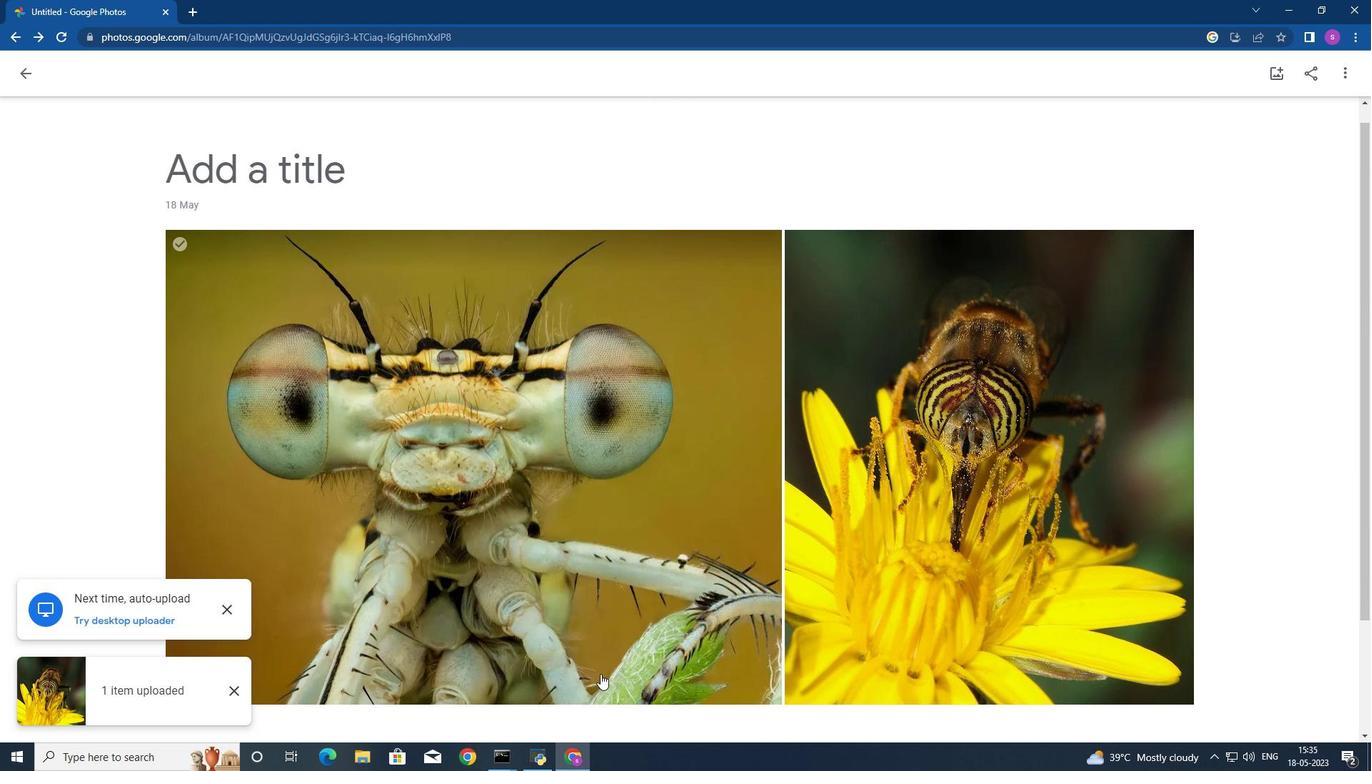 
Action: Mouse moved to (761, 666)
Screenshot: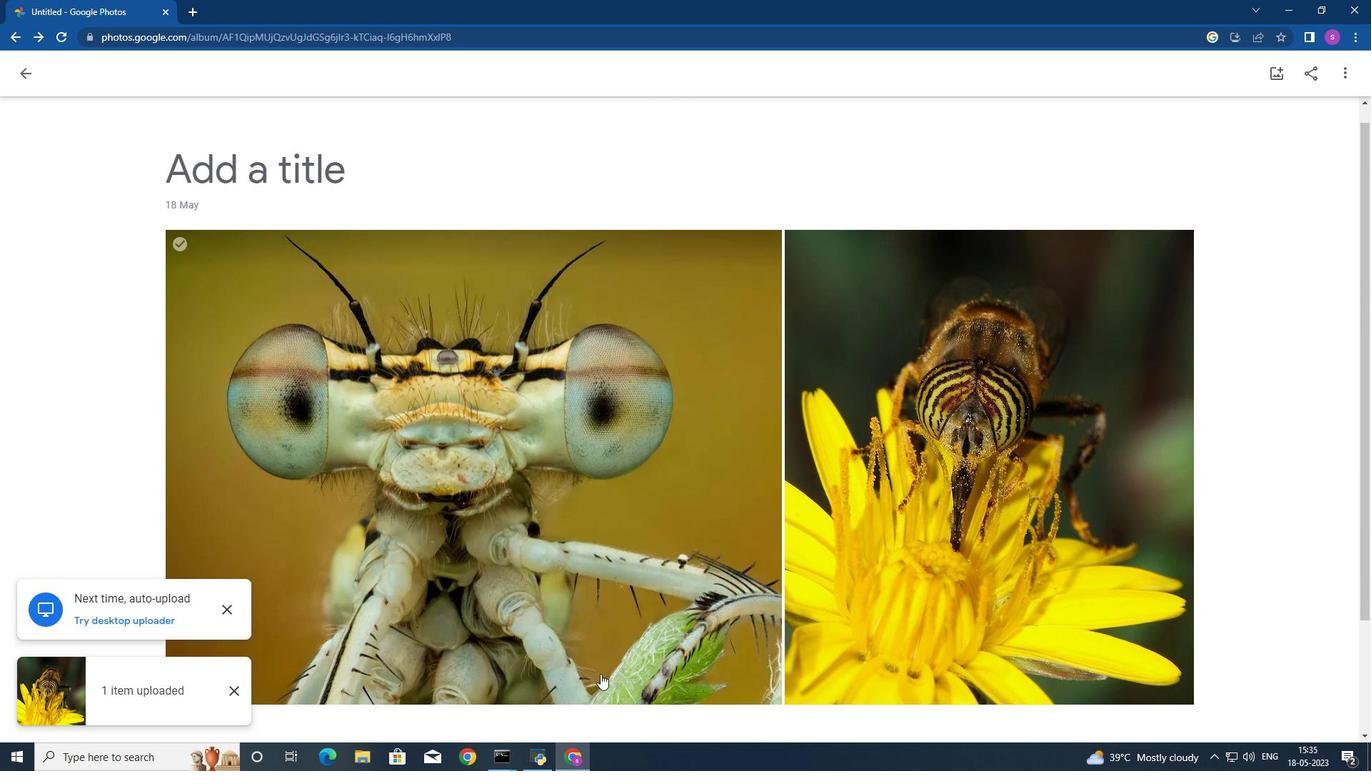 
Action: Mouse scrolled (761, 665) with delta (0, 0)
Screenshot: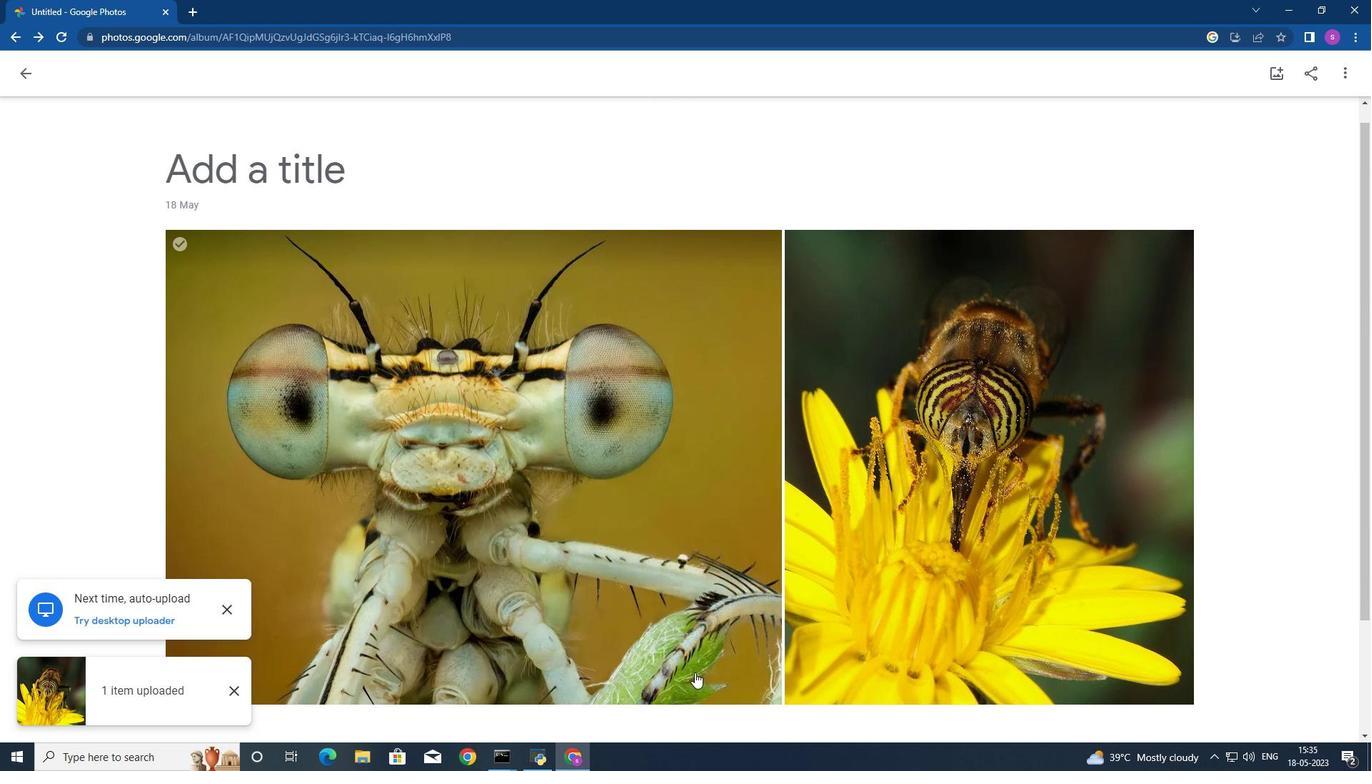 
Action: Mouse moved to (1269, 77)
Screenshot: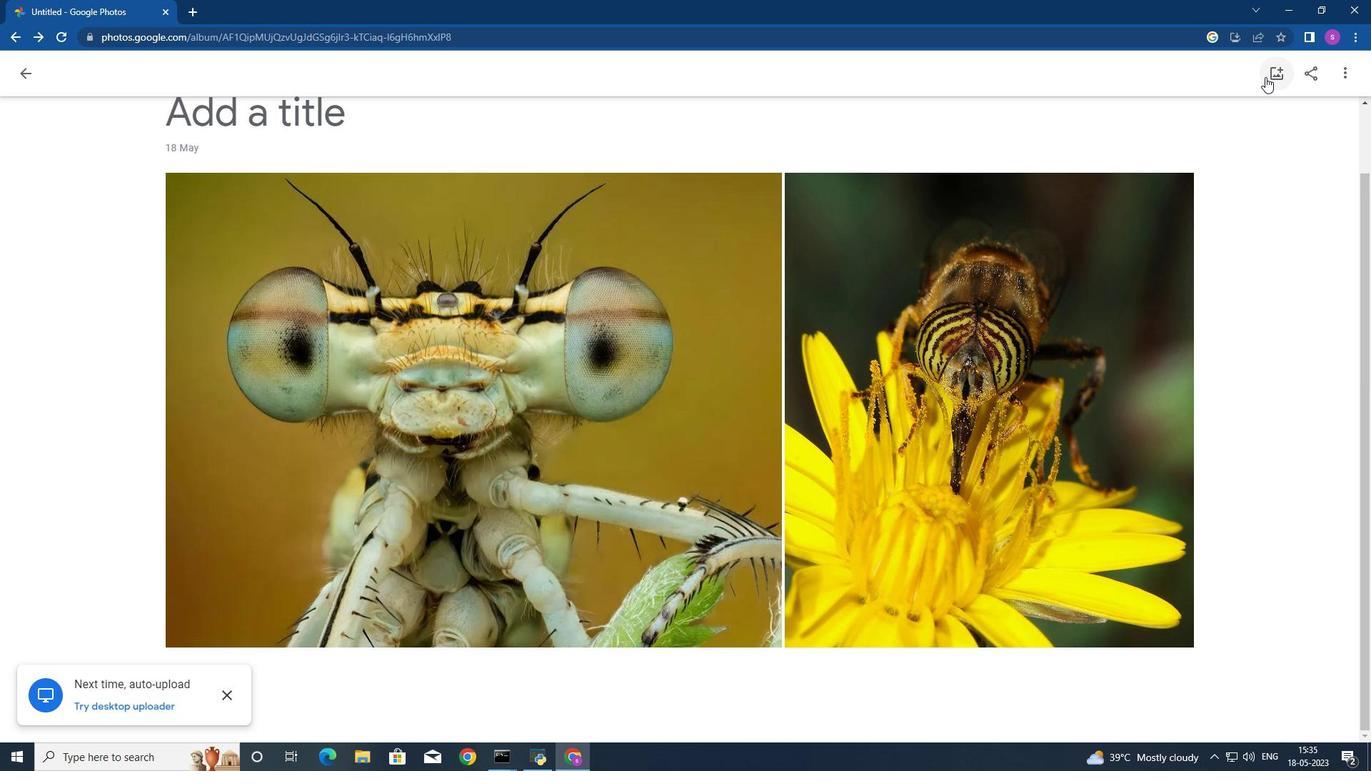 
Action: Mouse pressed left at (1269, 77)
Screenshot: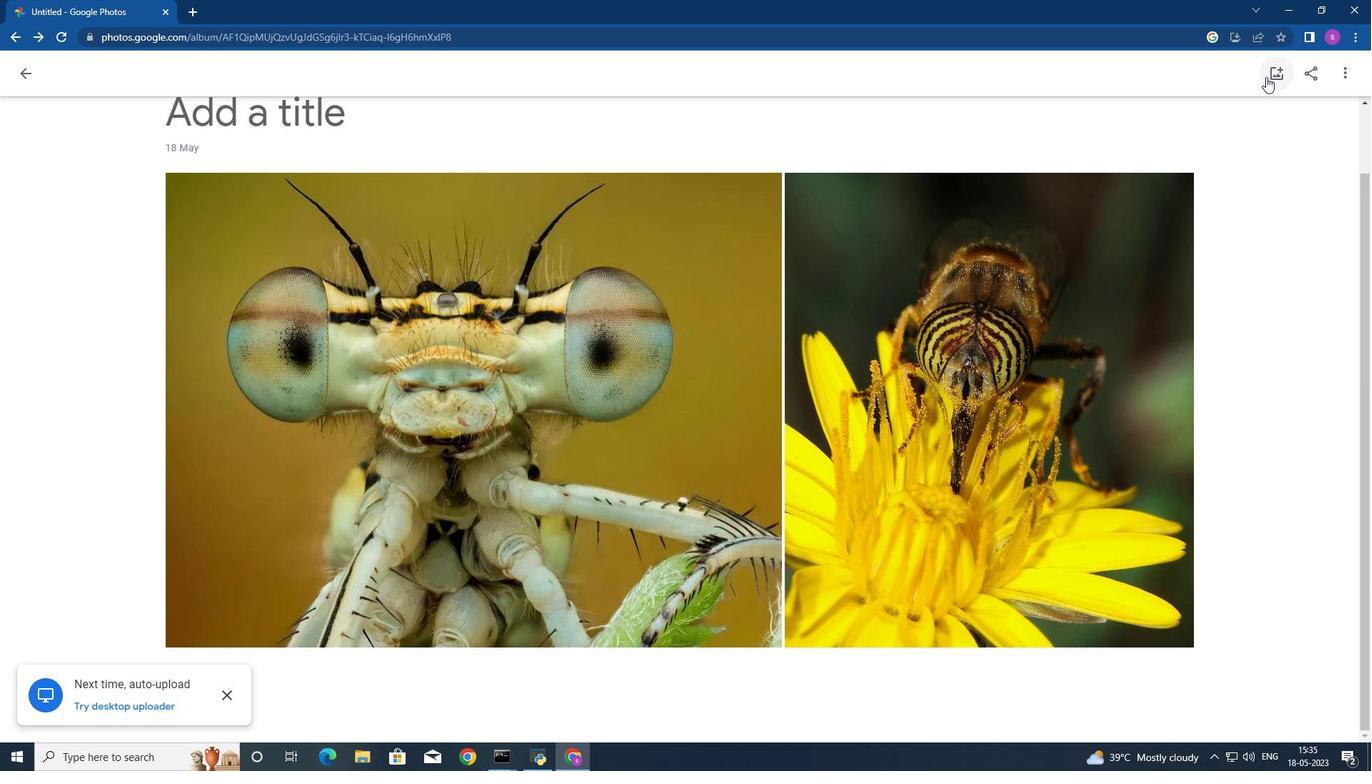 
Action: Mouse moved to (1254, 75)
Screenshot: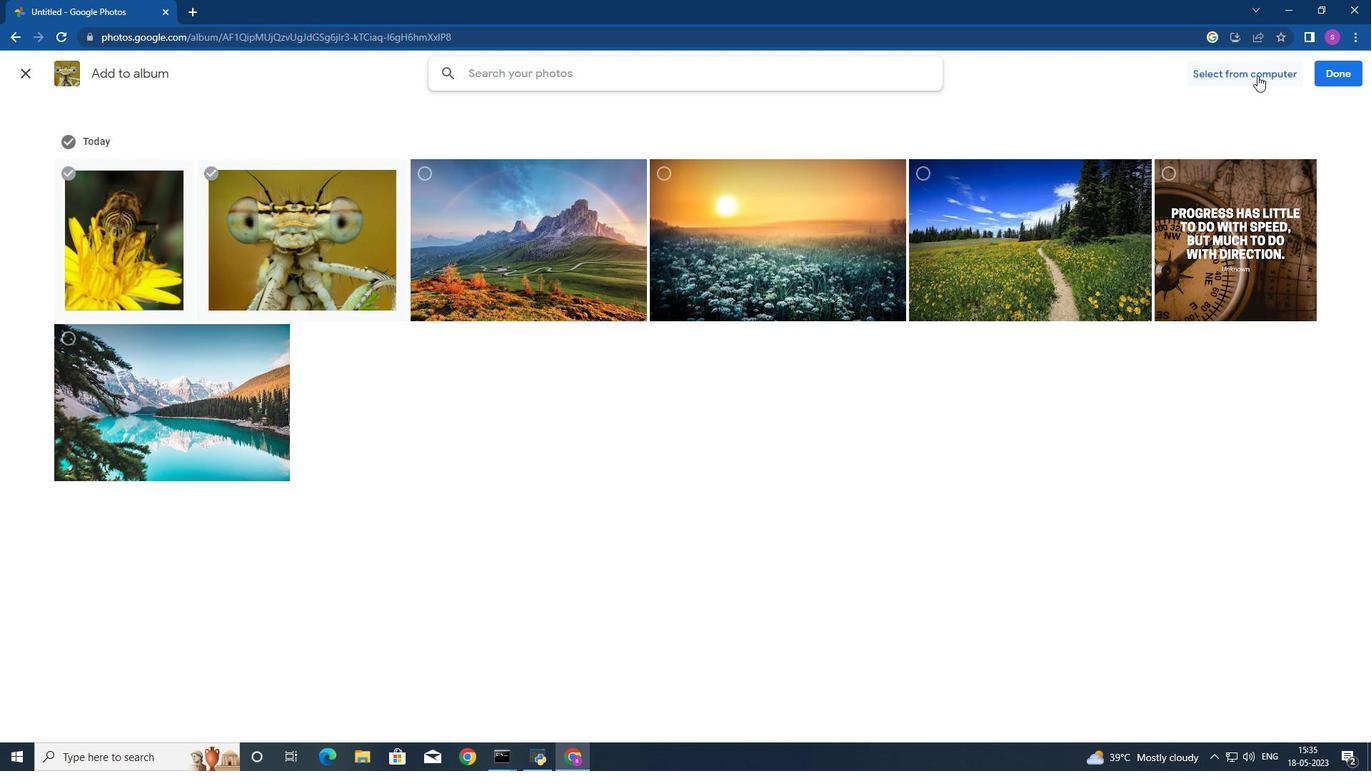 
Action: Mouse pressed left at (1254, 75)
Screenshot: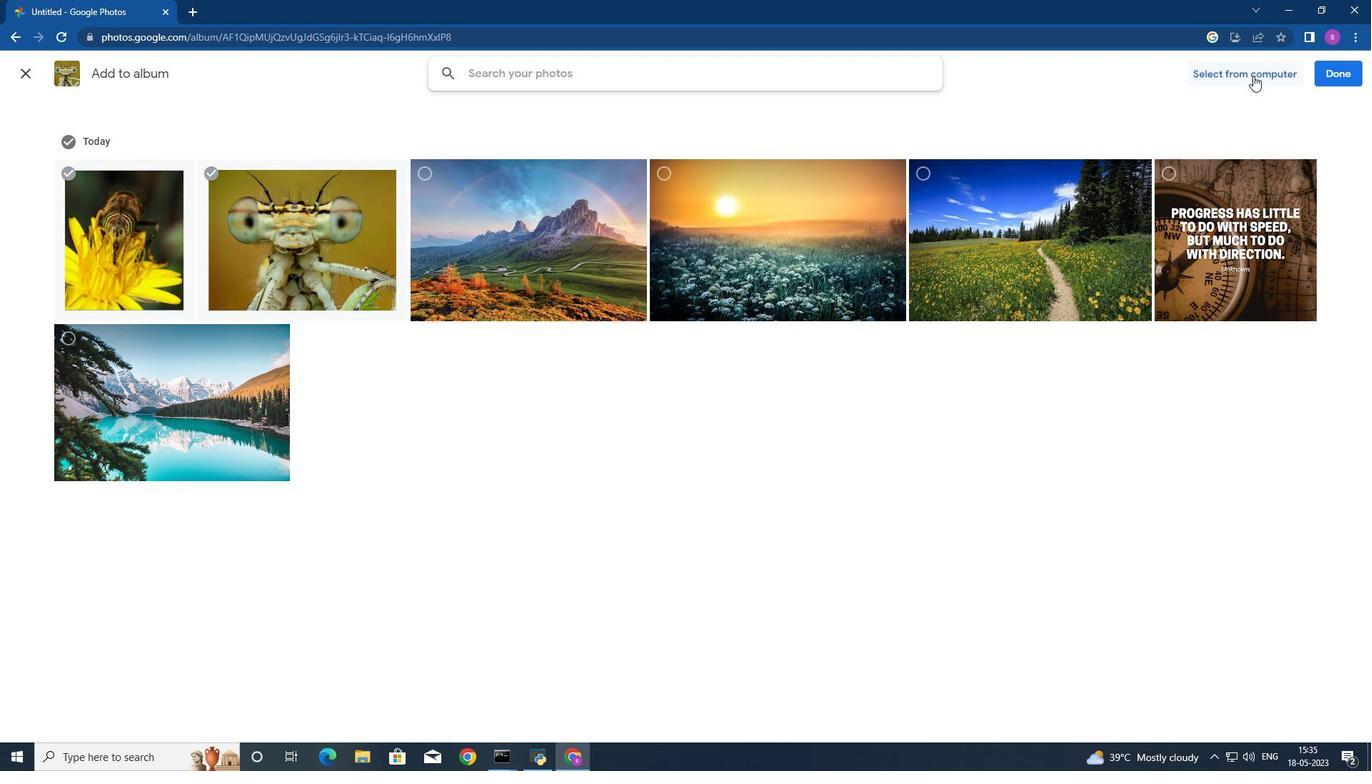 
Action: Mouse moved to (170, 239)
Screenshot: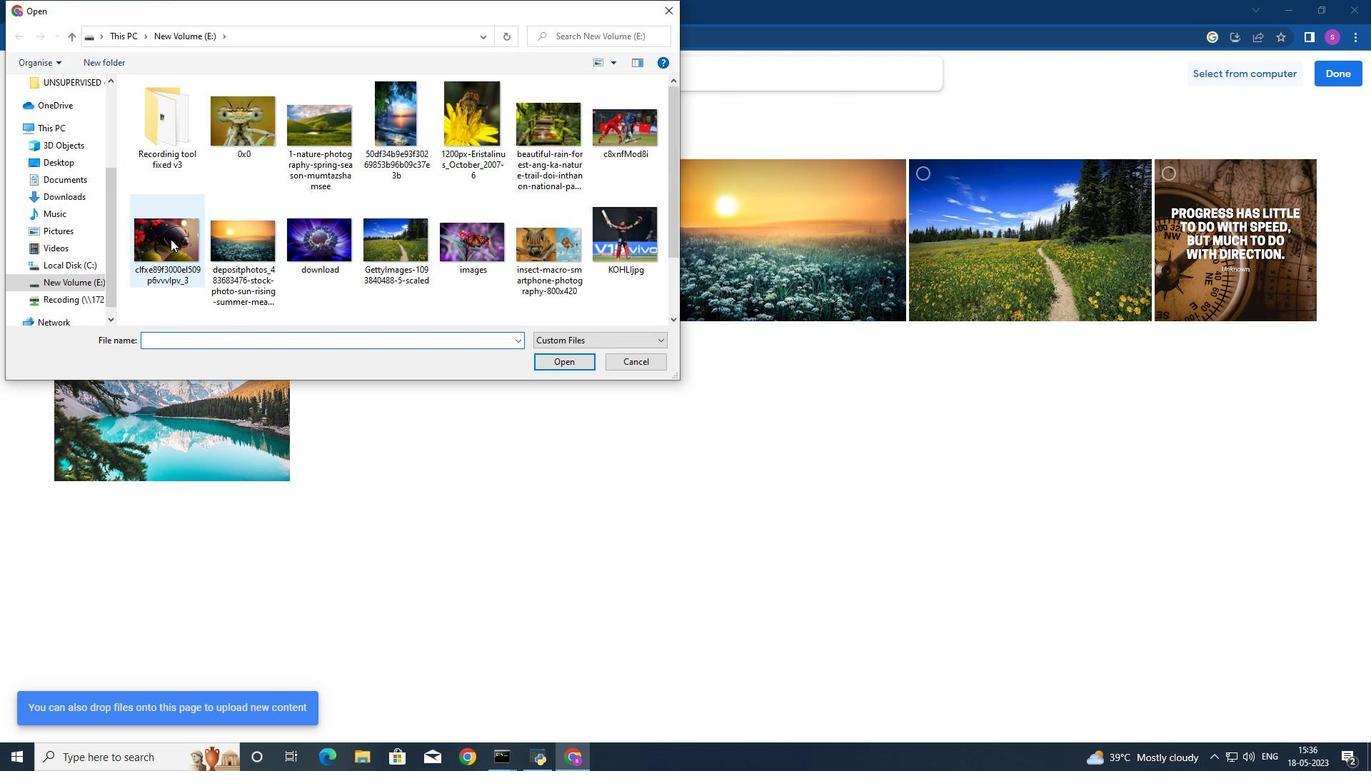 
Action: Mouse pressed left at (170, 239)
Screenshot: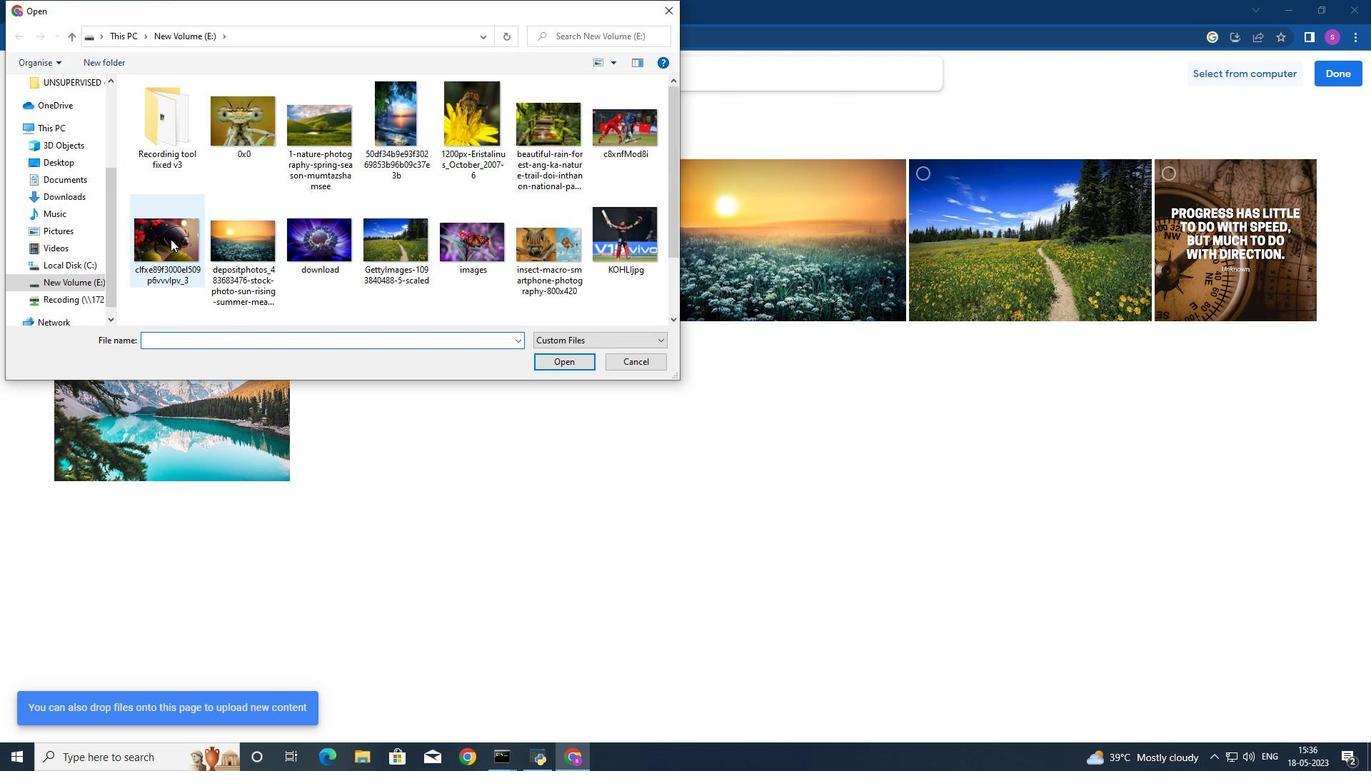 
Action: Mouse moved to (555, 359)
Screenshot: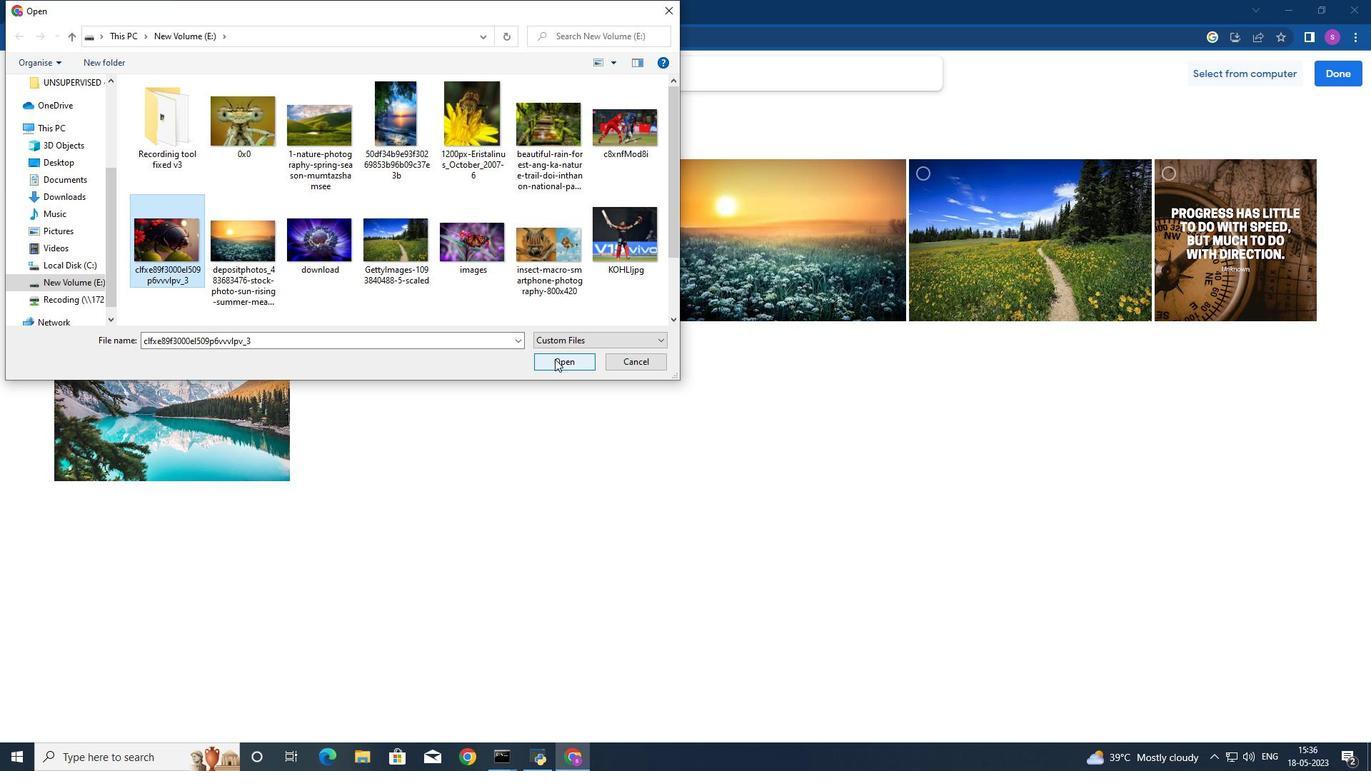 
Action: Mouse pressed left at (555, 359)
Screenshot: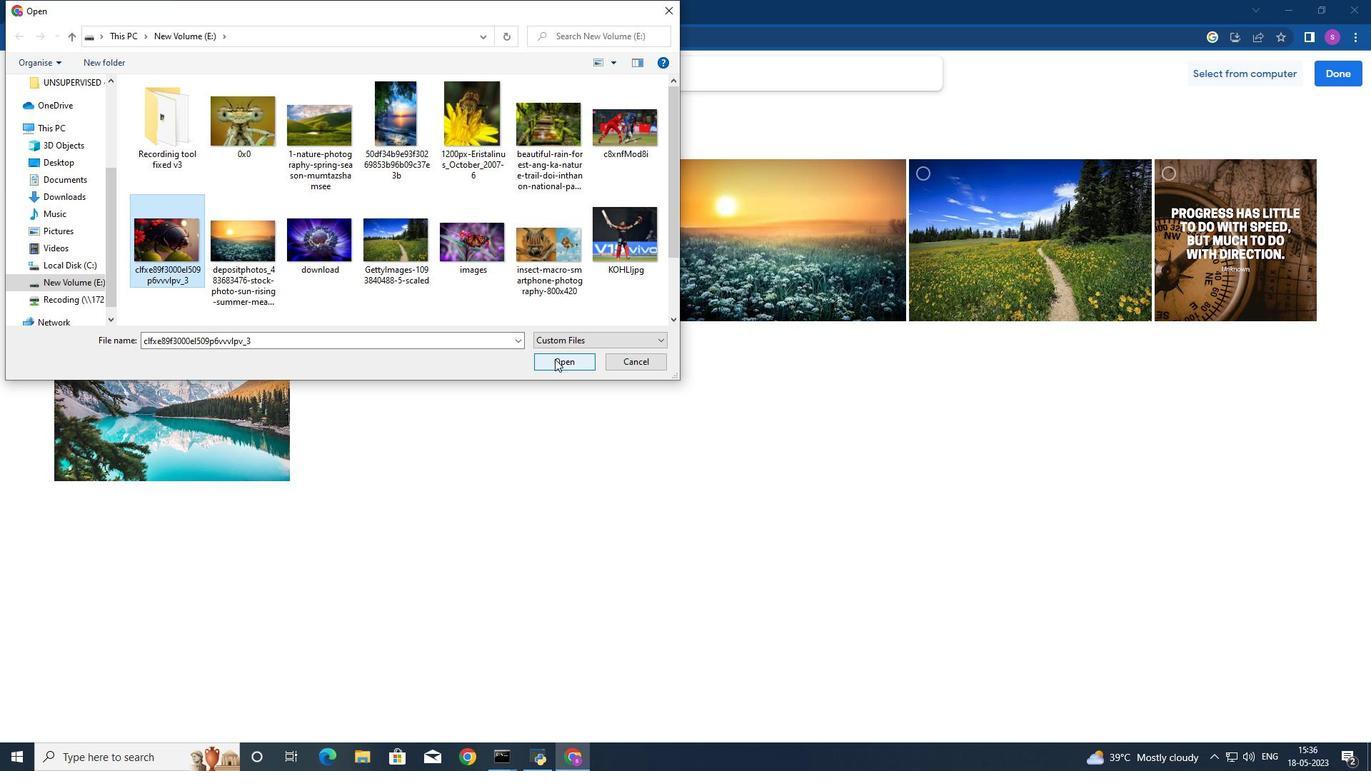 
Action: Mouse moved to (553, 364)
Screenshot: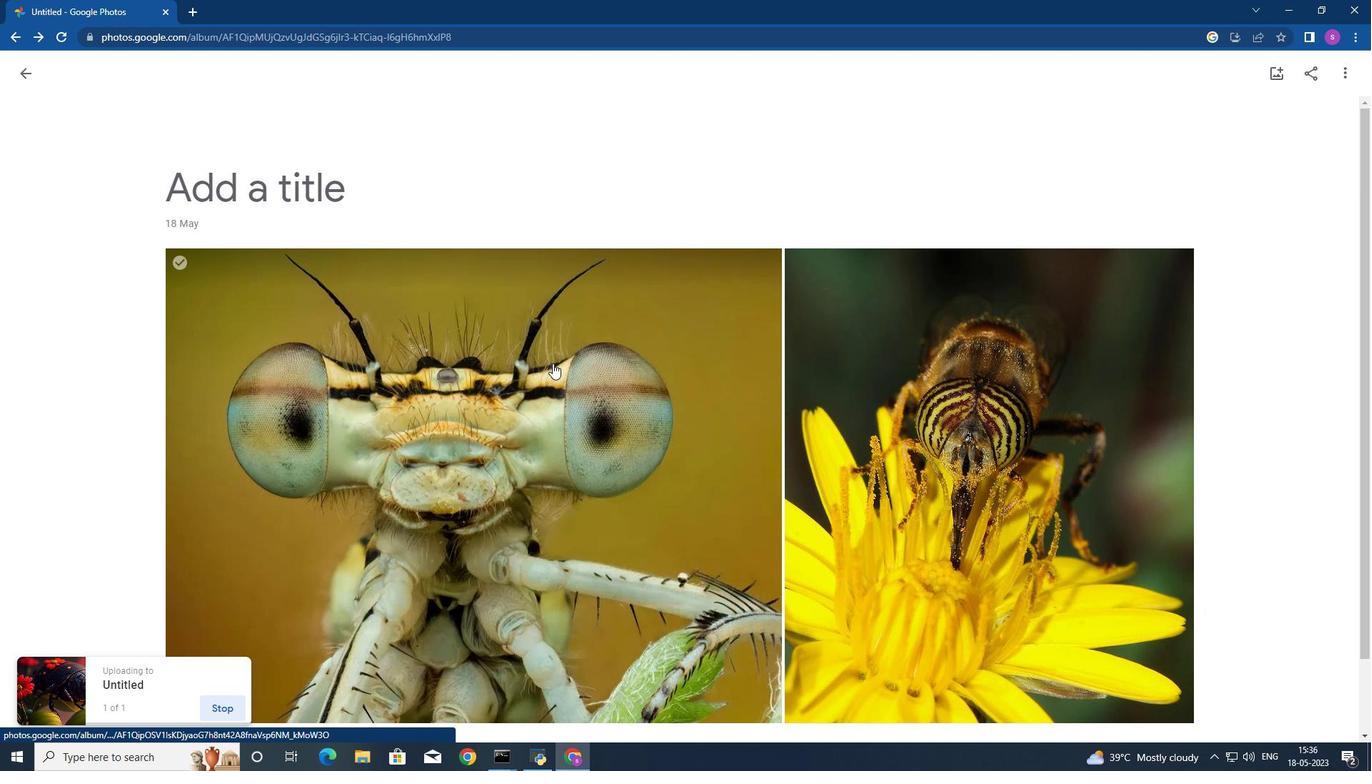 
Action: Mouse scrolled (553, 363) with delta (0, 0)
Screenshot: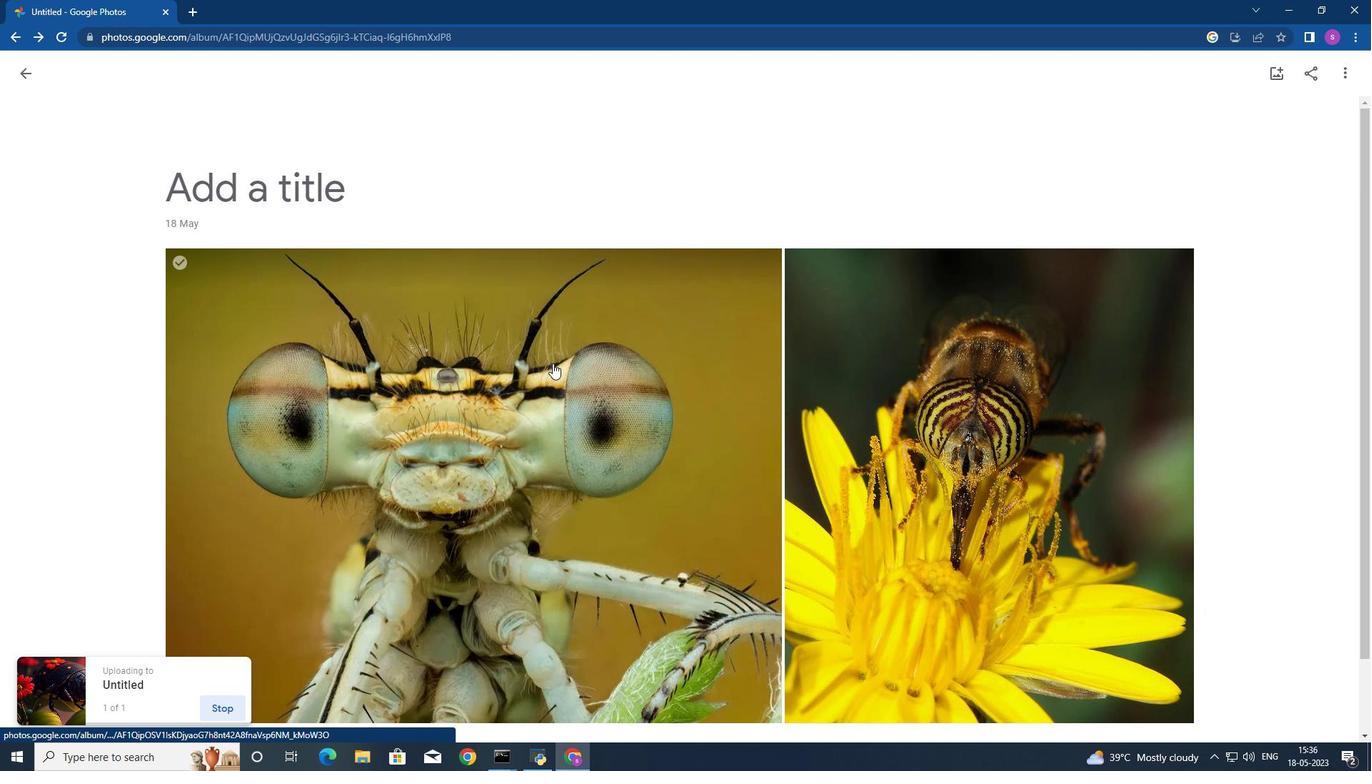 
Action: Mouse scrolled (553, 363) with delta (0, 0)
Screenshot: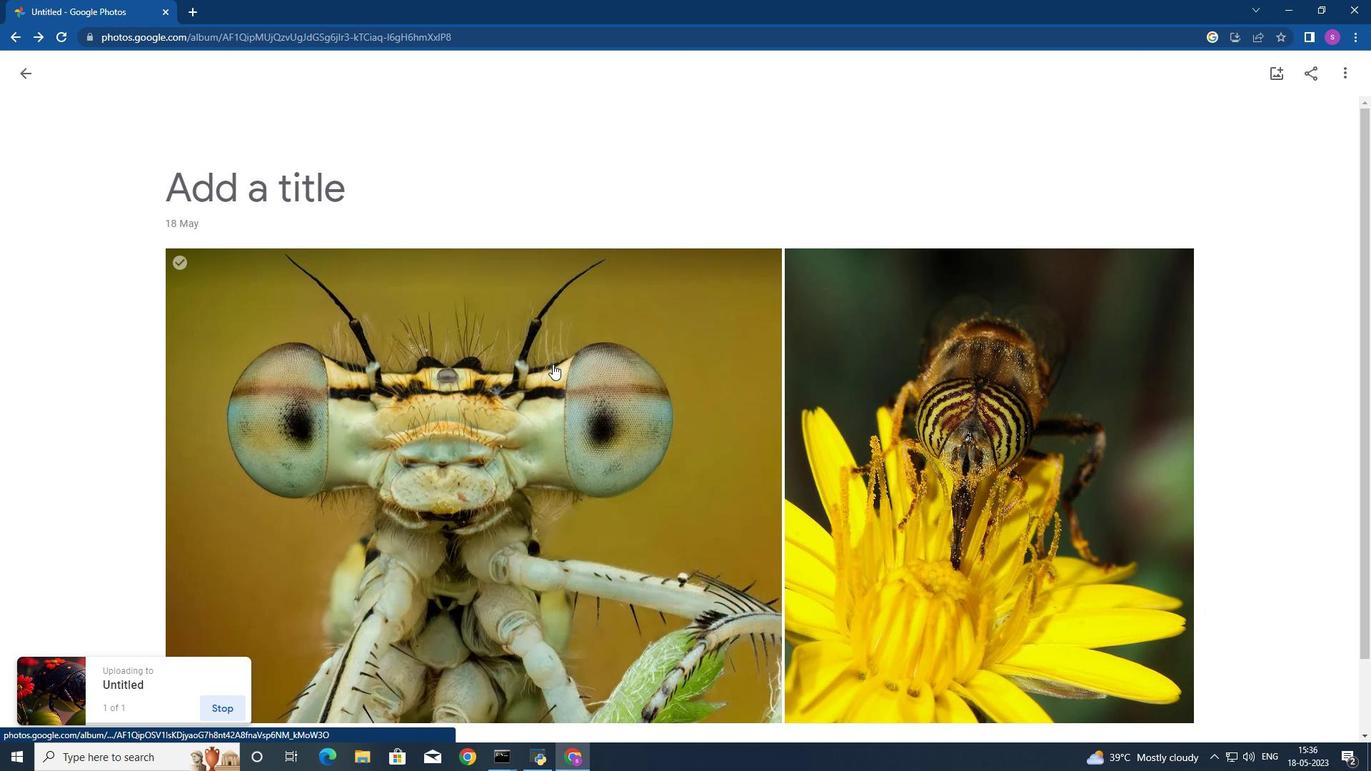 
Action: Mouse moved to (553, 365)
Screenshot: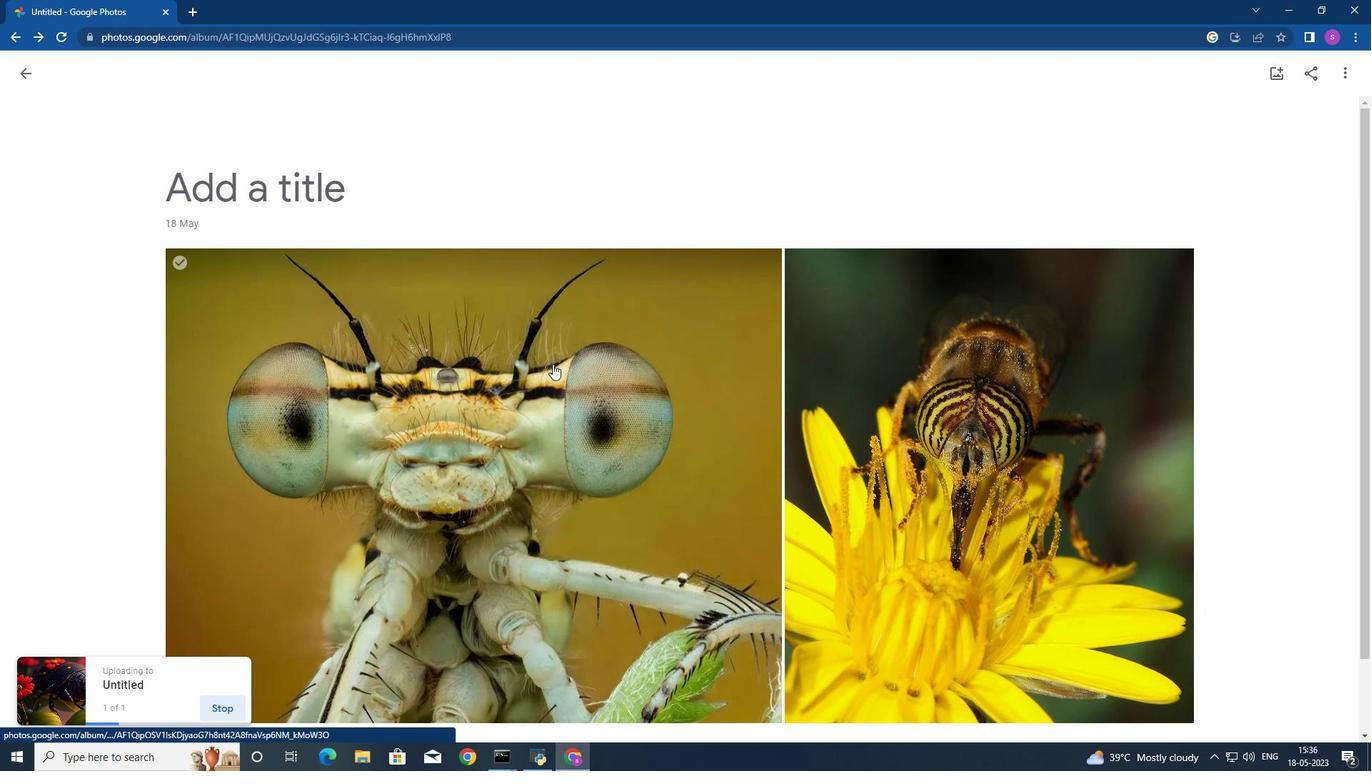 
Action: Mouse scrolled (553, 364) with delta (0, 0)
Screenshot: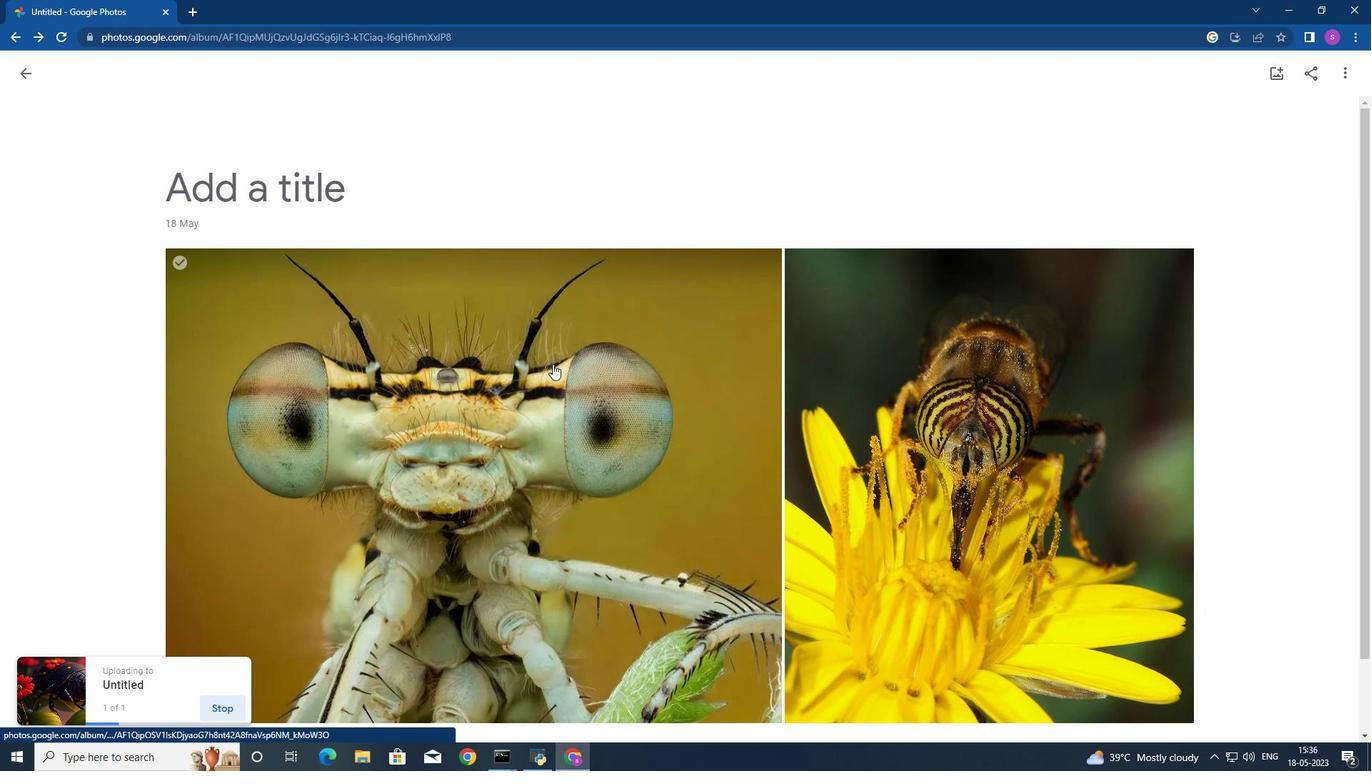 
Action: Mouse scrolled (553, 364) with delta (0, 0)
Screenshot: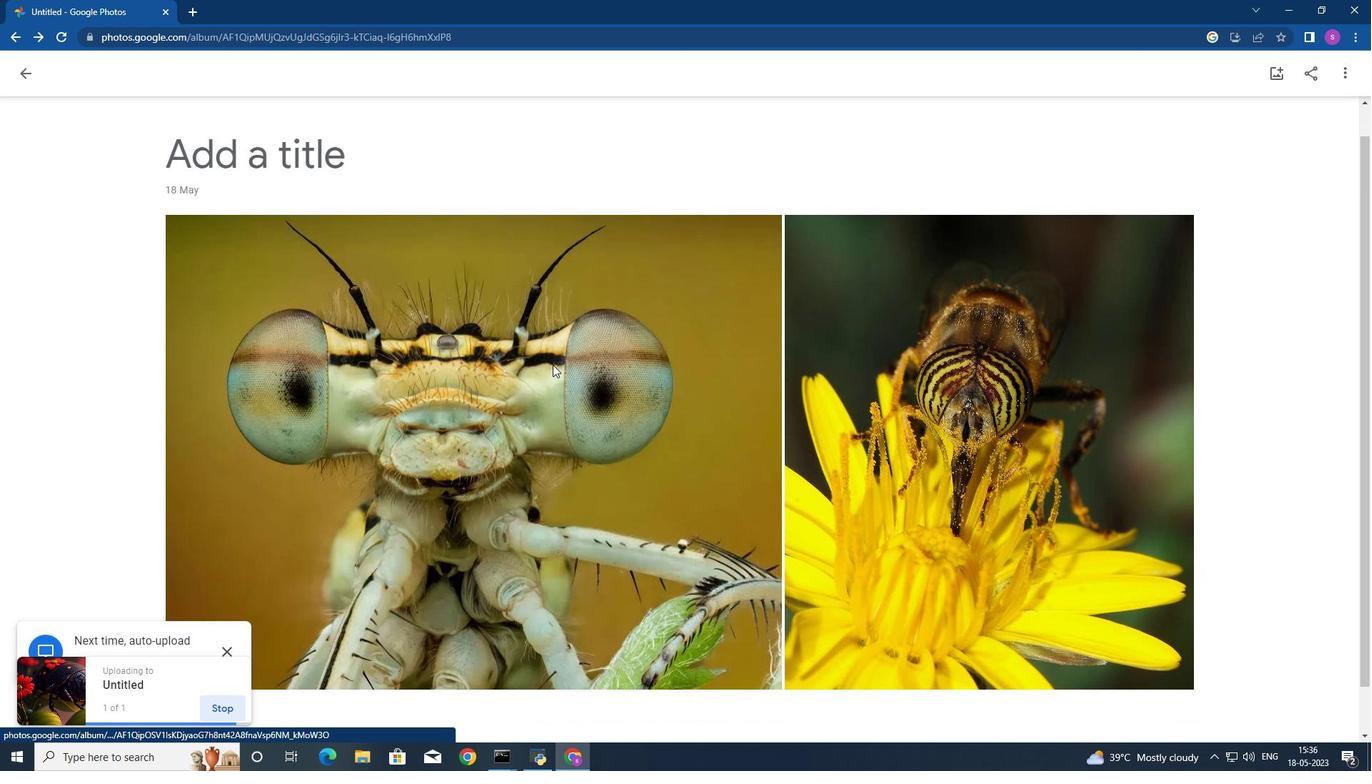 
Action: Mouse scrolled (553, 364) with delta (0, 0)
Screenshot: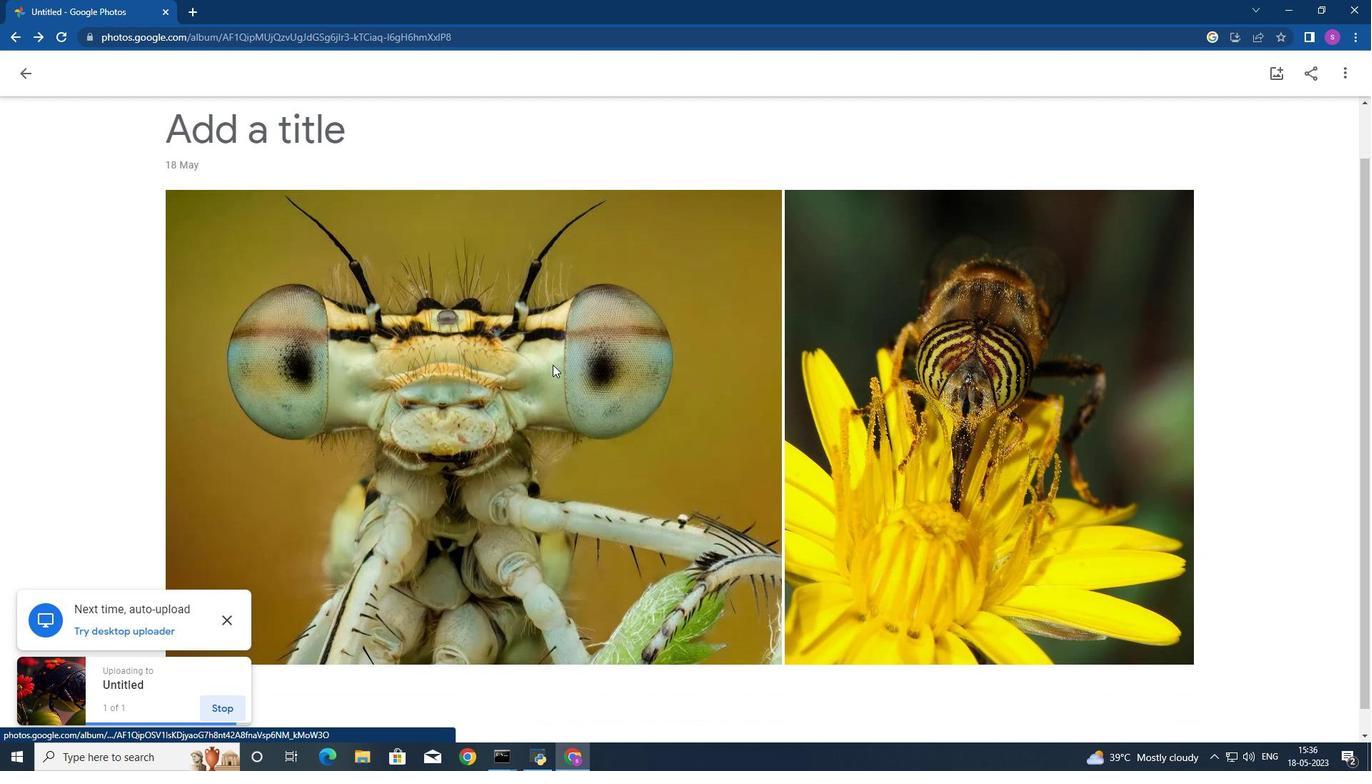 
Action: Mouse scrolled (553, 364) with delta (0, 0)
Screenshot: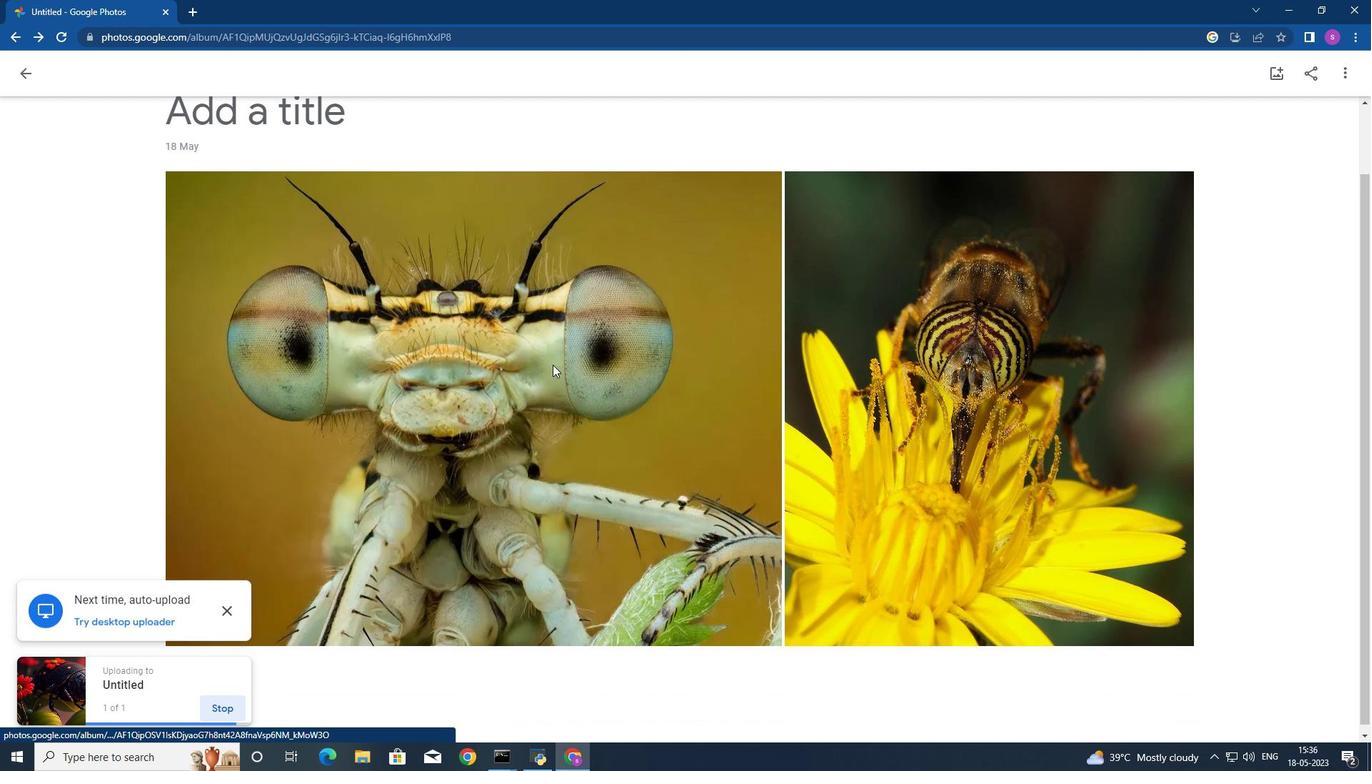 
Action: Mouse moved to (550, 372)
Screenshot: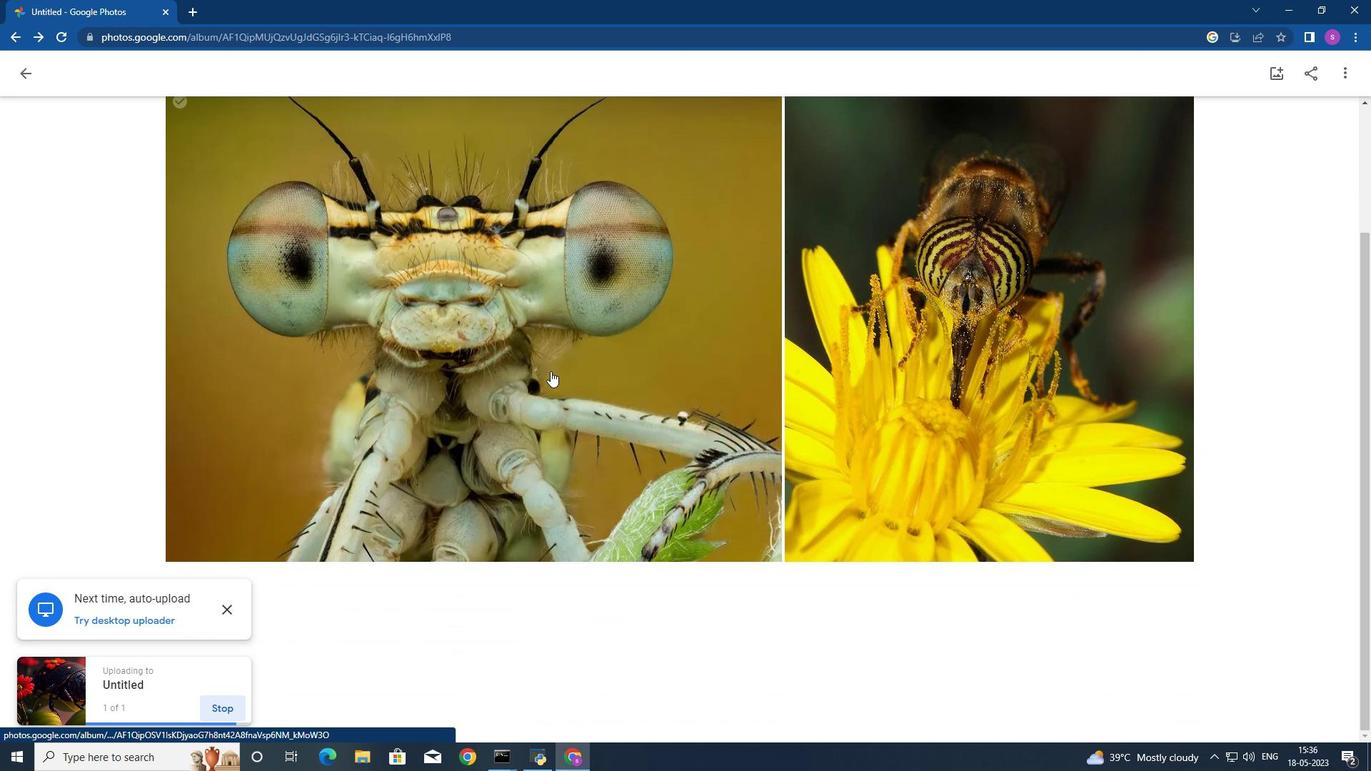 
Action: Mouse scrolled (550, 371) with delta (0, 0)
Screenshot: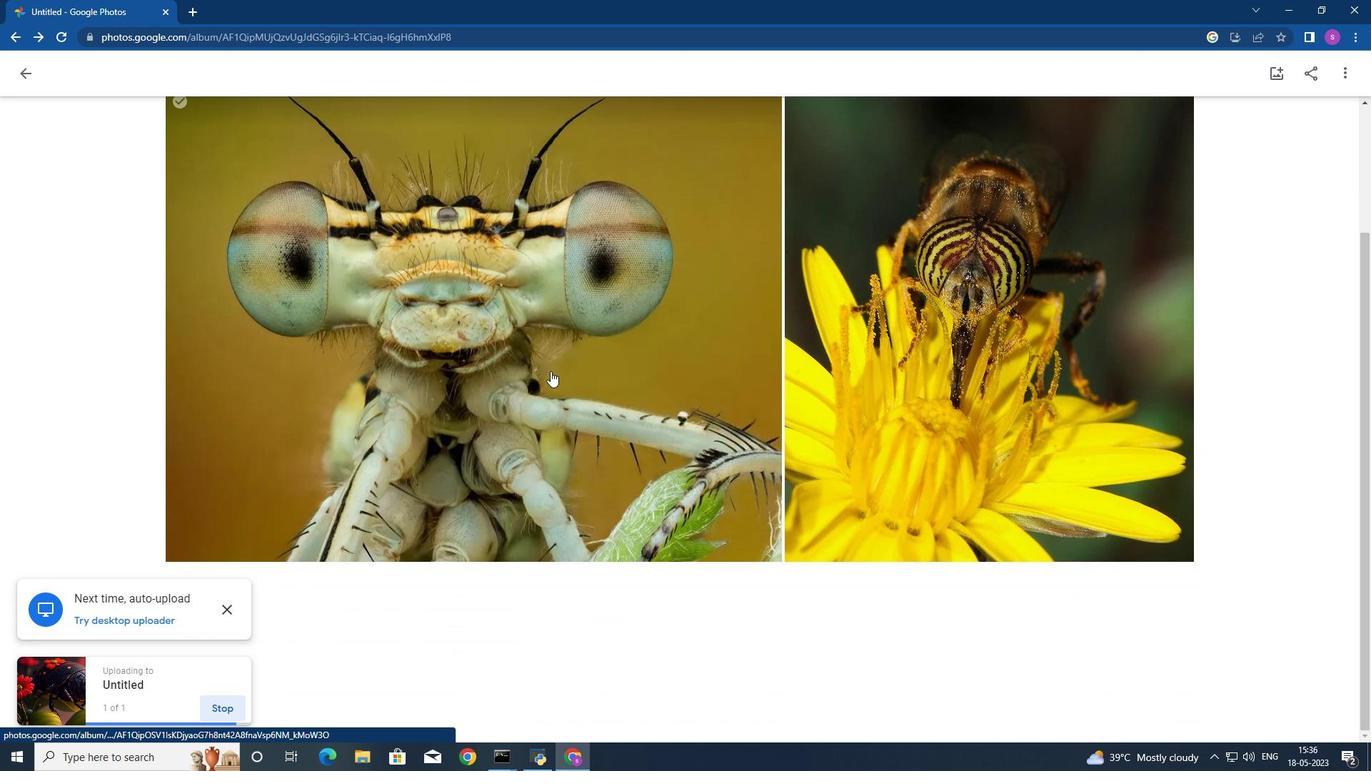 
Action: Mouse moved to (550, 372)
Screenshot: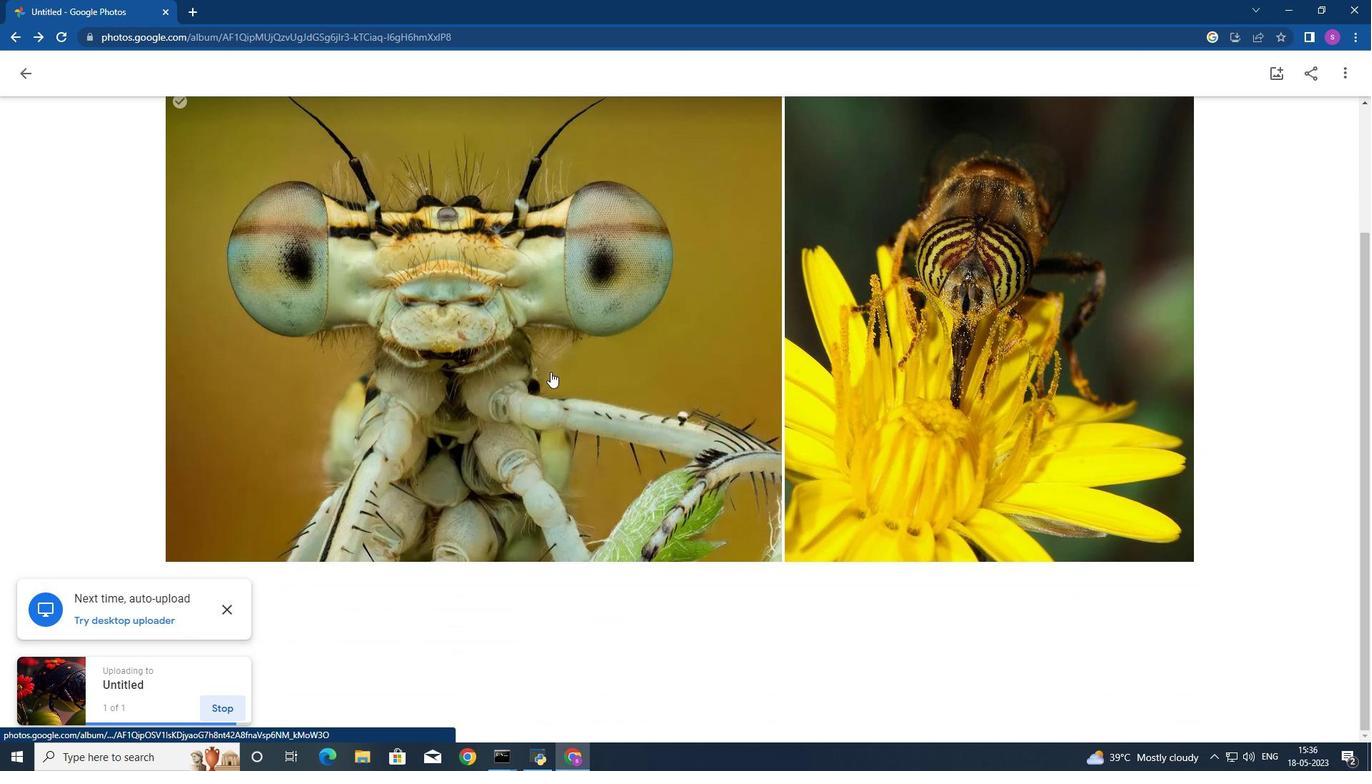 
Action: Mouse scrolled (550, 372) with delta (0, 0)
Screenshot: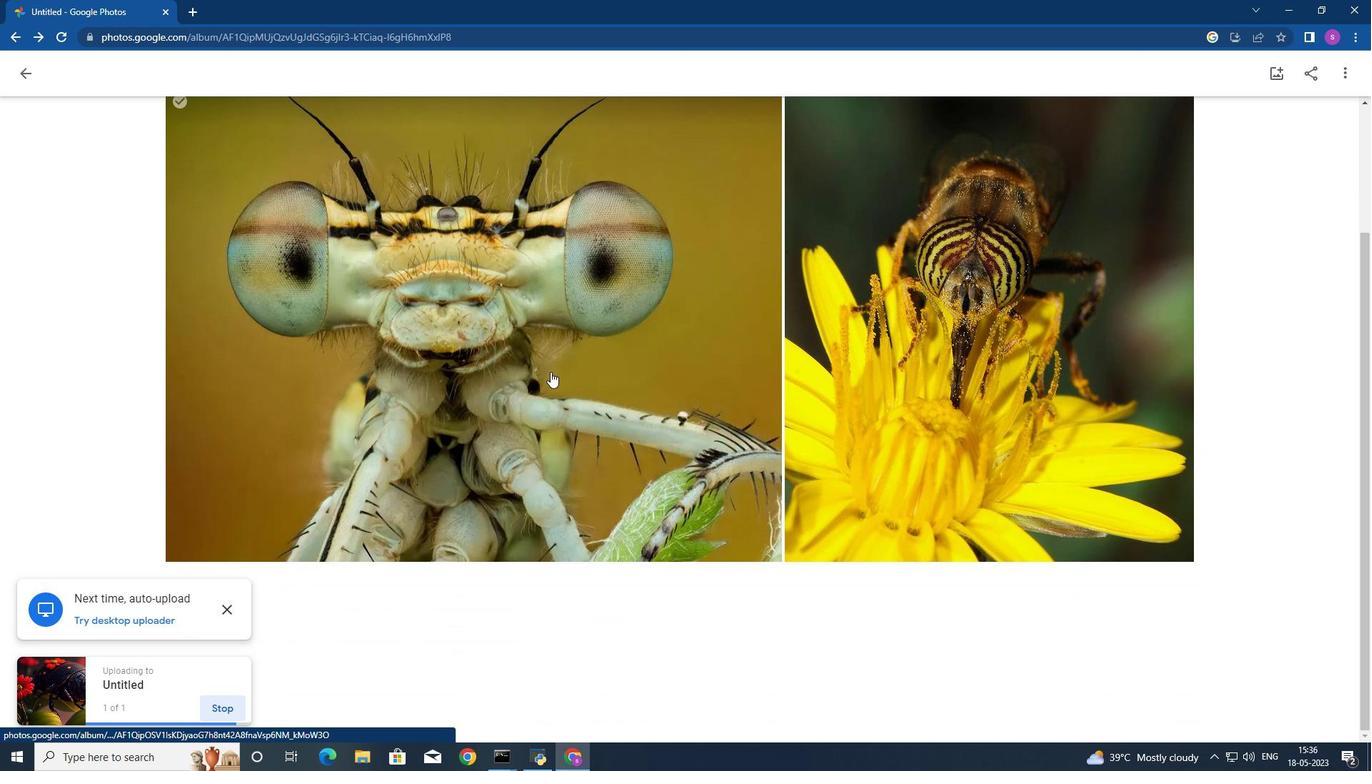 
Action: Mouse scrolled (550, 372) with delta (0, 0)
Screenshot: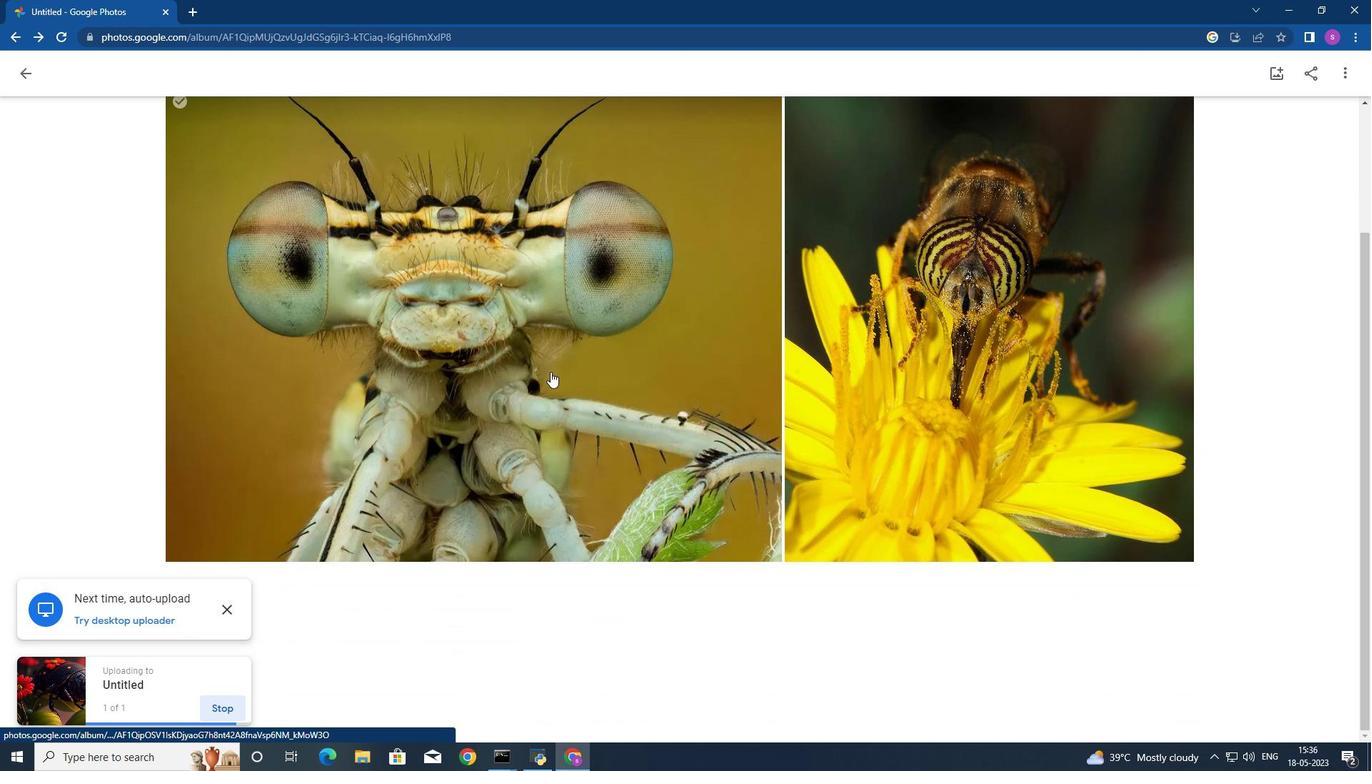 
Action: Mouse moved to (550, 373)
Screenshot: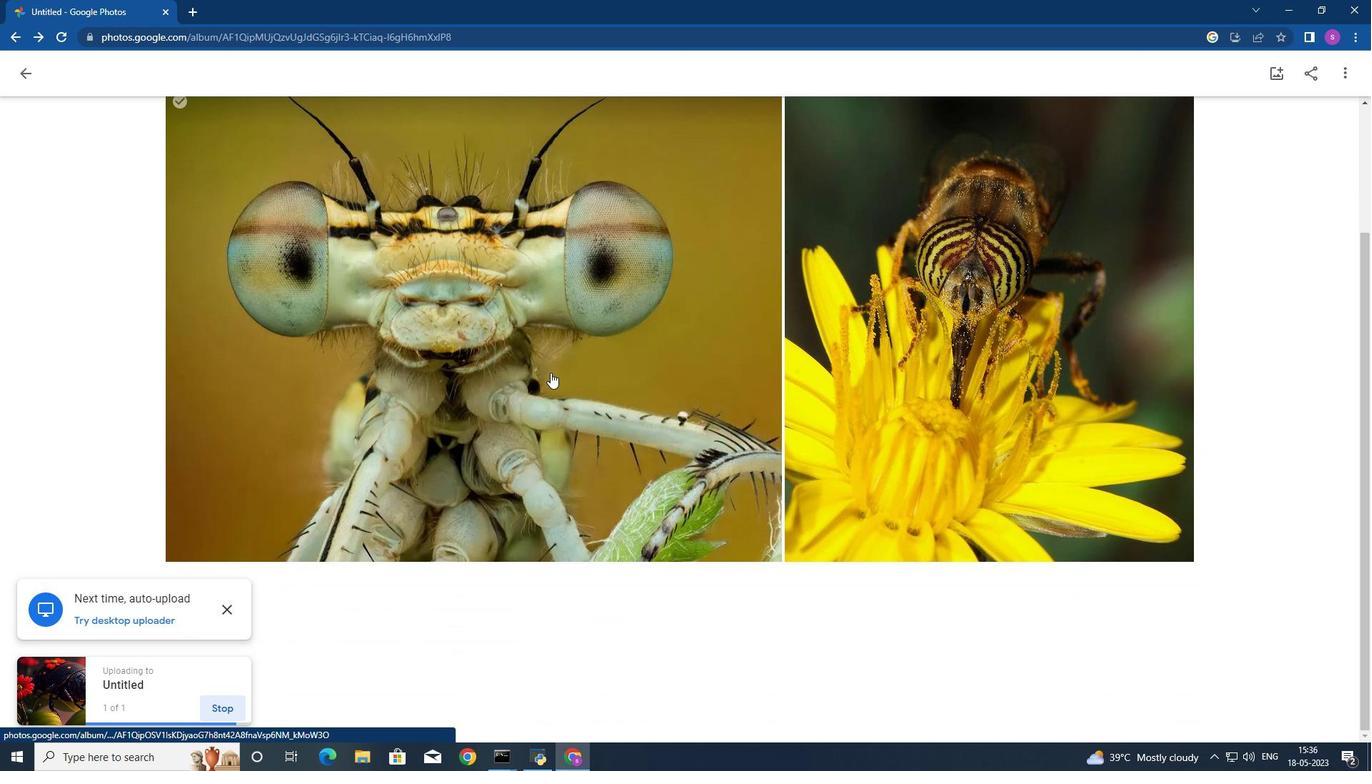 
Action: Mouse scrolled (550, 372) with delta (0, 0)
Screenshot: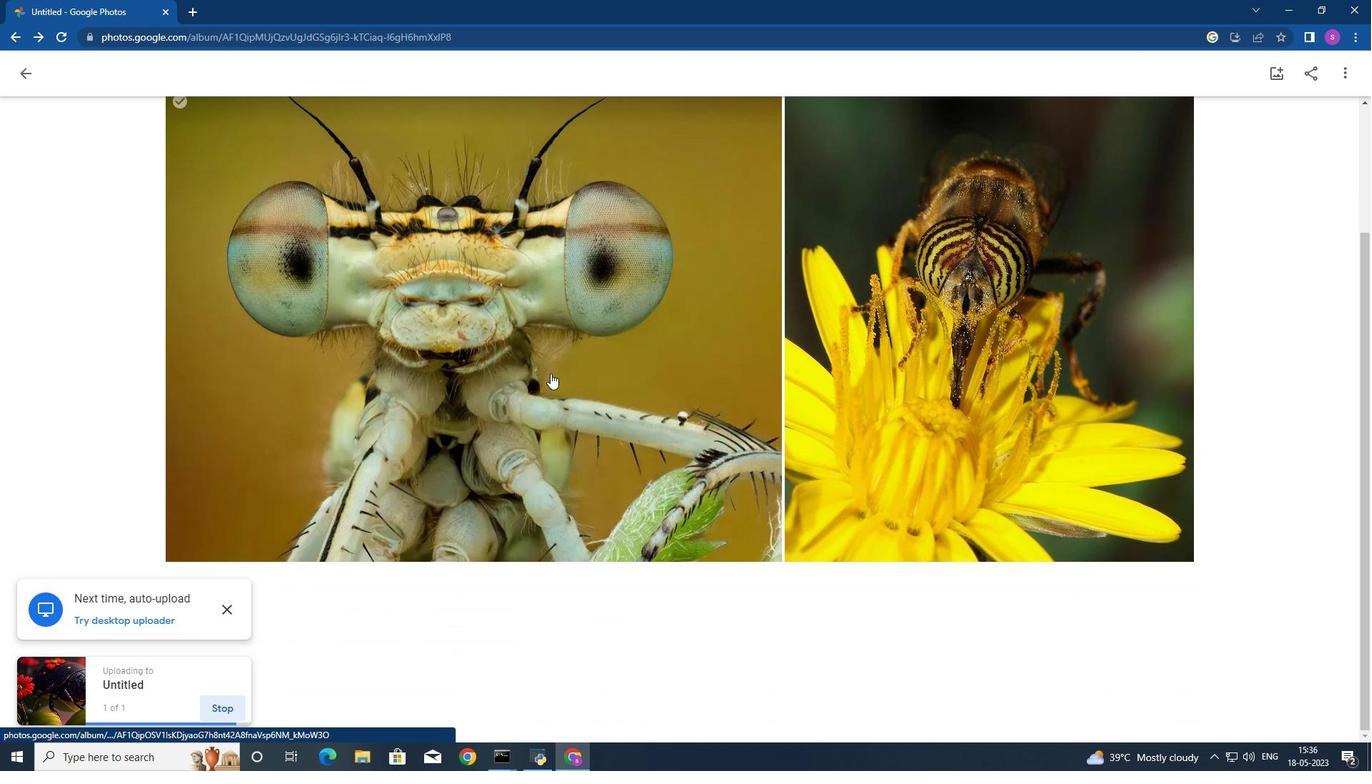 
Action: Mouse scrolled (550, 372) with delta (0, 0)
Screenshot: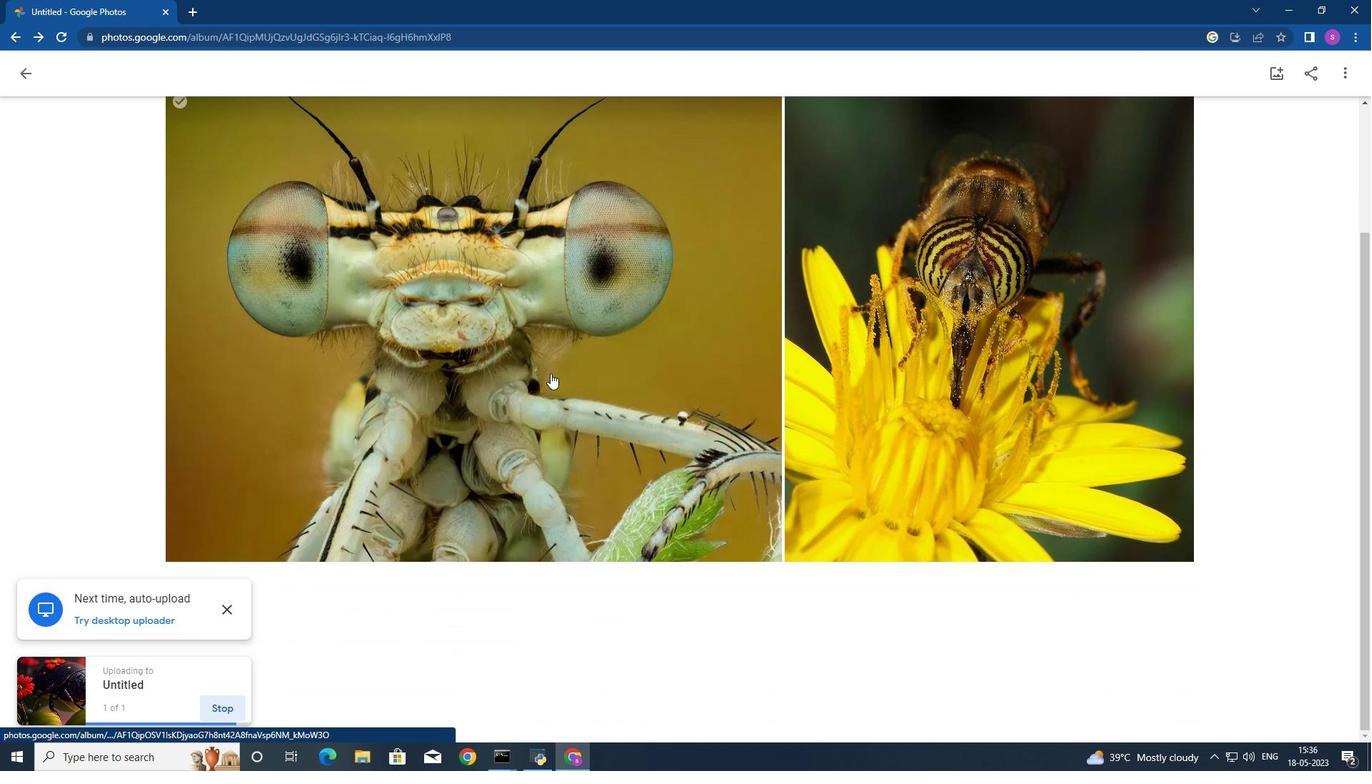 
Action: Mouse moved to (550, 373)
Screenshot: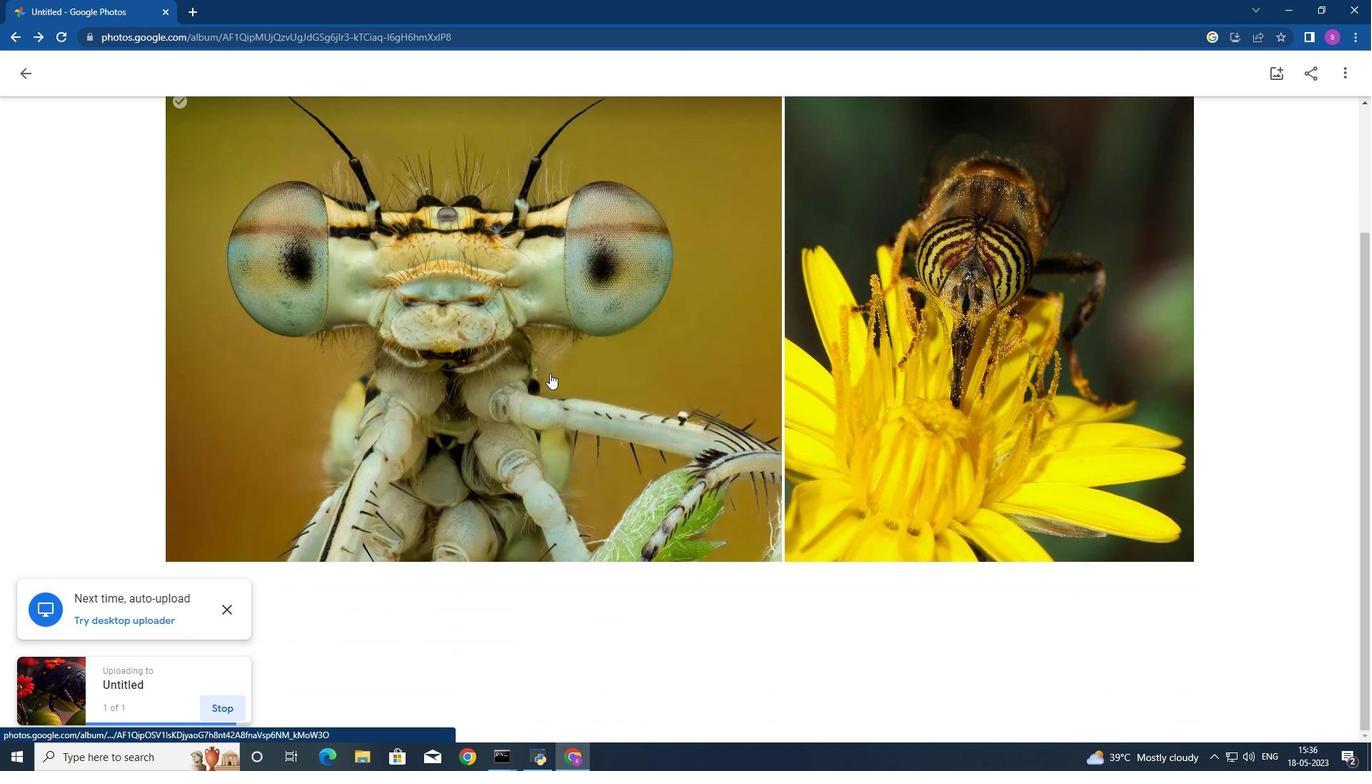 
Action: Mouse scrolled (550, 372) with delta (0, 0)
Screenshot: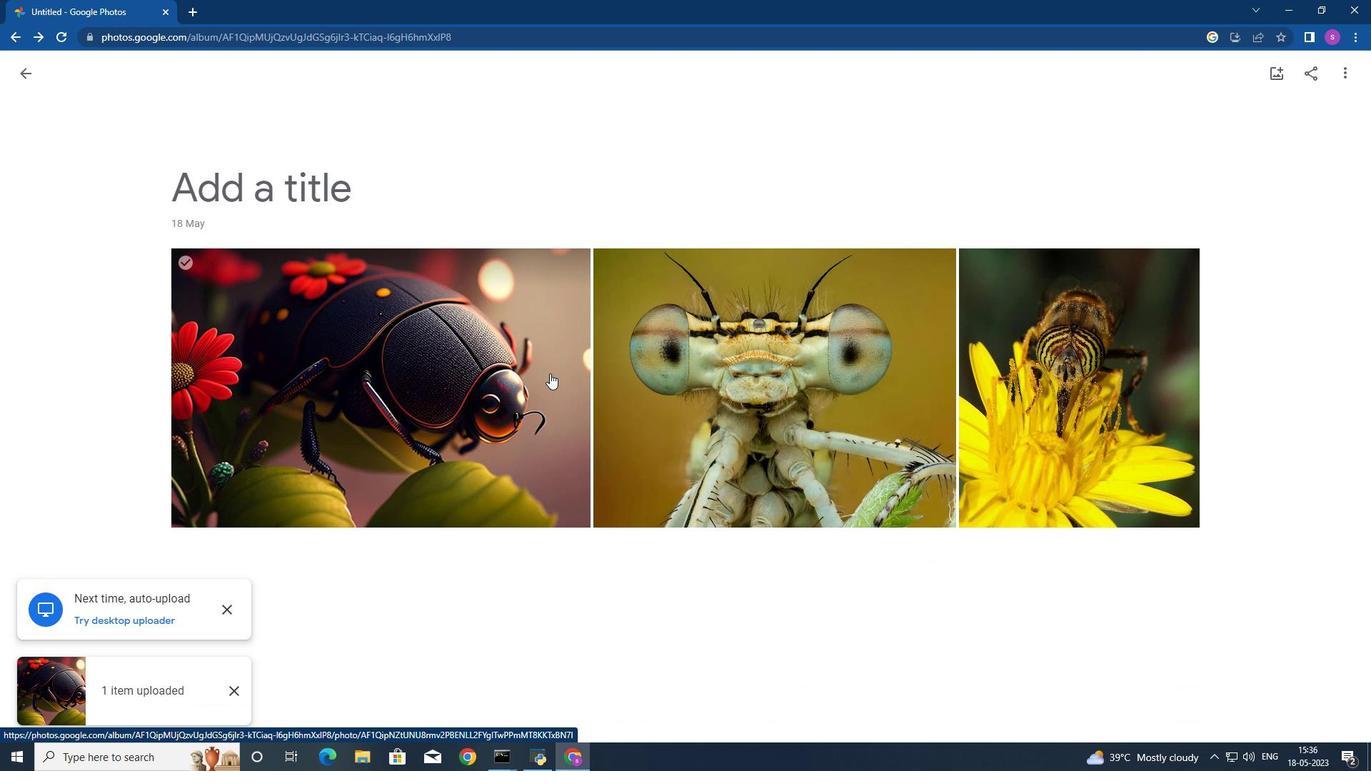 
Action: Mouse scrolled (550, 372) with delta (0, 0)
Screenshot: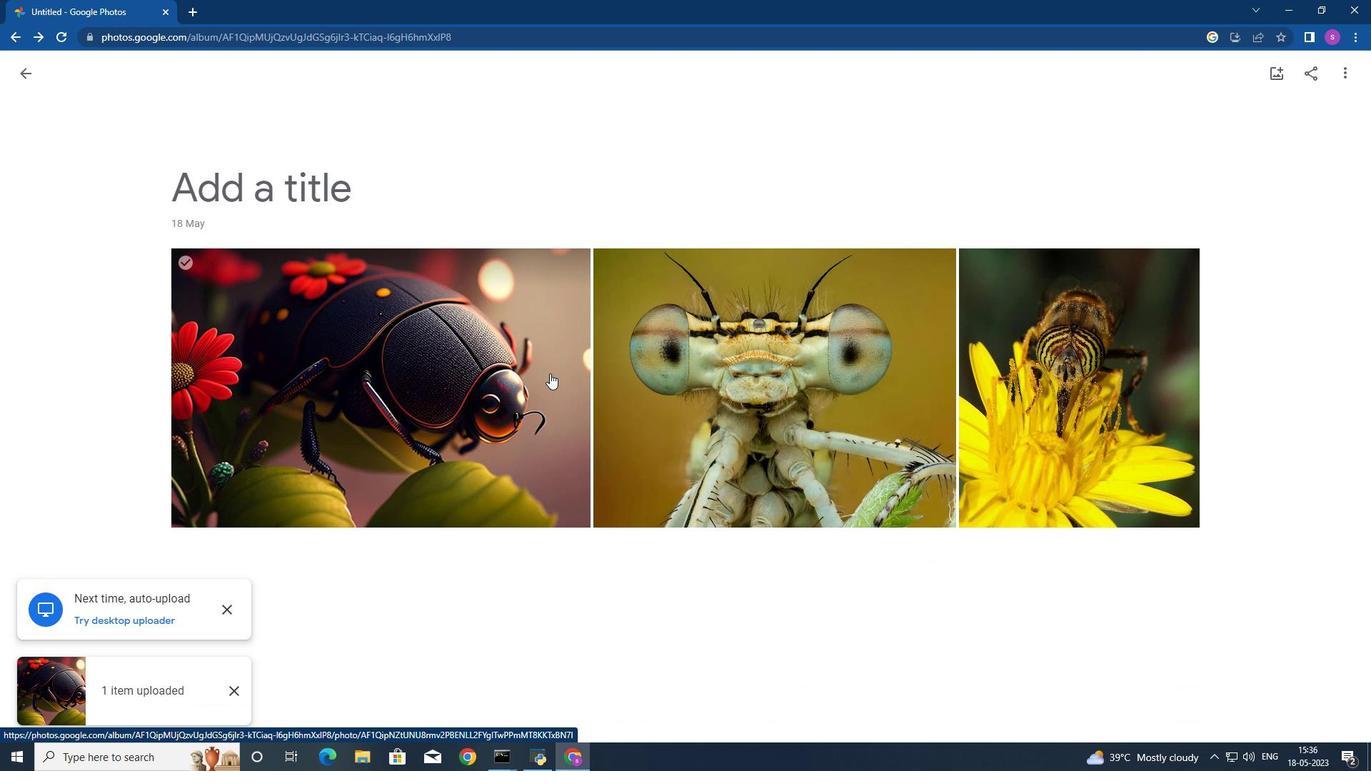 
Action: Mouse scrolled (550, 372) with delta (0, 0)
Screenshot: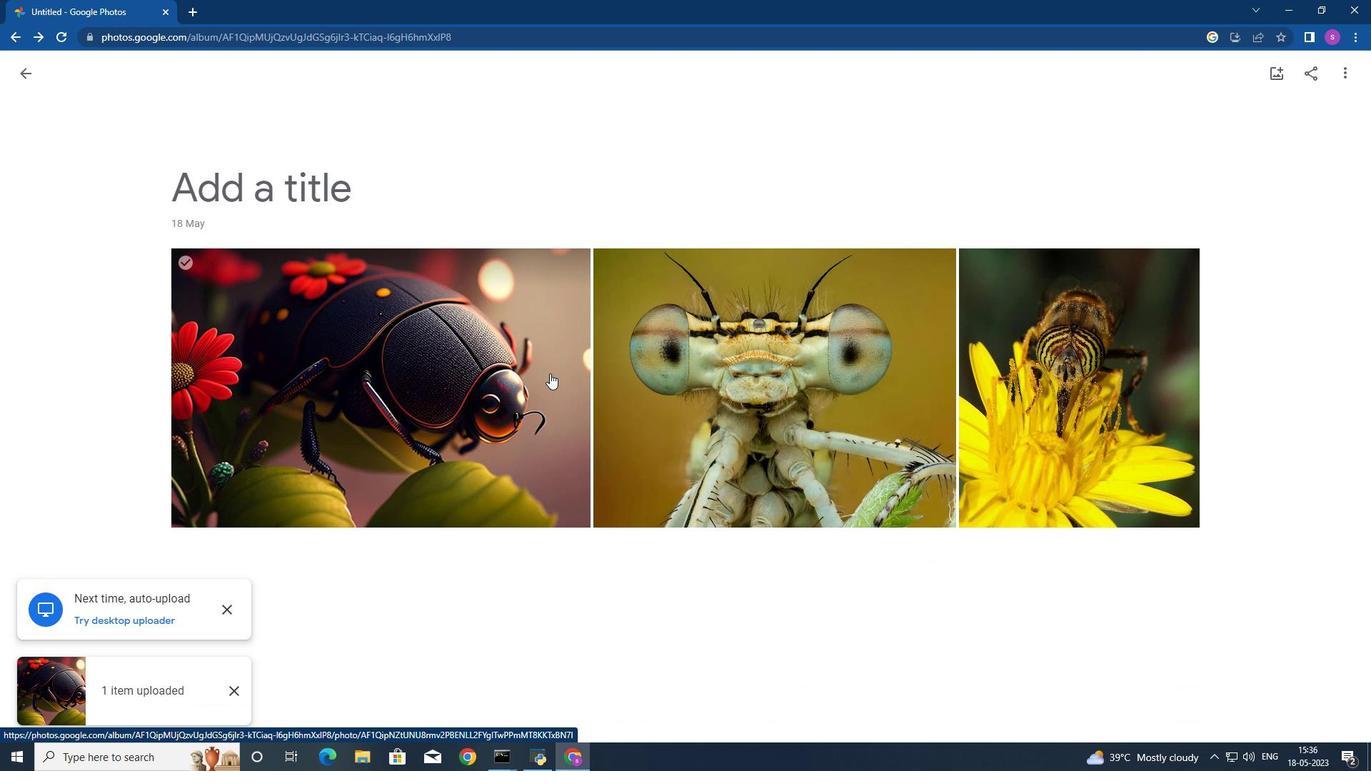
Action: Mouse moved to (1275, 79)
Screenshot: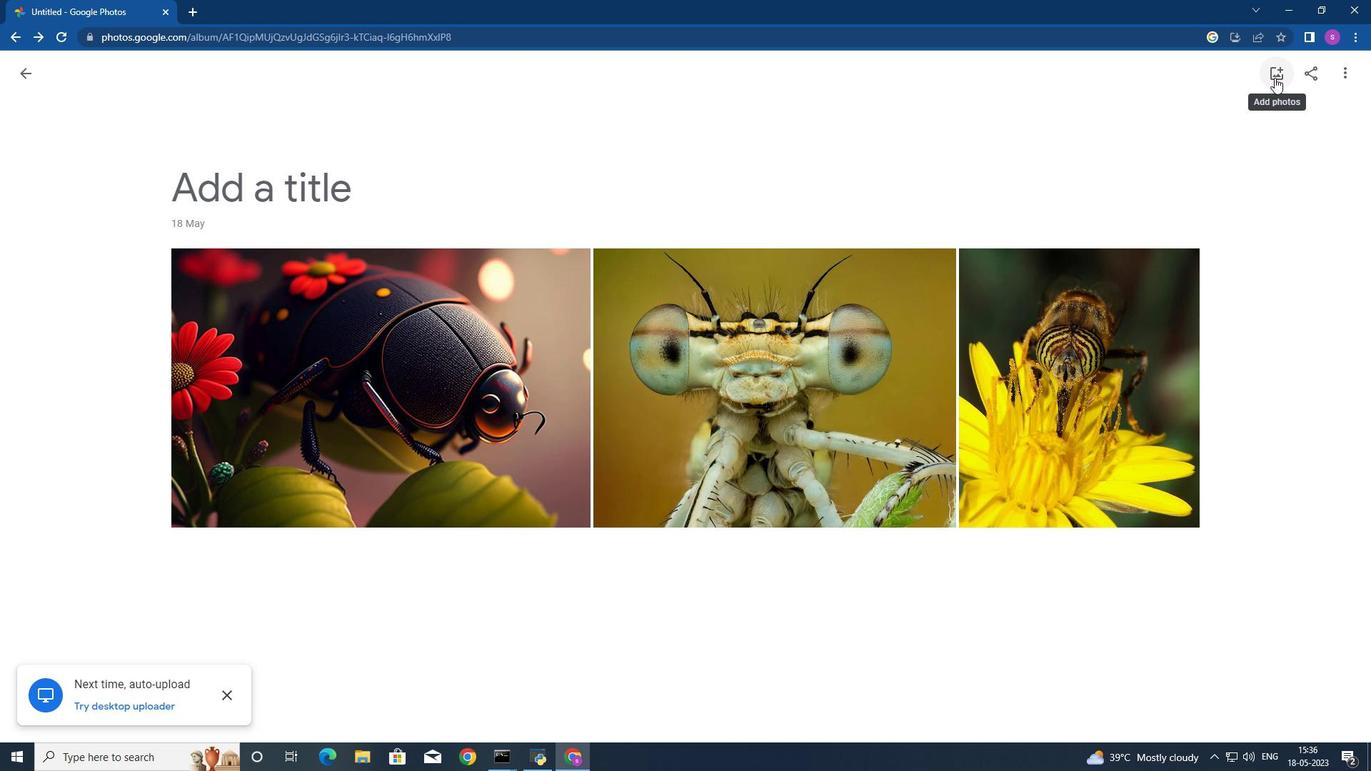 
Action: Mouse pressed left at (1275, 79)
Screenshot: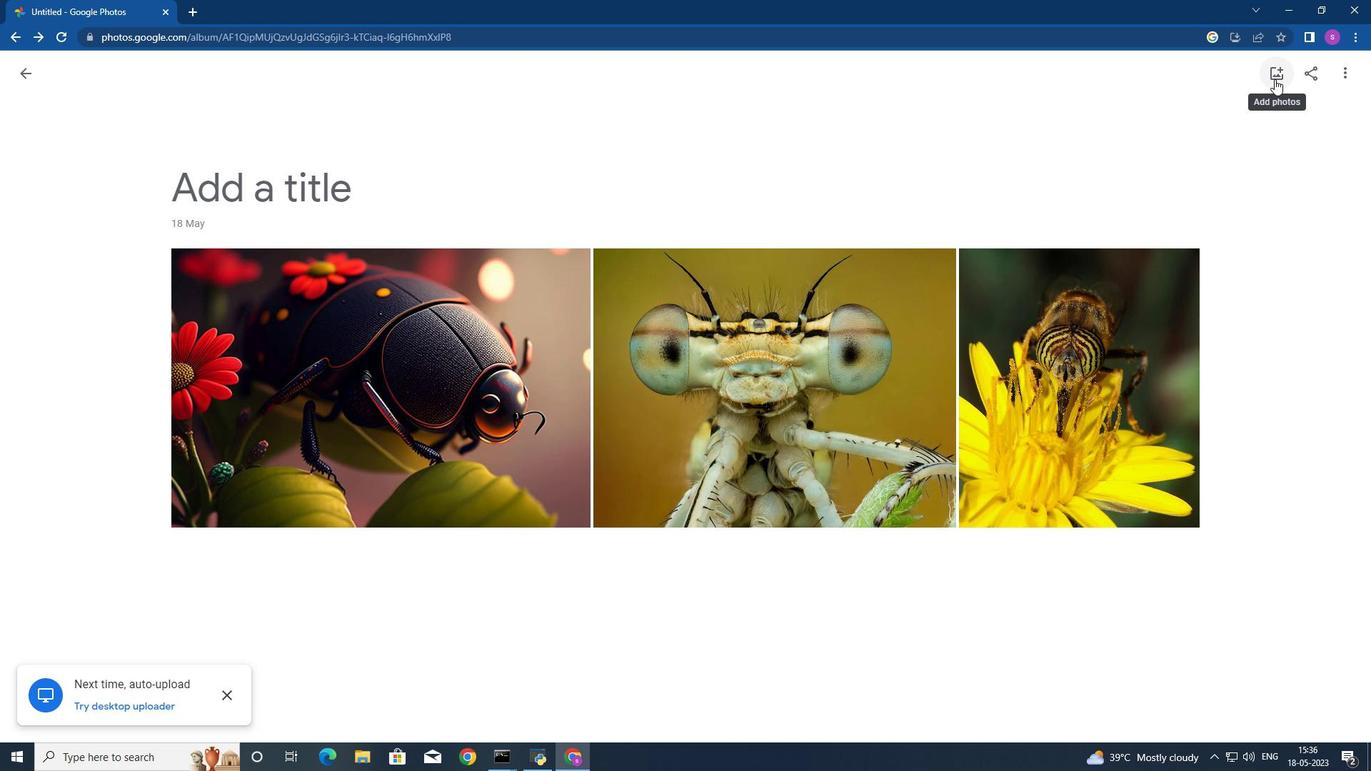 
Action: Mouse moved to (1074, 223)
Screenshot: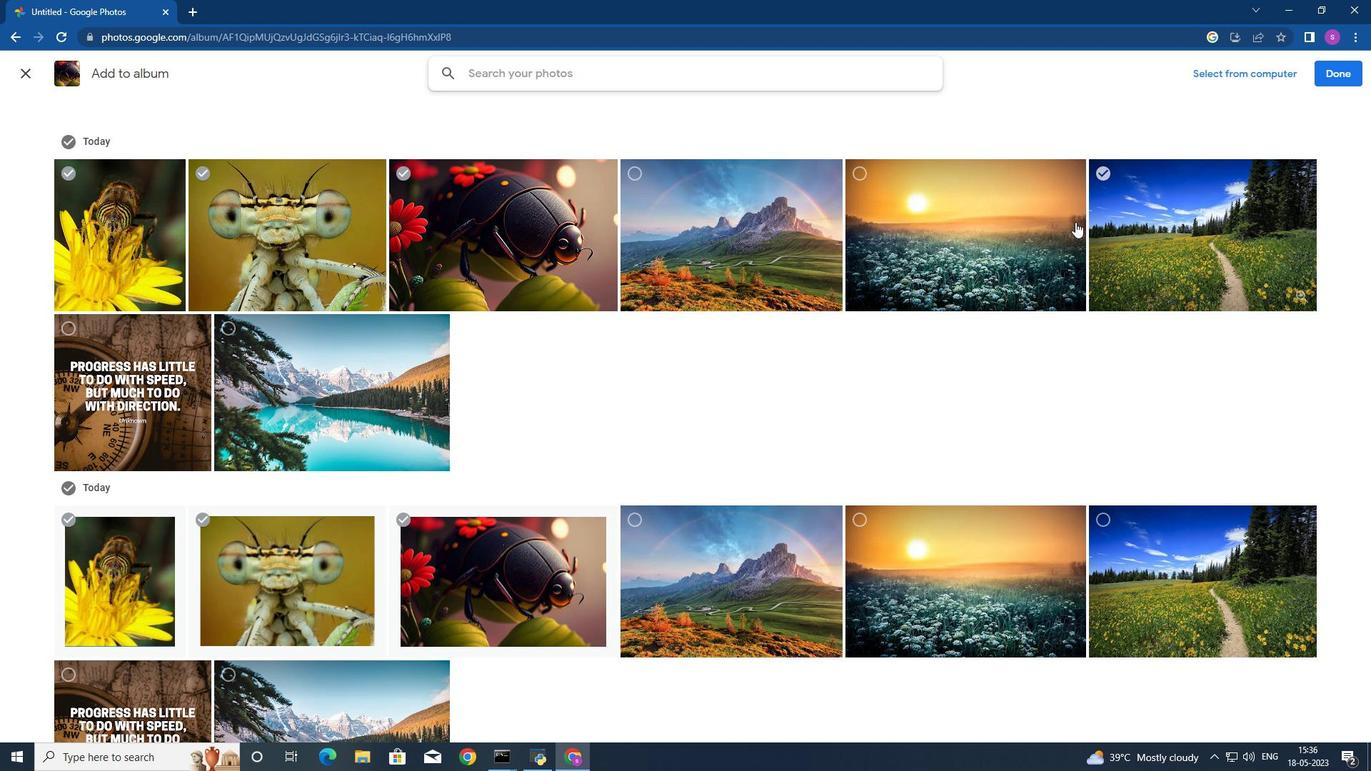 
Action: Mouse scrolled (1074, 222) with delta (0, 0)
Screenshot: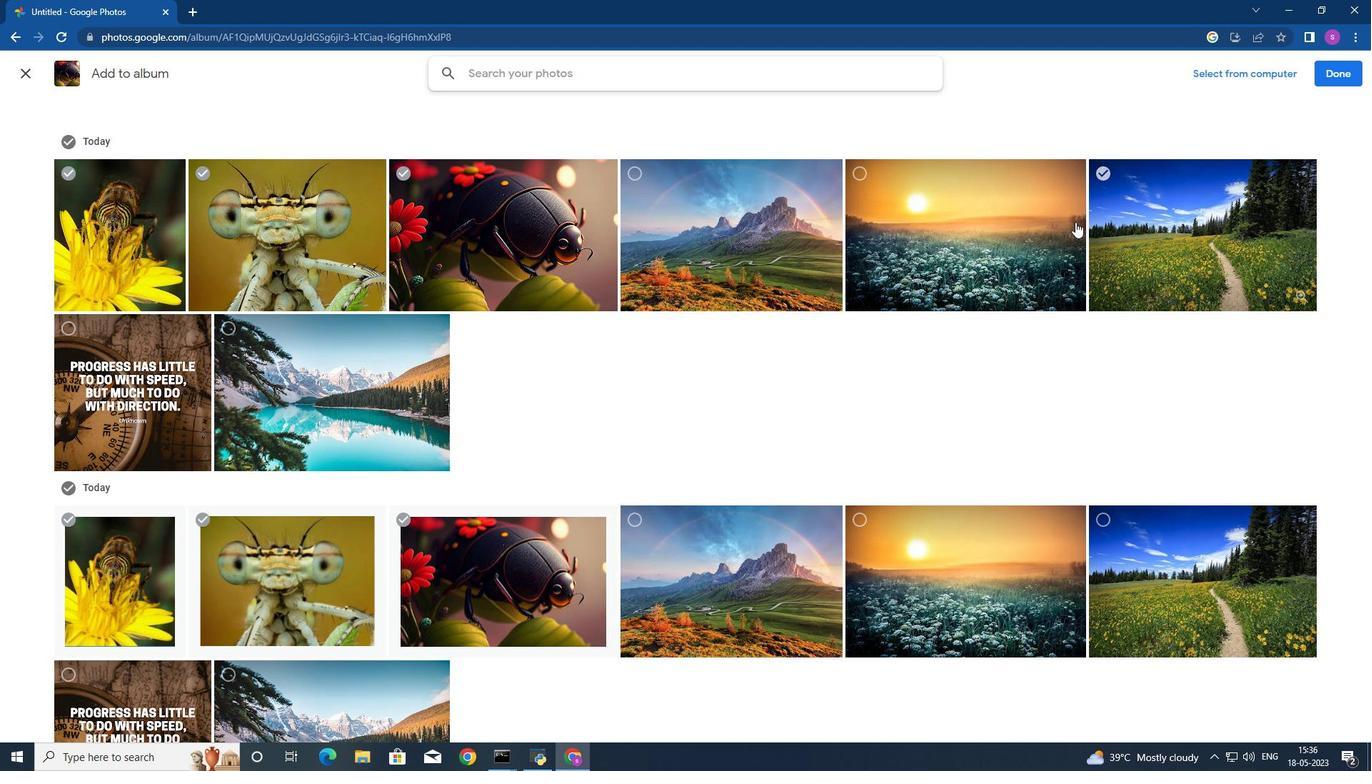 
Action: Mouse moved to (1073, 223)
Screenshot: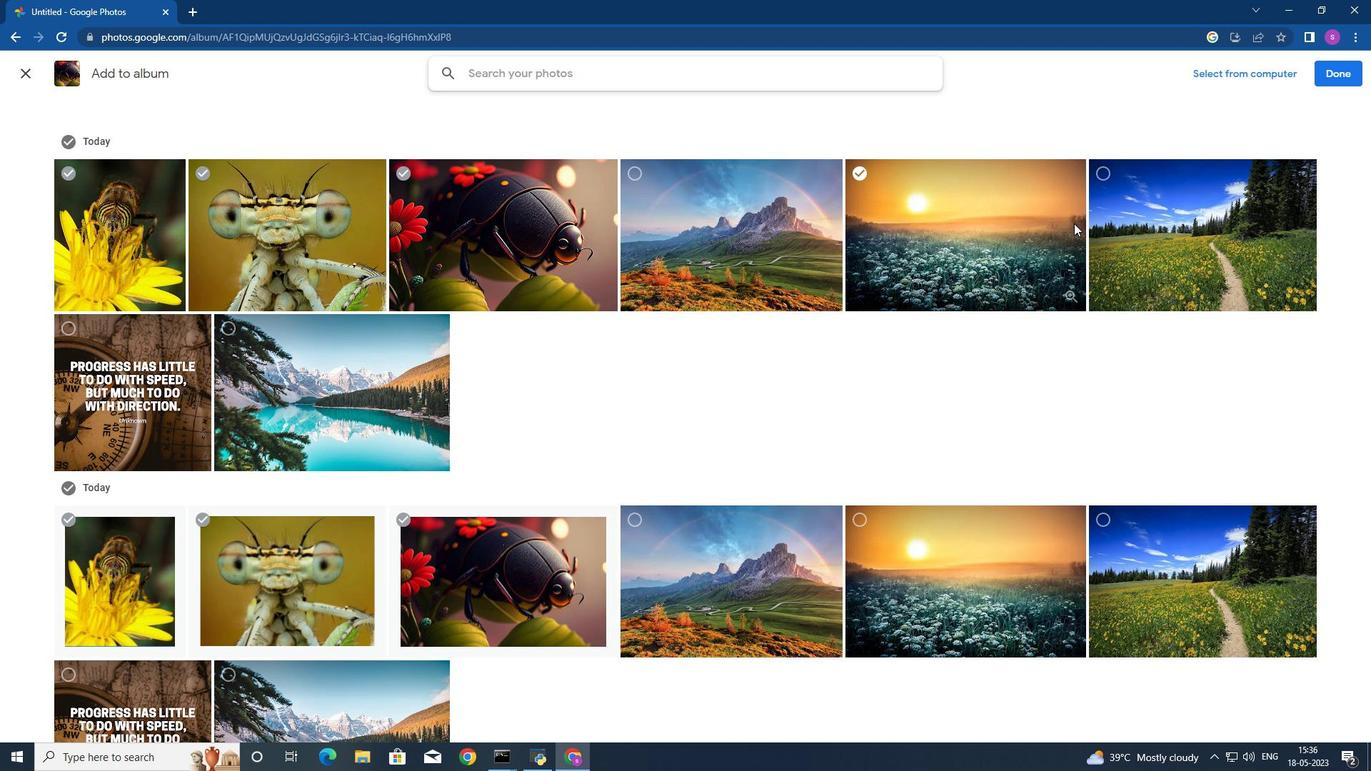 
Action: Mouse scrolled (1073, 222) with delta (0, 0)
Screenshot: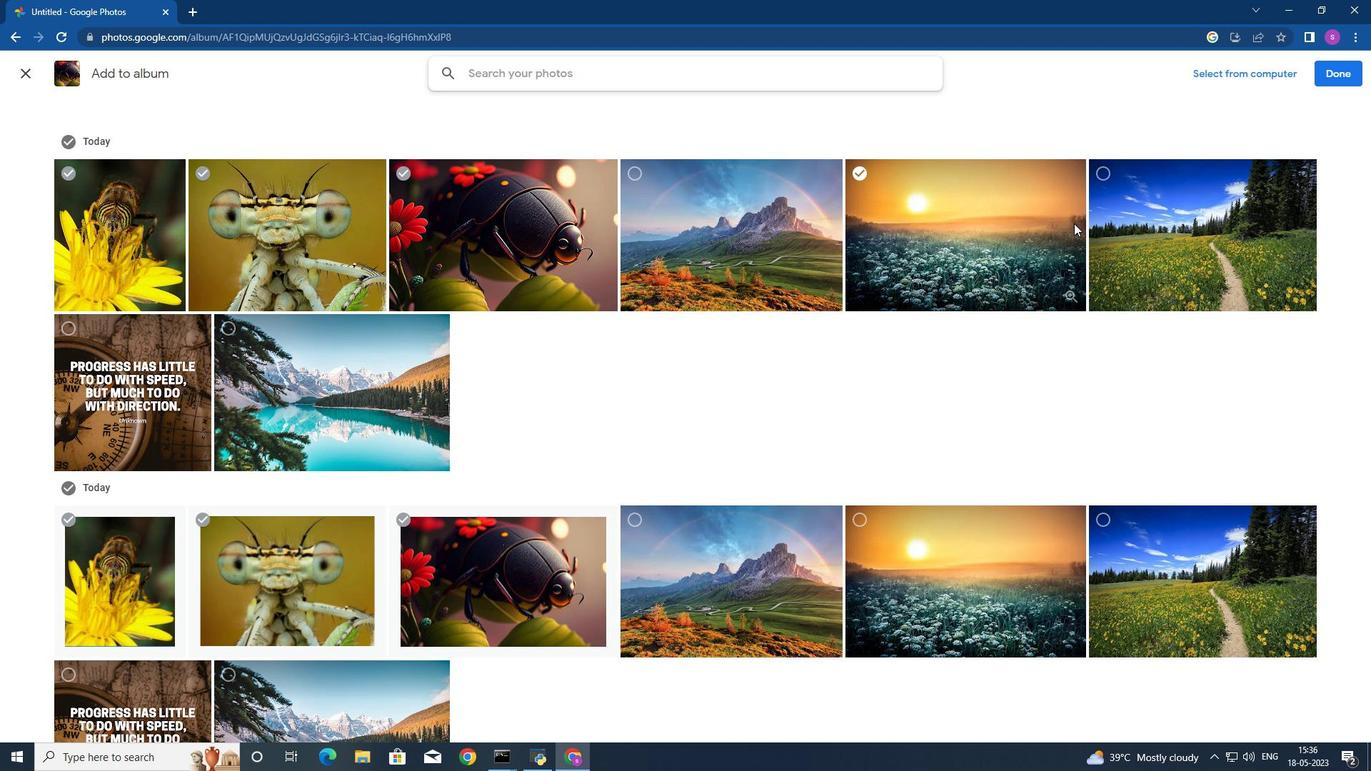 
Action: Mouse scrolled (1073, 222) with delta (0, 0)
Screenshot: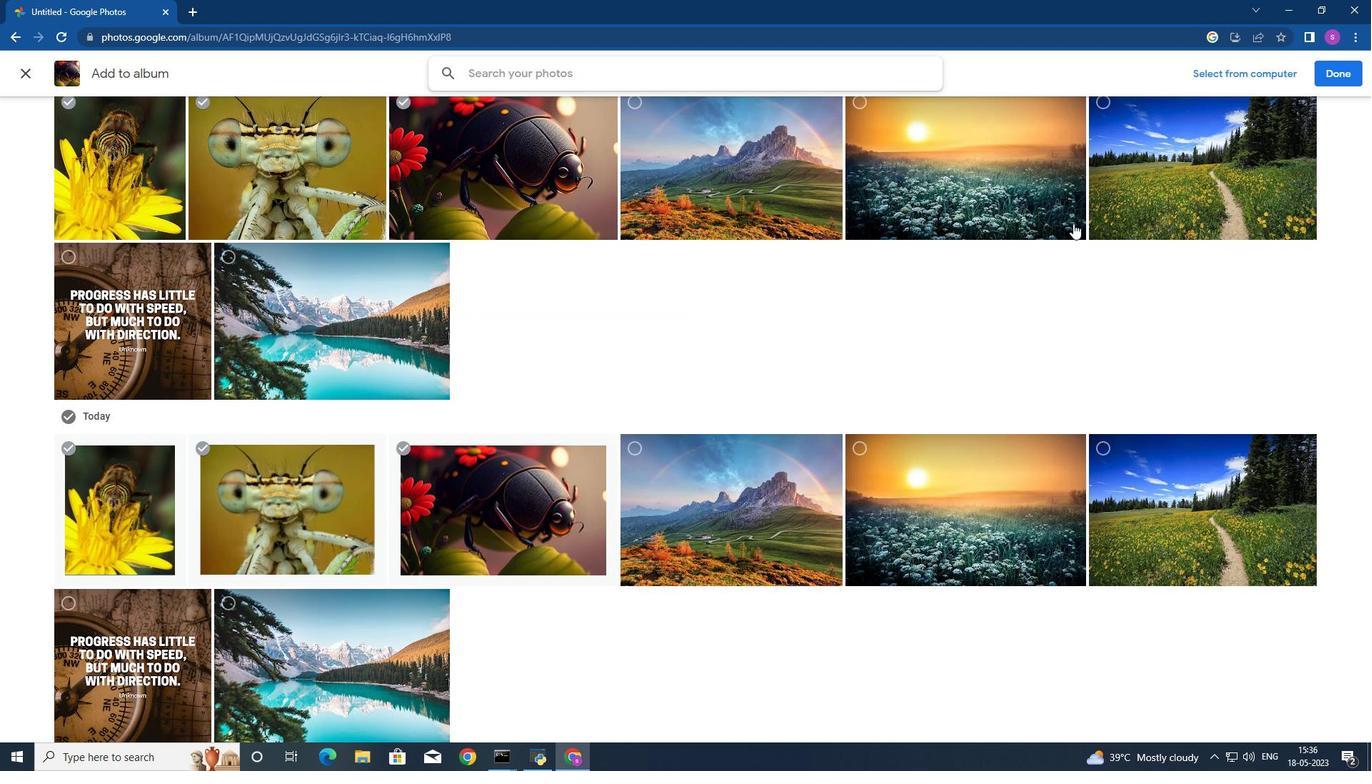 
Action: Mouse moved to (1073, 224)
Screenshot: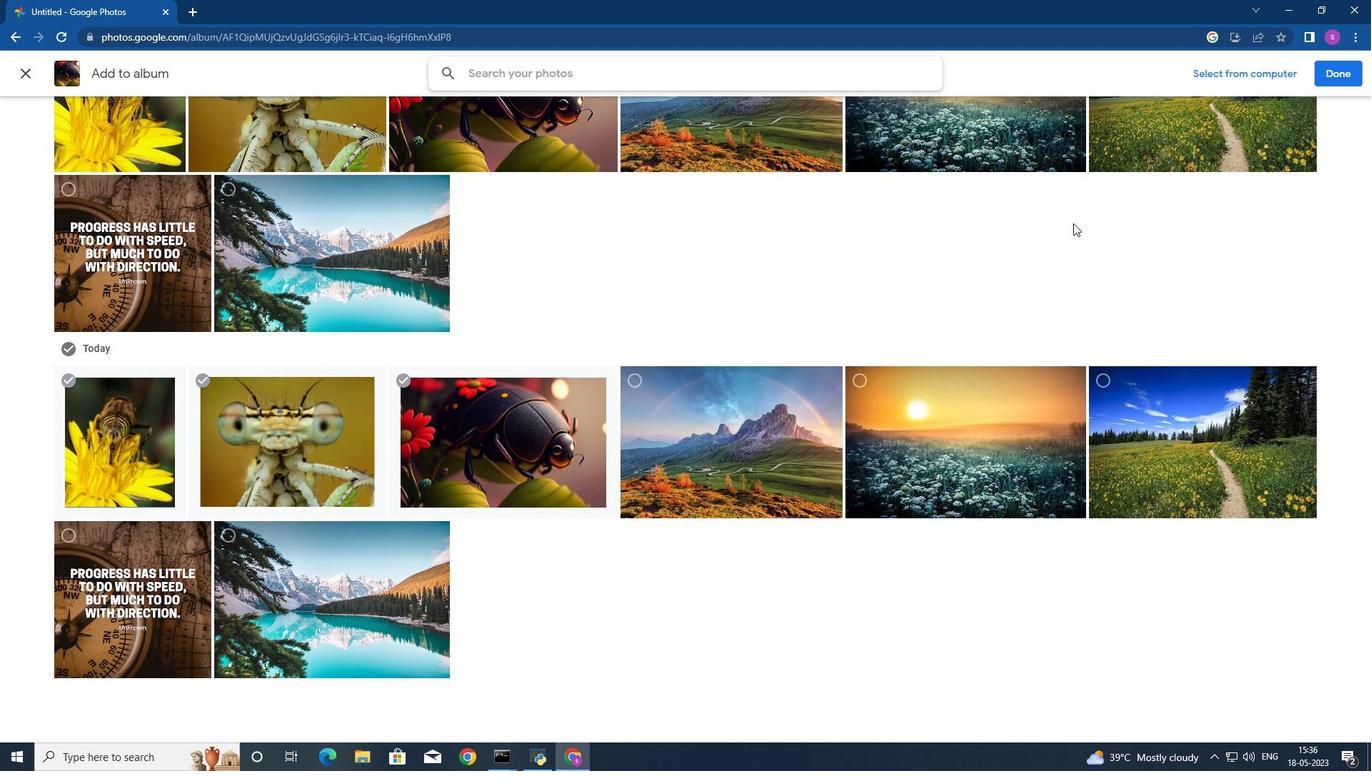 
Action: Mouse scrolled (1073, 225) with delta (0, 0)
Screenshot: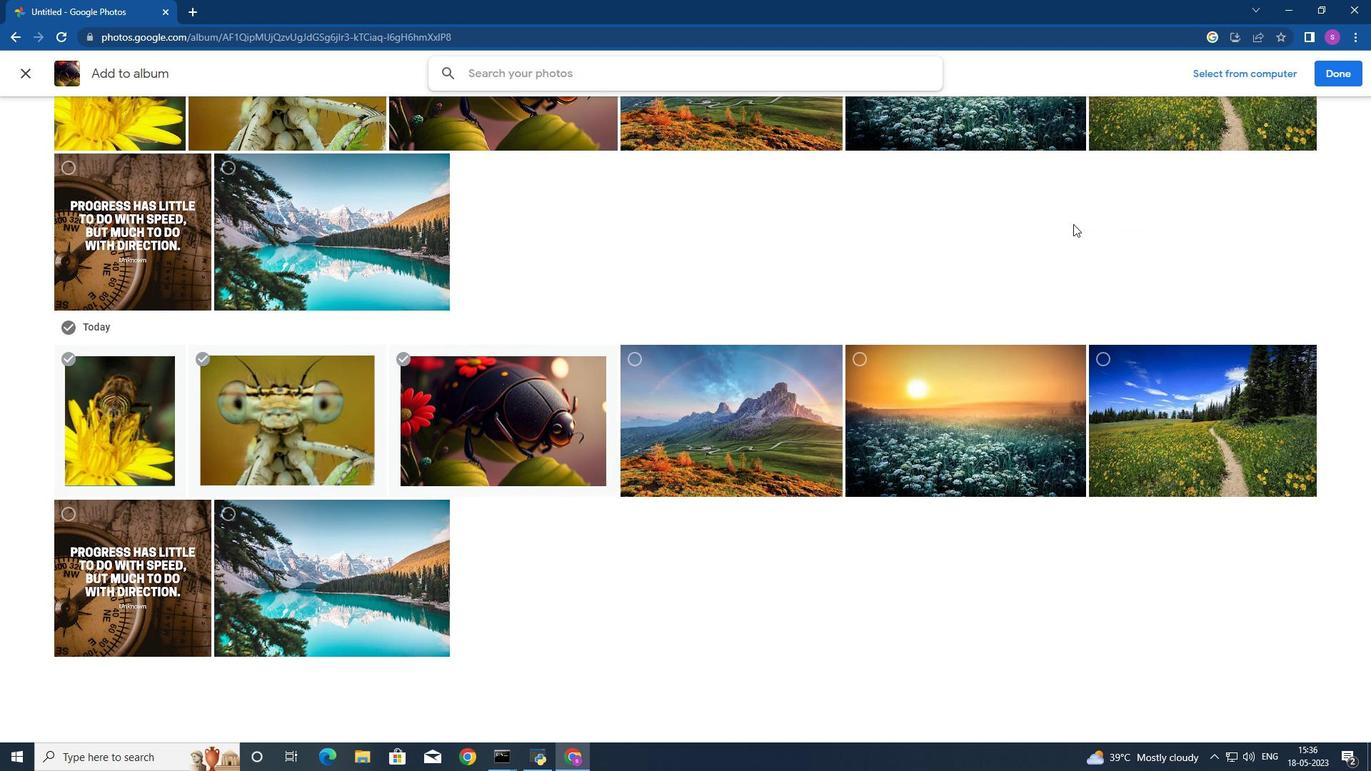 
Action: Mouse scrolled (1073, 225) with delta (0, 0)
Screenshot: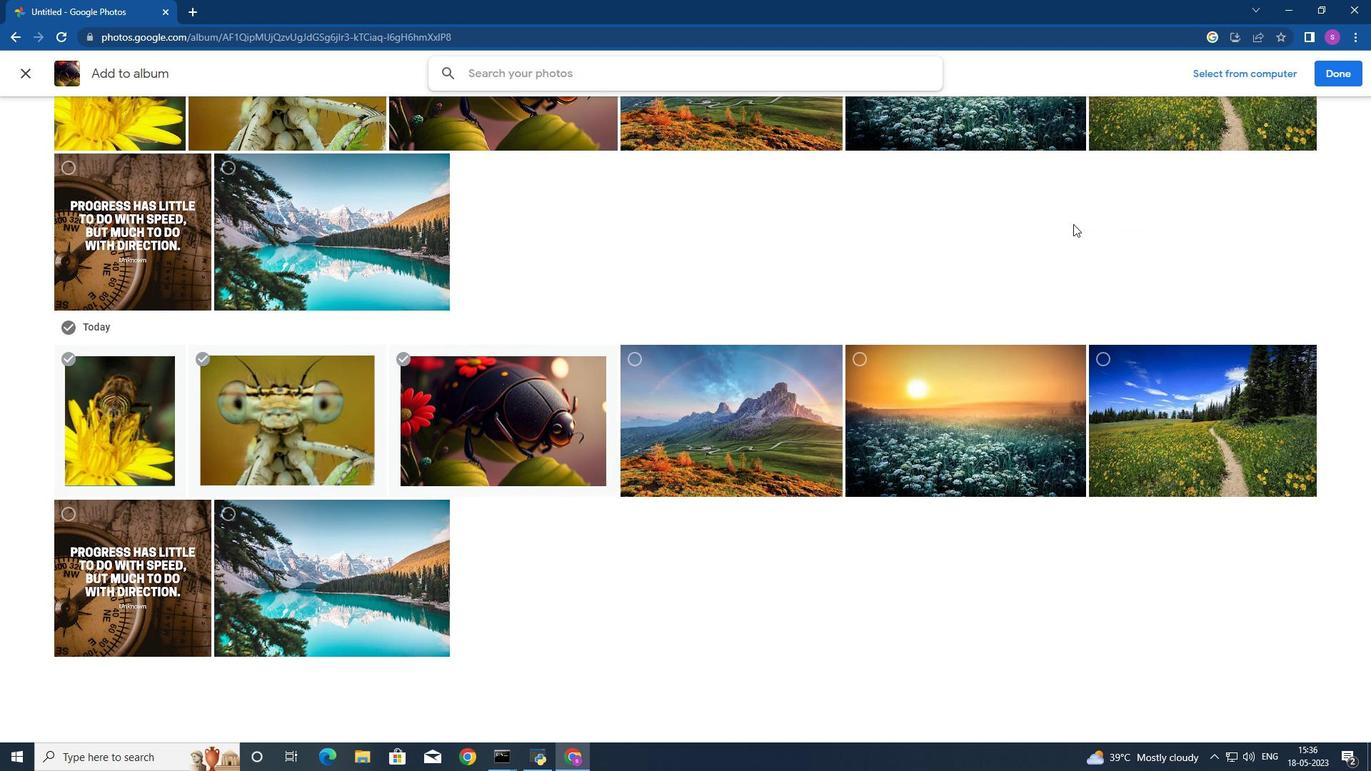 
Action: Mouse scrolled (1073, 225) with delta (0, 0)
Screenshot: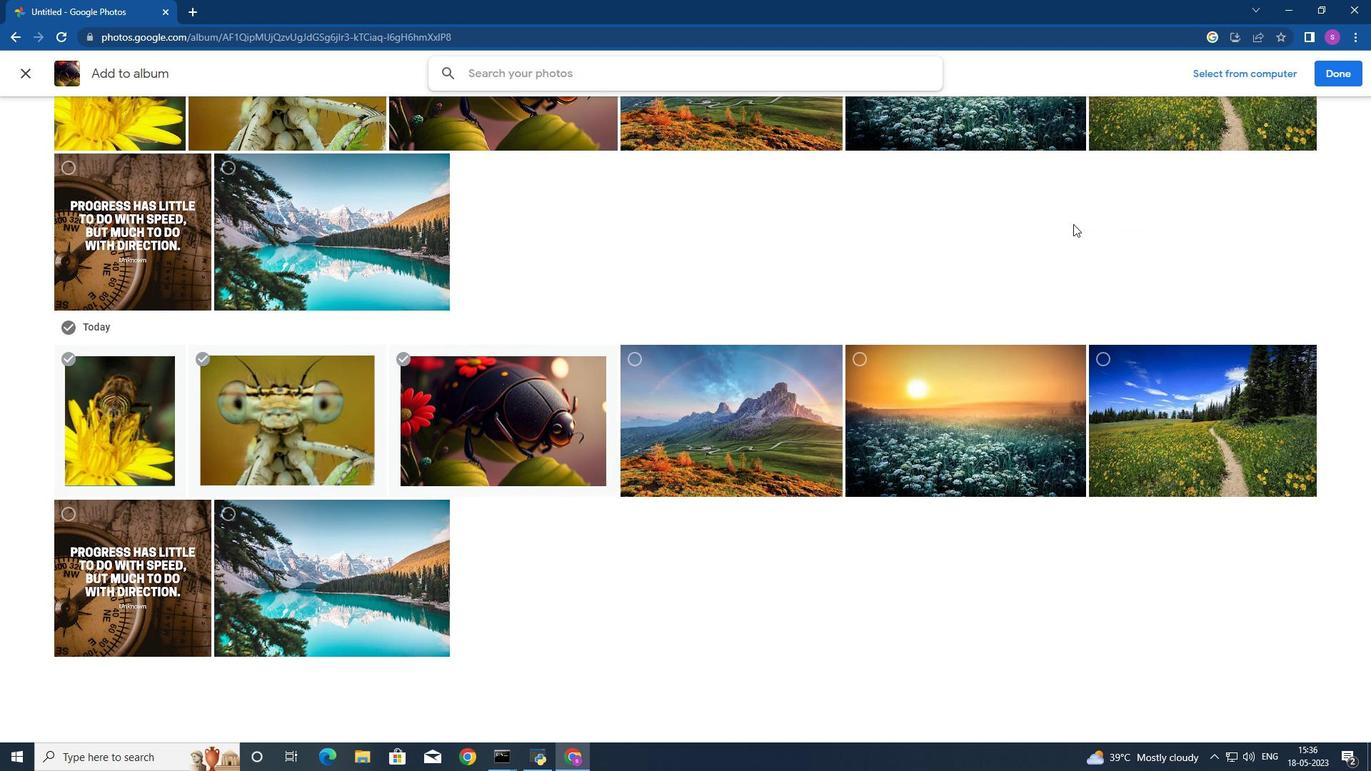 
Action: Mouse moved to (1224, 67)
Screenshot: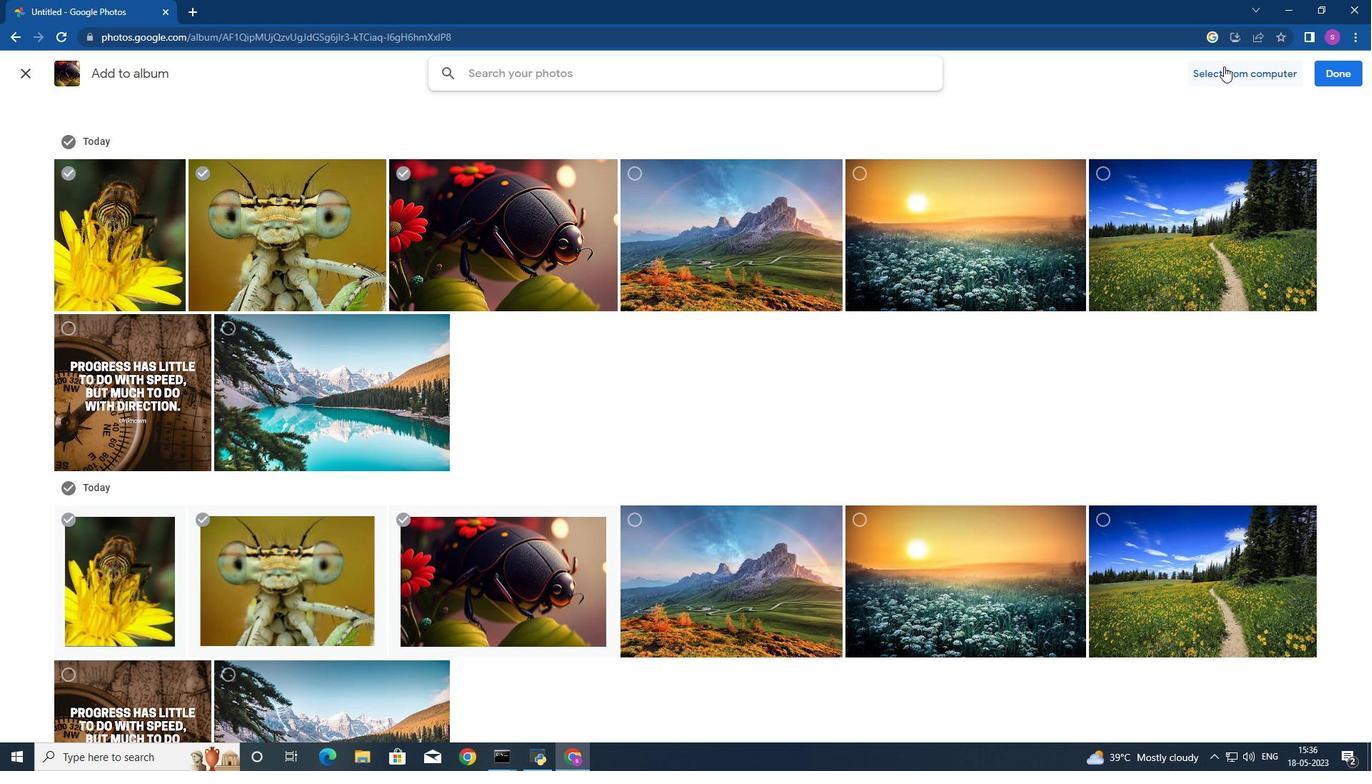 
Action: Mouse pressed left at (1224, 67)
Screenshot: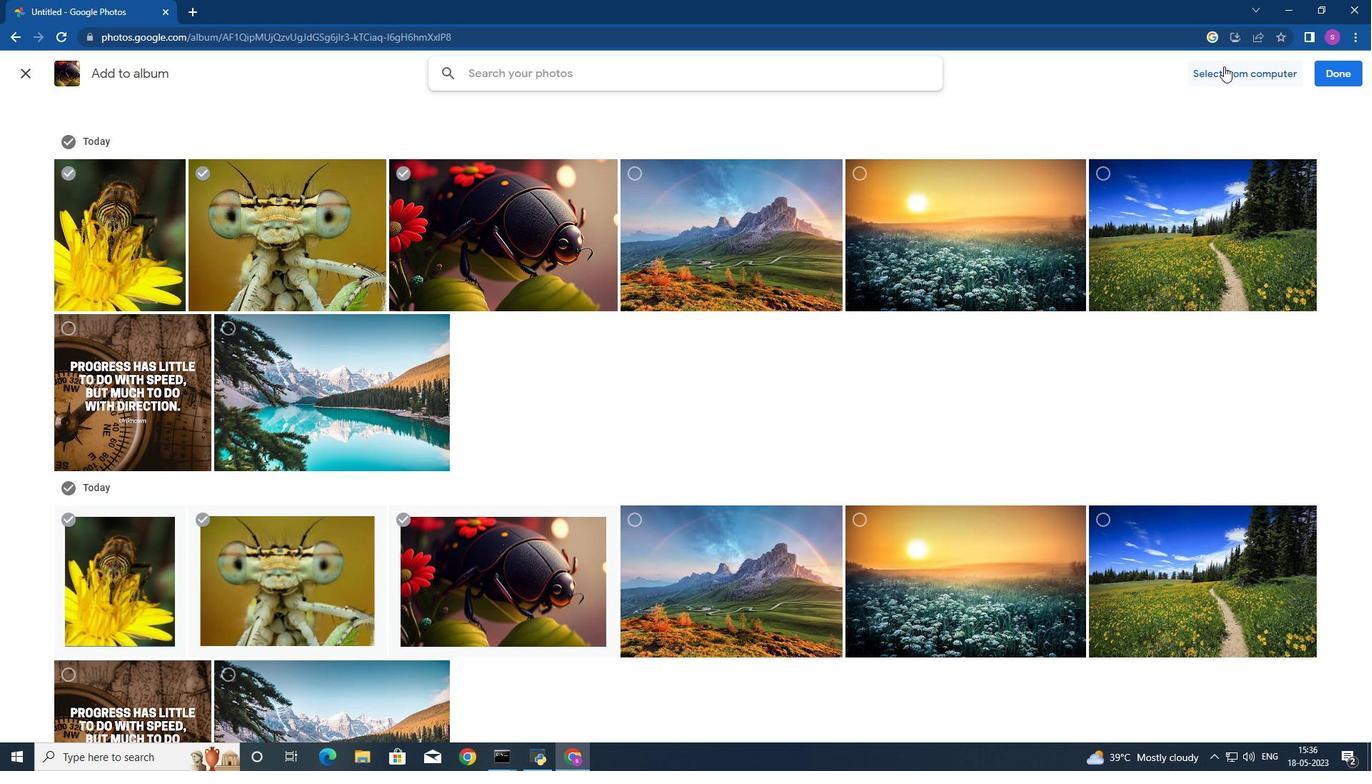 
Action: Mouse moved to (484, 239)
Screenshot: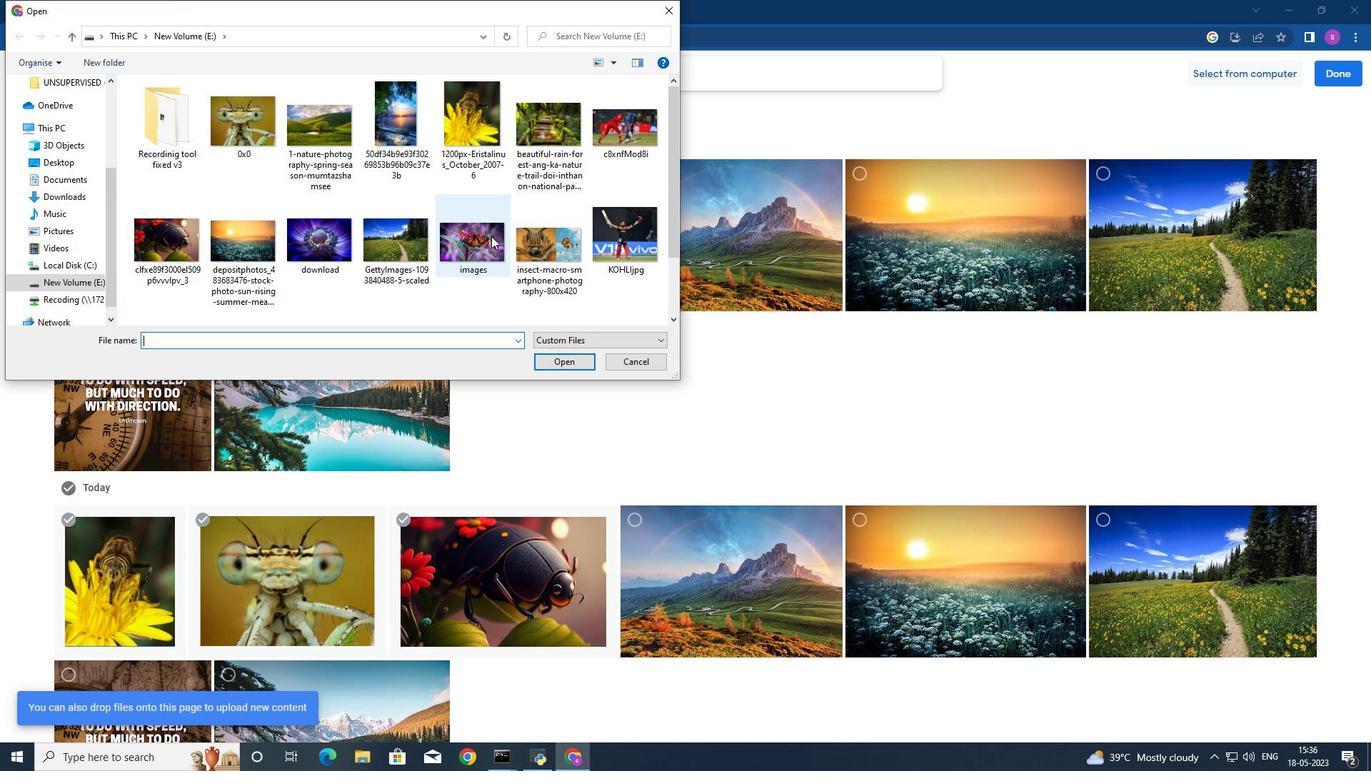 
Action: Mouse pressed left at (484, 239)
Screenshot: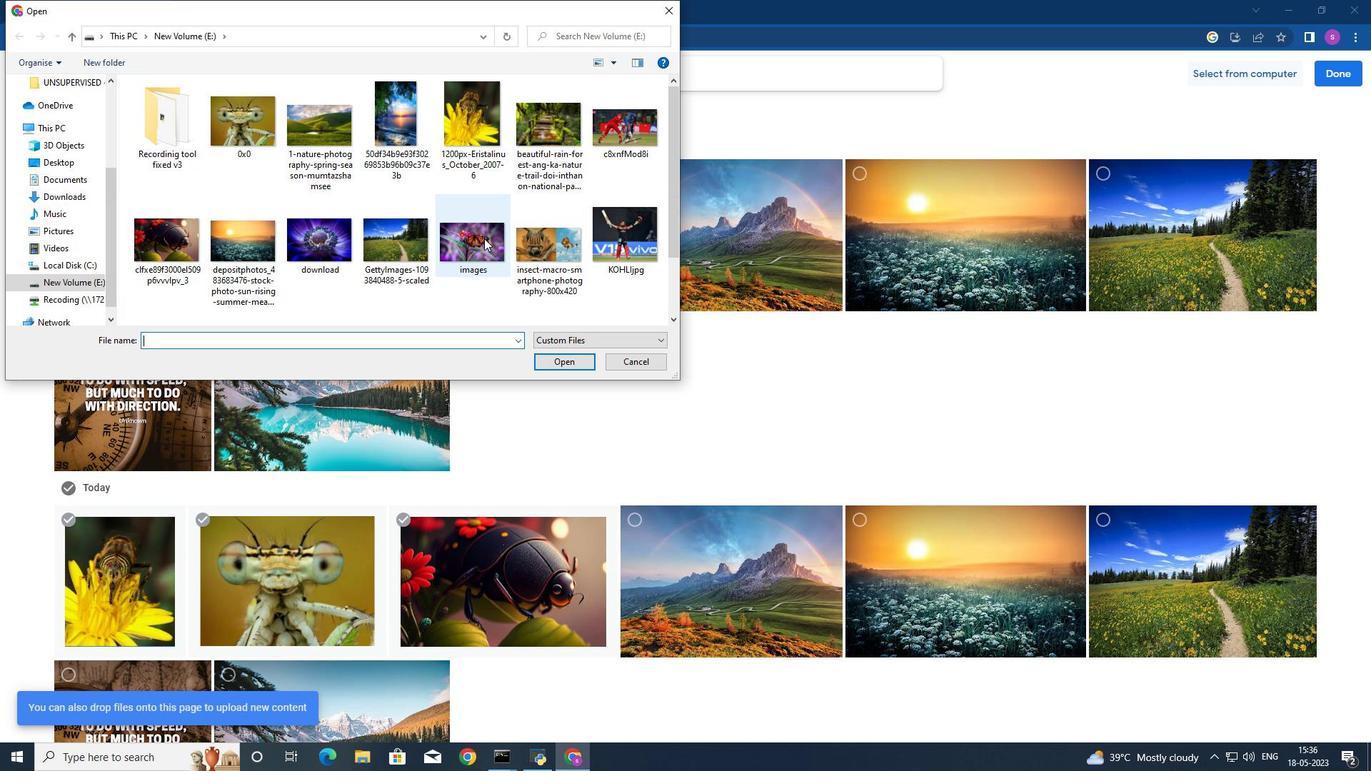 
Action: Mouse moved to (576, 362)
Screenshot: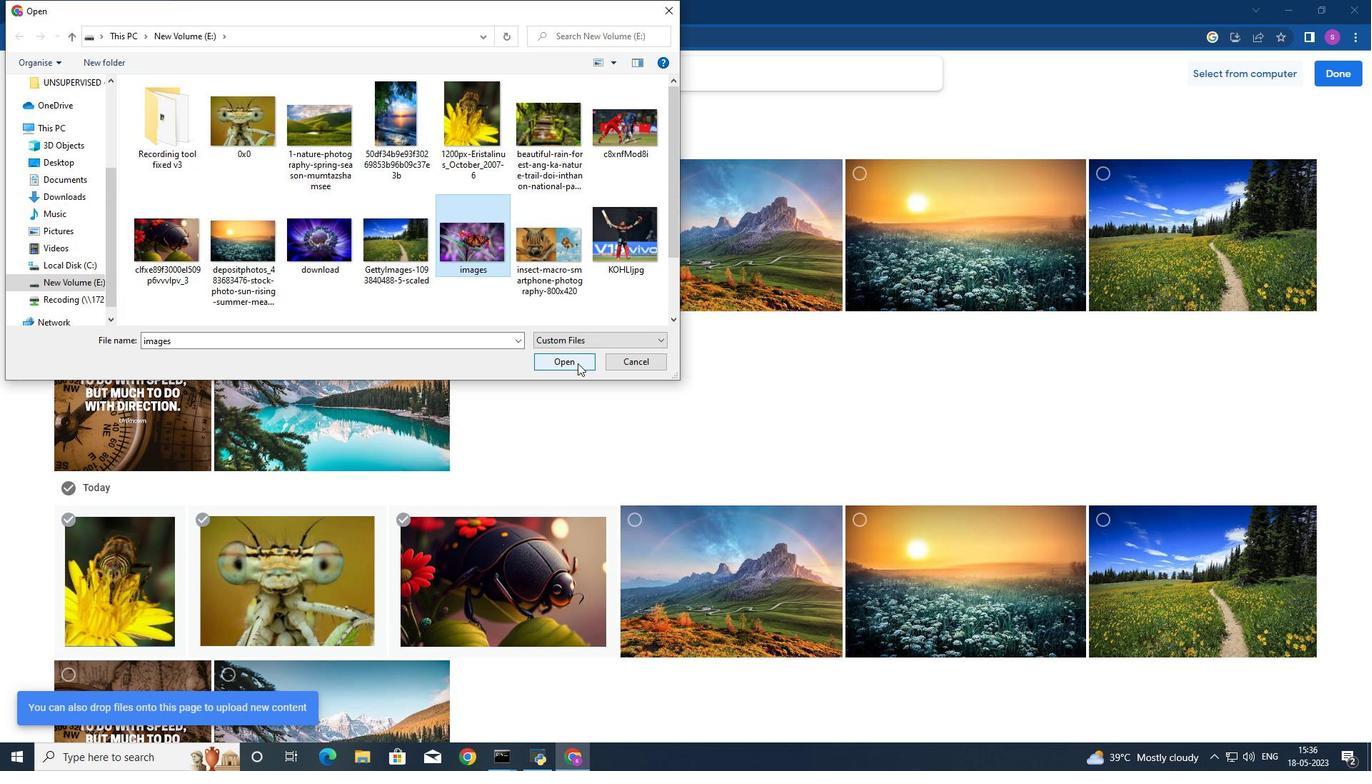 
Action: Mouse pressed left at (576, 362)
Screenshot: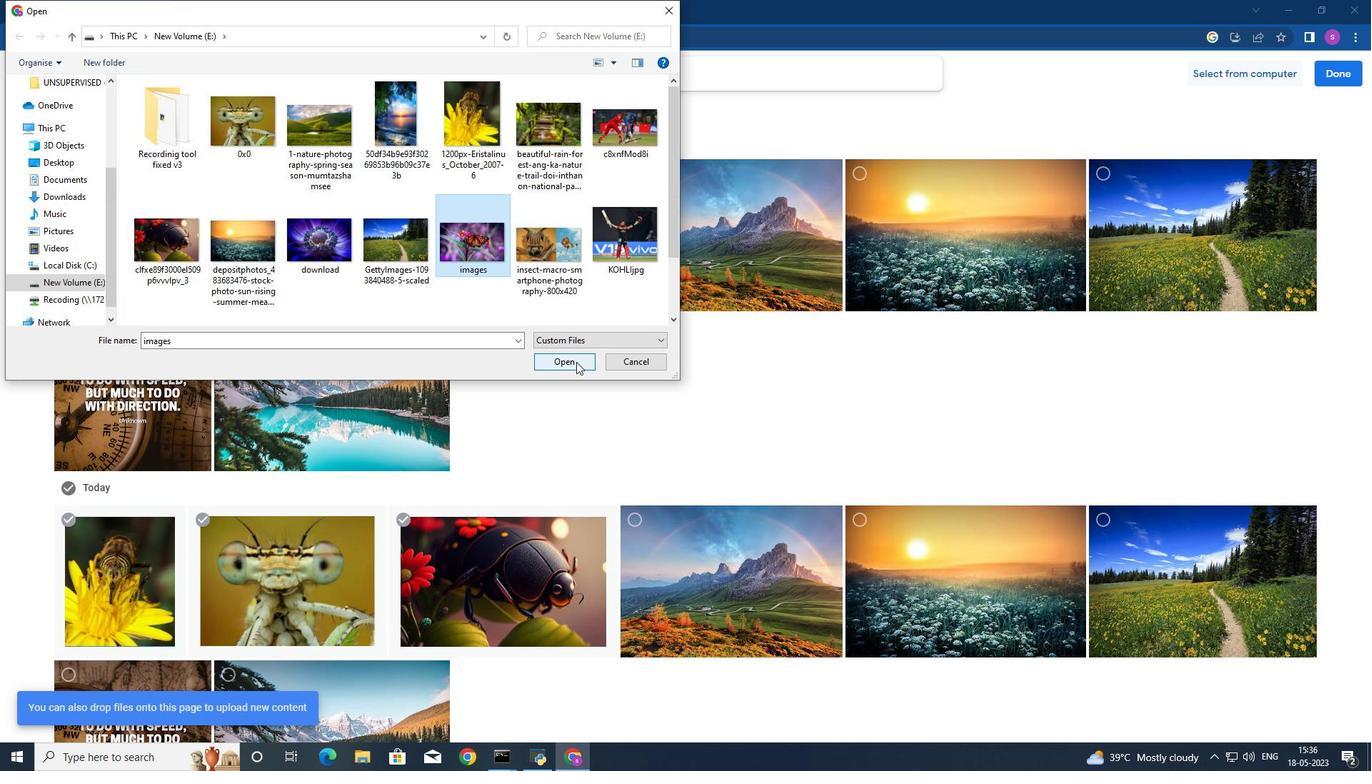 
Action: Mouse moved to (575, 367)
Screenshot: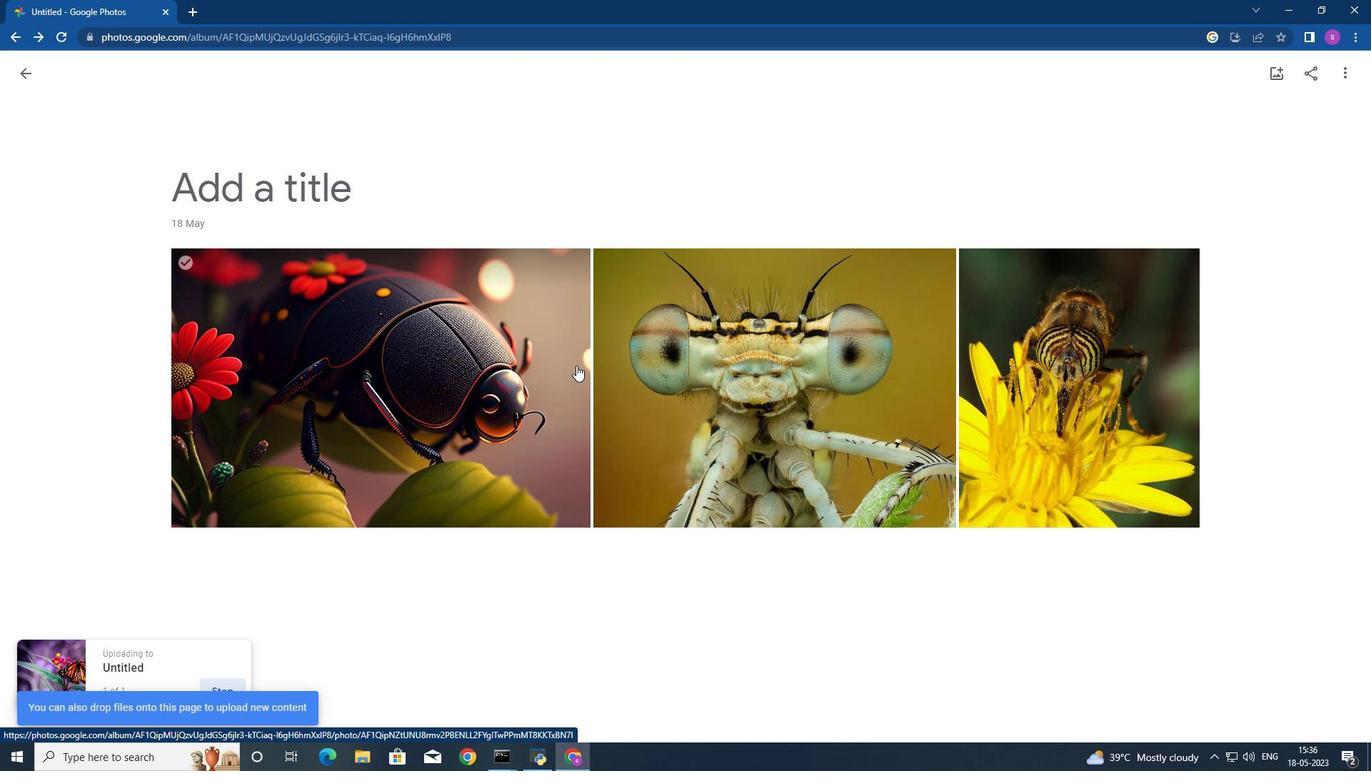 
Action: Mouse scrolled (575, 366) with delta (0, 0)
Screenshot: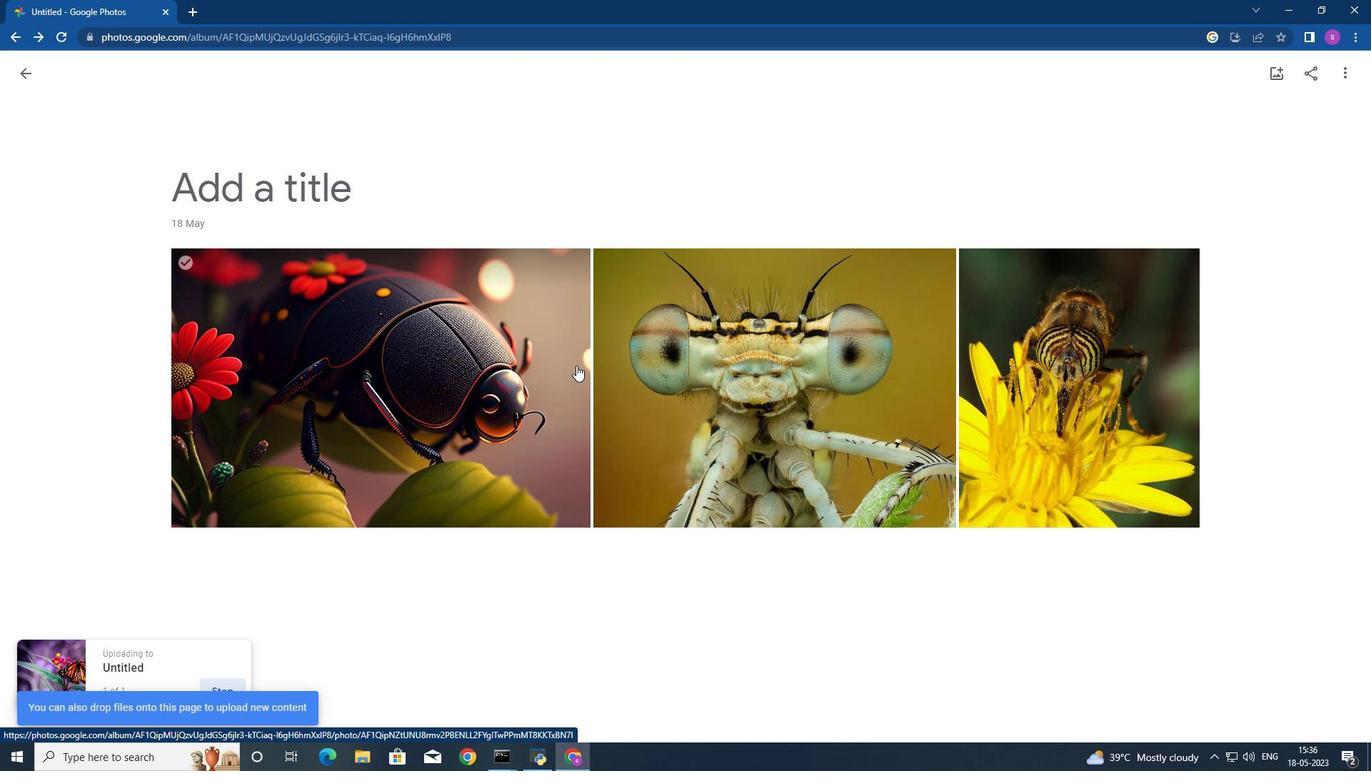 
Action: Mouse moved to (575, 369)
Screenshot: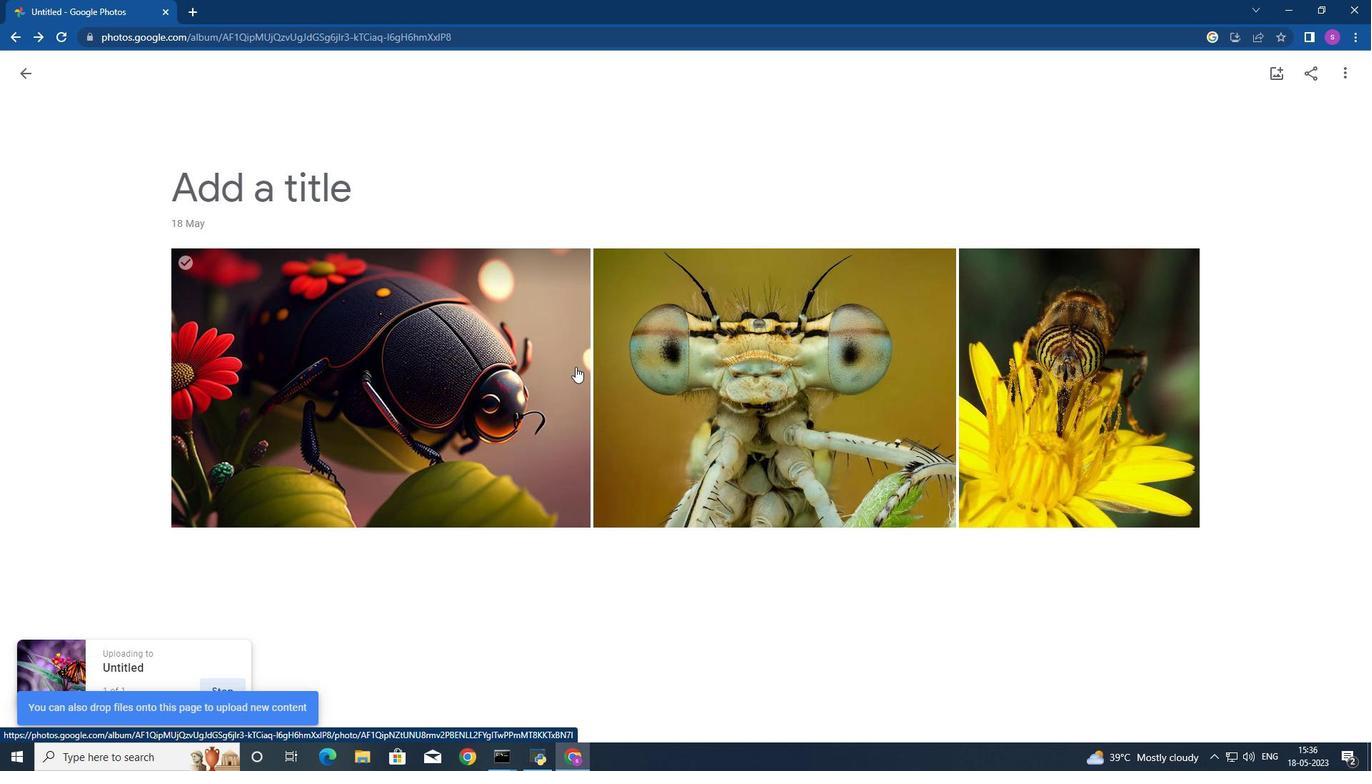 
Action: Mouse scrolled (575, 368) with delta (0, 0)
Screenshot: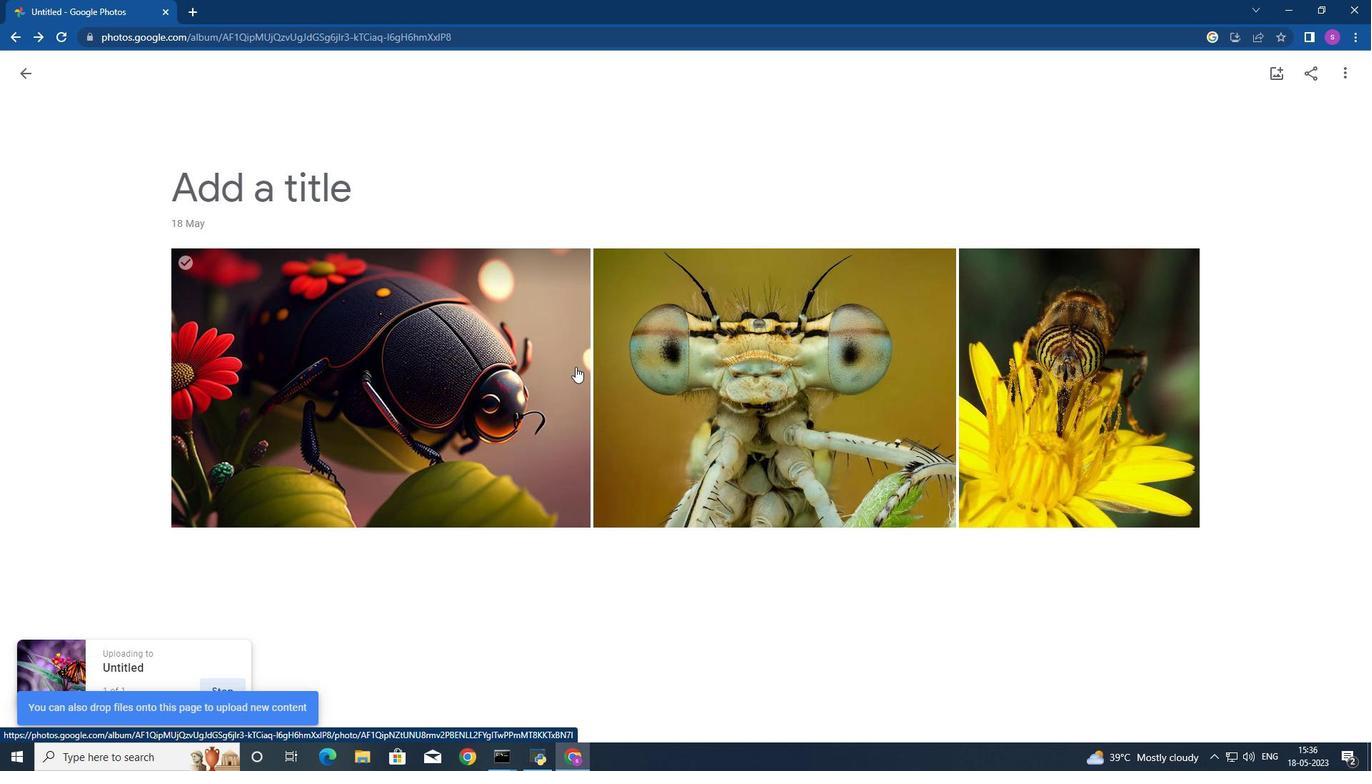 
Action: Mouse moved to (575, 372)
Screenshot: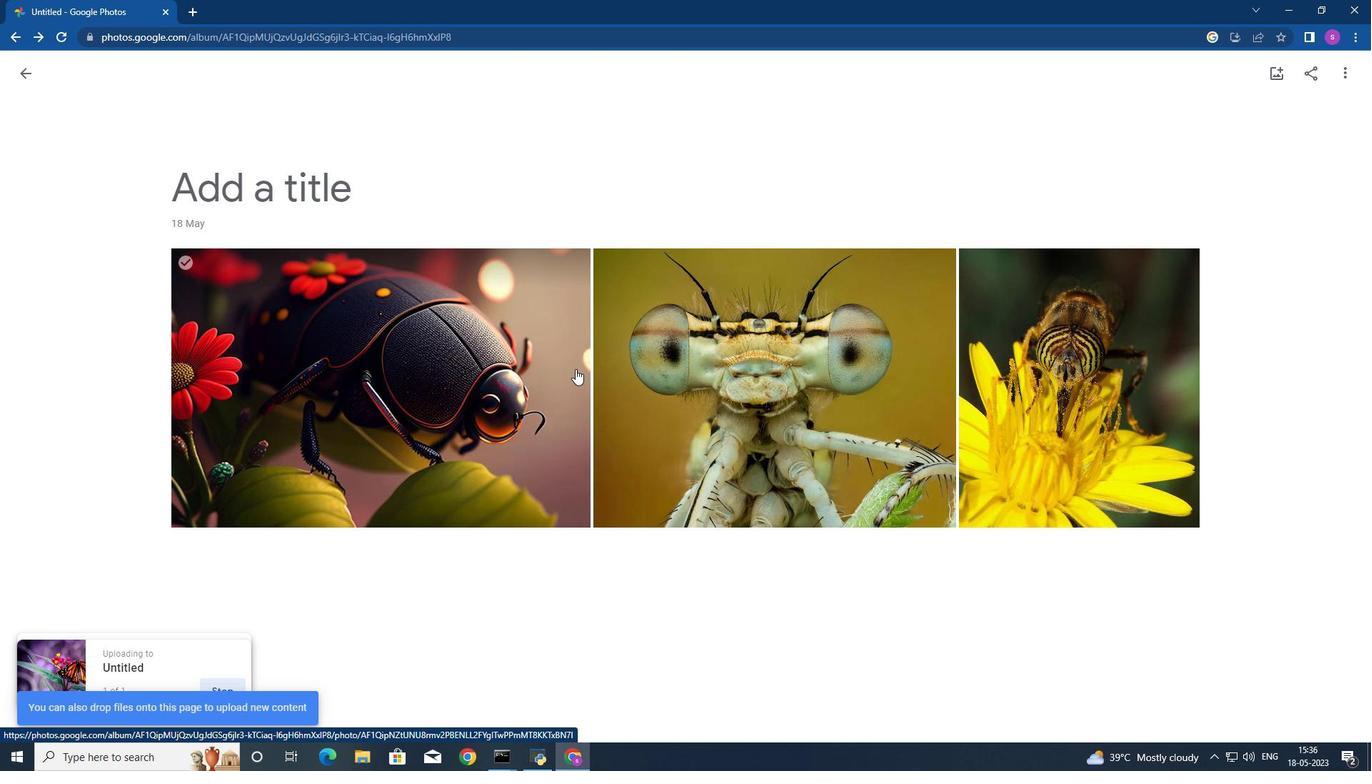
Action: Mouse scrolled (575, 371) with delta (0, 0)
Screenshot: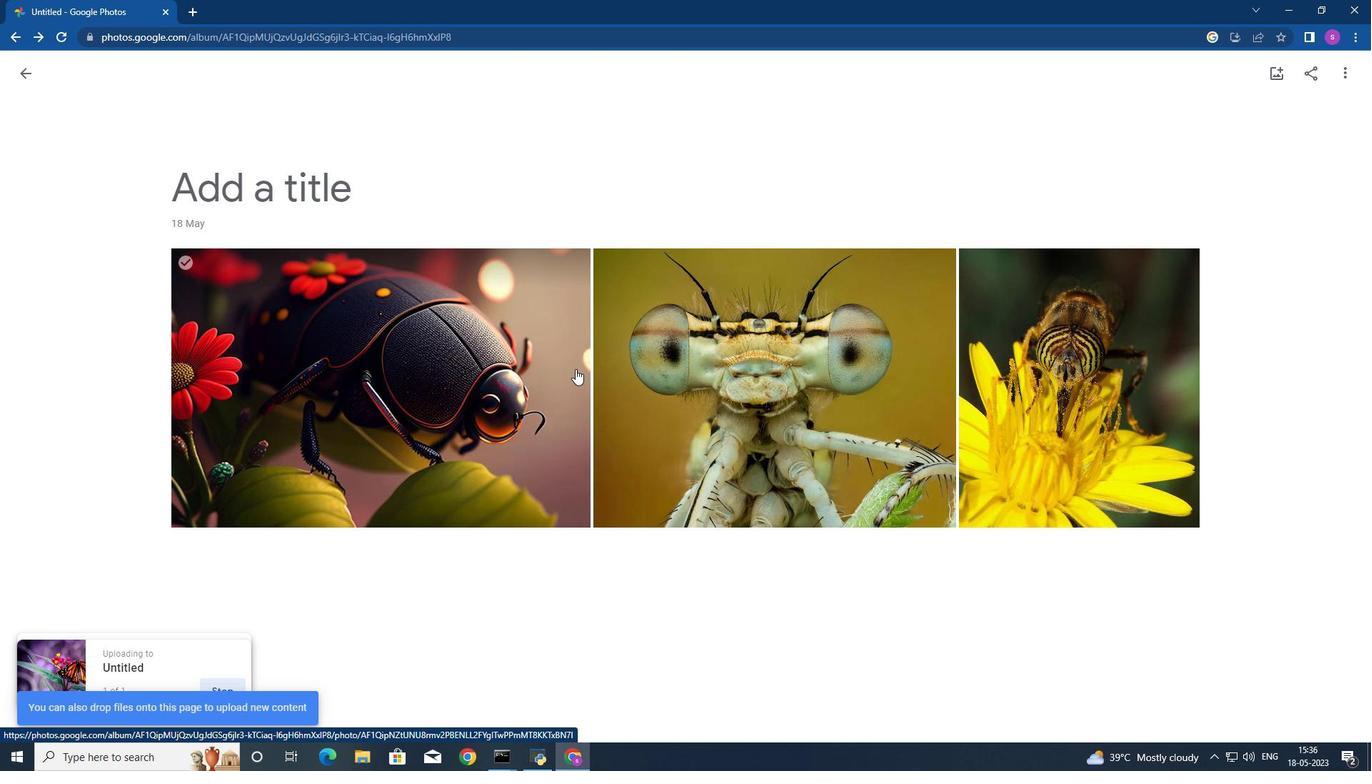 
Action: Mouse moved to (575, 372)
Screenshot: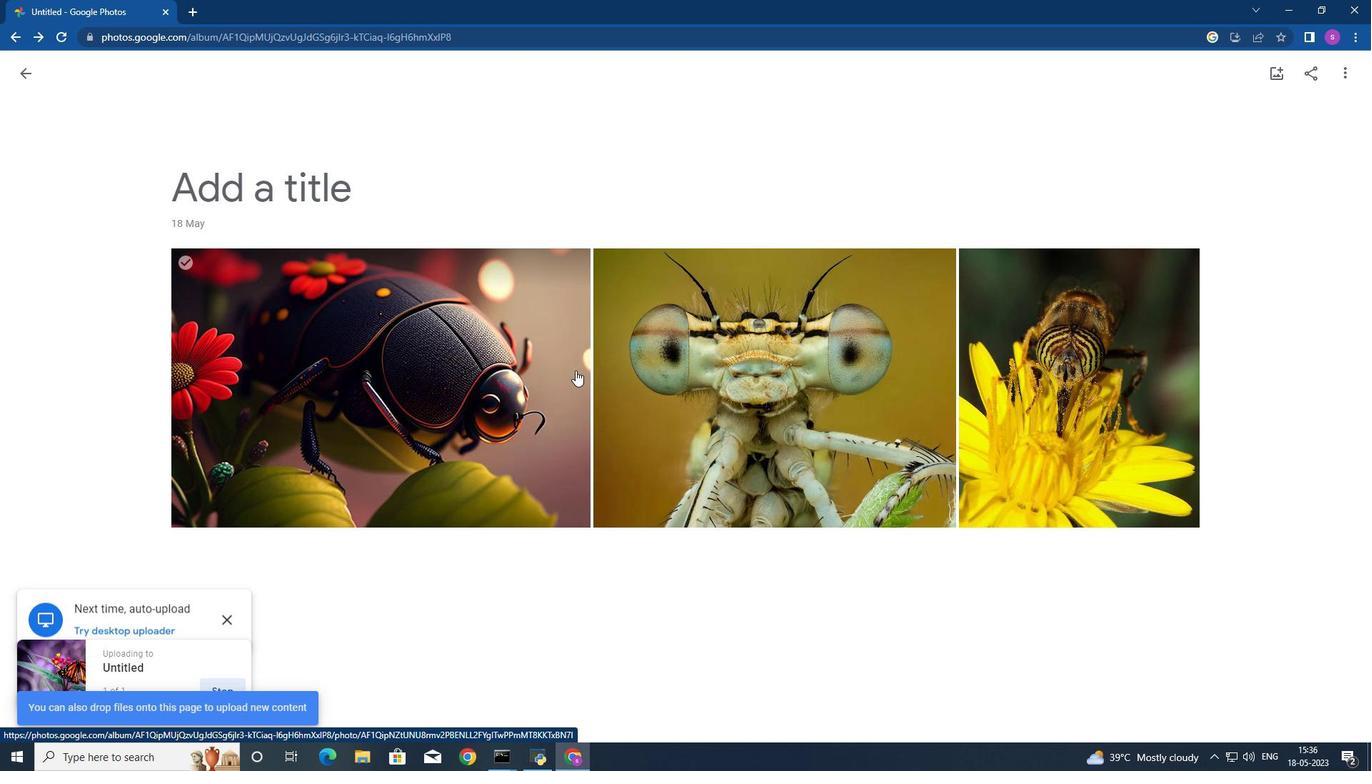 
Action: Mouse scrolled (575, 371) with delta (0, 0)
Screenshot: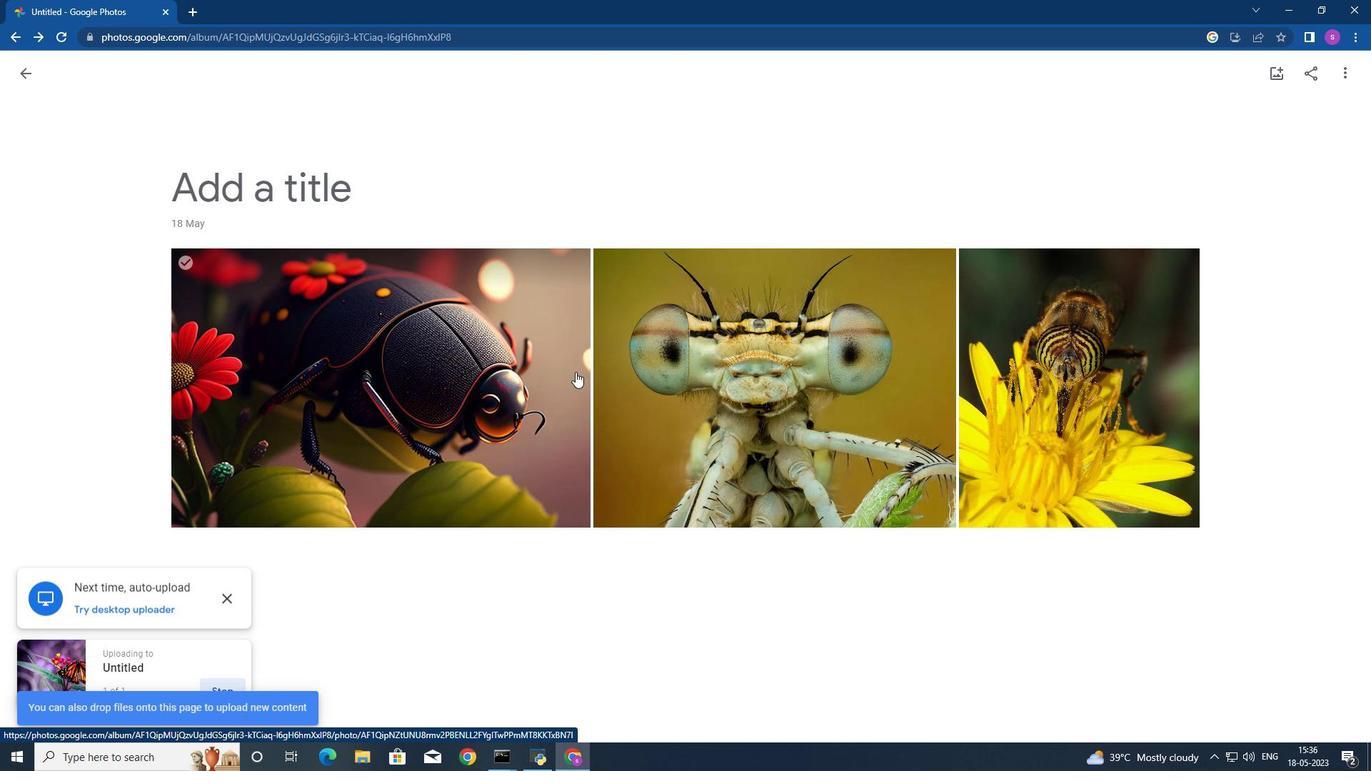
Action: Mouse moved to (579, 380)
Screenshot: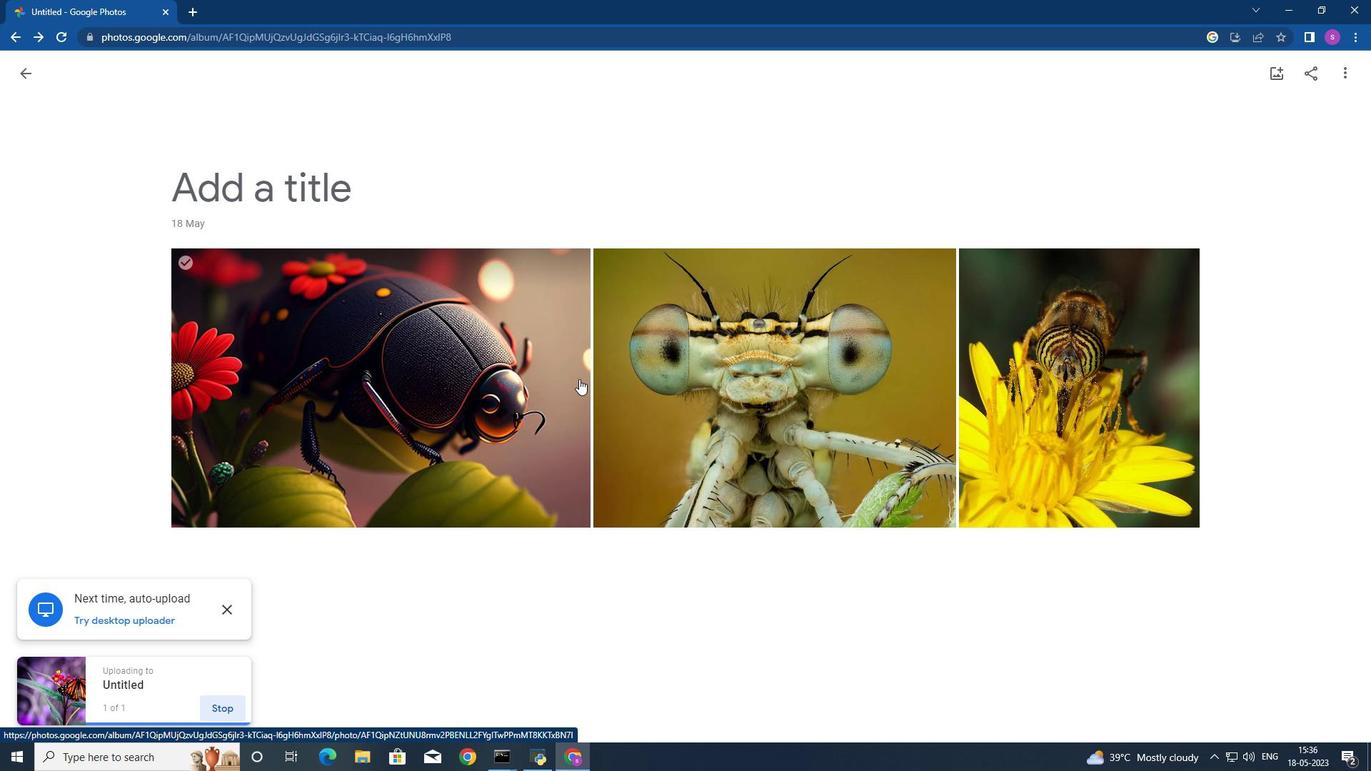
Action: Mouse scrolled (579, 379) with delta (0, 0)
Screenshot: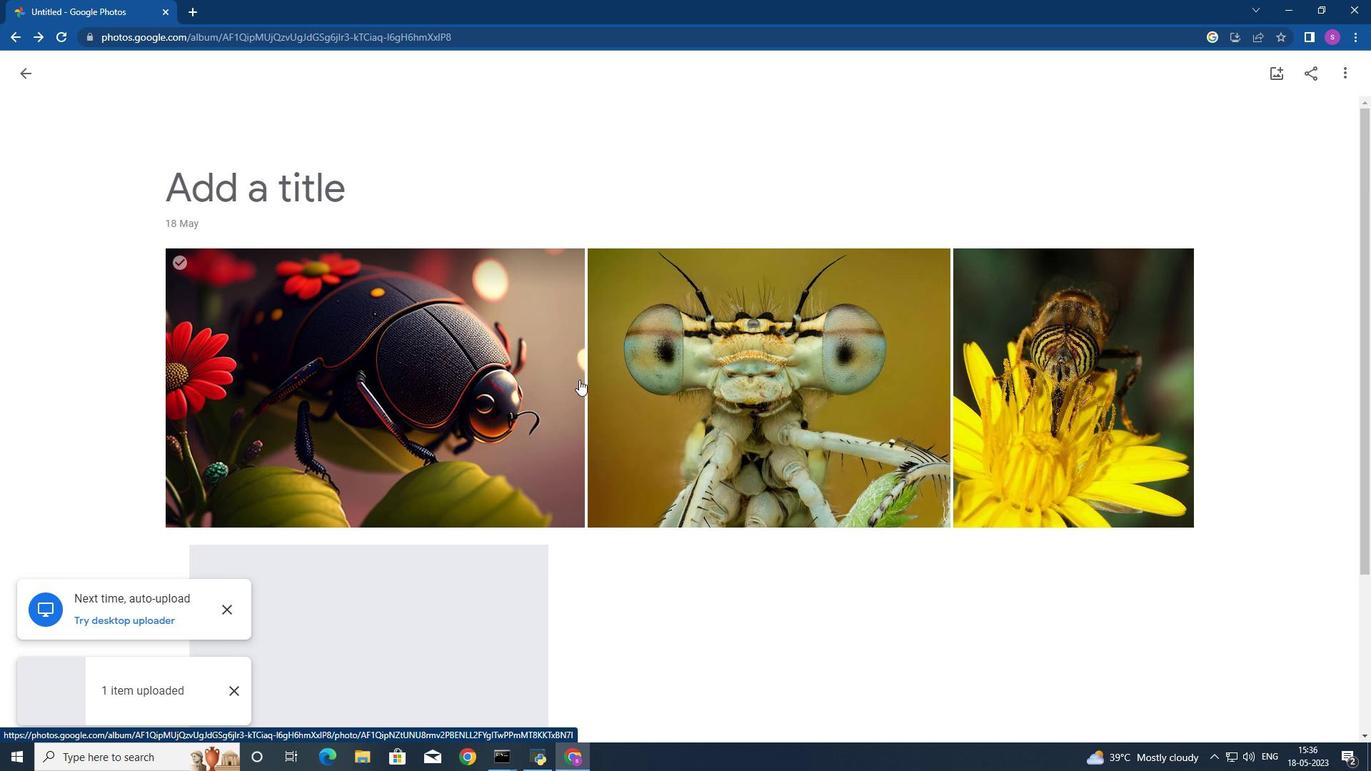 
Action: Mouse moved to (580, 380)
Screenshot: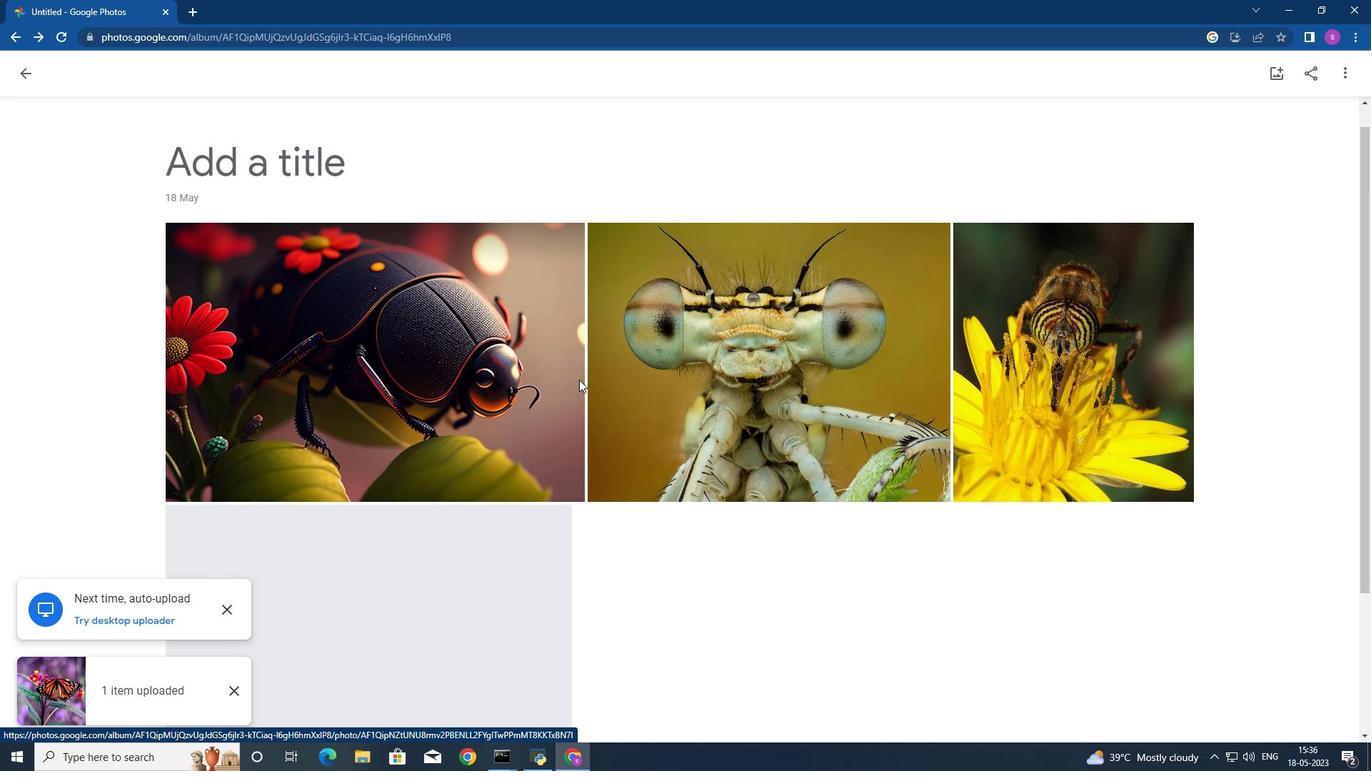 
Action: Mouse scrolled (580, 379) with delta (0, 0)
Screenshot: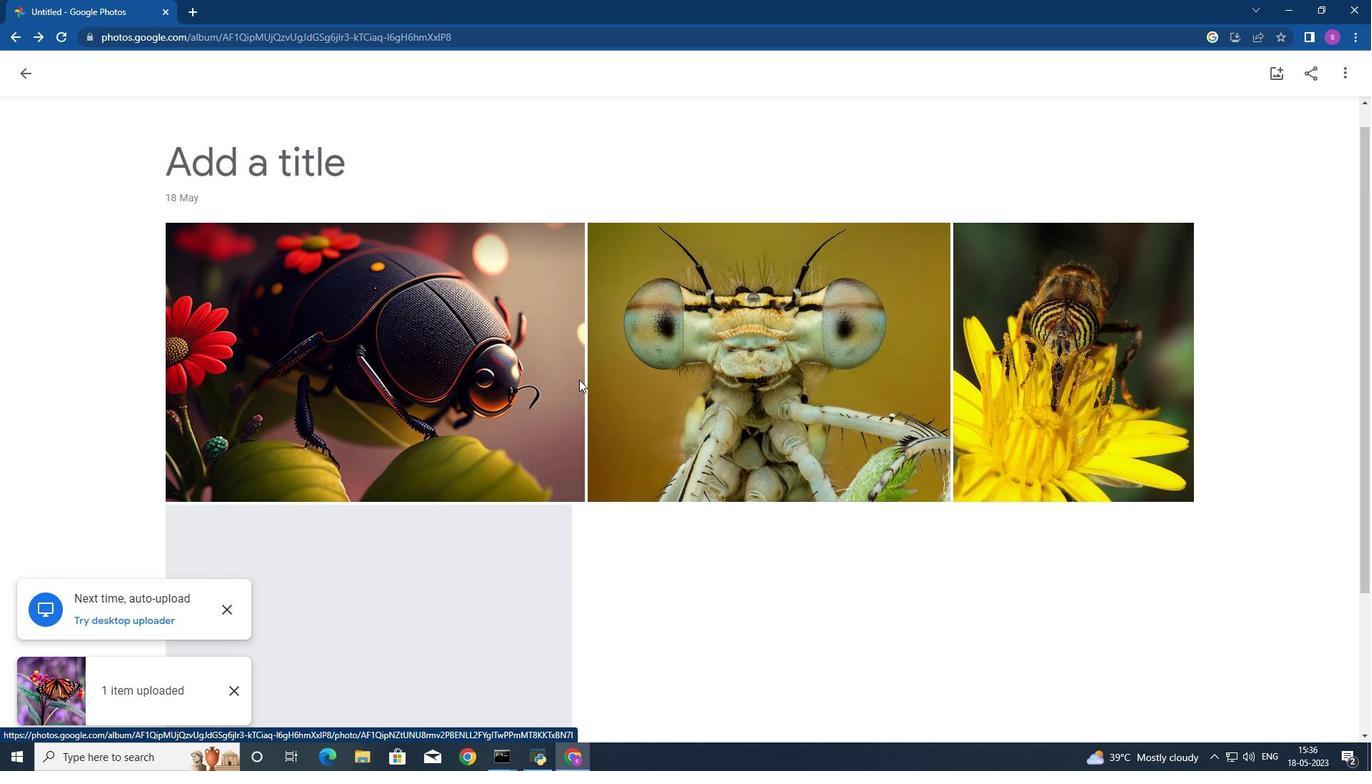 
Action: Mouse moved to (582, 380)
Screenshot: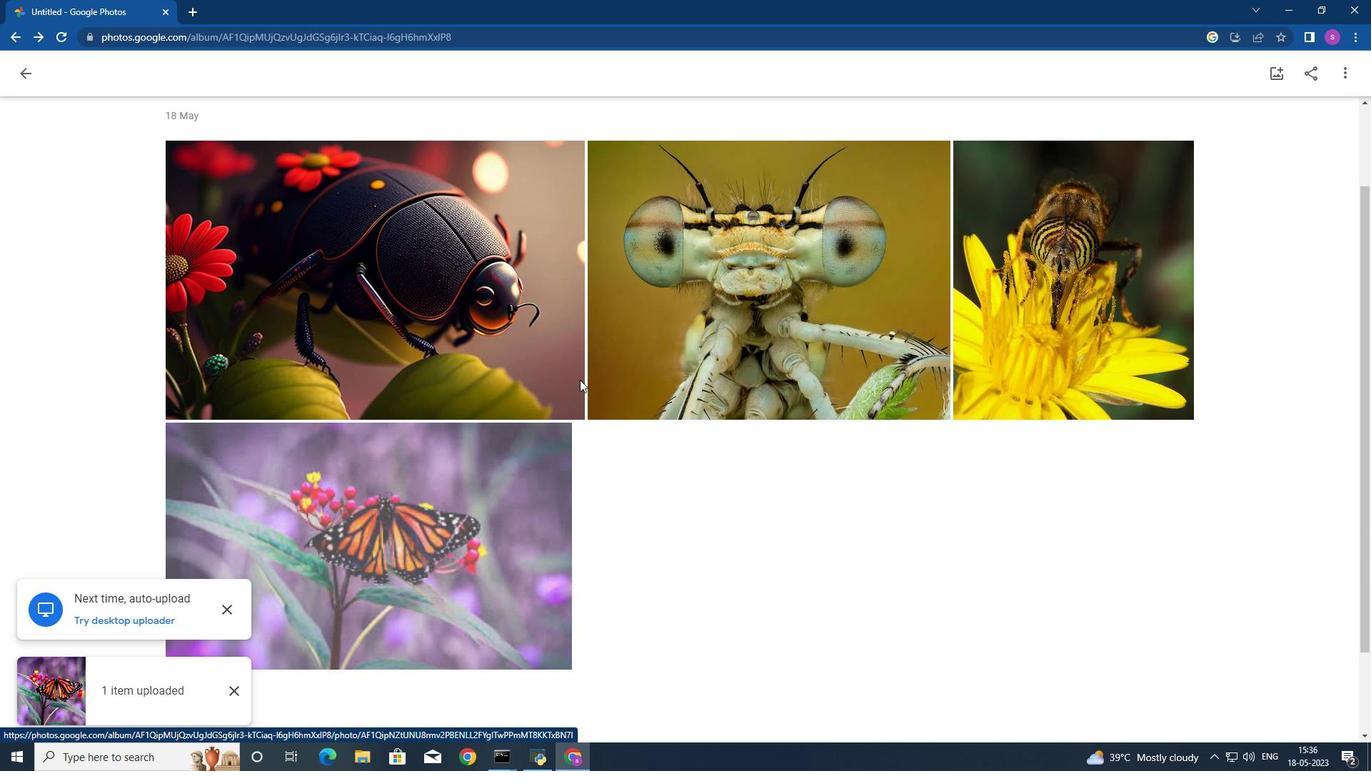 
Action: Mouse scrolled (582, 379) with delta (0, 0)
Screenshot: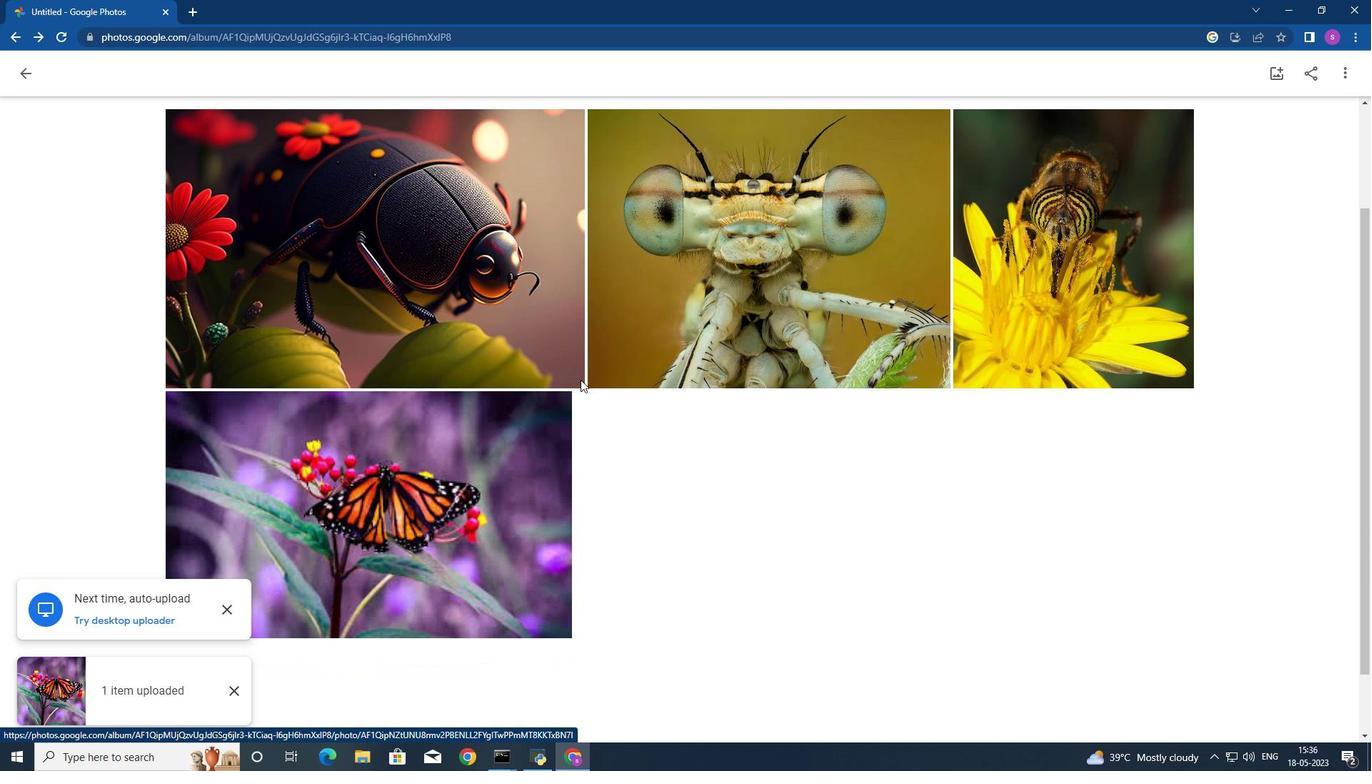 
Action: Mouse moved to (588, 383)
Screenshot: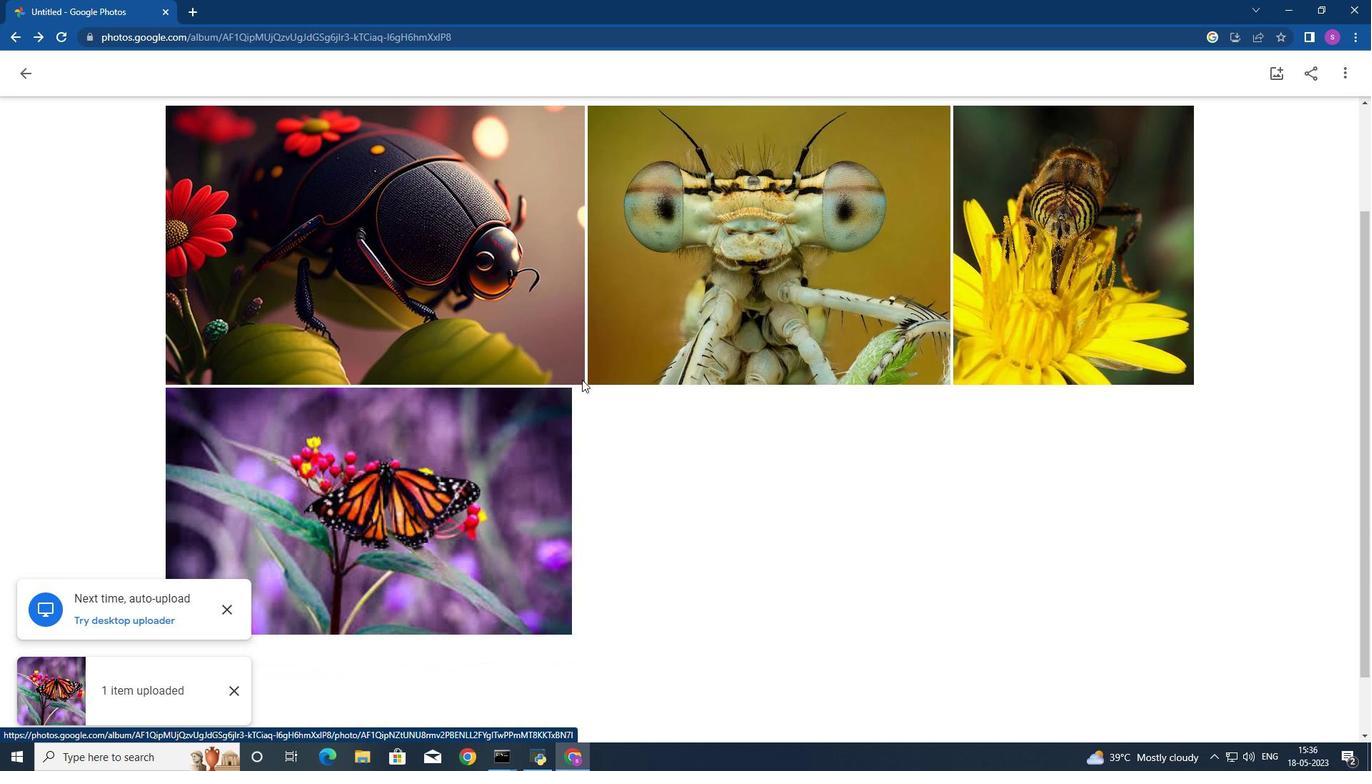 
Action: Mouse scrolled (588, 383) with delta (0, 0)
Screenshot: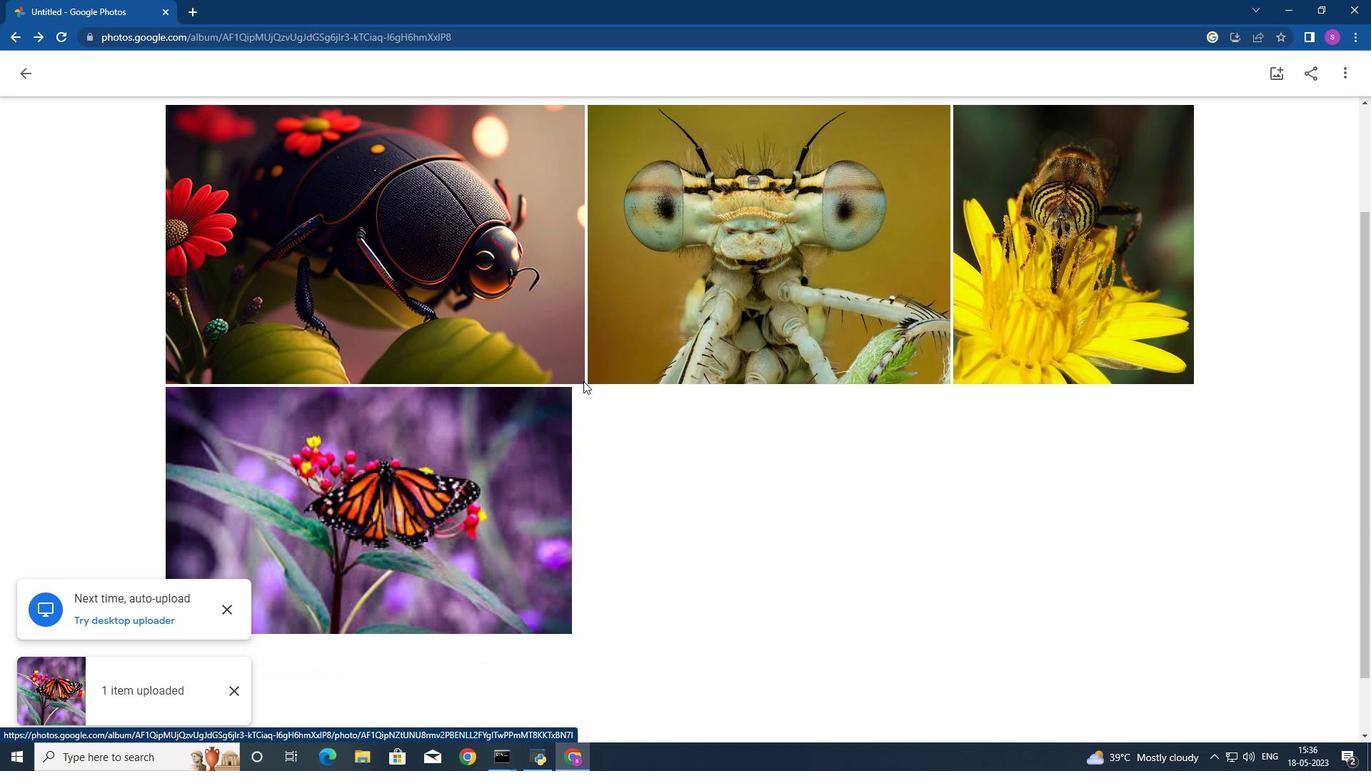 
Action: Mouse moved to (590, 384)
Screenshot: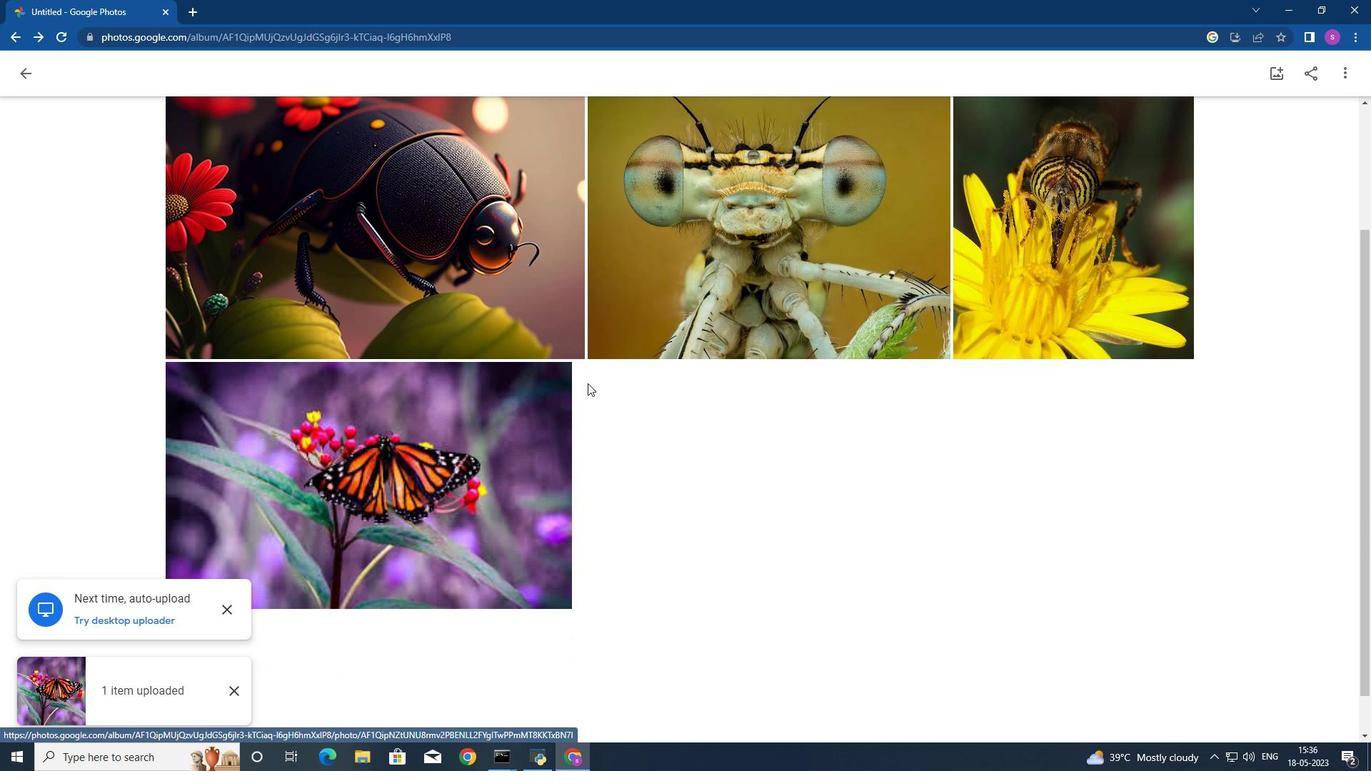 
Action: Mouse scrolled (590, 383) with delta (0, 0)
Screenshot: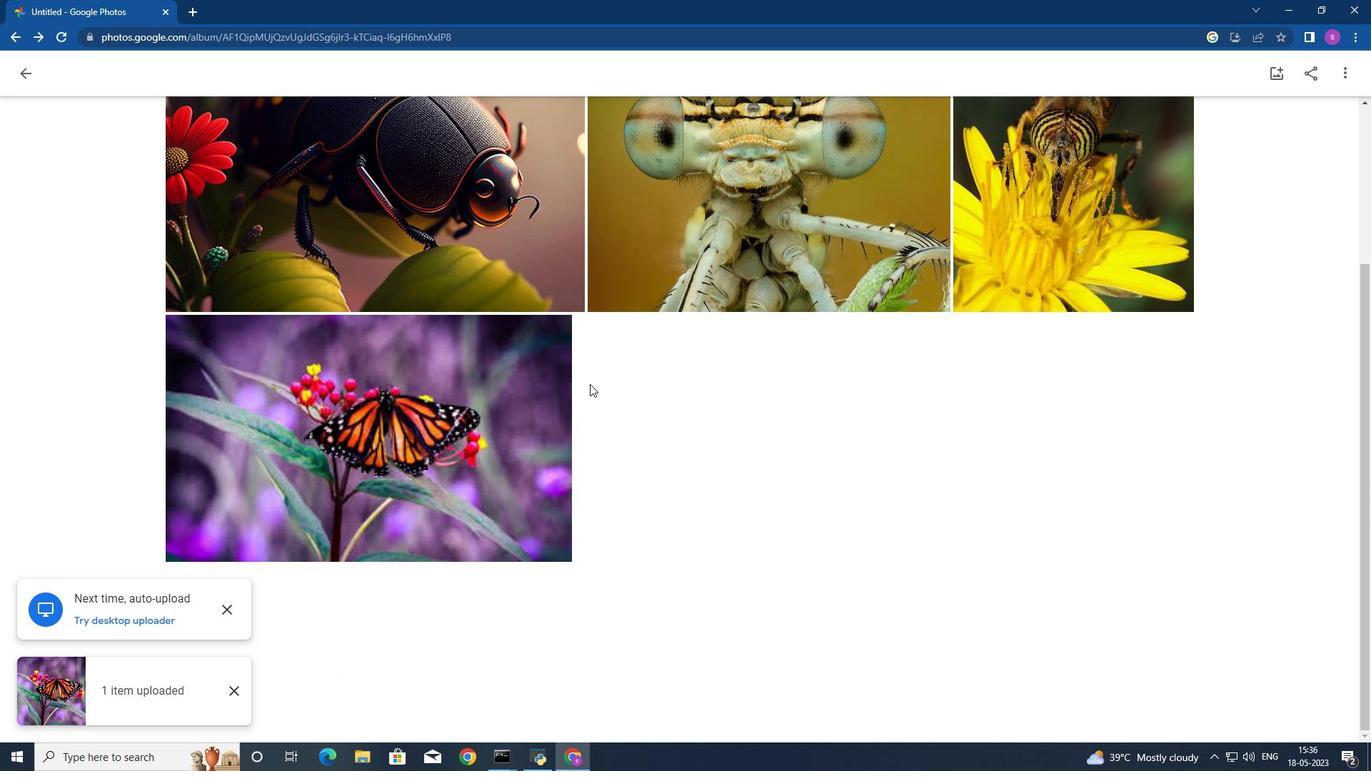 
Action: Mouse scrolled (590, 383) with delta (0, 0)
Screenshot: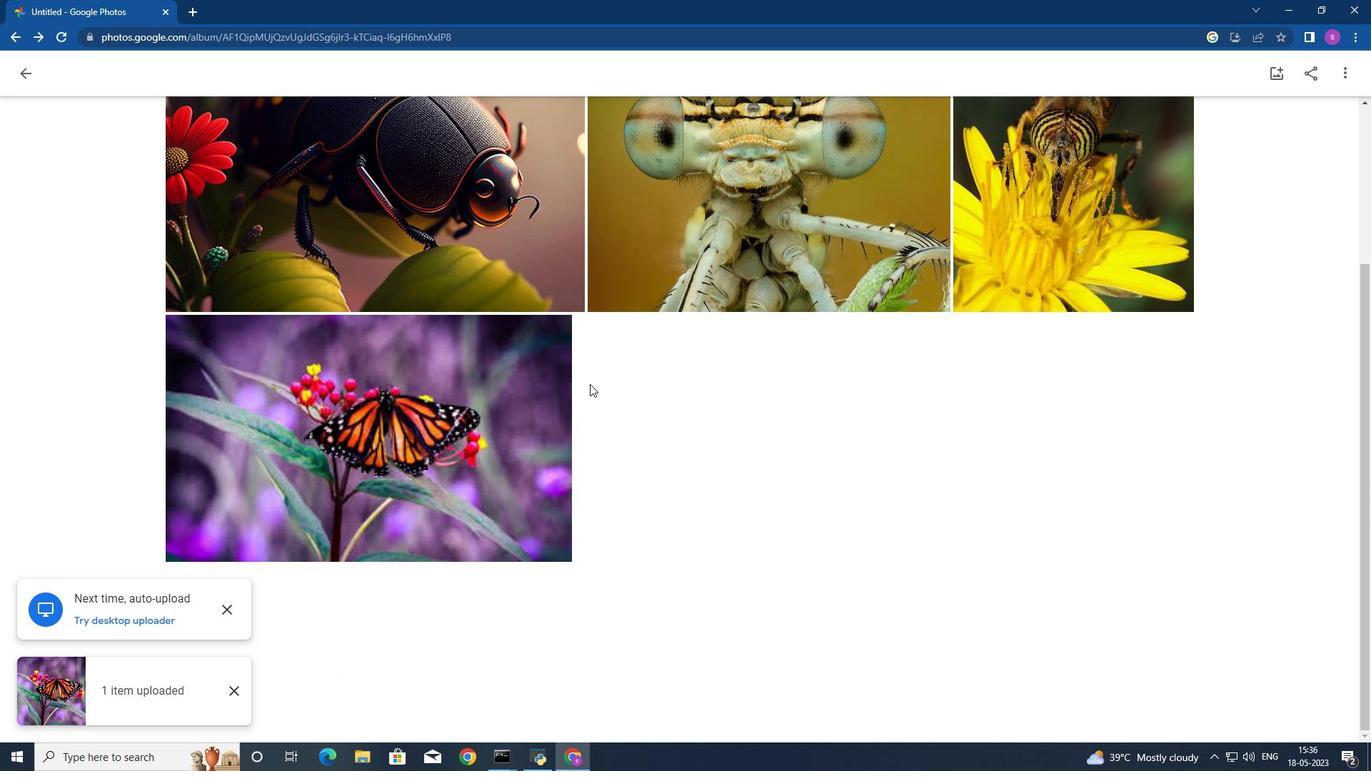
Action: Mouse scrolled (590, 385) with delta (0, 0)
Screenshot: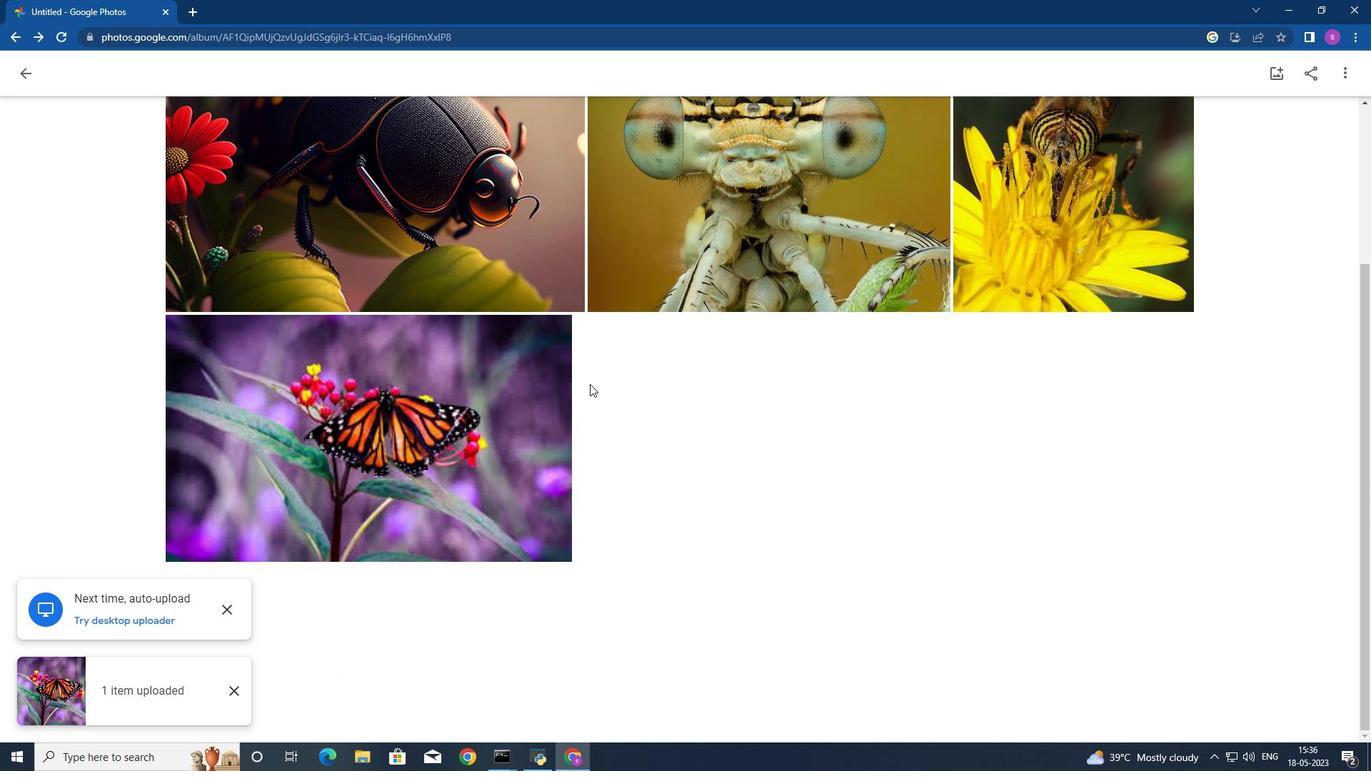 
Action: Mouse scrolled (590, 385) with delta (0, 0)
Screenshot: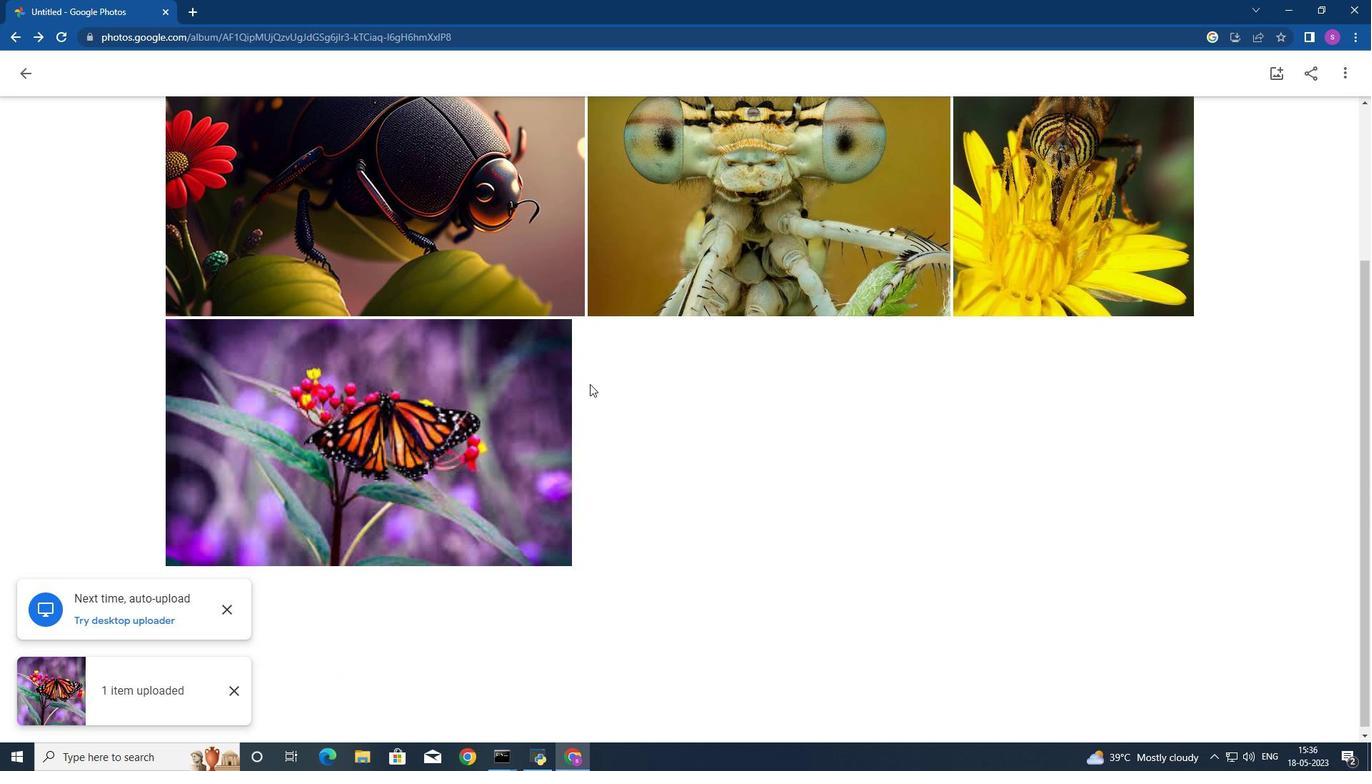 
Action: Mouse scrolled (590, 385) with delta (0, 0)
Screenshot: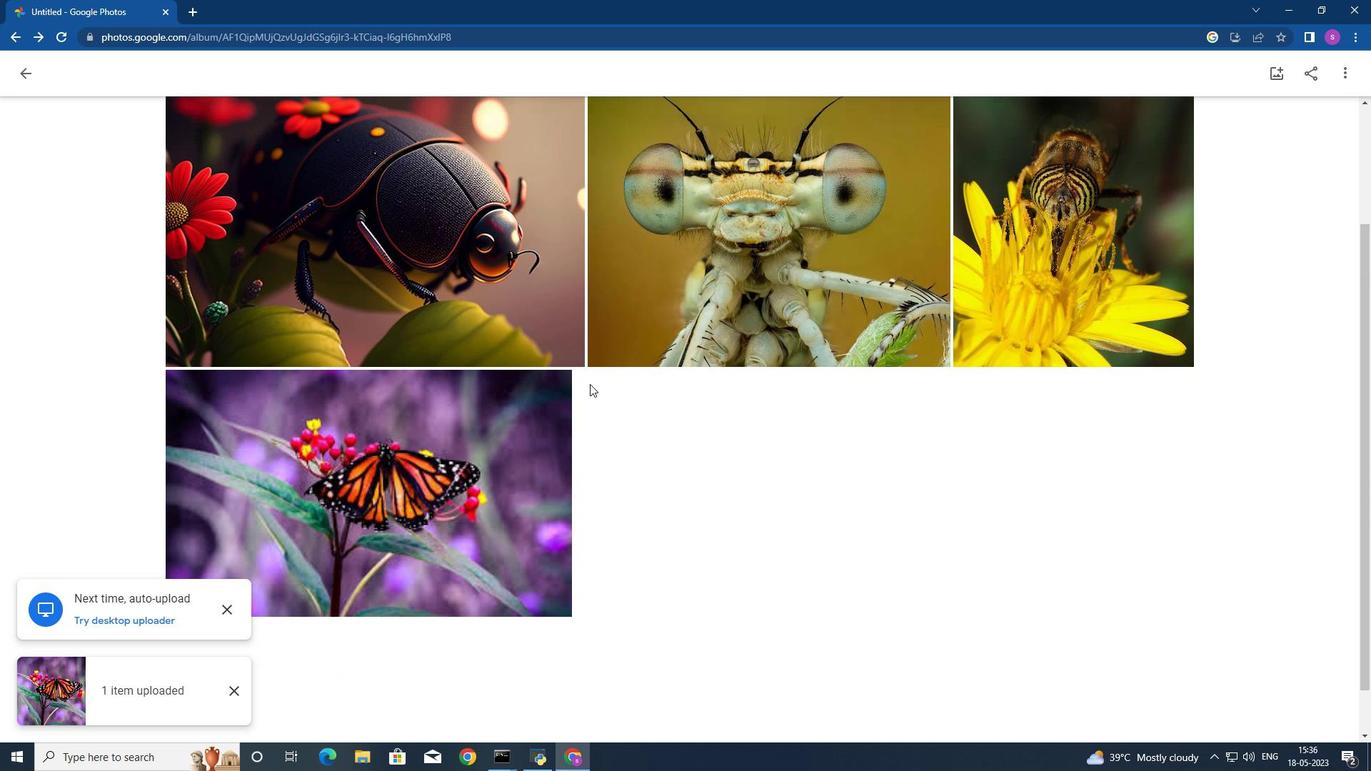 
Action: Mouse scrolled (590, 385) with delta (0, 0)
Screenshot: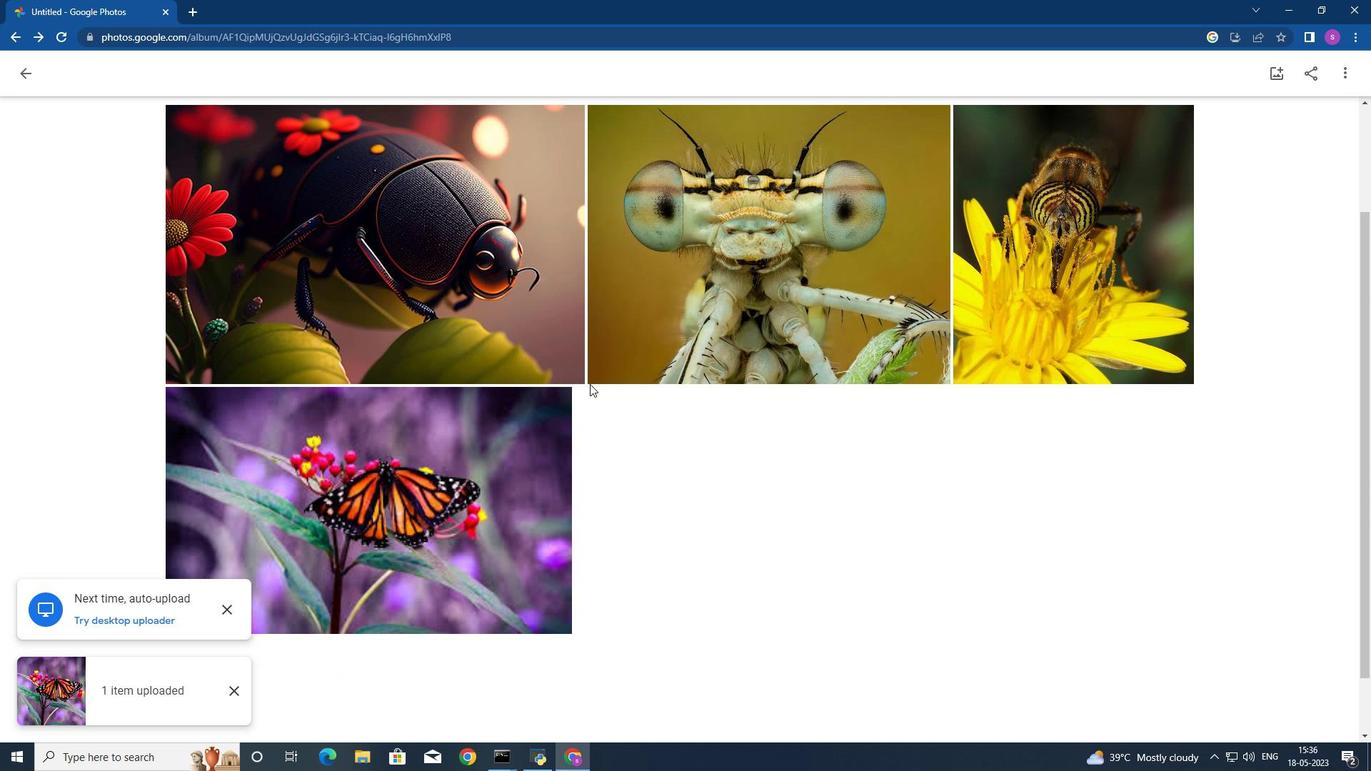 
Action: Mouse scrolled (590, 385) with delta (0, 0)
Screenshot: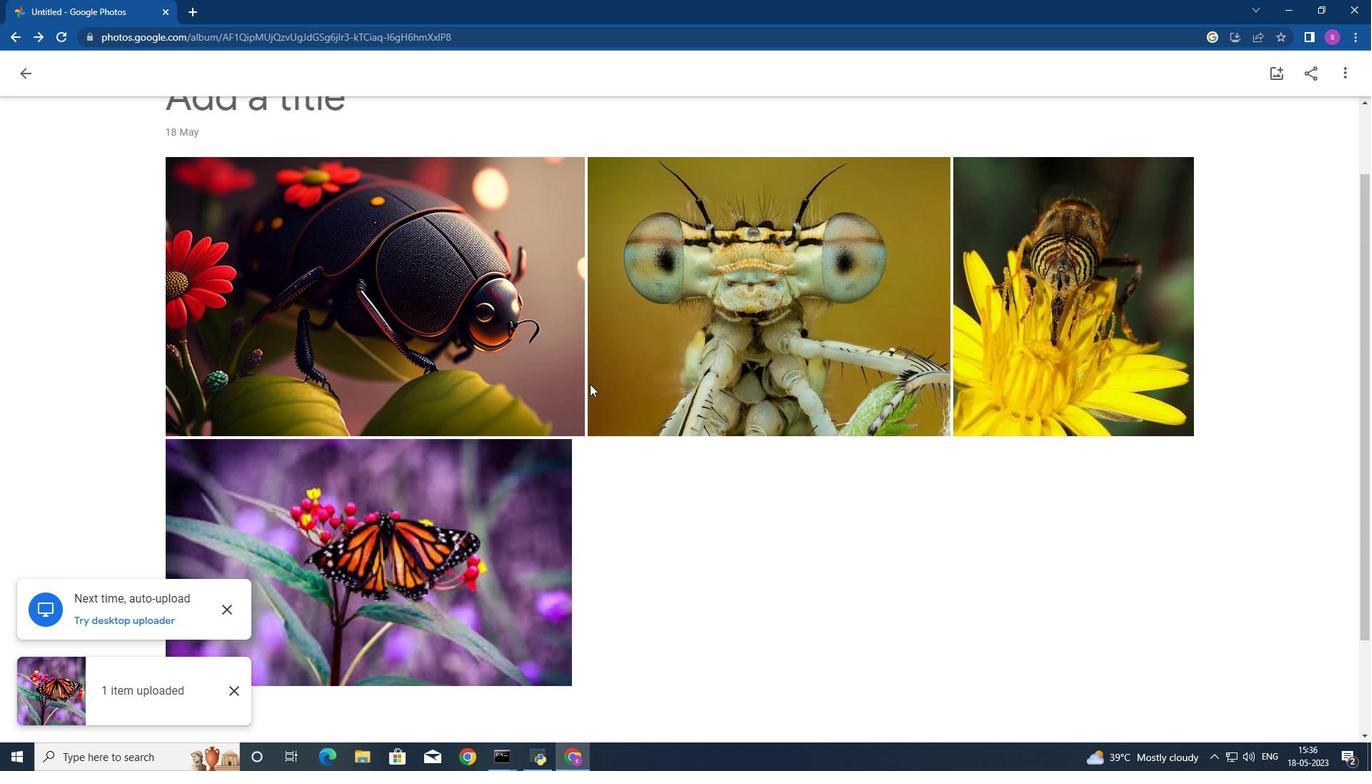 
Action: Mouse scrolled (590, 383) with delta (0, 0)
Screenshot: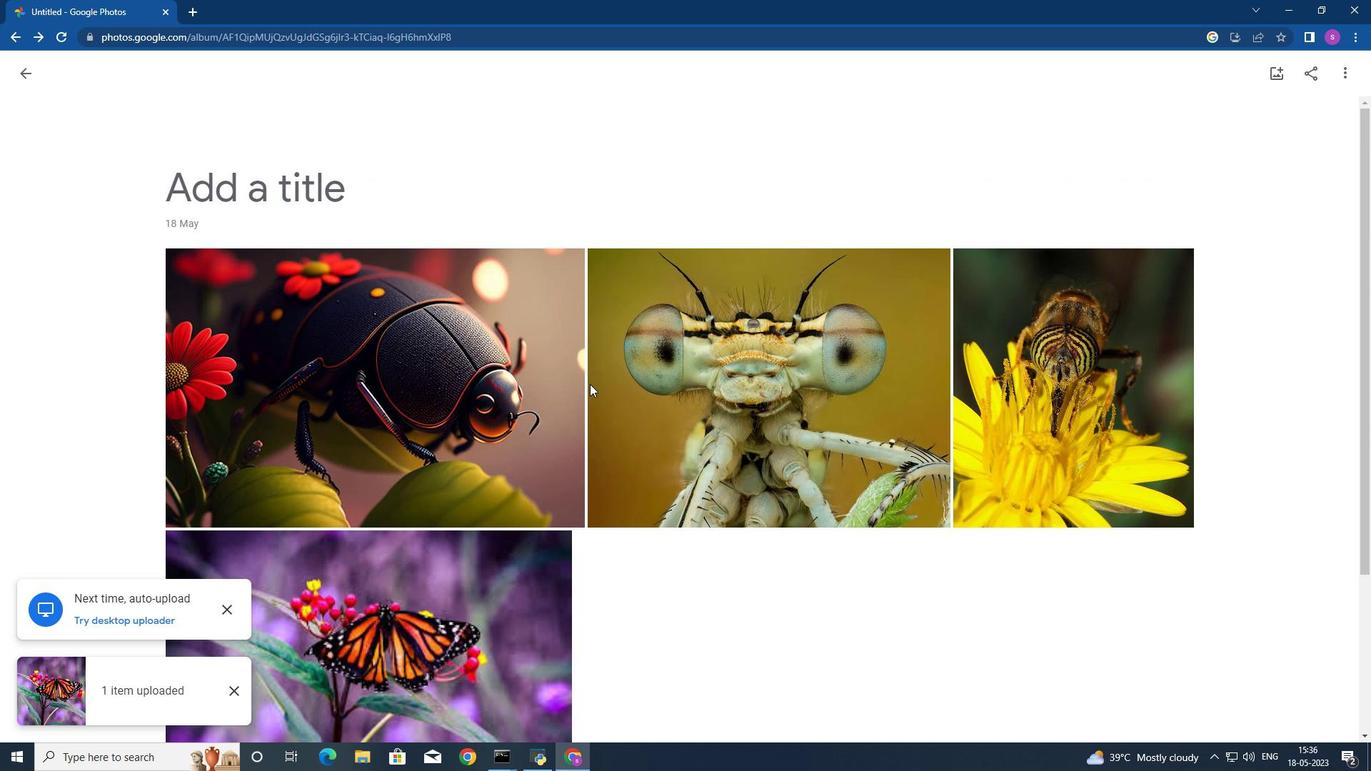 
Action: Mouse scrolled (590, 383) with delta (0, 0)
Screenshot: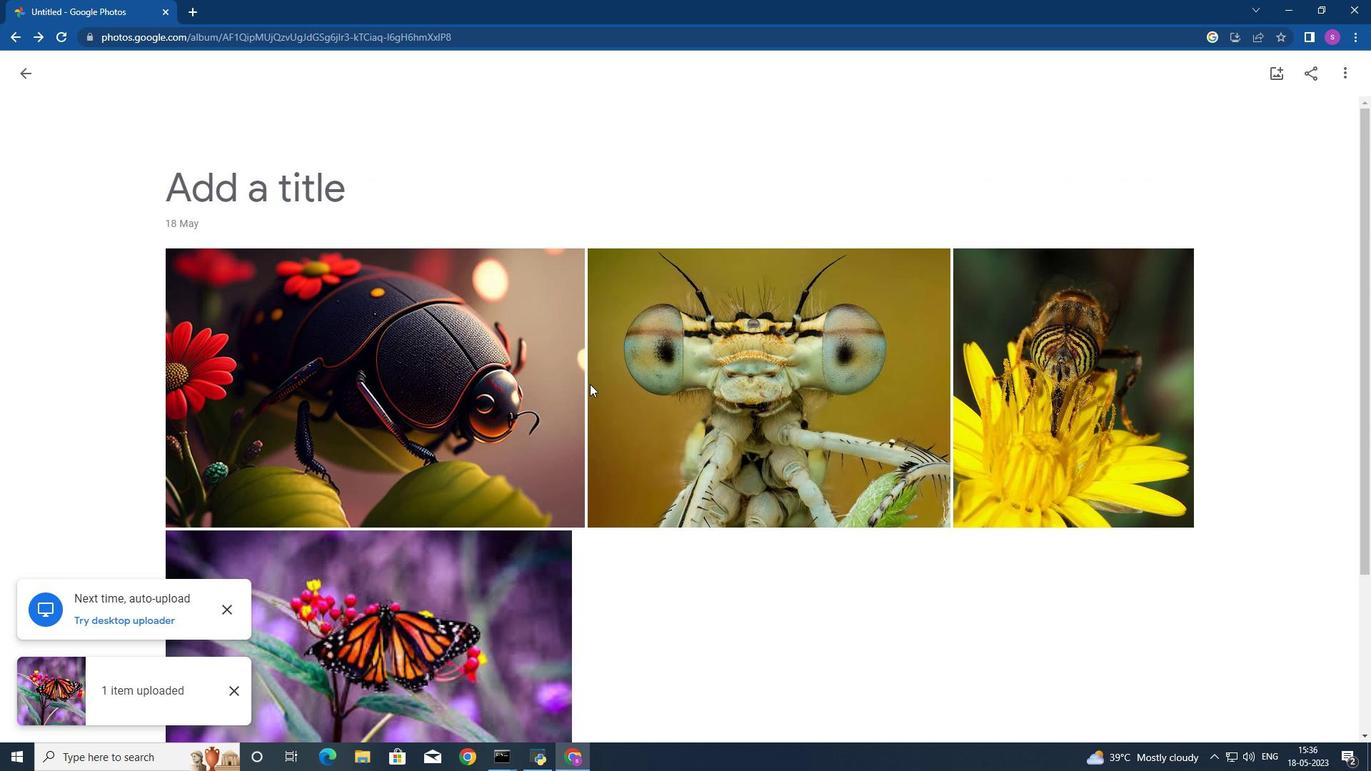 
Action: Mouse scrolled (590, 383) with delta (0, 0)
Screenshot: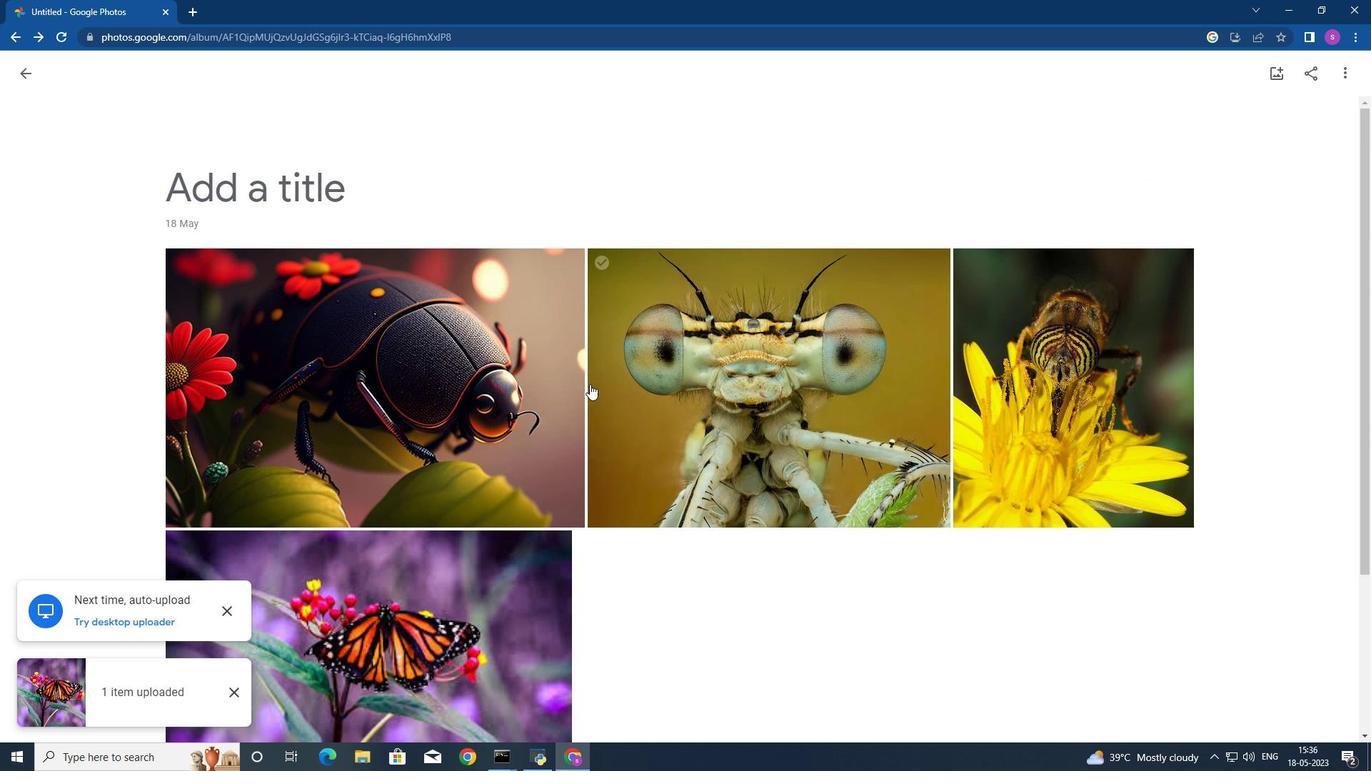 
Action: Mouse scrolled (590, 383) with delta (0, 0)
Screenshot: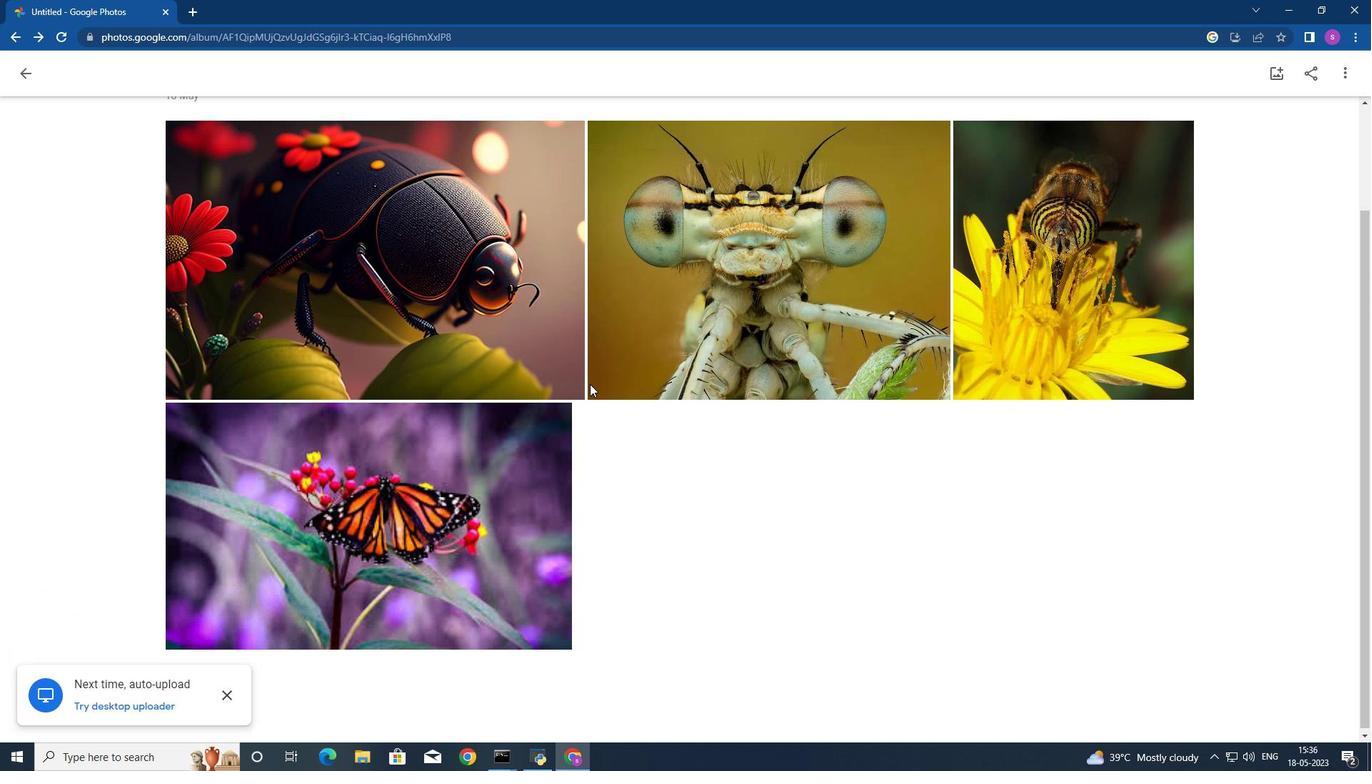 
Action: Mouse moved to (1270, 75)
Screenshot: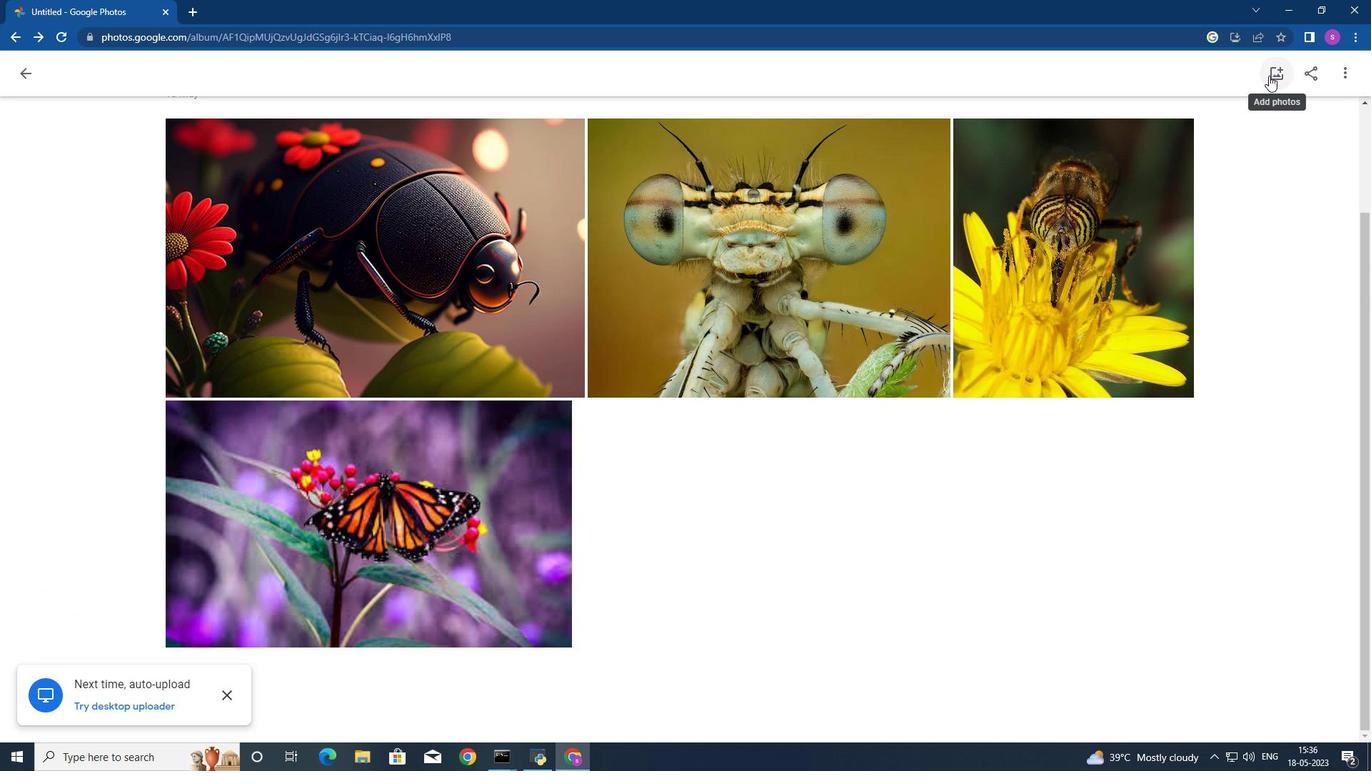 
Action: Mouse pressed left at (1270, 75)
Screenshot: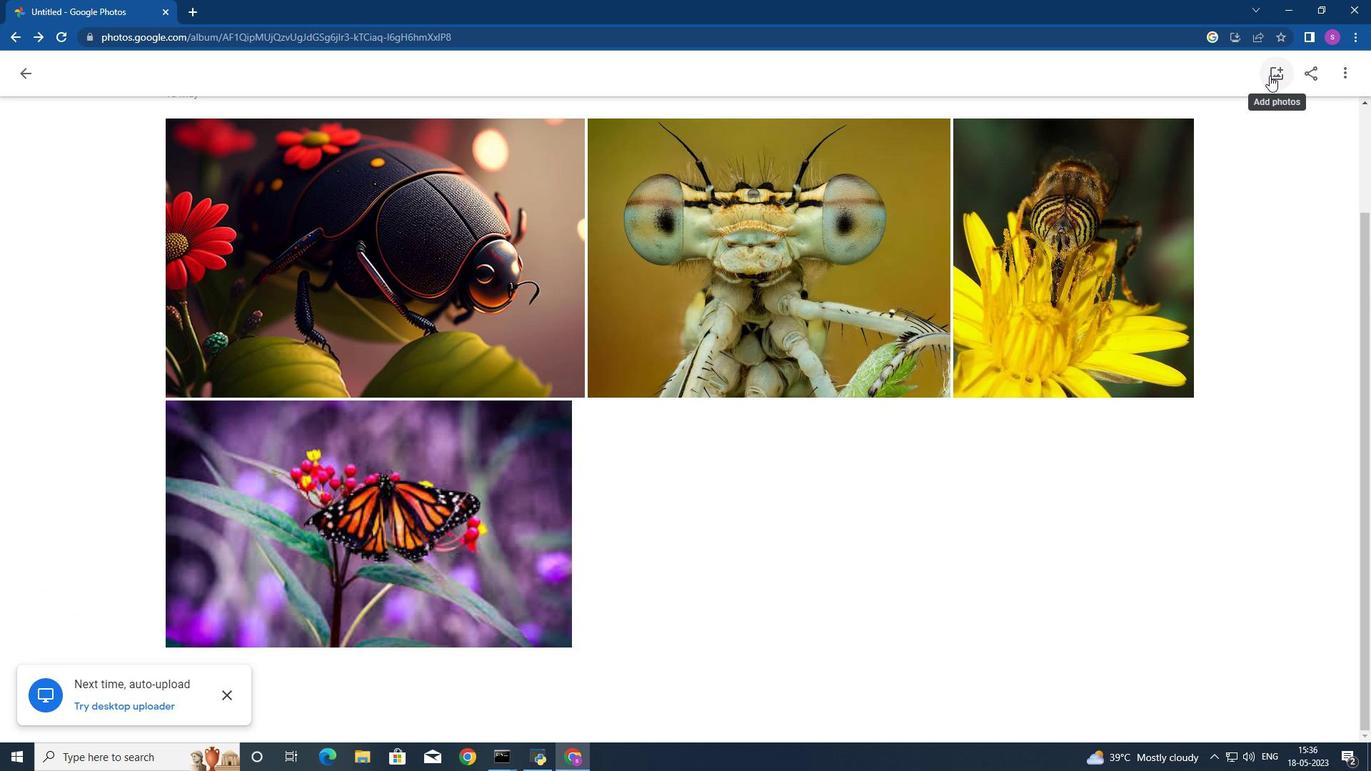 
Action: Mouse moved to (1147, 253)
Screenshot: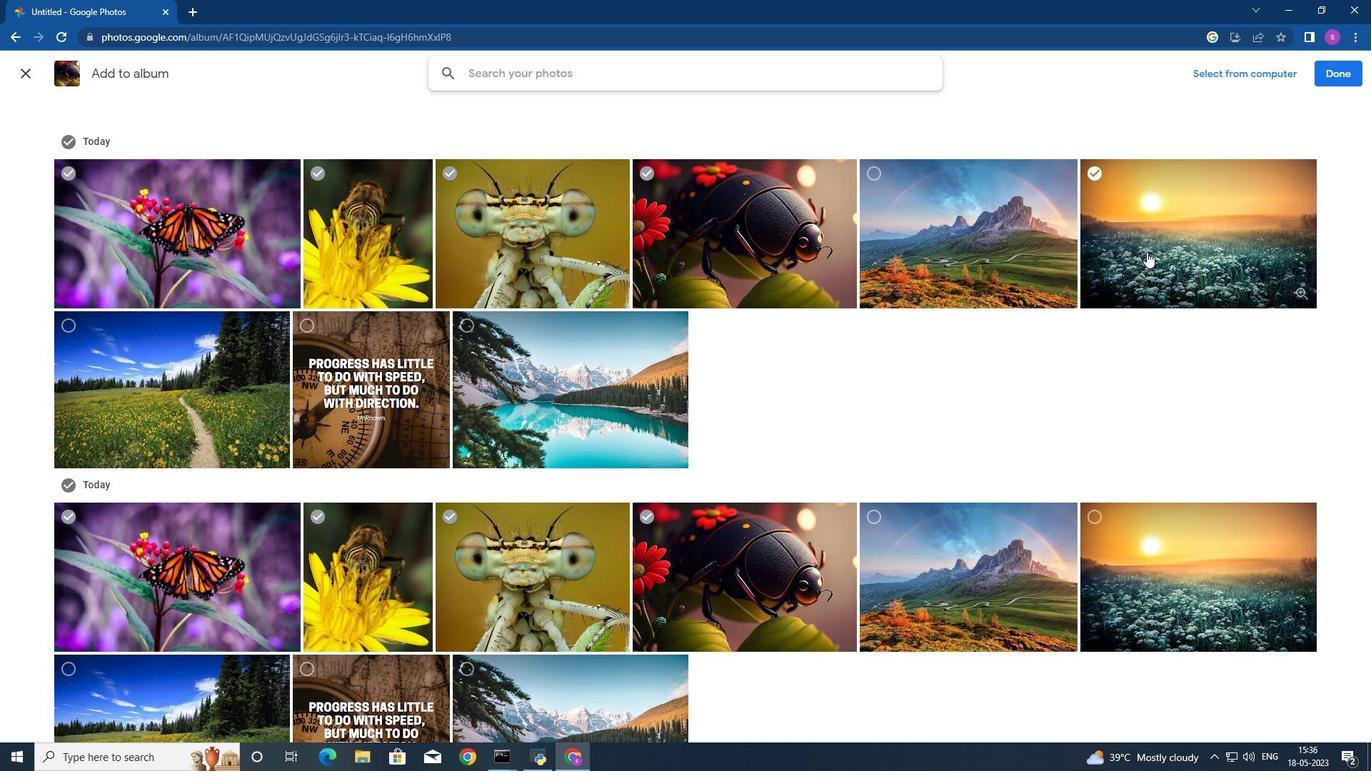 
Action: Mouse scrolled (1147, 252) with delta (0, 0)
Screenshot: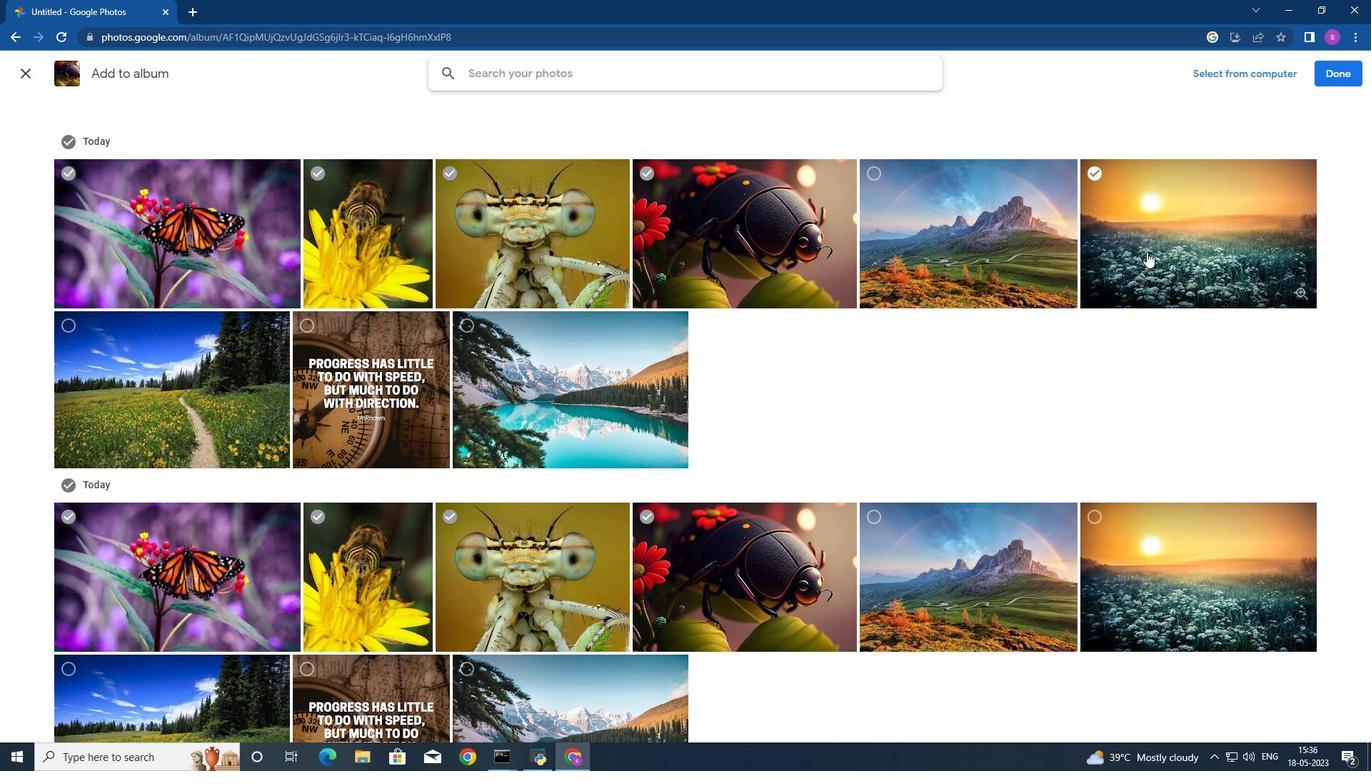 
Action: Mouse scrolled (1147, 252) with delta (0, 0)
Screenshot: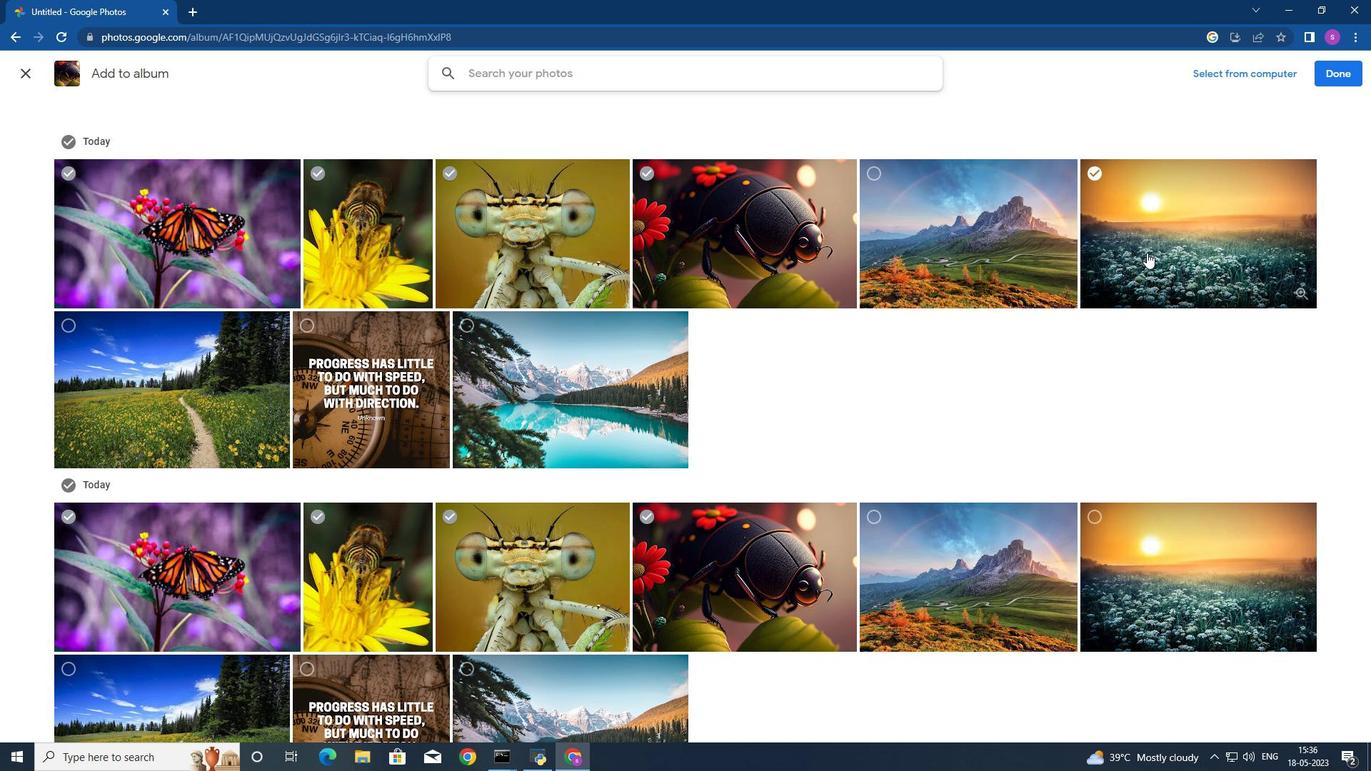 
Action: Mouse scrolled (1147, 252) with delta (0, 0)
Screenshot: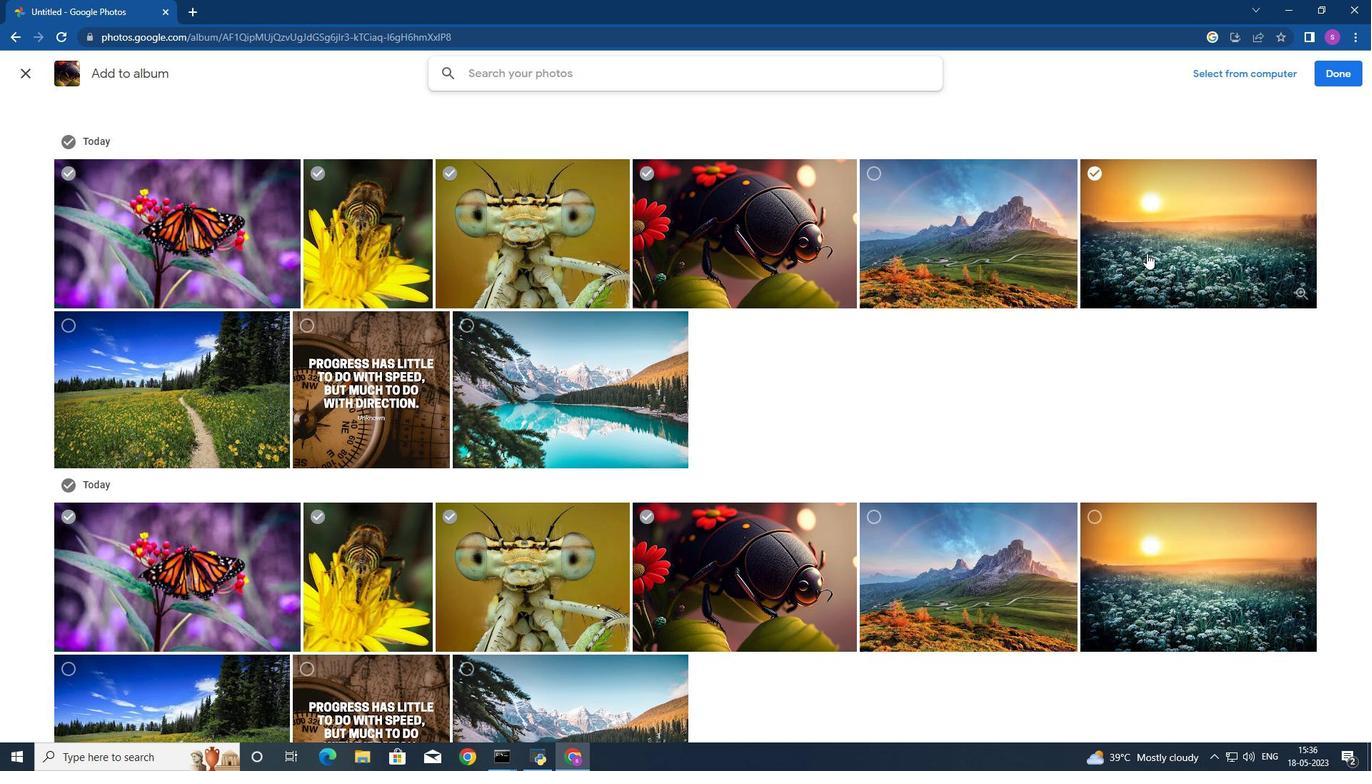 
Action: Mouse scrolled (1147, 252) with delta (0, 0)
Screenshot: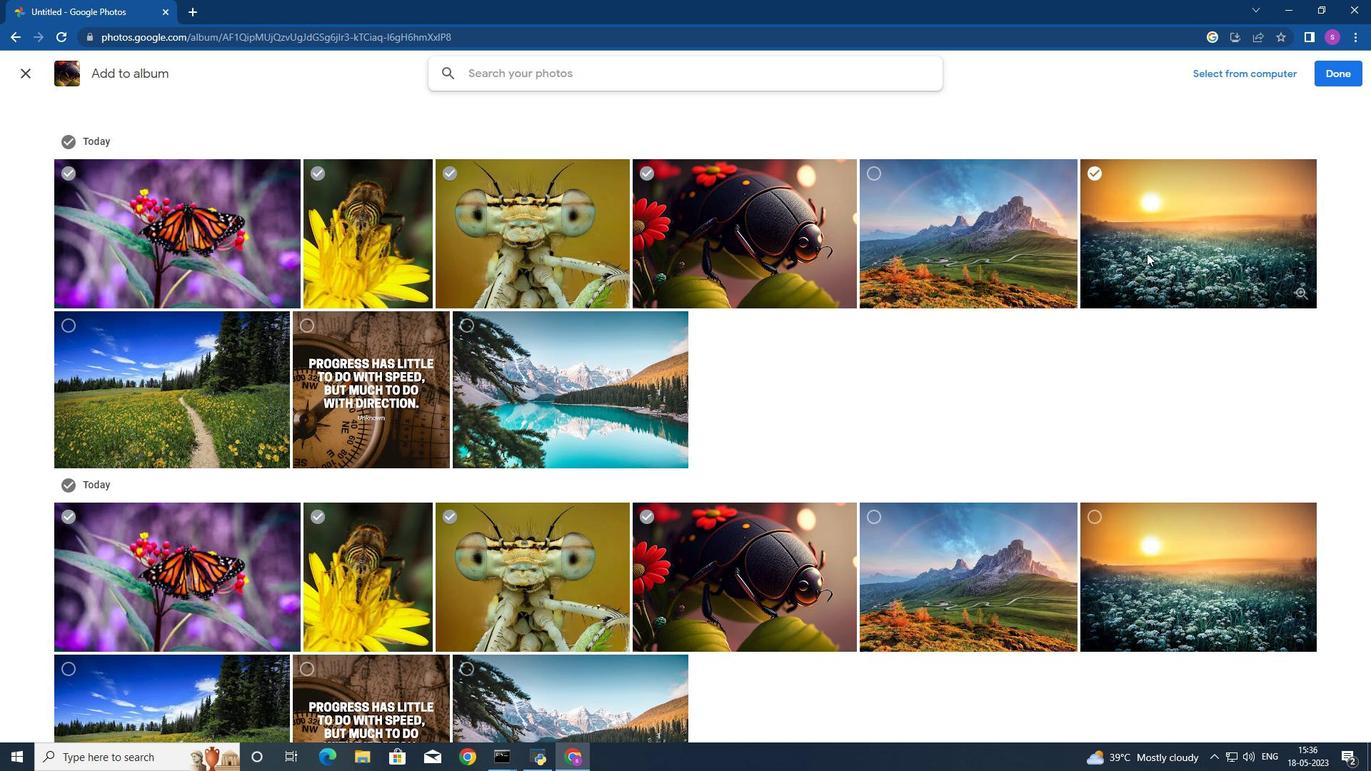 
Action: Mouse moved to (1131, 250)
Screenshot: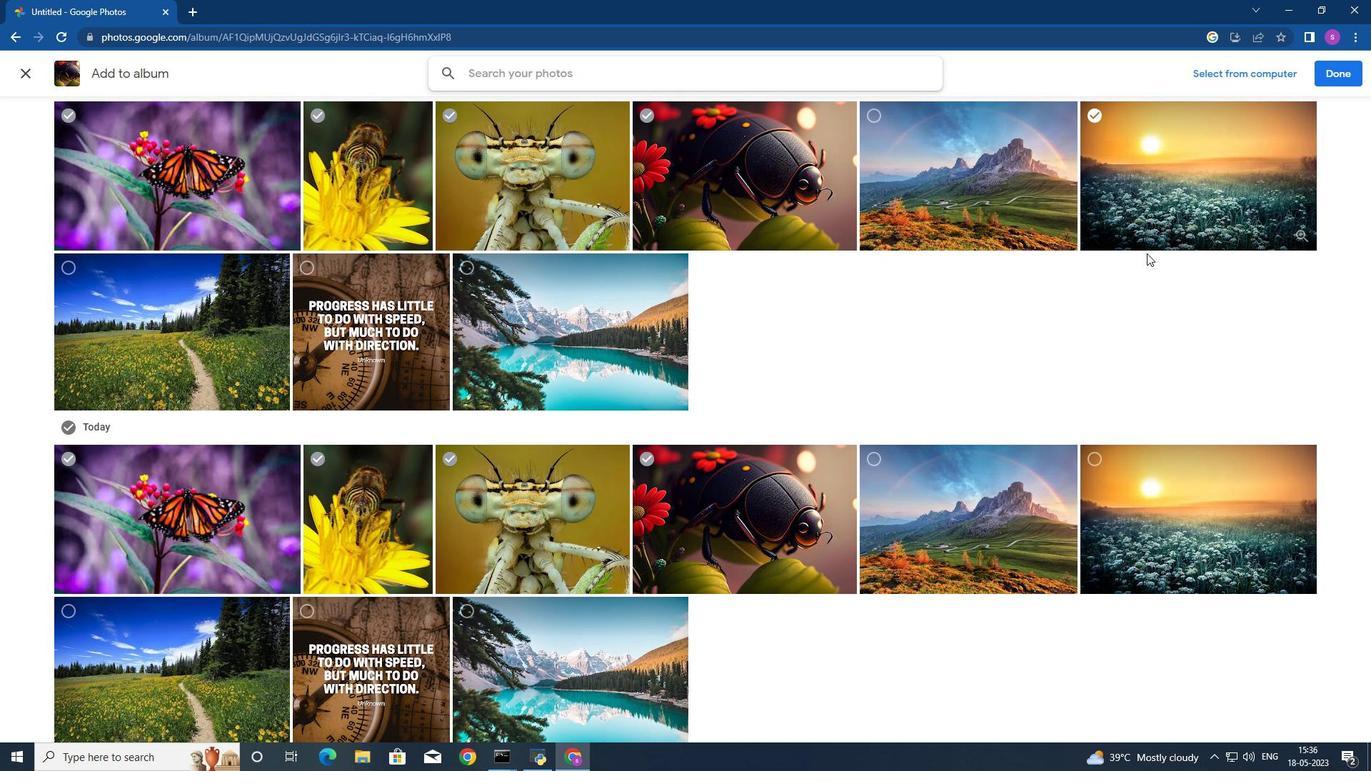 
Action: Mouse scrolled (1132, 250) with delta (0, 0)
Screenshot: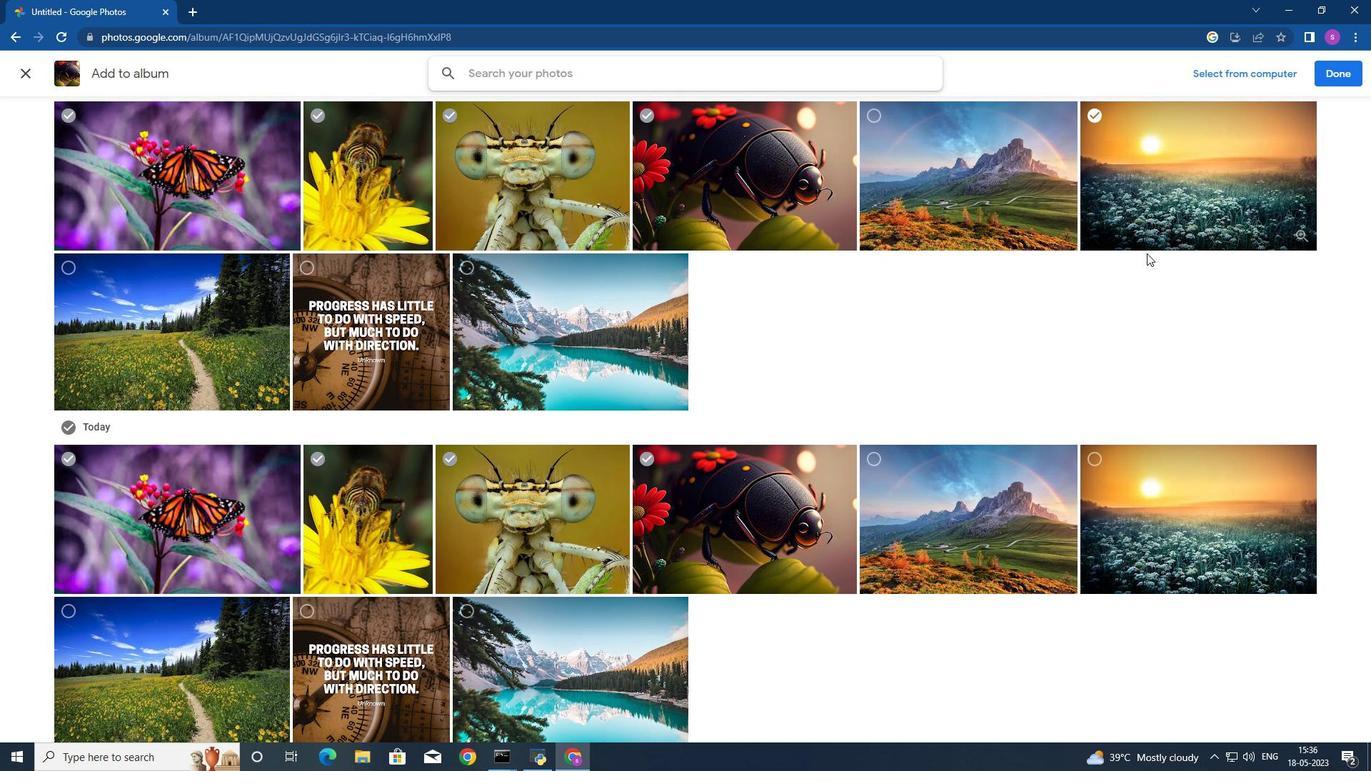 
Action: Mouse moved to (1120, 247)
Screenshot: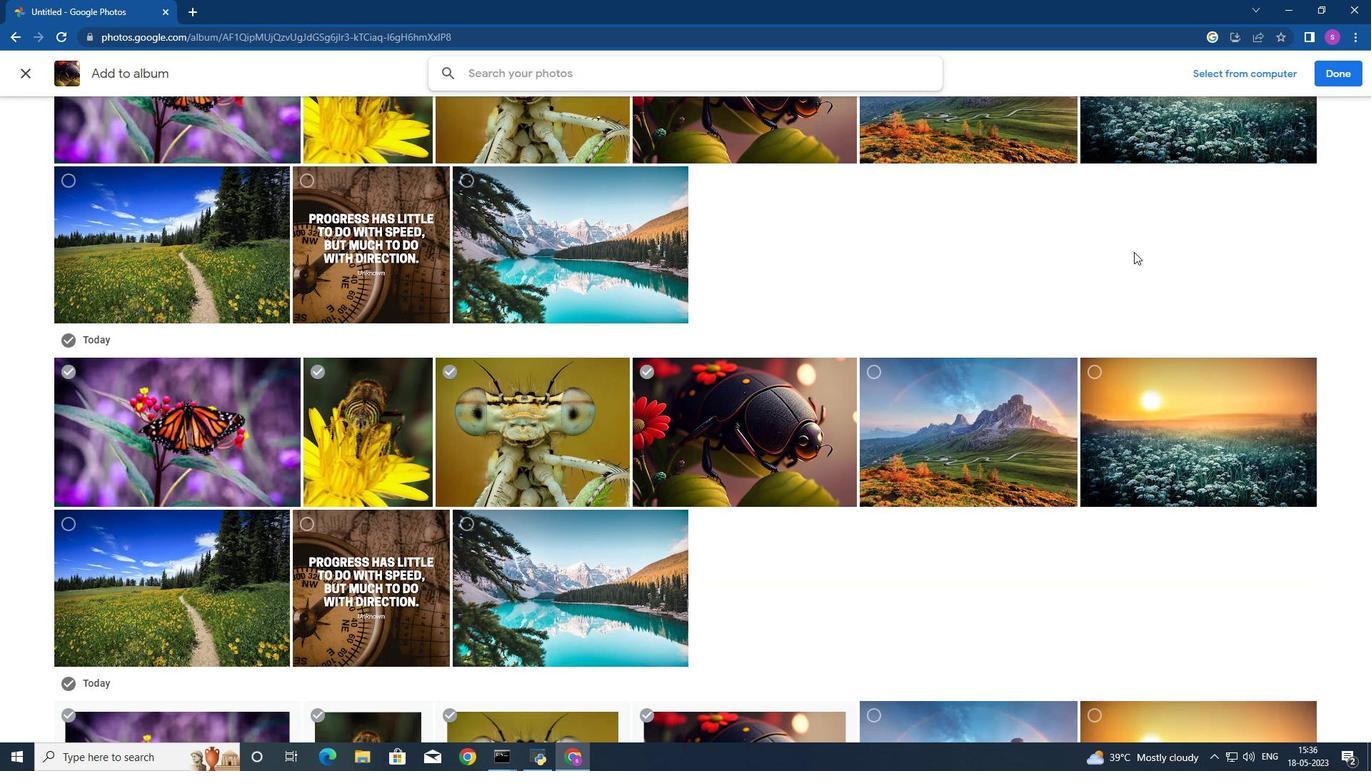 
Action: Mouse scrolled (1121, 247) with delta (0, 0)
Screenshot: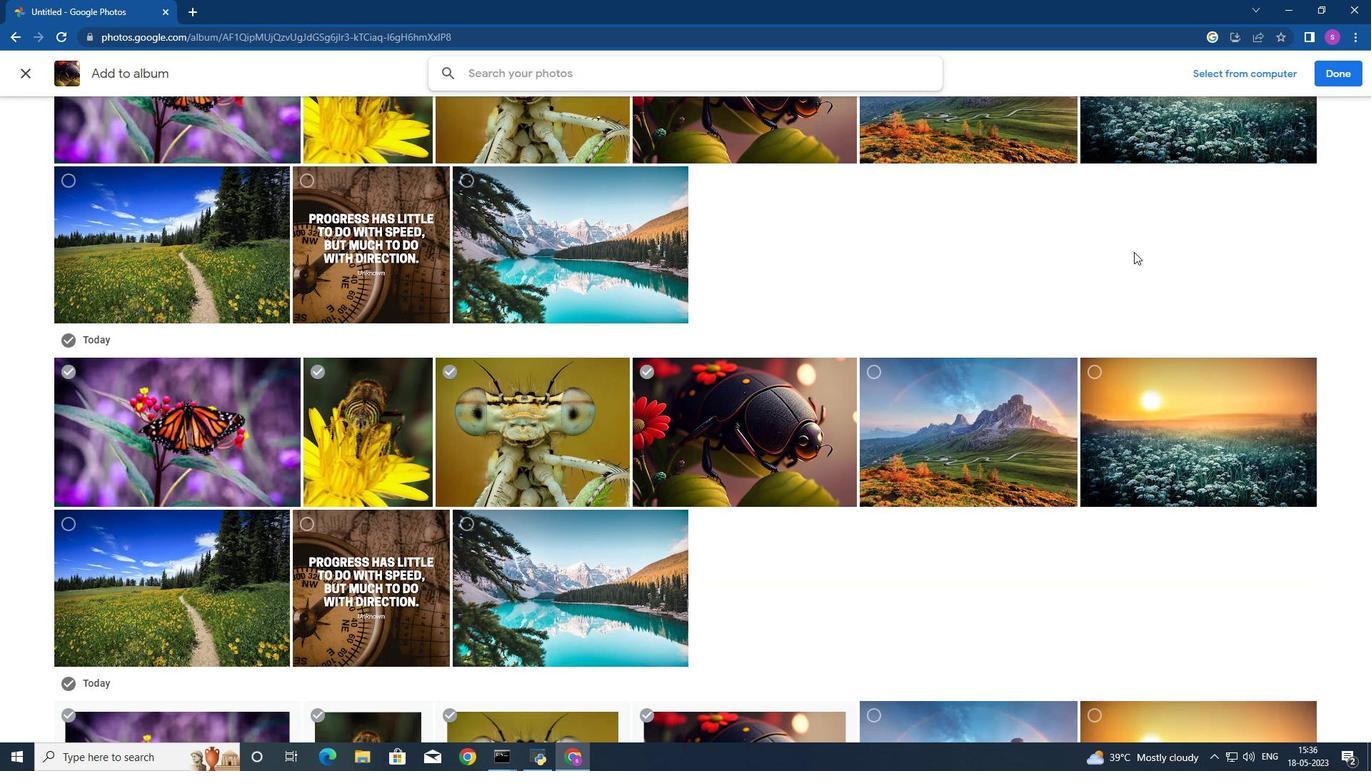 
Action: Mouse moved to (1109, 243)
Screenshot: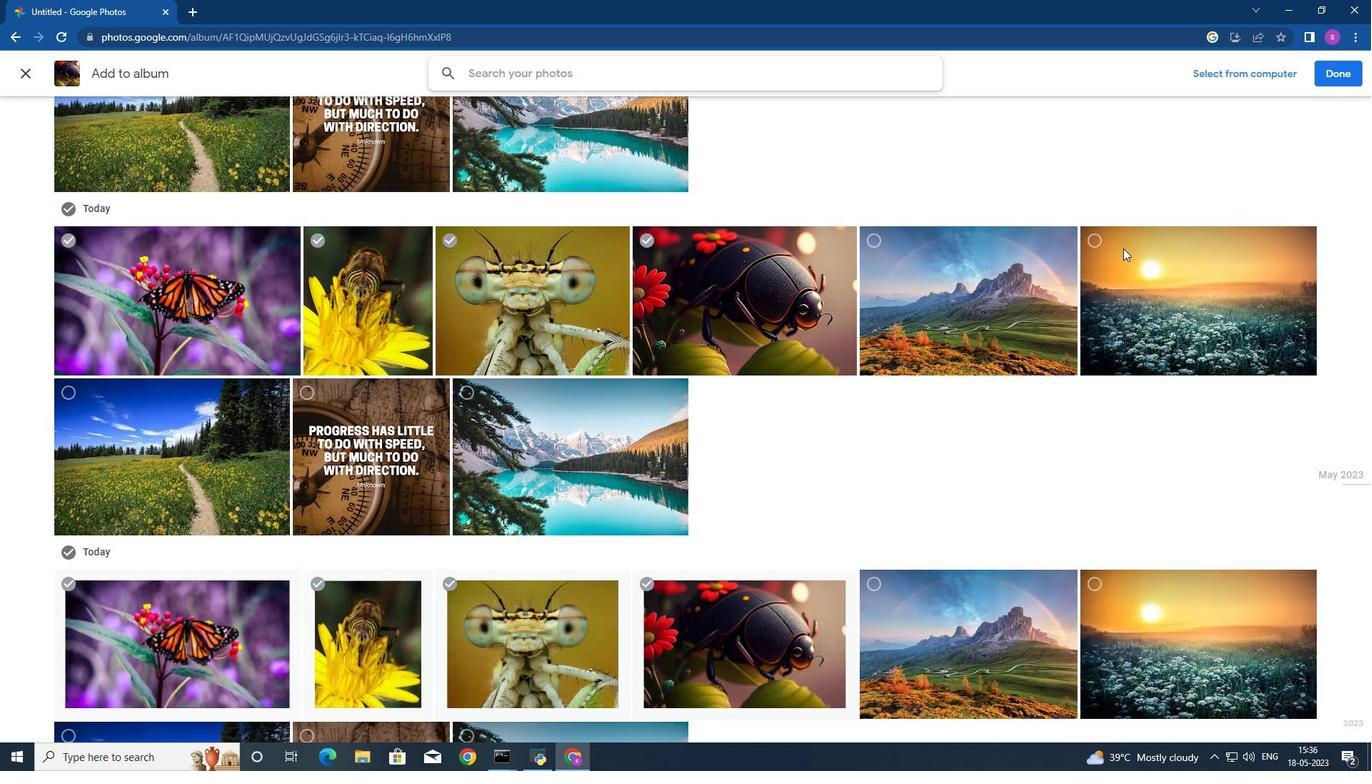 
Action: Mouse scrolled (1109, 242) with delta (0, 0)
Screenshot: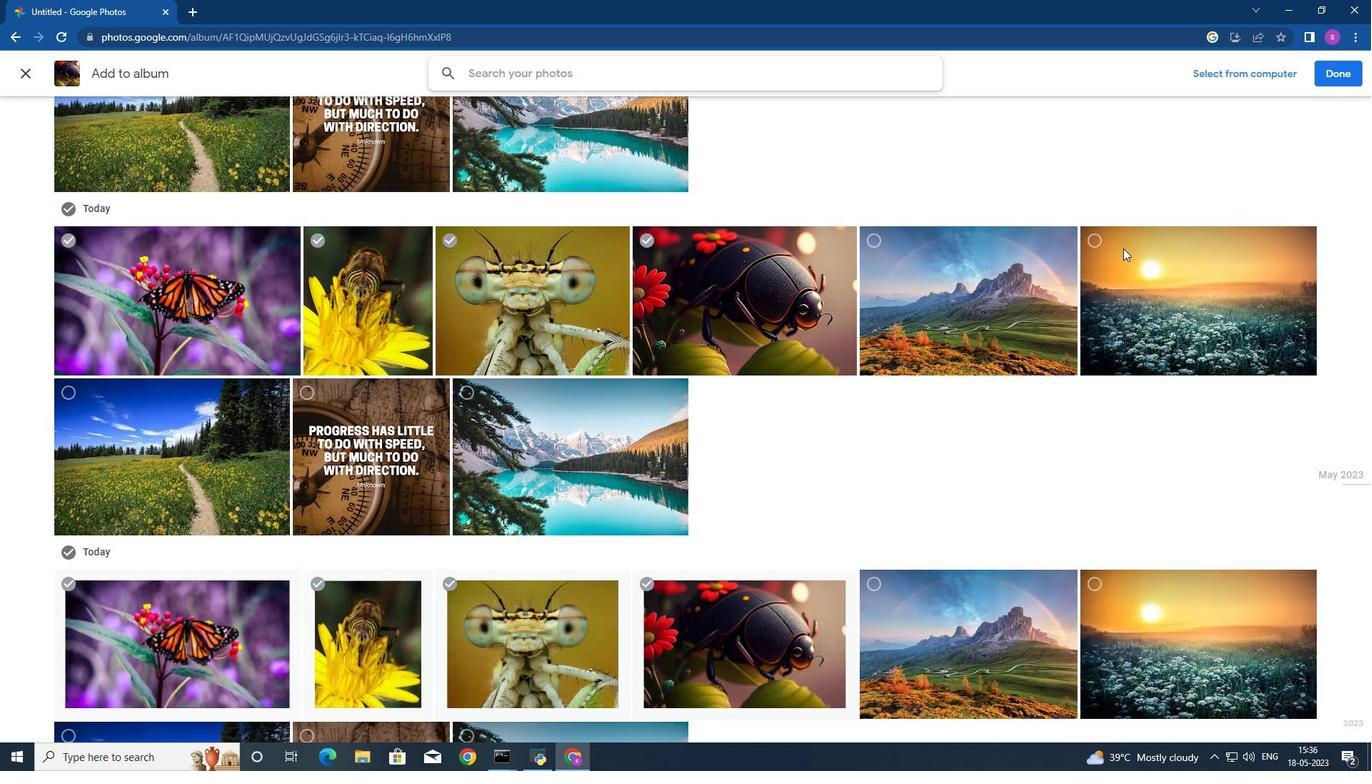 
Action: Mouse moved to (1101, 242)
Screenshot: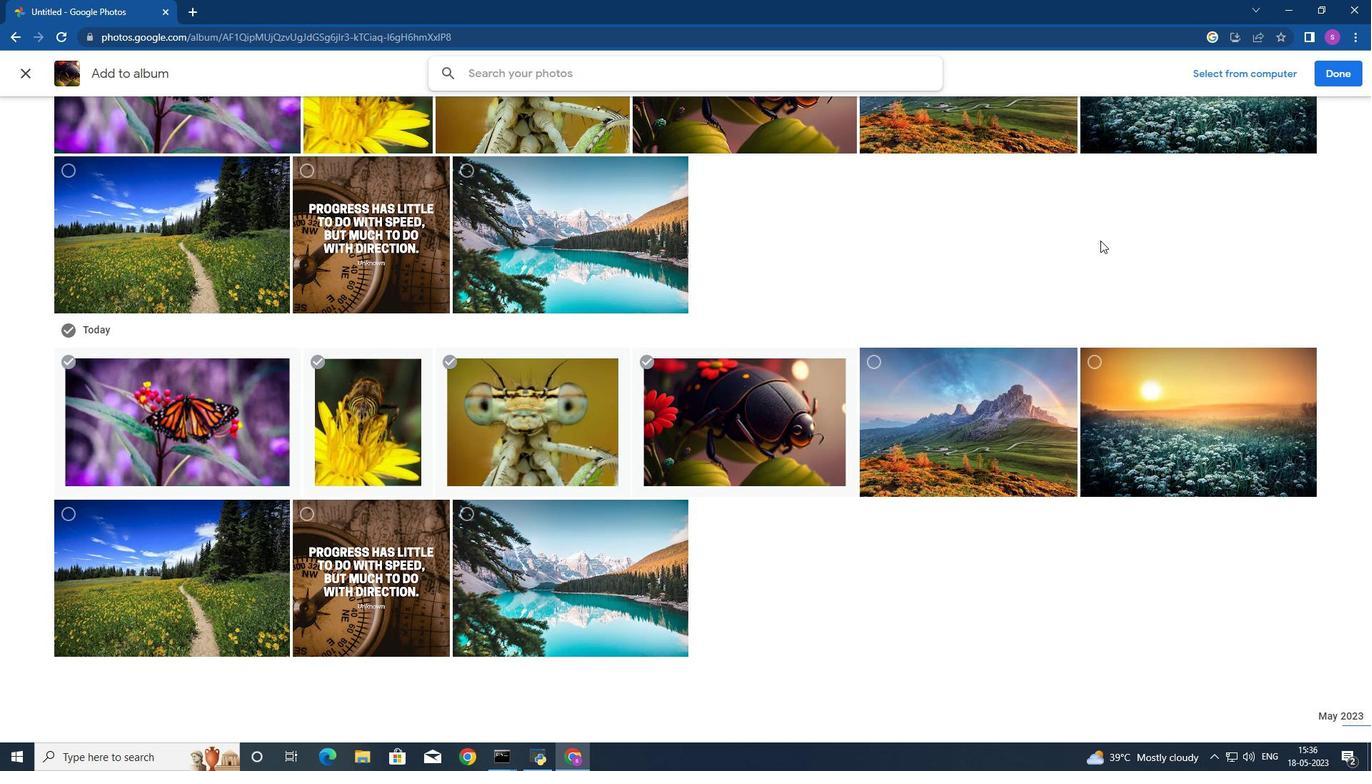 
Action: Mouse scrolled (1101, 241) with delta (0, 0)
Screenshot: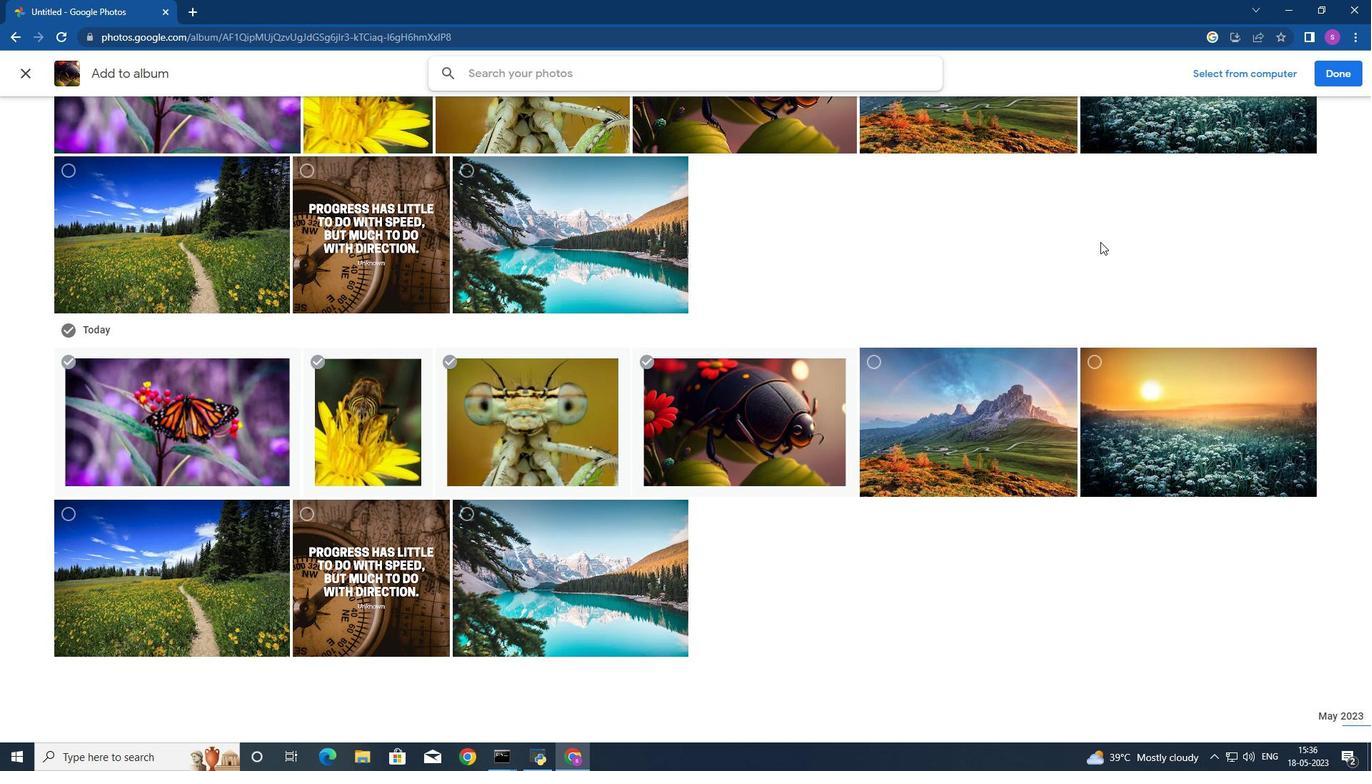 
Action: Mouse moved to (1249, 72)
Screenshot: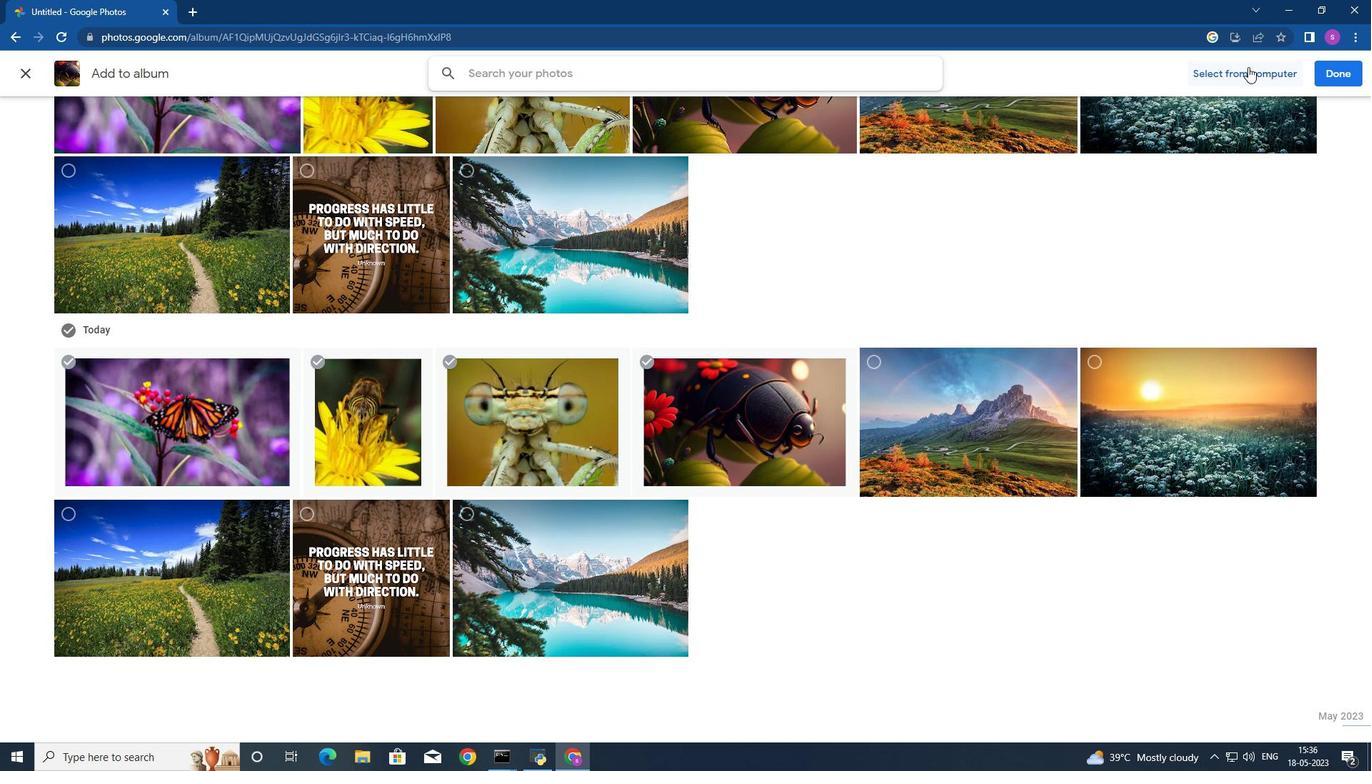 
Action: Mouse pressed left at (1249, 72)
Screenshot: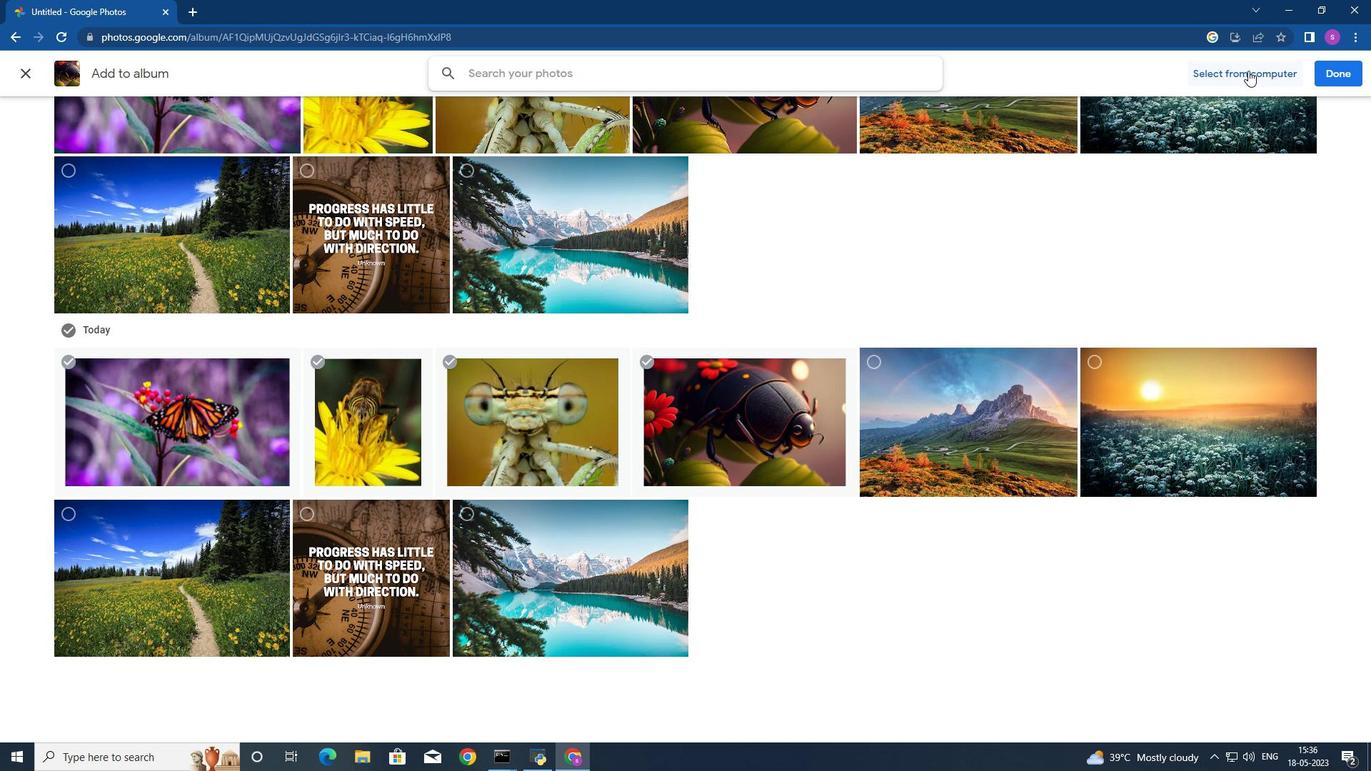 
Action: Mouse moved to (526, 247)
Screenshot: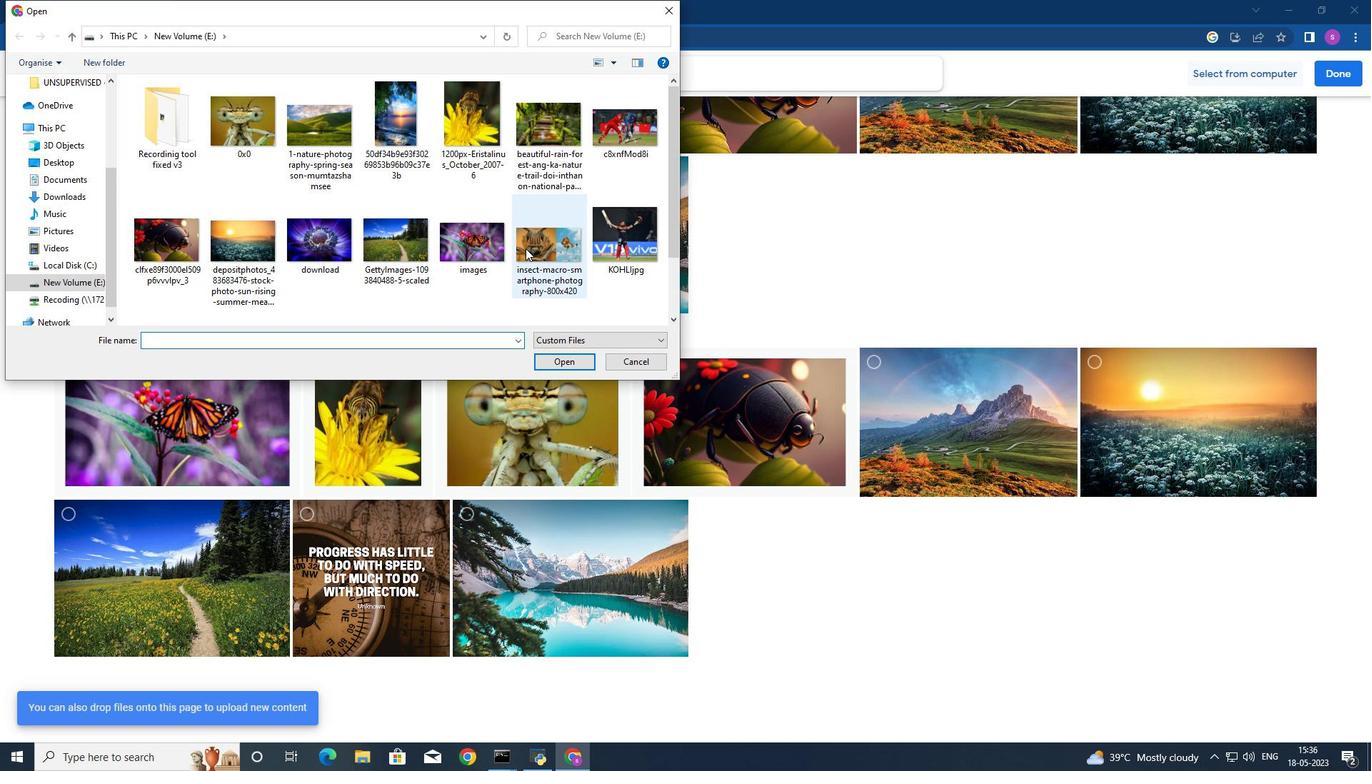 
Action: Mouse pressed left at (526, 247)
Screenshot: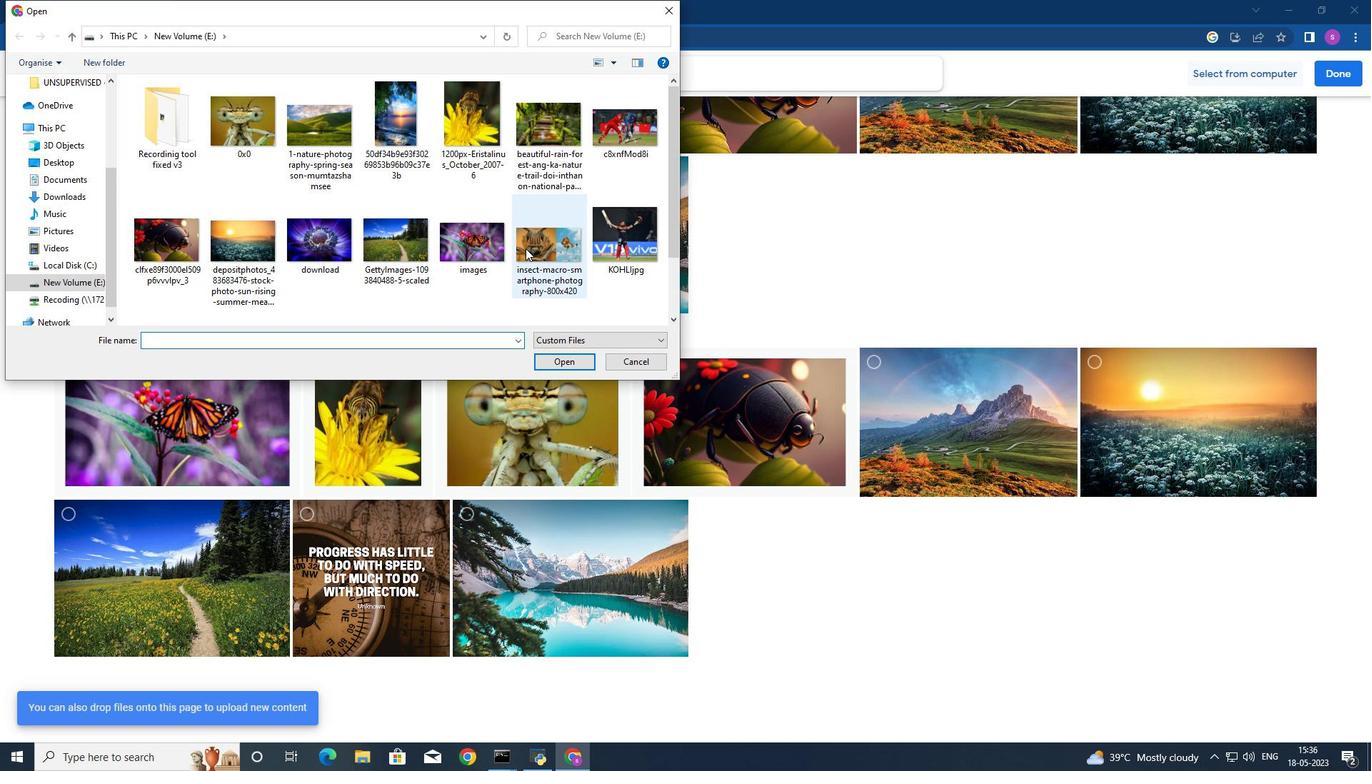 
Action: Mouse moved to (555, 359)
Screenshot: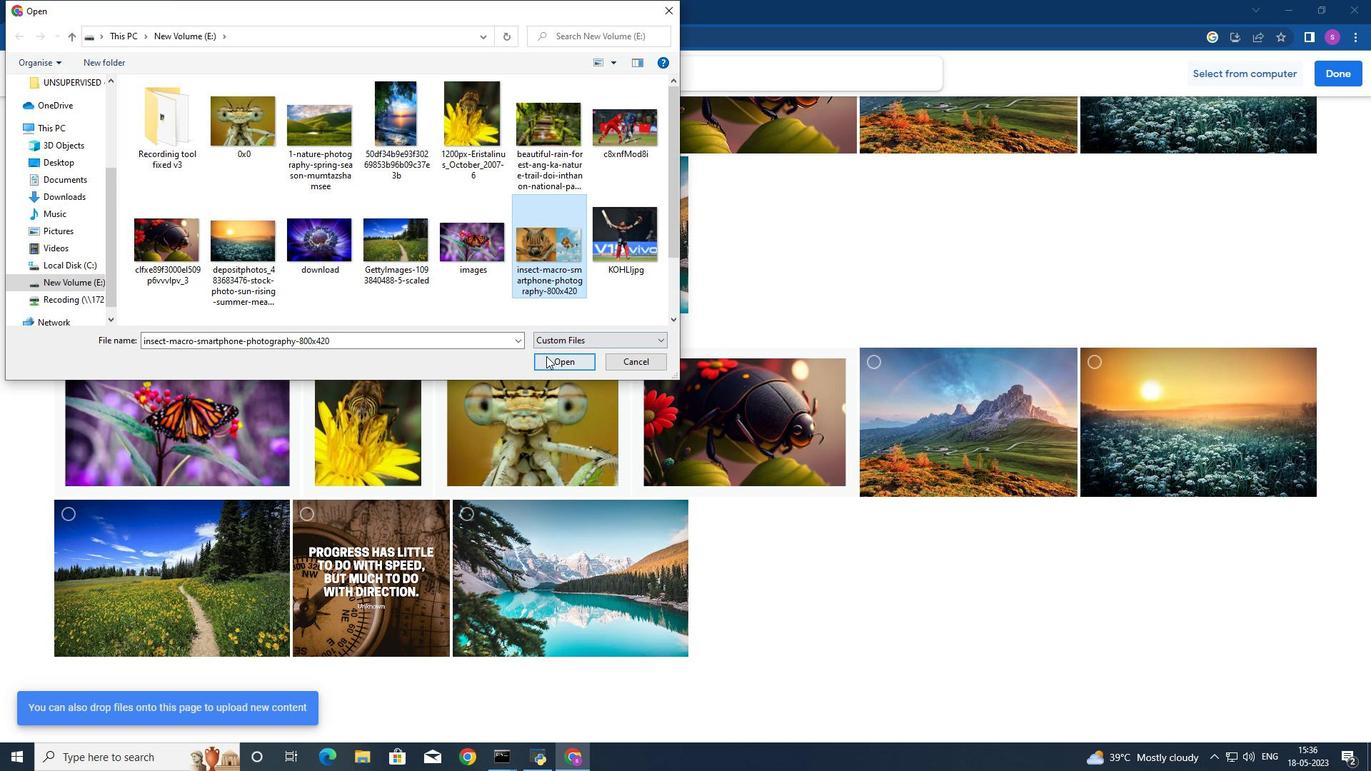 
Action: Mouse pressed left at (555, 359)
Screenshot: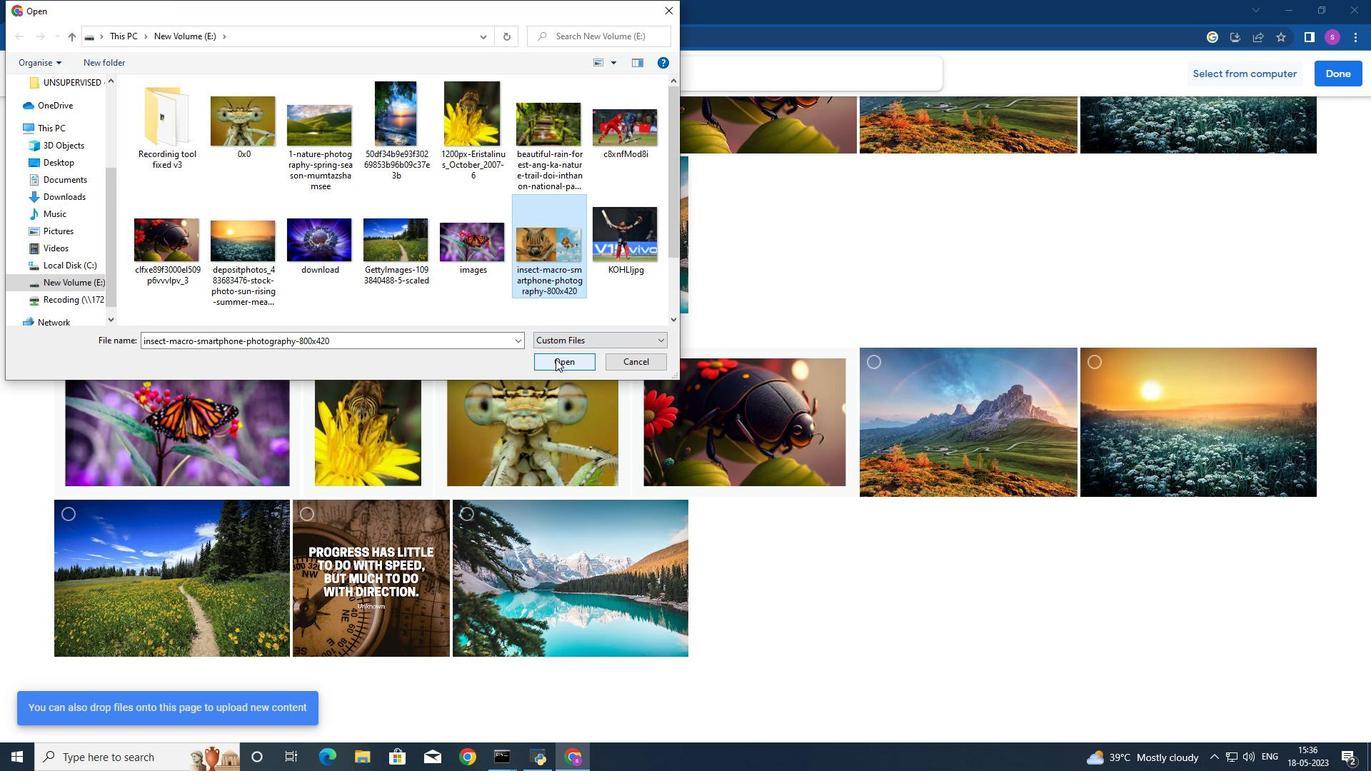 
Action: Mouse moved to (630, 385)
Screenshot: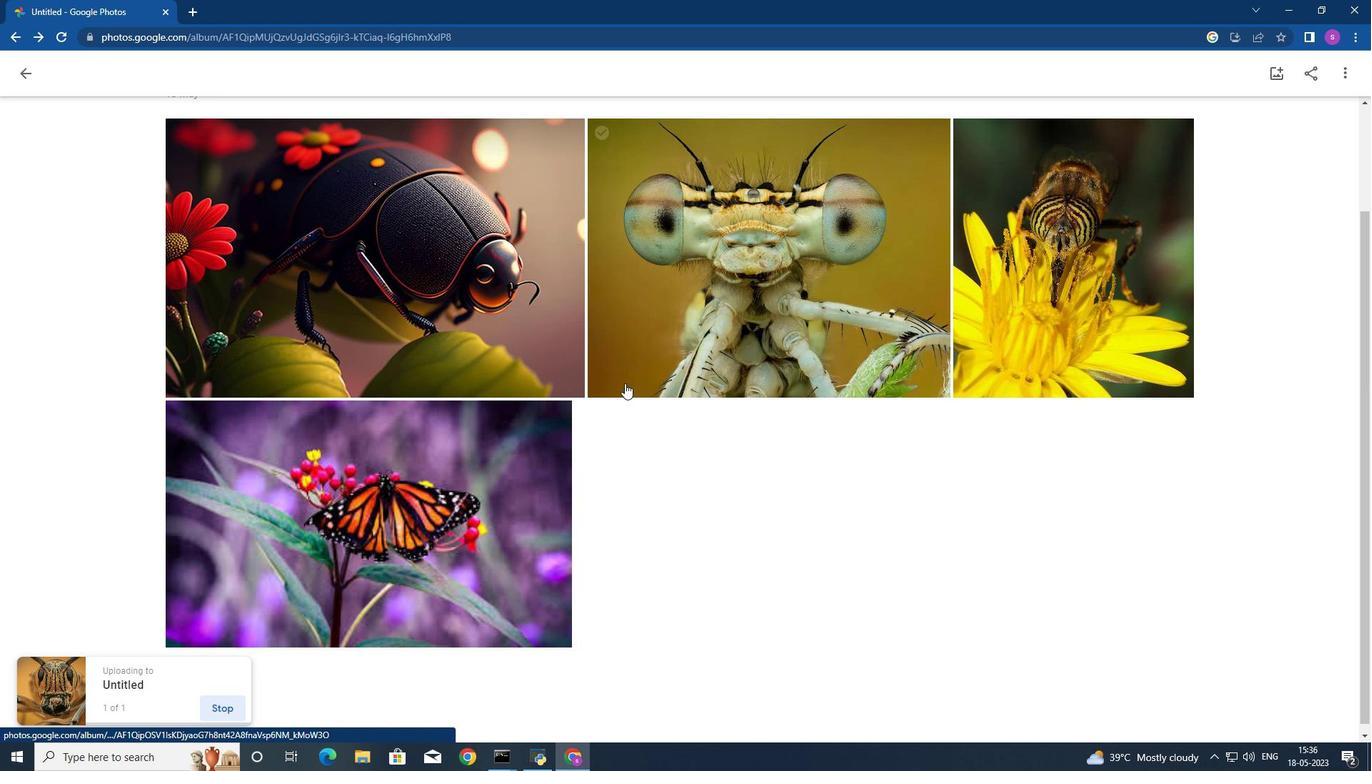 
Action: Mouse scrolled (630, 384) with delta (0, 0)
Screenshot: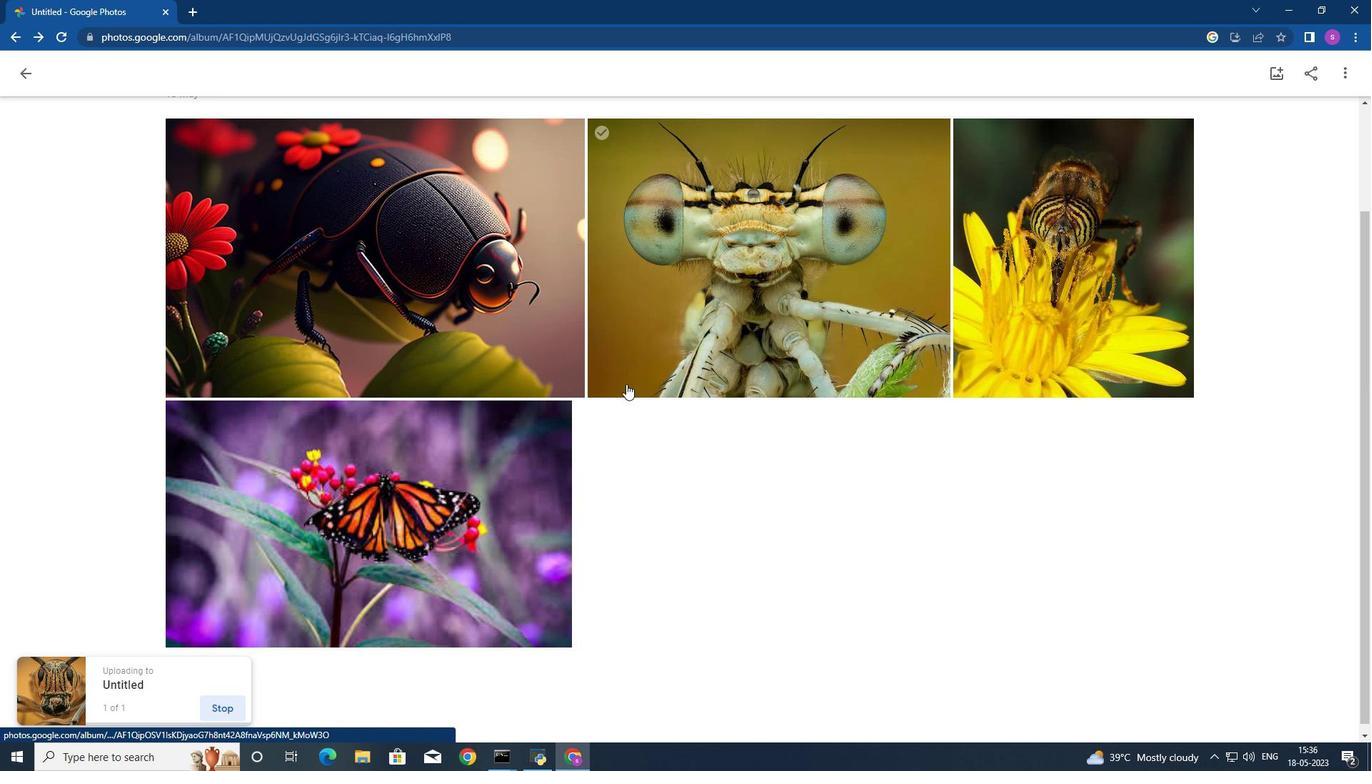 
Action: Mouse scrolled (630, 384) with delta (0, 0)
Screenshot: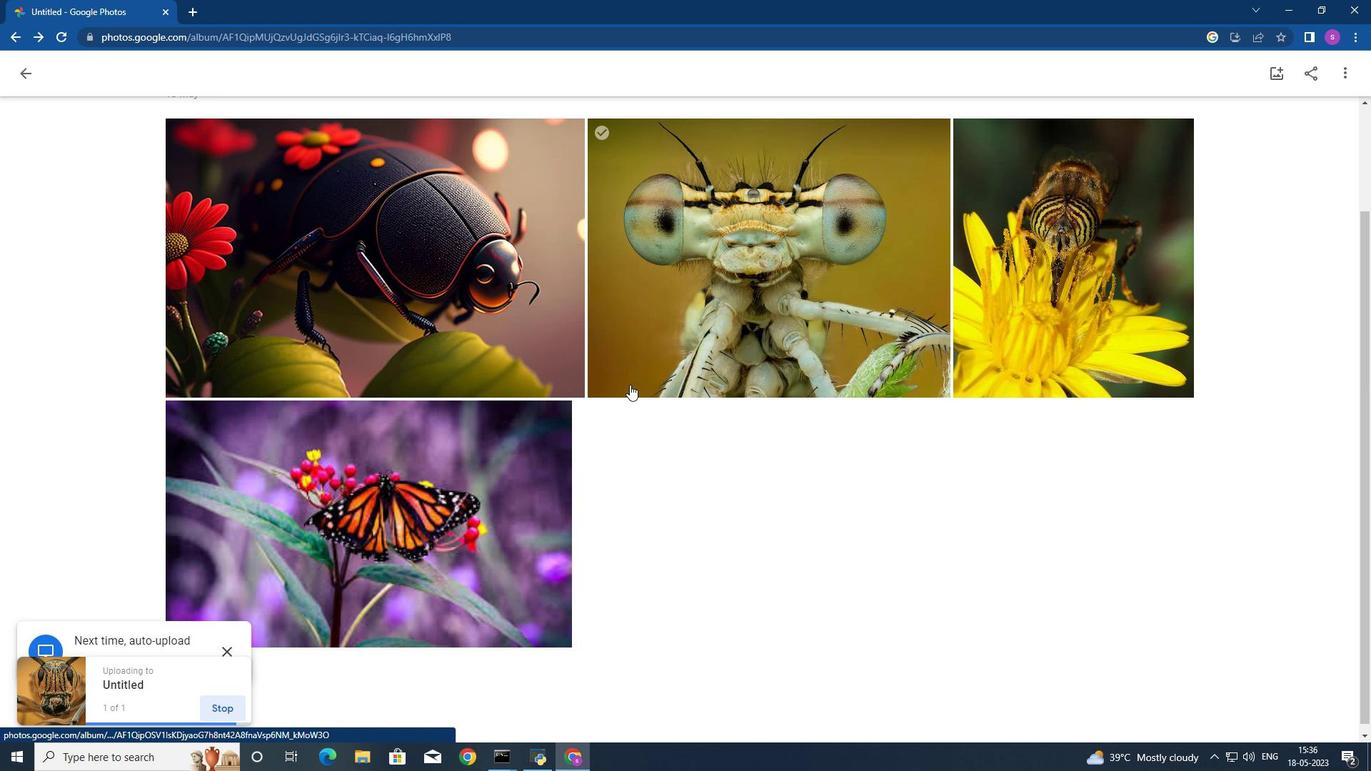 
Action: Mouse scrolled (630, 384) with delta (0, 0)
Screenshot: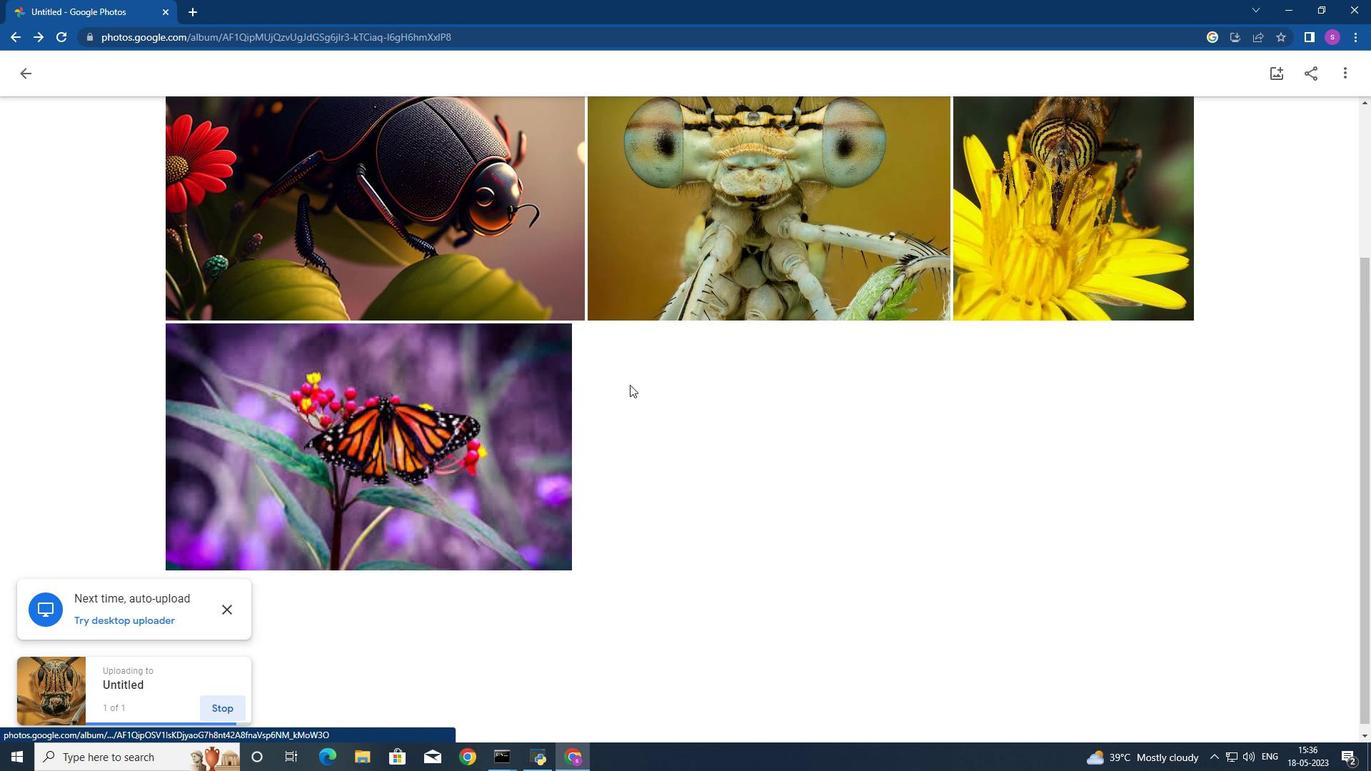 
Action: Mouse moved to (632, 385)
Screenshot: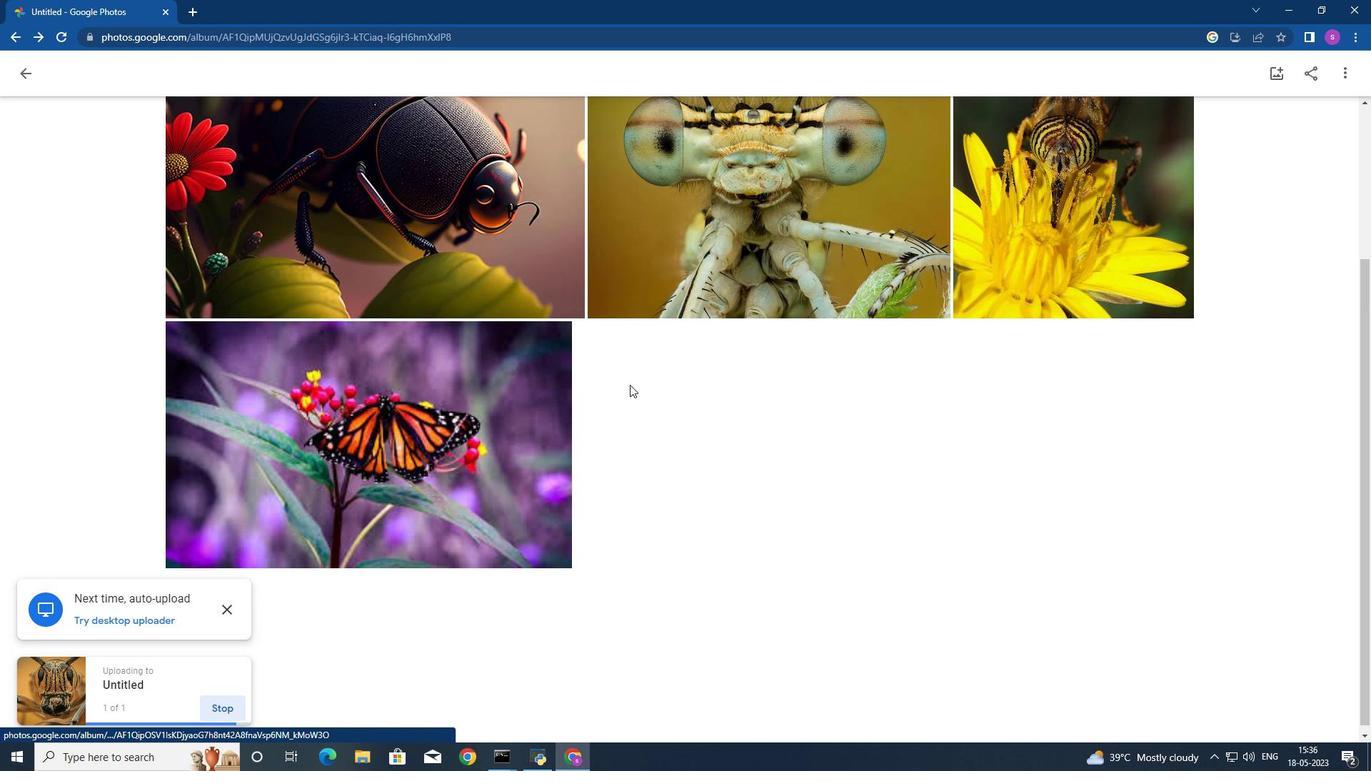 
Action: Mouse scrolled (632, 384) with delta (0, 0)
Screenshot: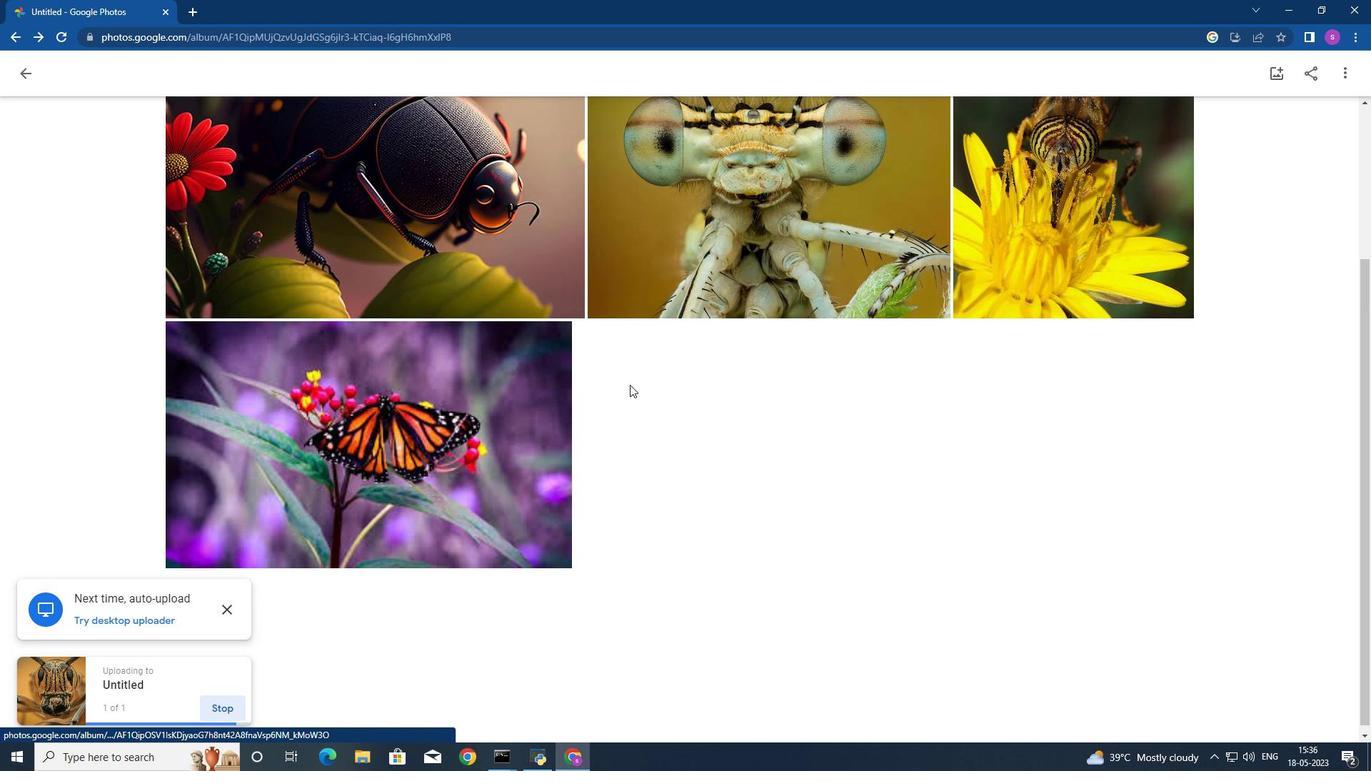 
Action: Mouse moved to (633, 384)
Screenshot: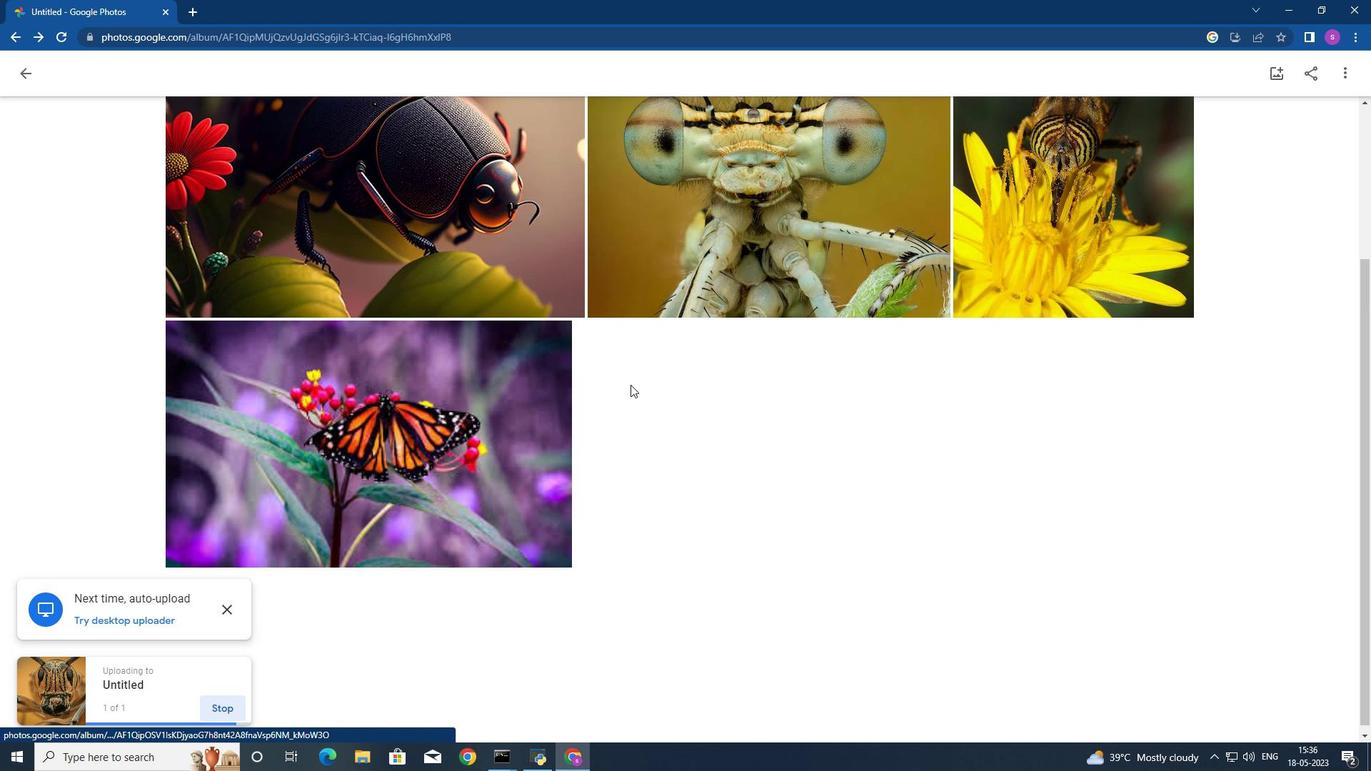 
Action: Mouse scrolled (633, 383) with delta (0, 0)
Screenshot: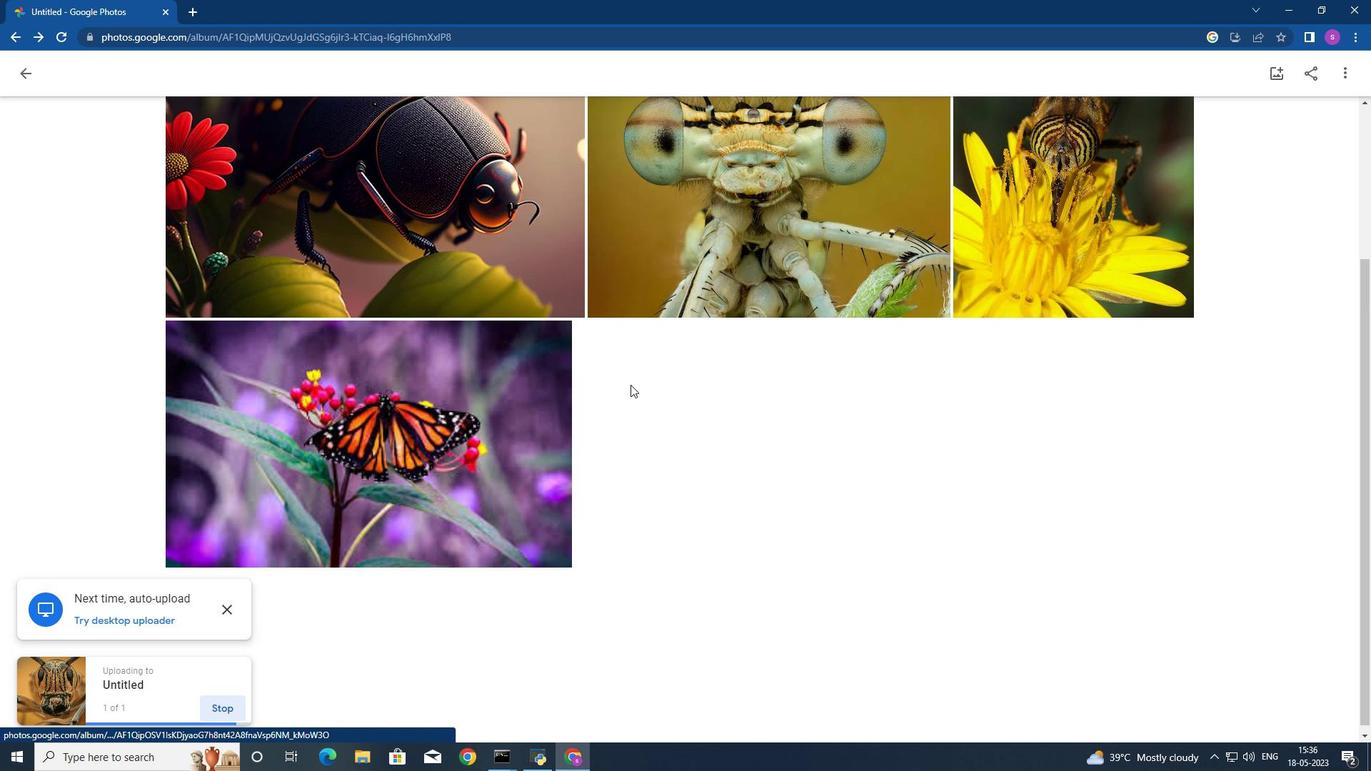 
Action: Mouse moved to (793, 408)
Screenshot: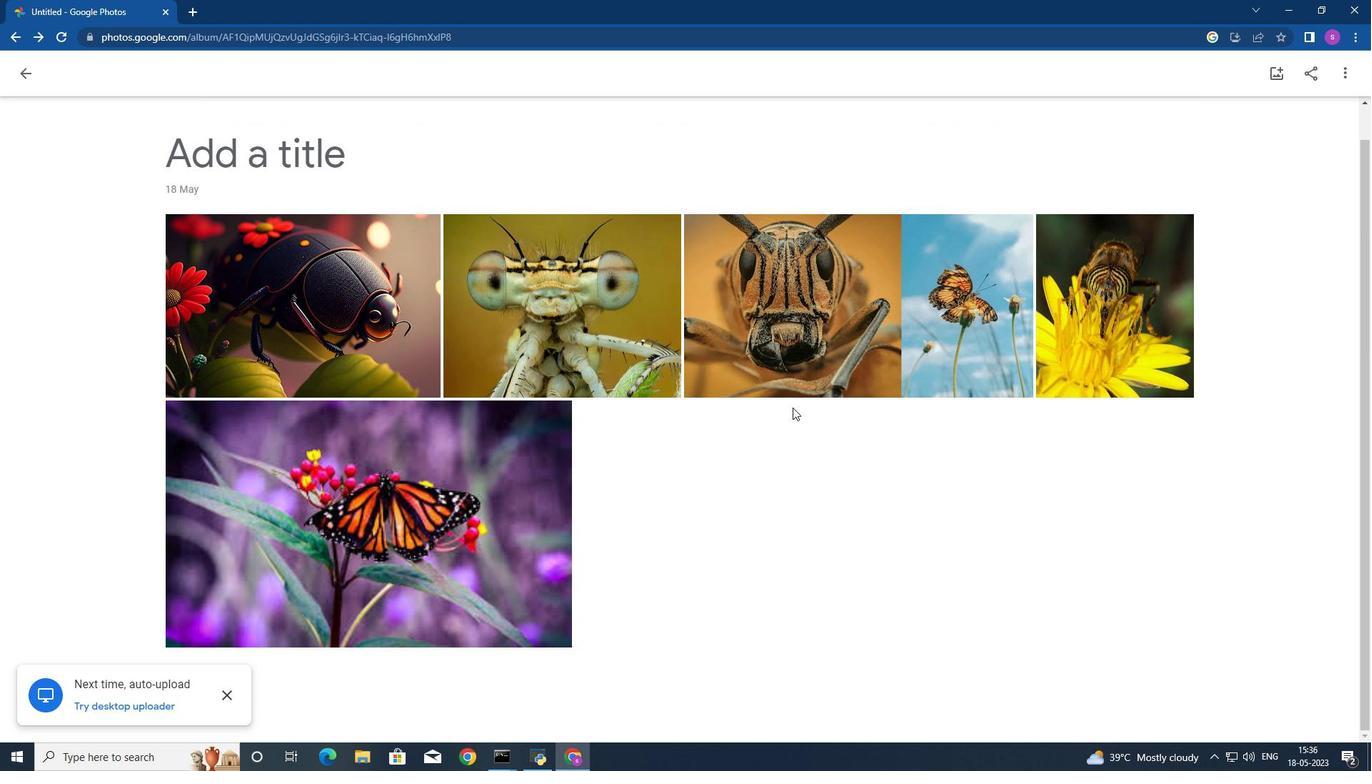 
Action: Mouse scrolled (793, 408) with delta (0, 0)
Screenshot: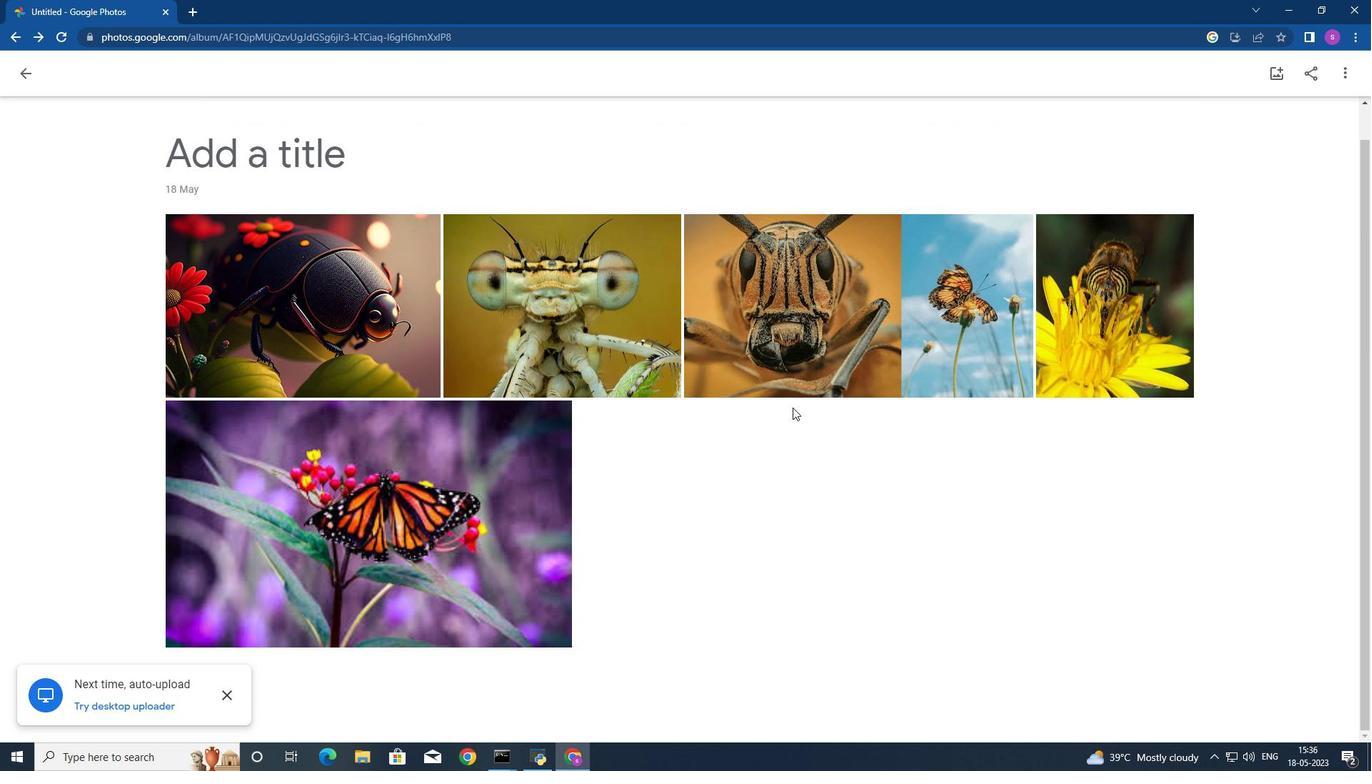 
Action: Mouse scrolled (793, 408) with delta (0, 0)
Screenshot: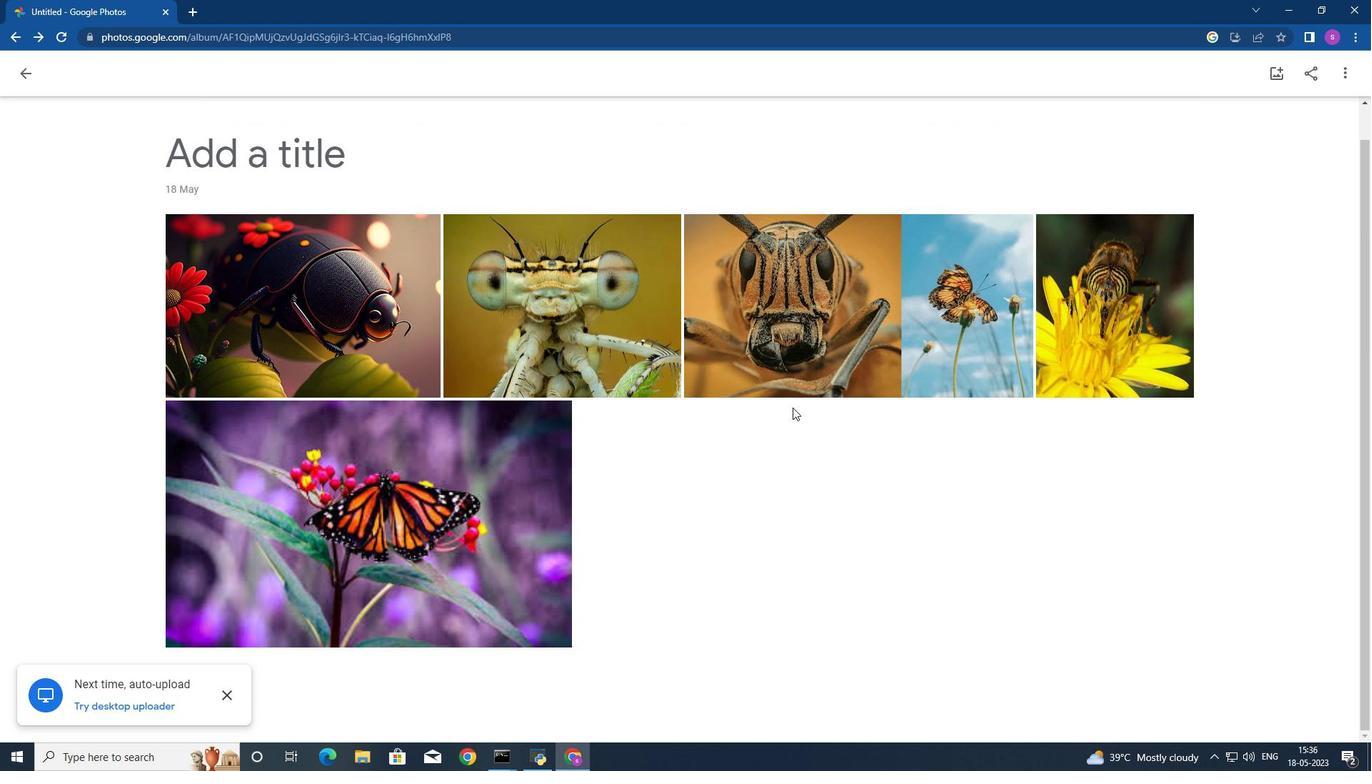 
Action: Mouse moved to (793, 409)
Screenshot: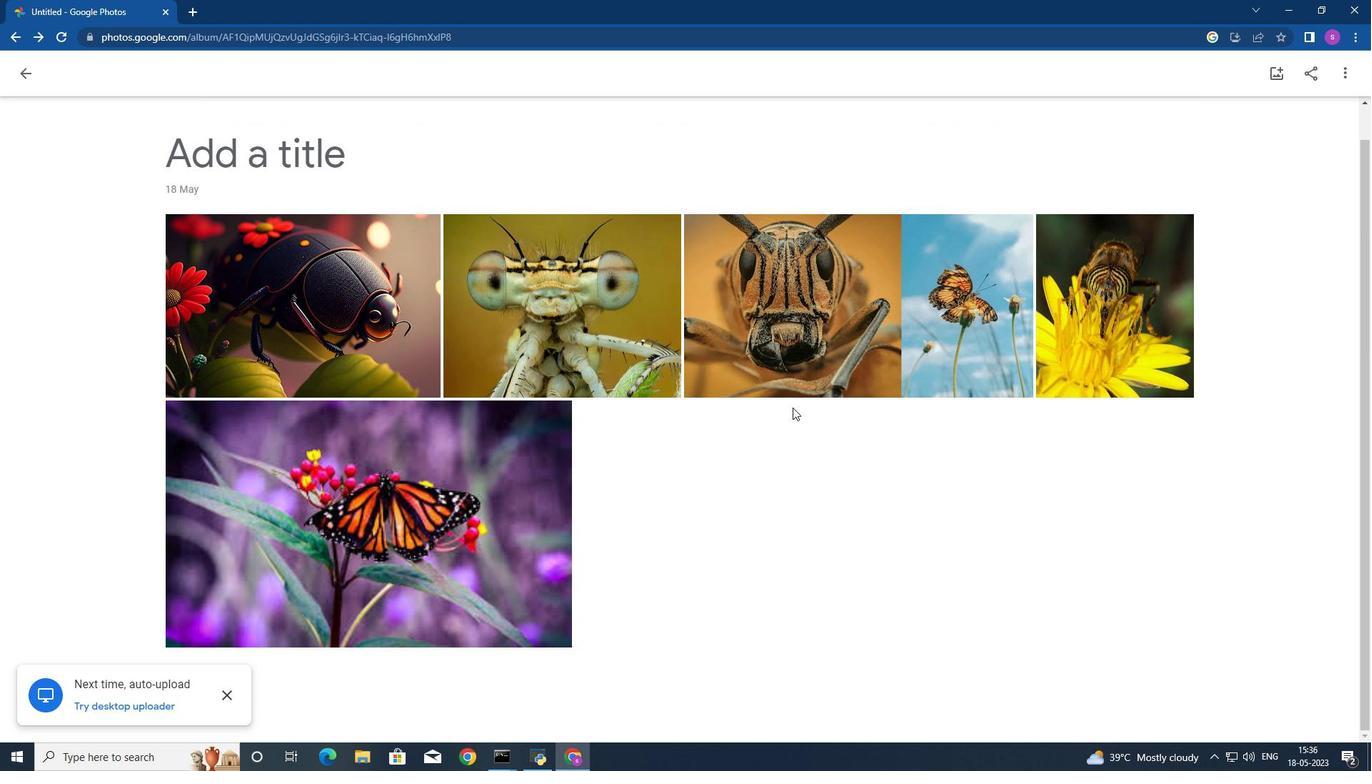 
Action: Mouse scrolled (793, 408) with delta (0, 0)
Screenshot: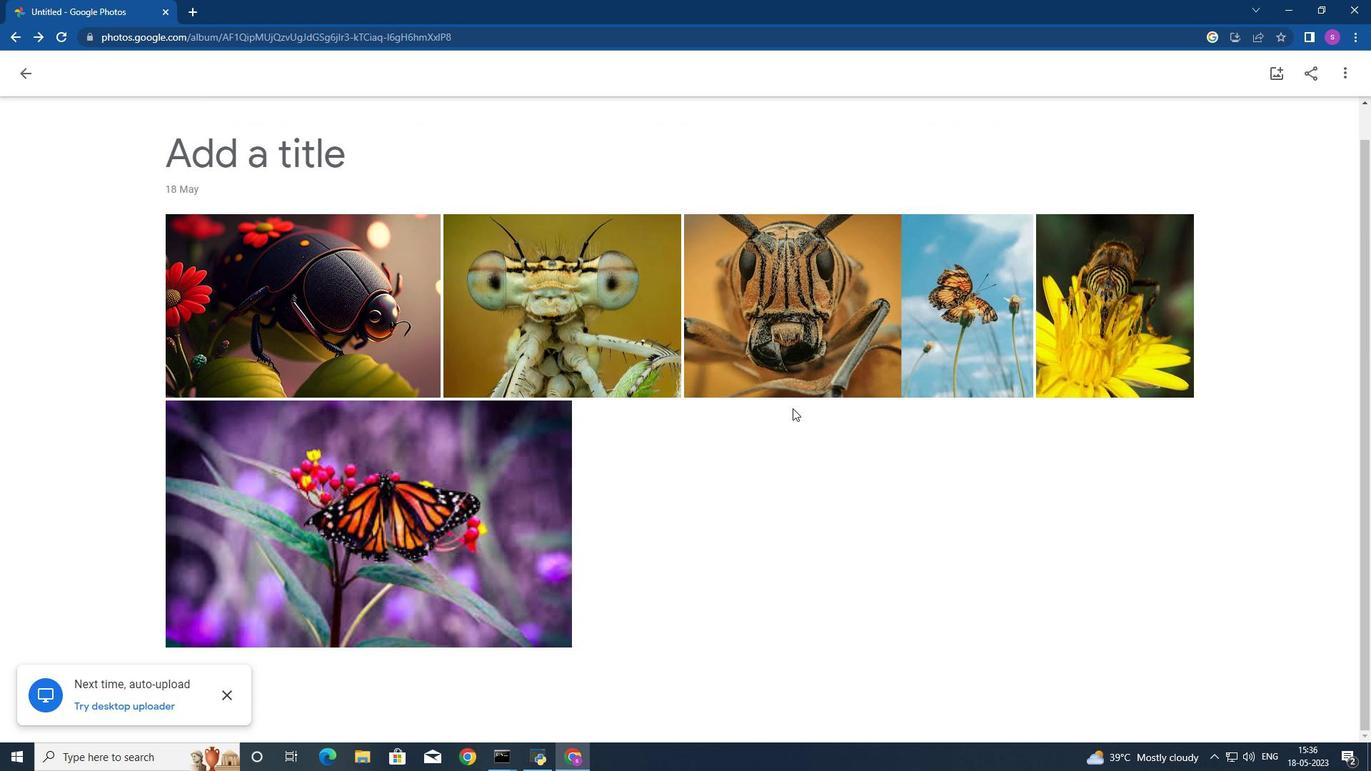
Action: Mouse scrolled (793, 408) with delta (0, 0)
